 Task: Personal: Find Your Passion in Life.
Action: Mouse moved to (63, 88)
Screenshot: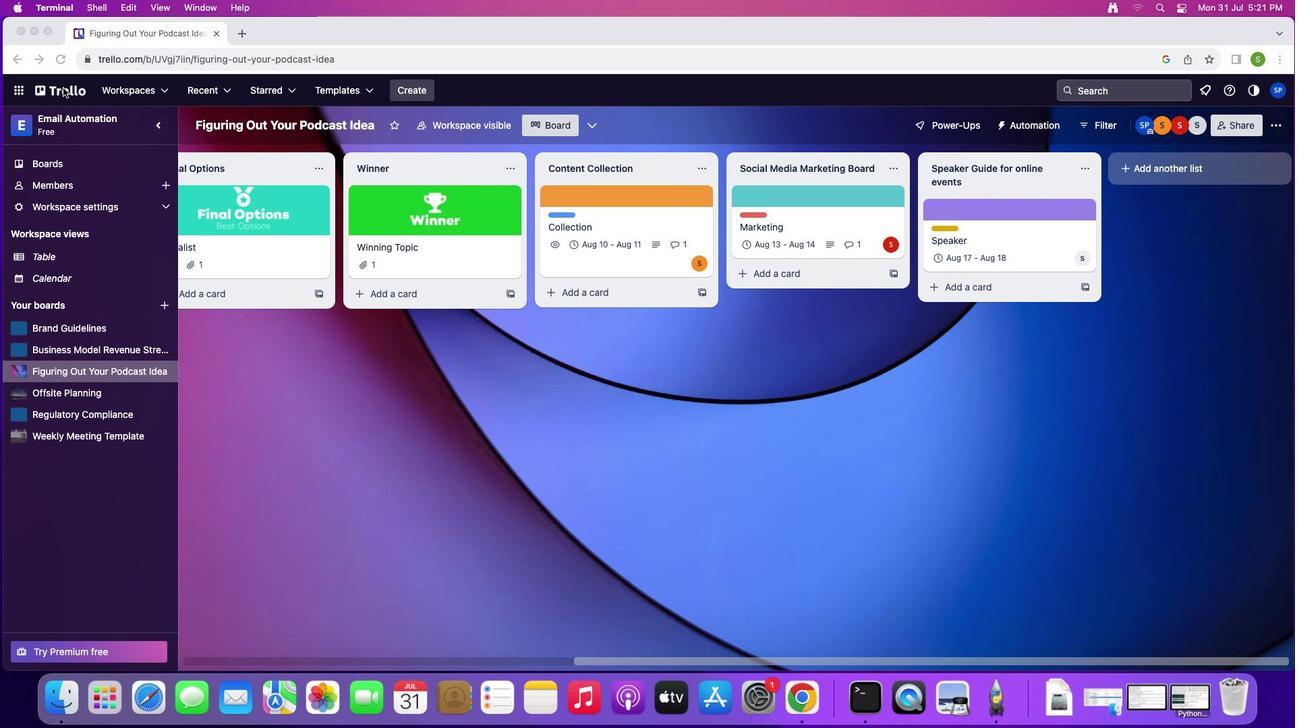 
Action: Mouse pressed left at (63, 88)
Screenshot: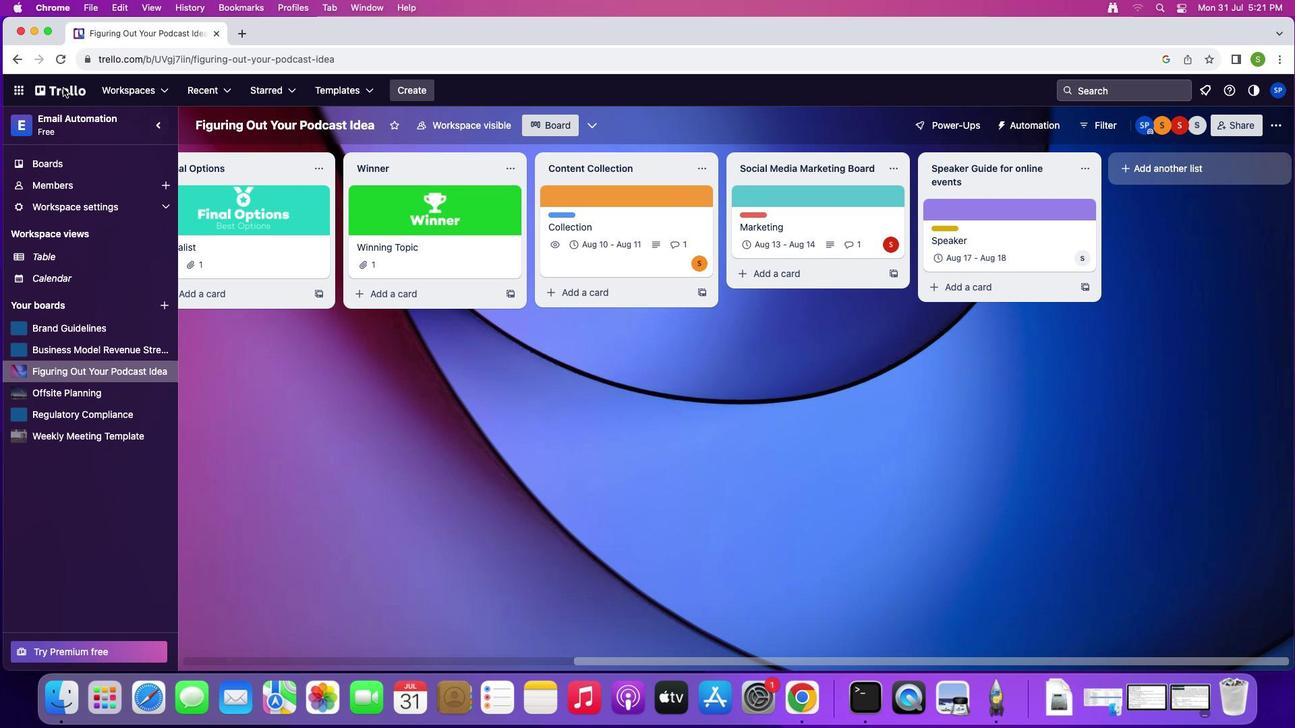 
Action: Mouse pressed left at (63, 88)
Screenshot: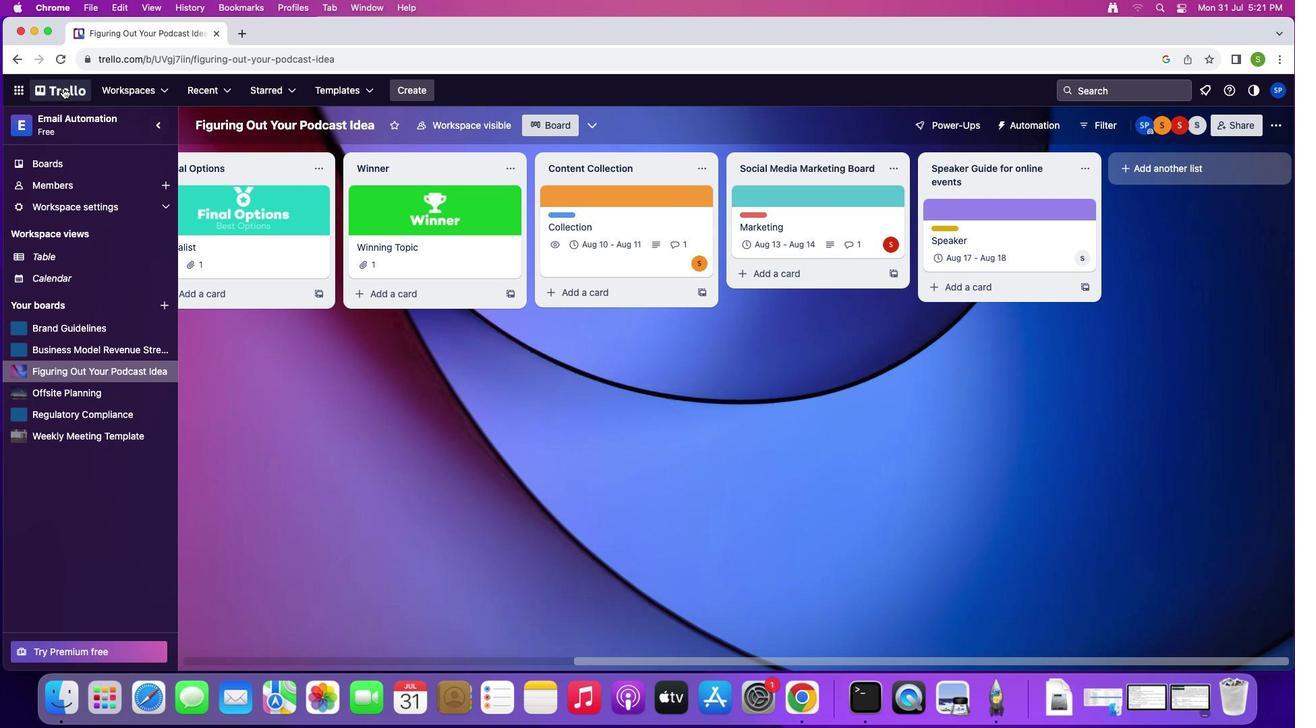 
Action: Mouse moved to (301, 172)
Screenshot: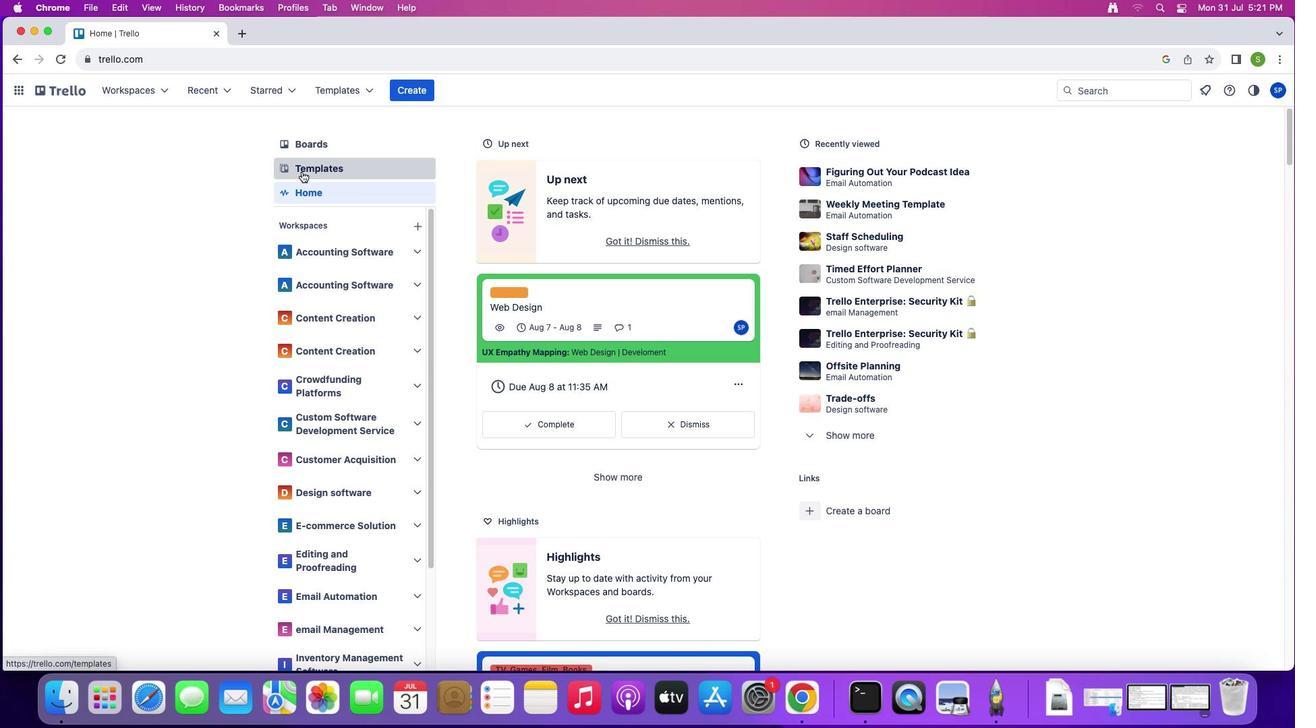 
Action: Mouse pressed left at (301, 172)
Screenshot: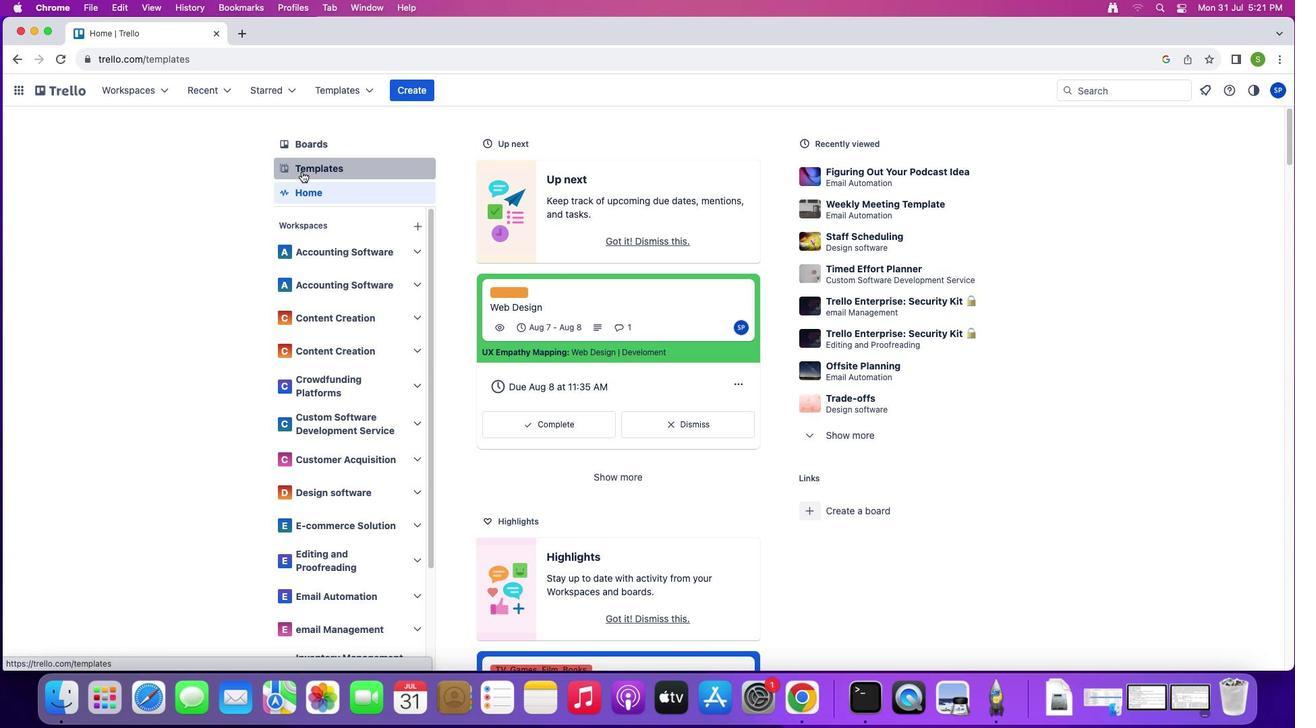 
Action: Mouse moved to (313, 359)
Screenshot: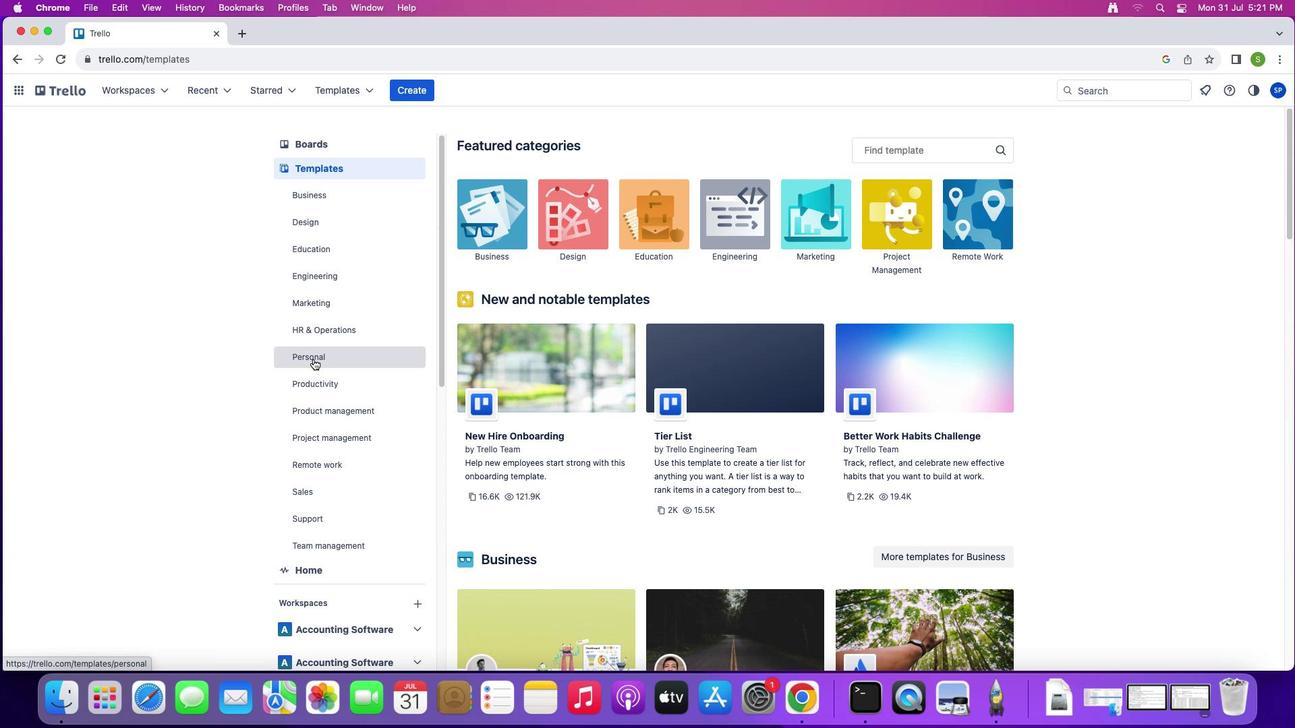 
Action: Mouse pressed left at (313, 359)
Screenshot: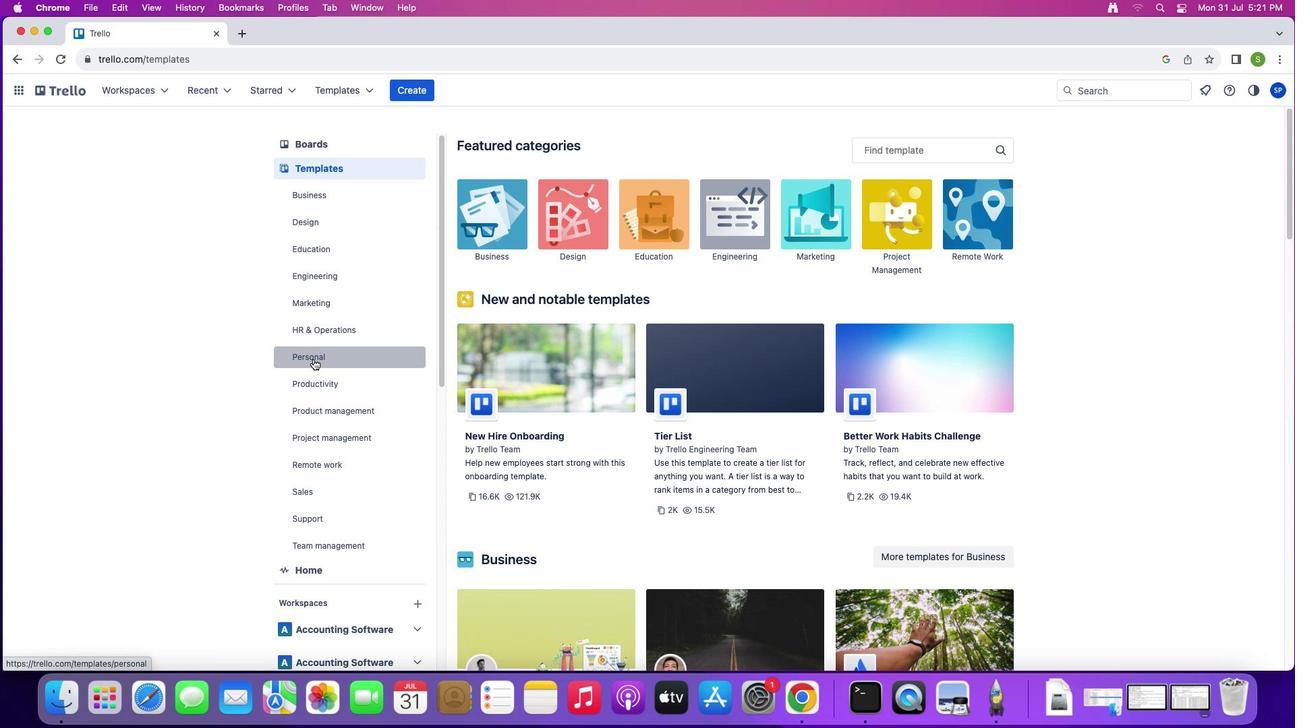 
Action: Mouse moved to (931, 147)
Screenshot: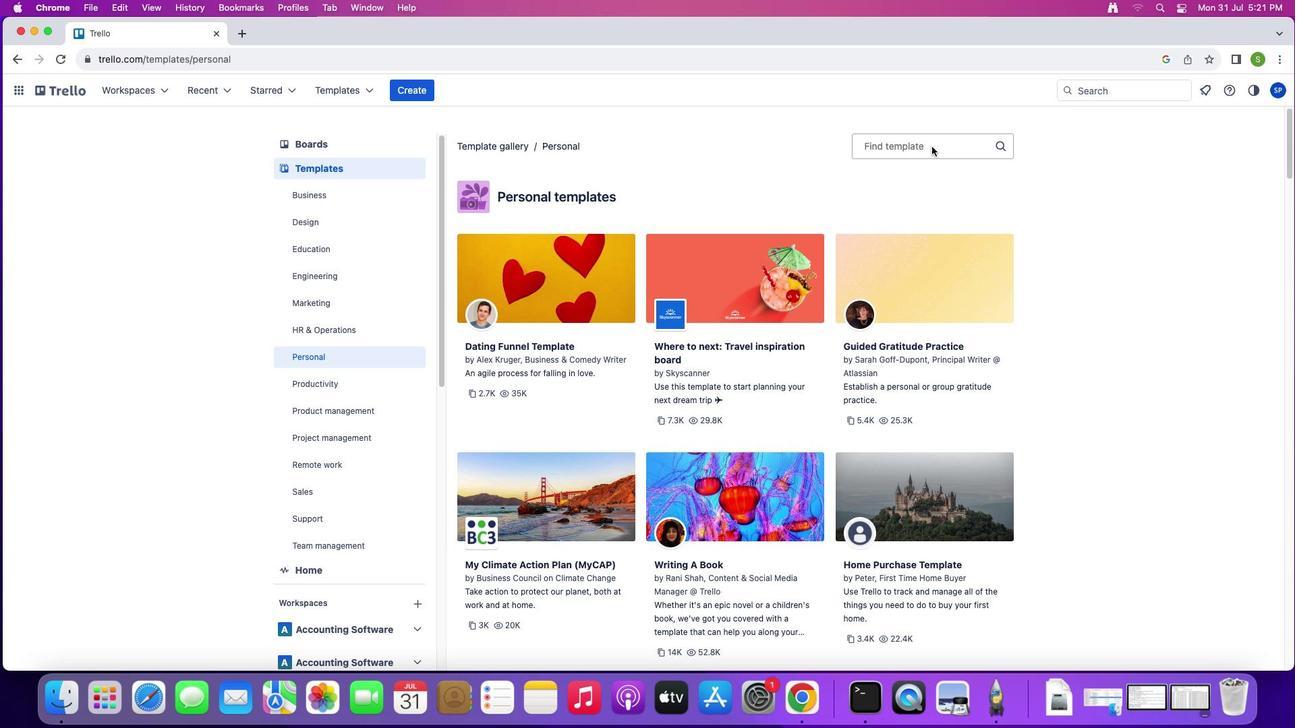 
Action: Mouse pressed left at (931, 147)
Screenshot: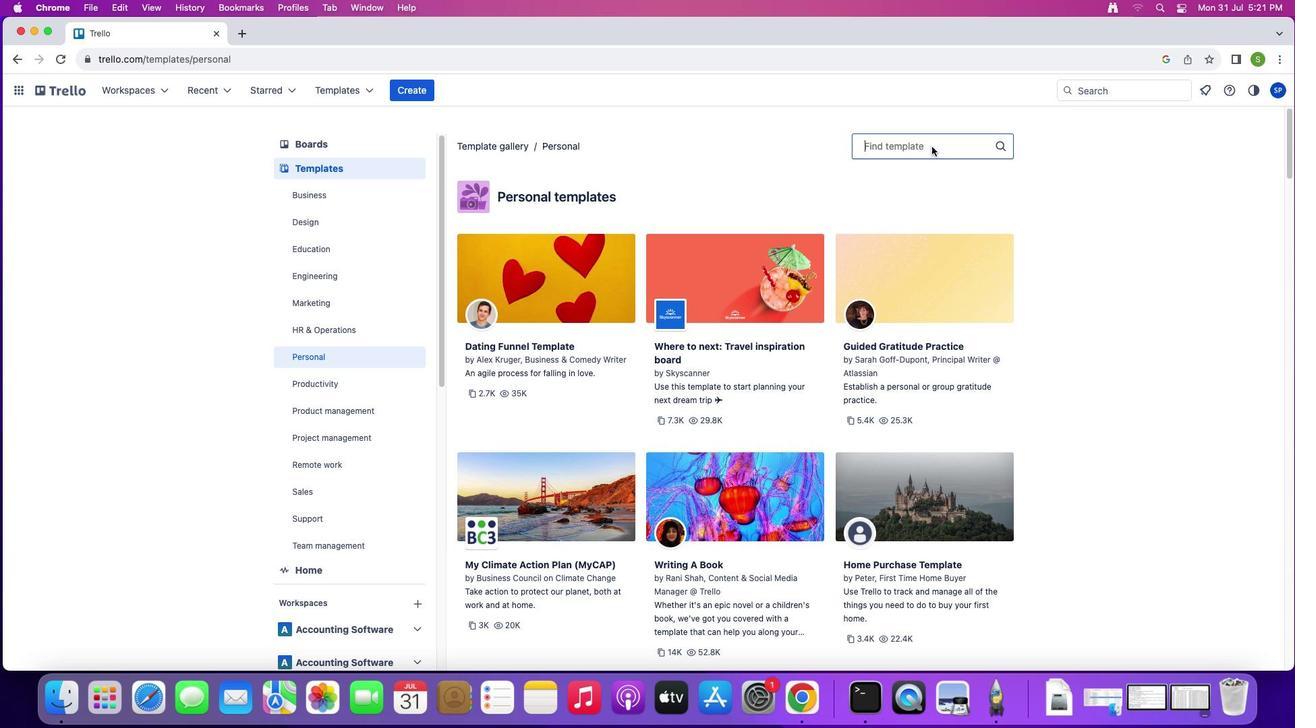
Action: Mouse moved to (822, 442)
Screenshot: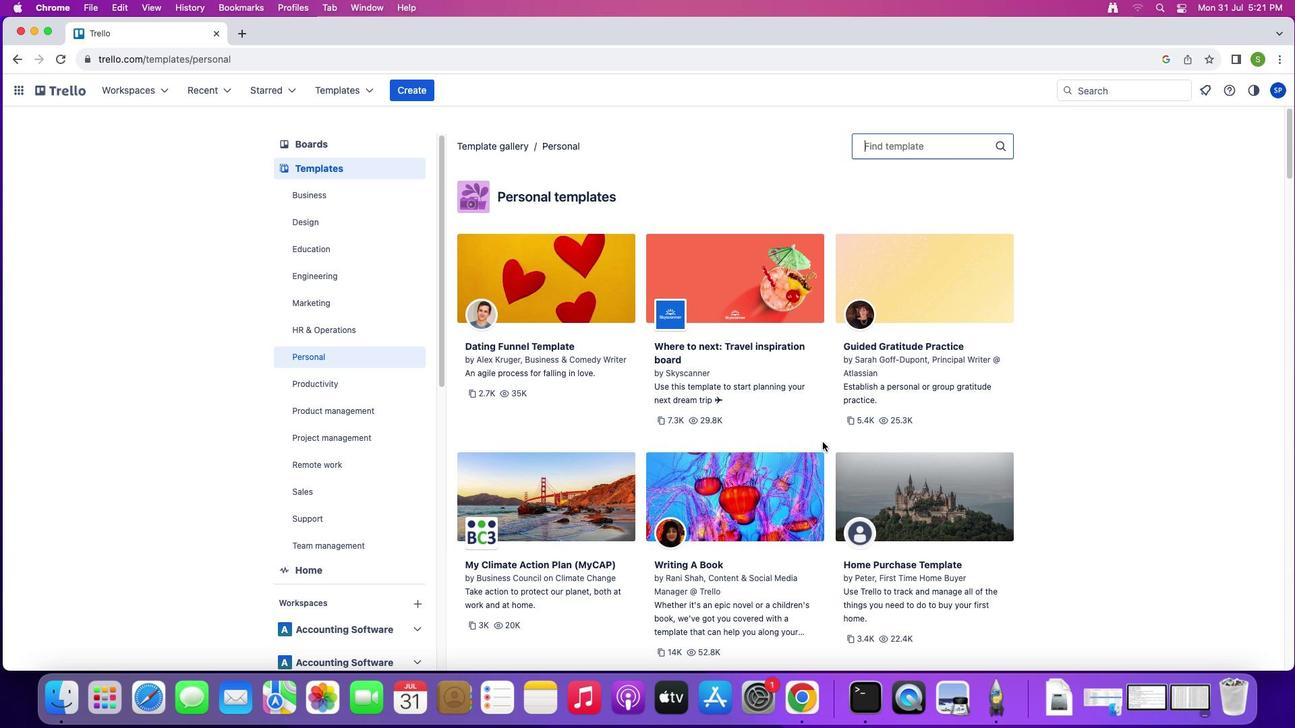 
Action: Mouse scrolled (822, 442) with delta (0, 0)
Screenshot: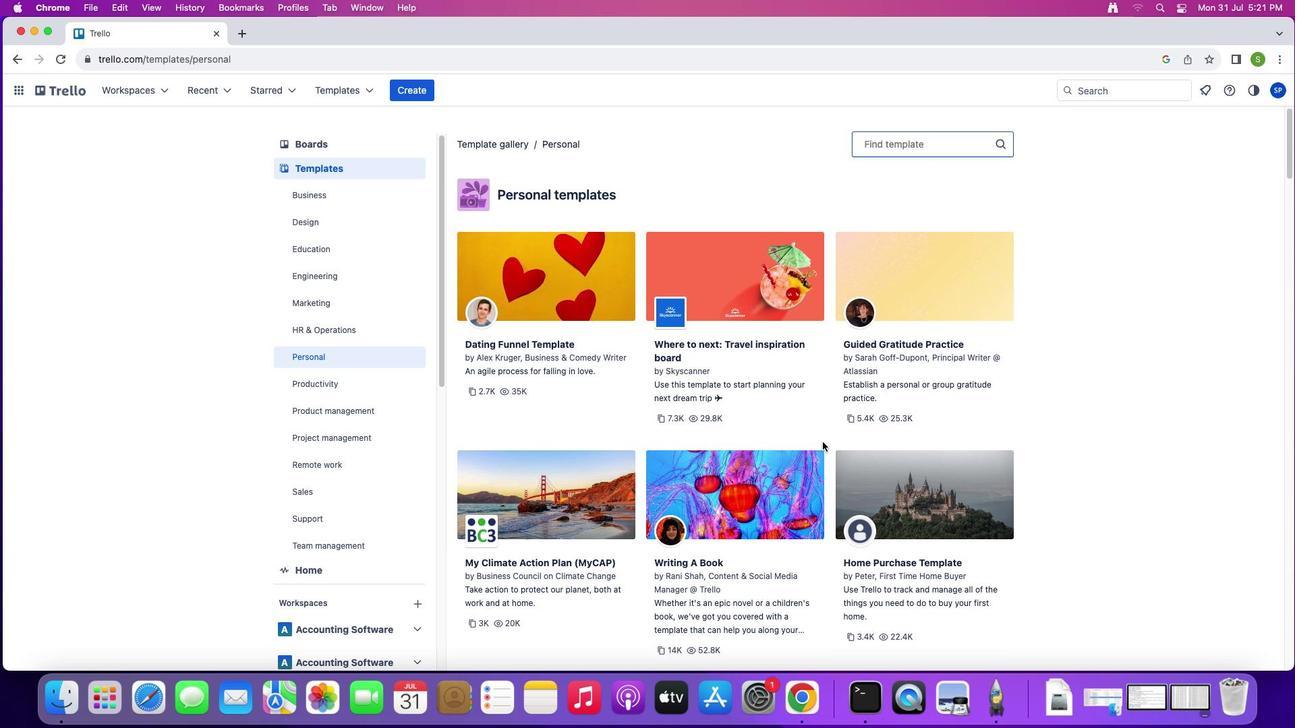 
Action: Mouse scrolled (822, 442) with delta (0, 0)
Screenshot: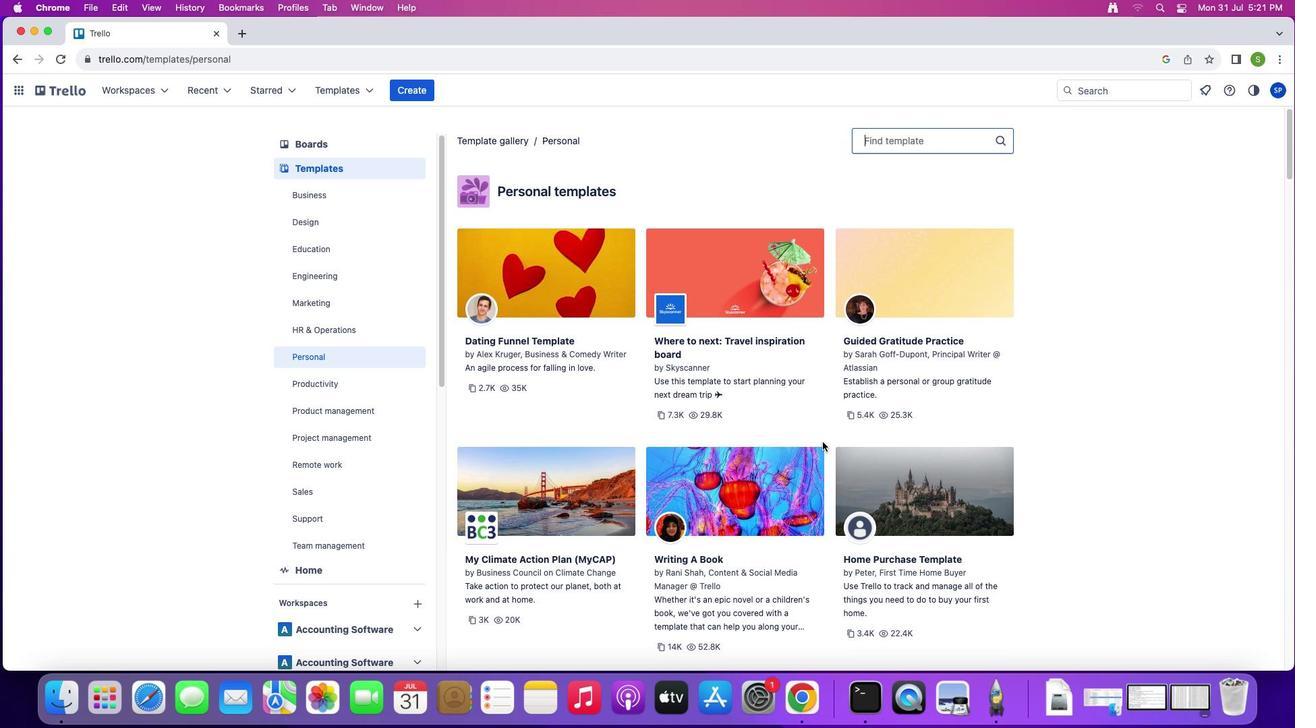 
Action: Mouse moved to (822, 442)
Screenshot: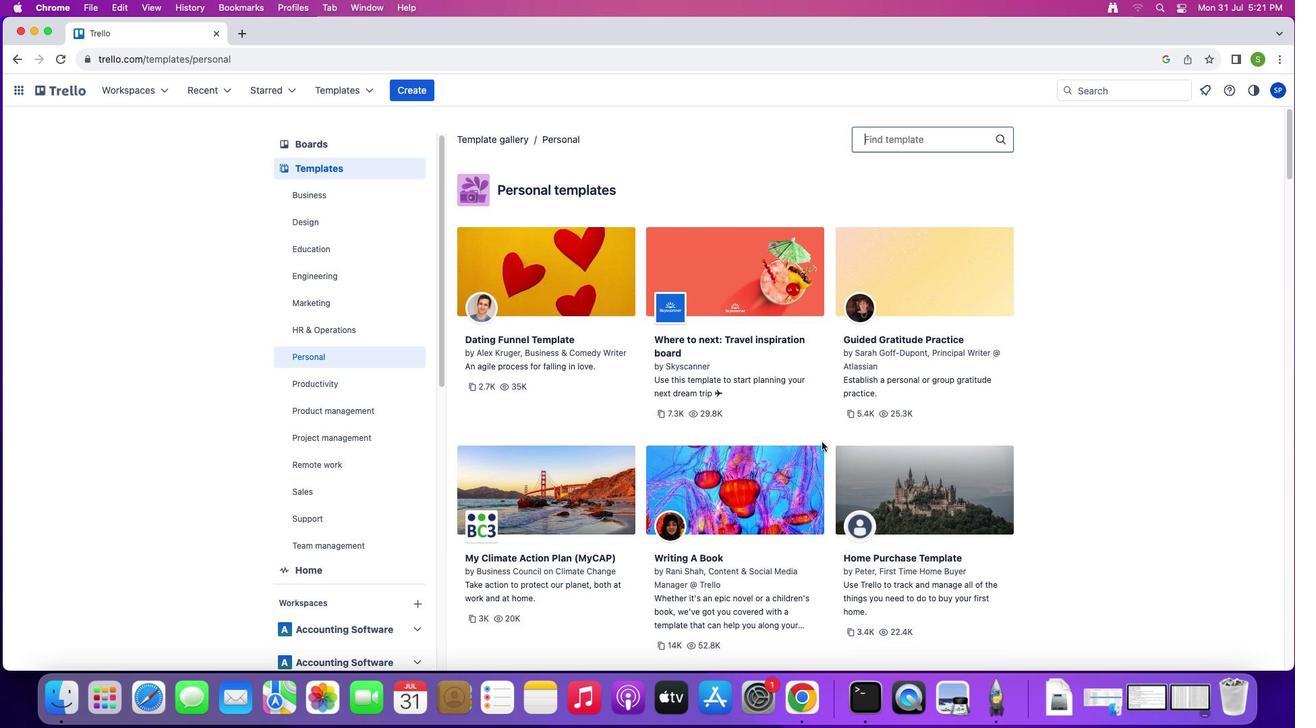 
Action: Mouse scrolled (822, 442) with delta (0, 0)
Screenshot: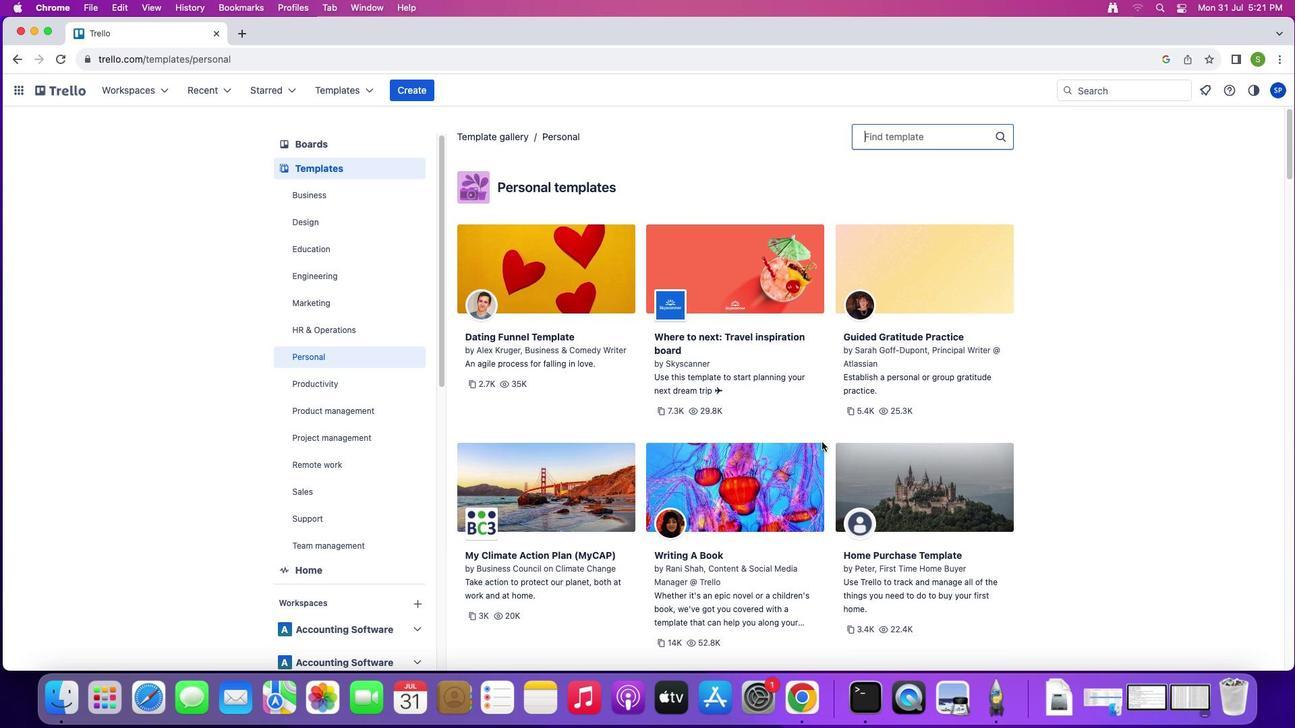 
Action: Mouse moved to (822, 441)
Screenshot: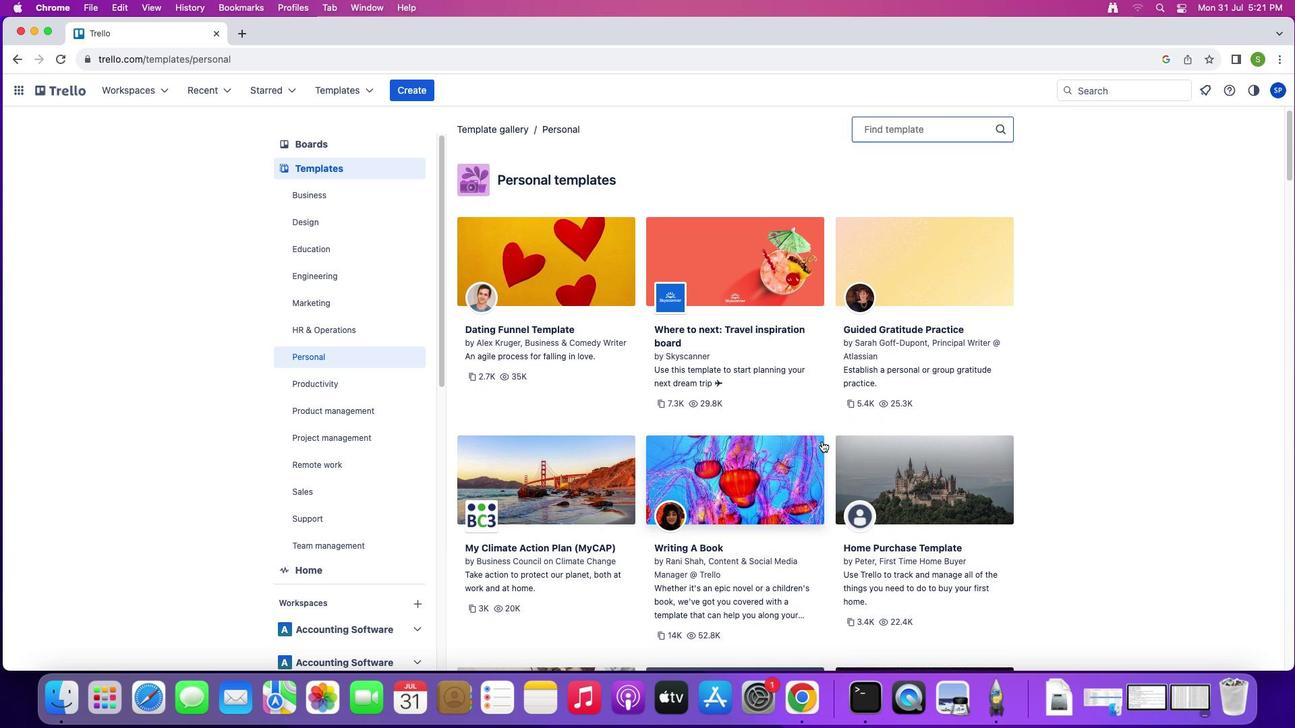 
Action: Mouse scrolled (822, 441) with delta (0, 0)
Screenshot: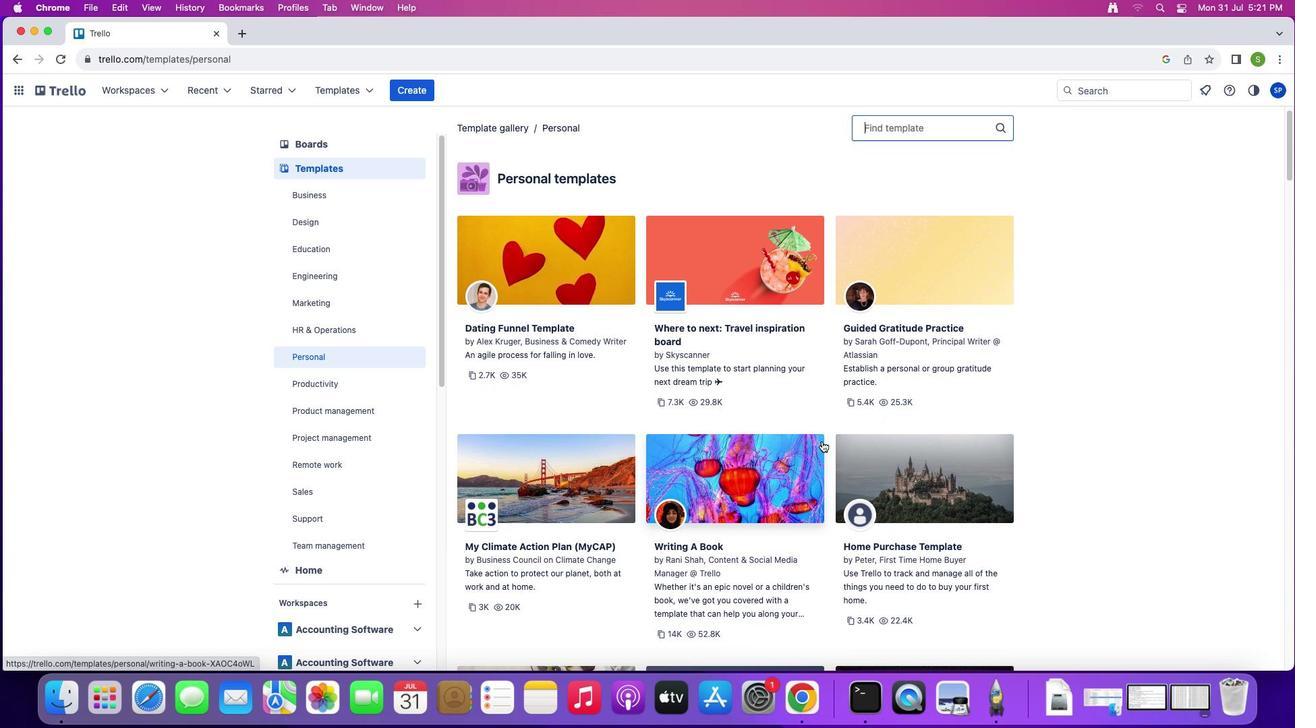 
Action: Mouse scrolled (822, 441) with delta (0, 0)
Screenshot: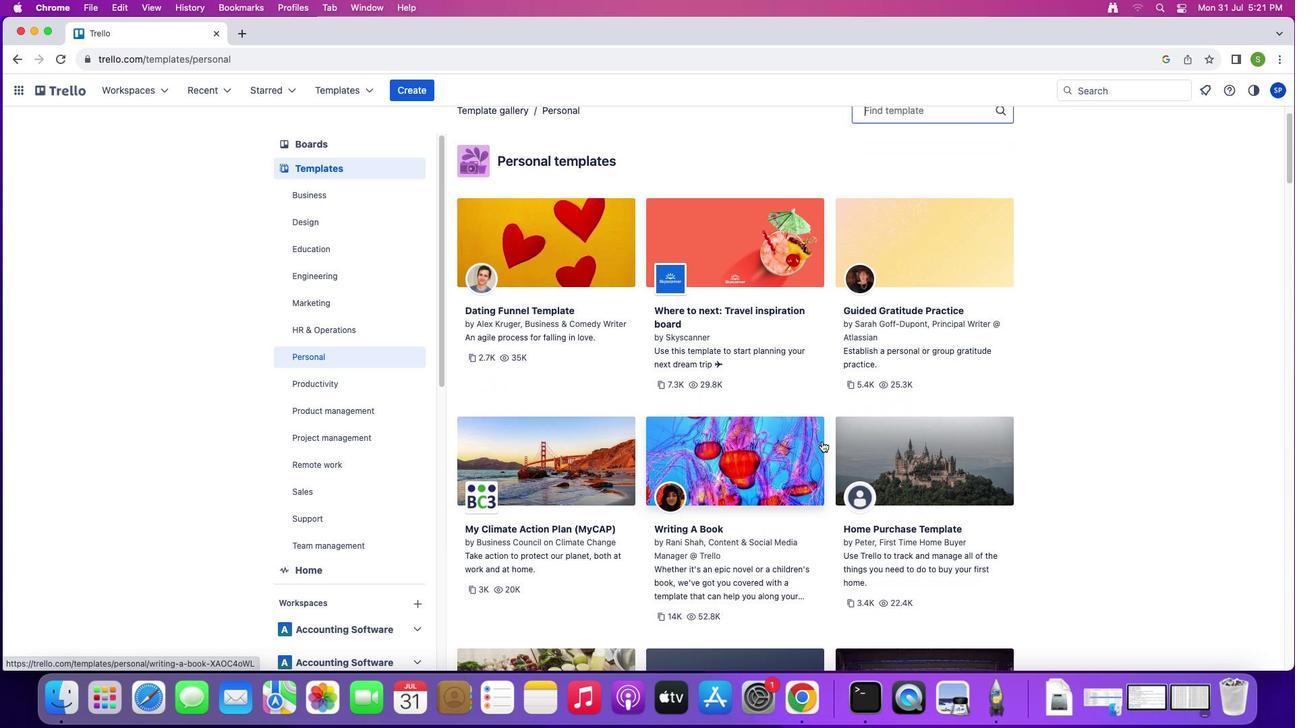 
Action: Mouse moved to (822, 441)
Screenshot: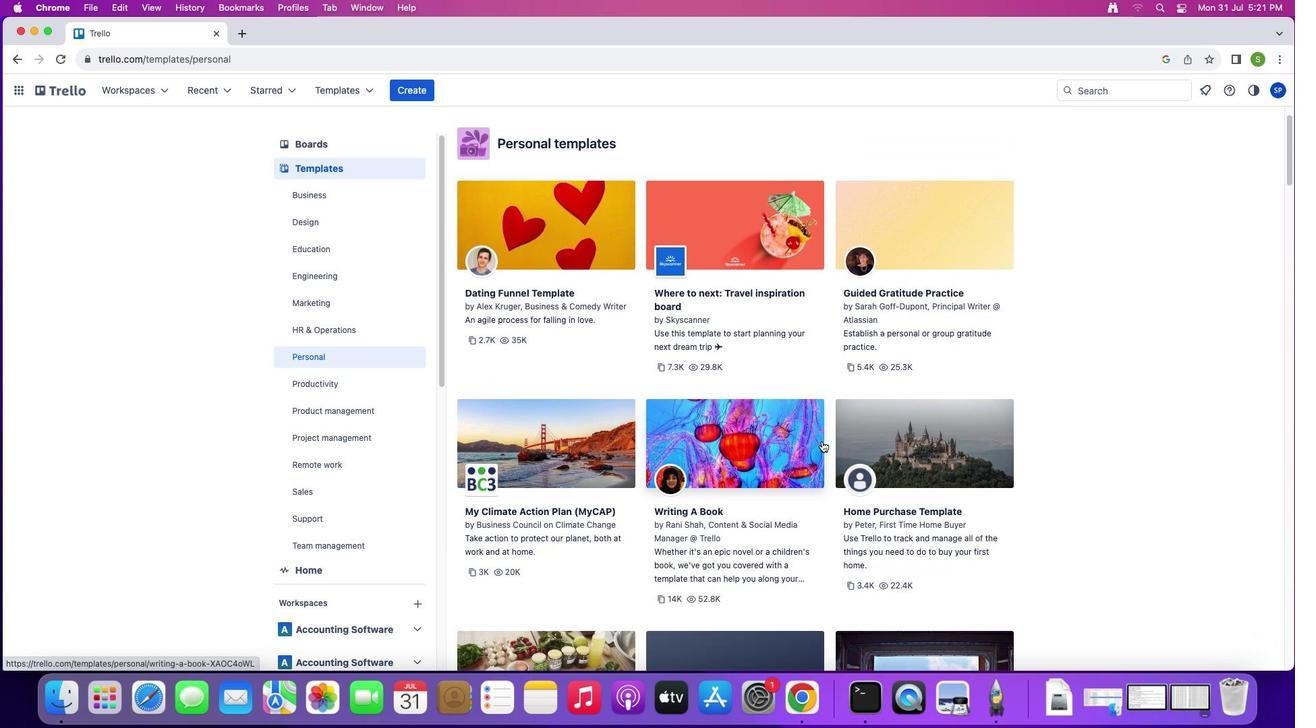 
Action: Mouse scrolled (822, 441) with delta (0, -1)
Screenshot: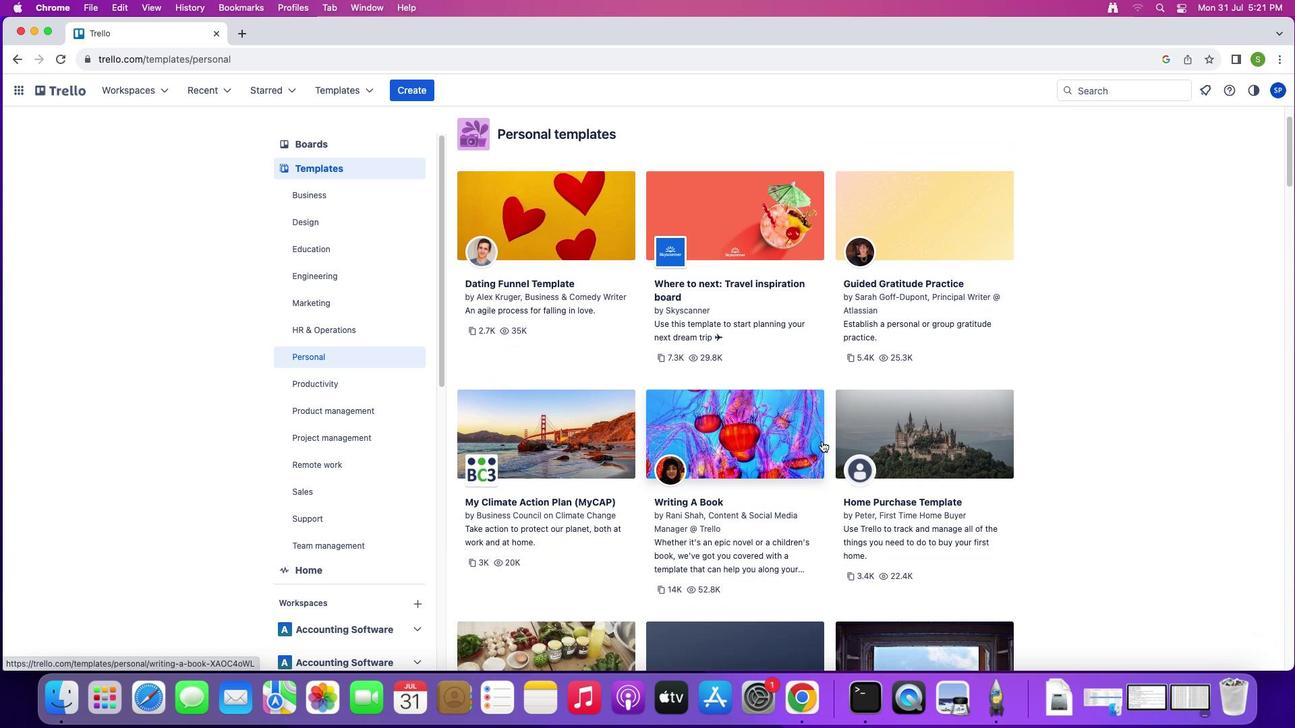 
Action: Mouse moved to (822, 439)
Screenshot: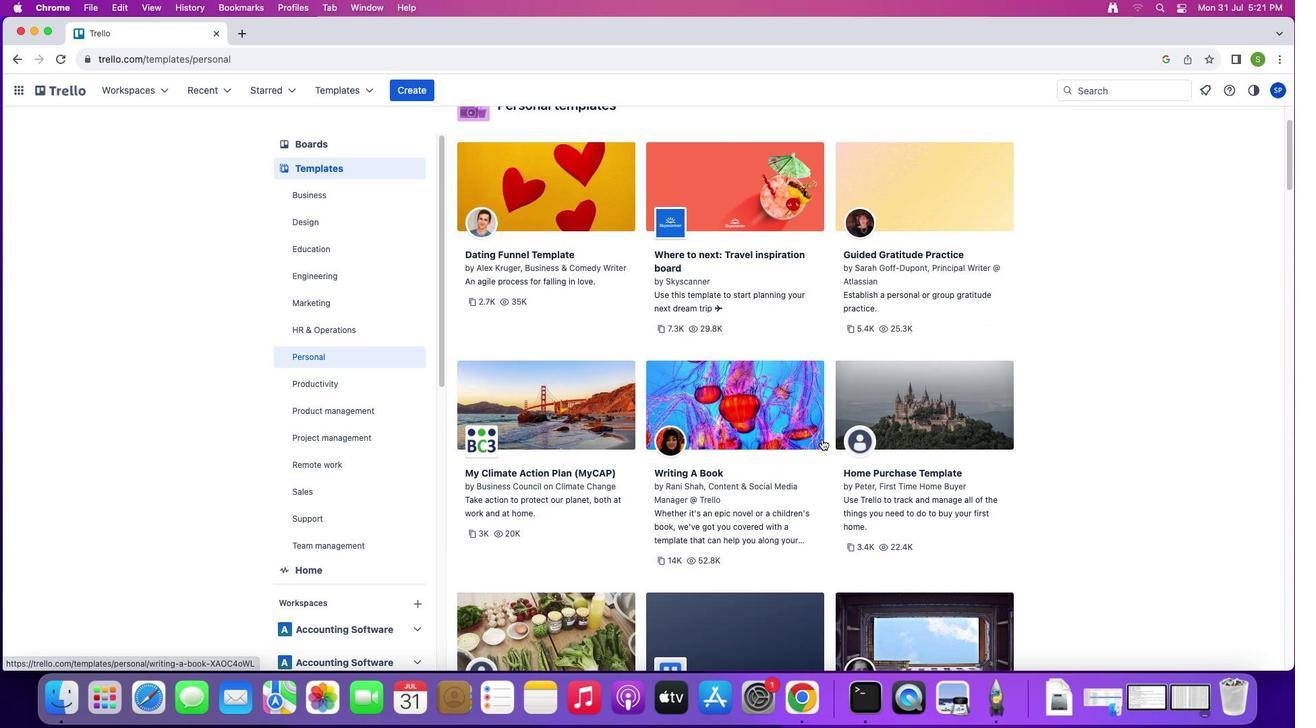 
Action: Mouse scrolled (822, 439) with delta (0, 0)
Screenshot: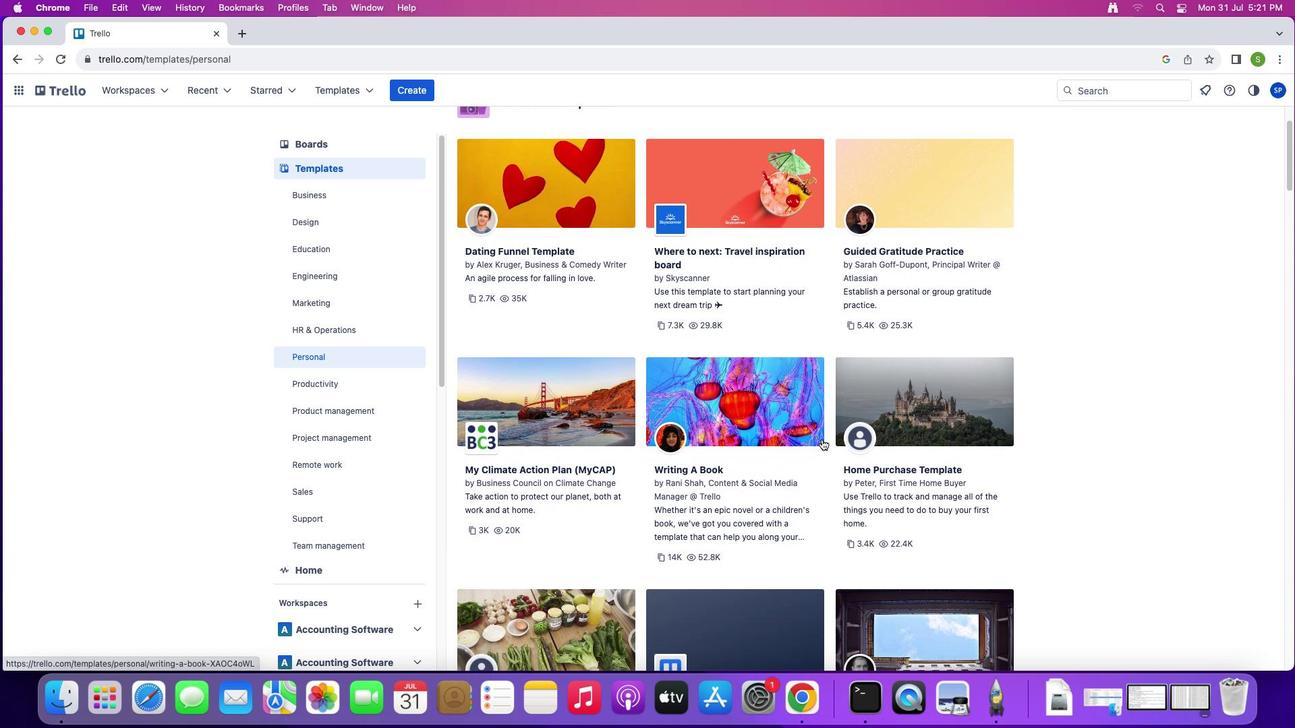
Action: Mouse moved to (822, 439)
Screenshot: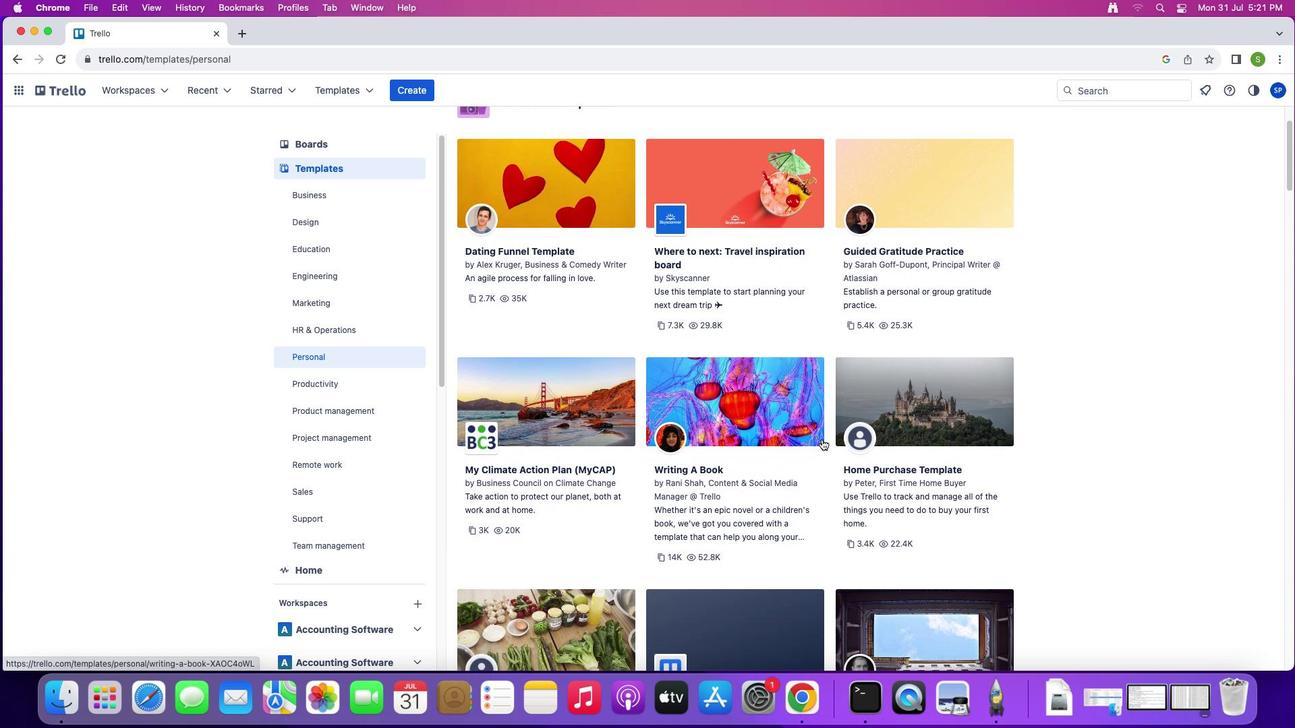 
Action: Mouse scrolled (822, 439) with delta (0, 0)
Screenshot: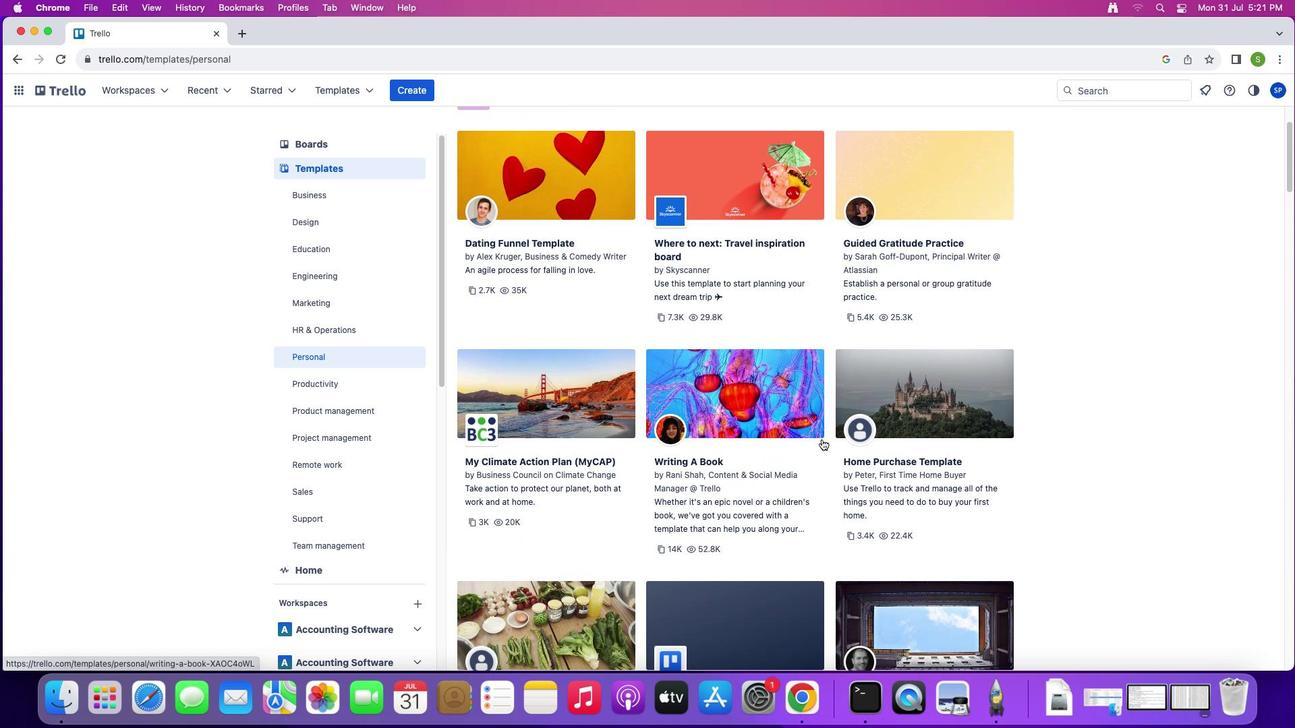 
Action: Mouse scrolled (822, 439) with delta (0, -1)
Screenshot: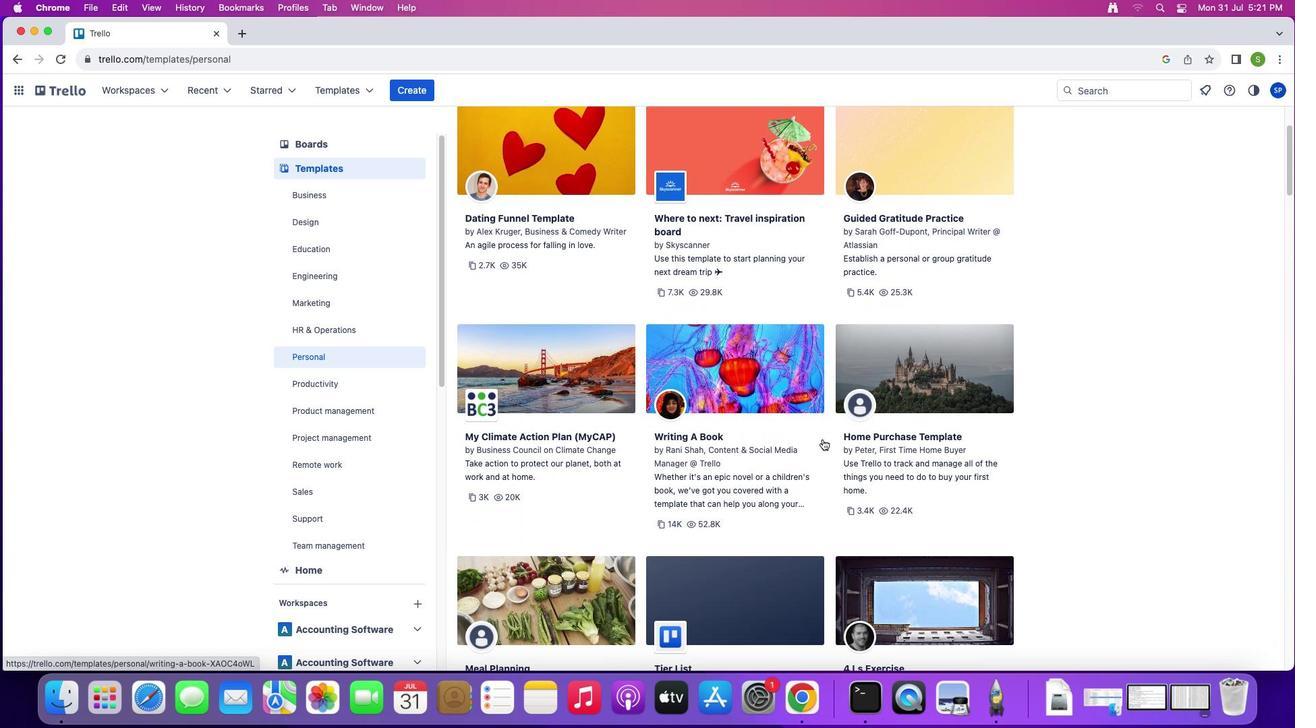 
Action: Mouse moved to (822, 439)
Screenshot: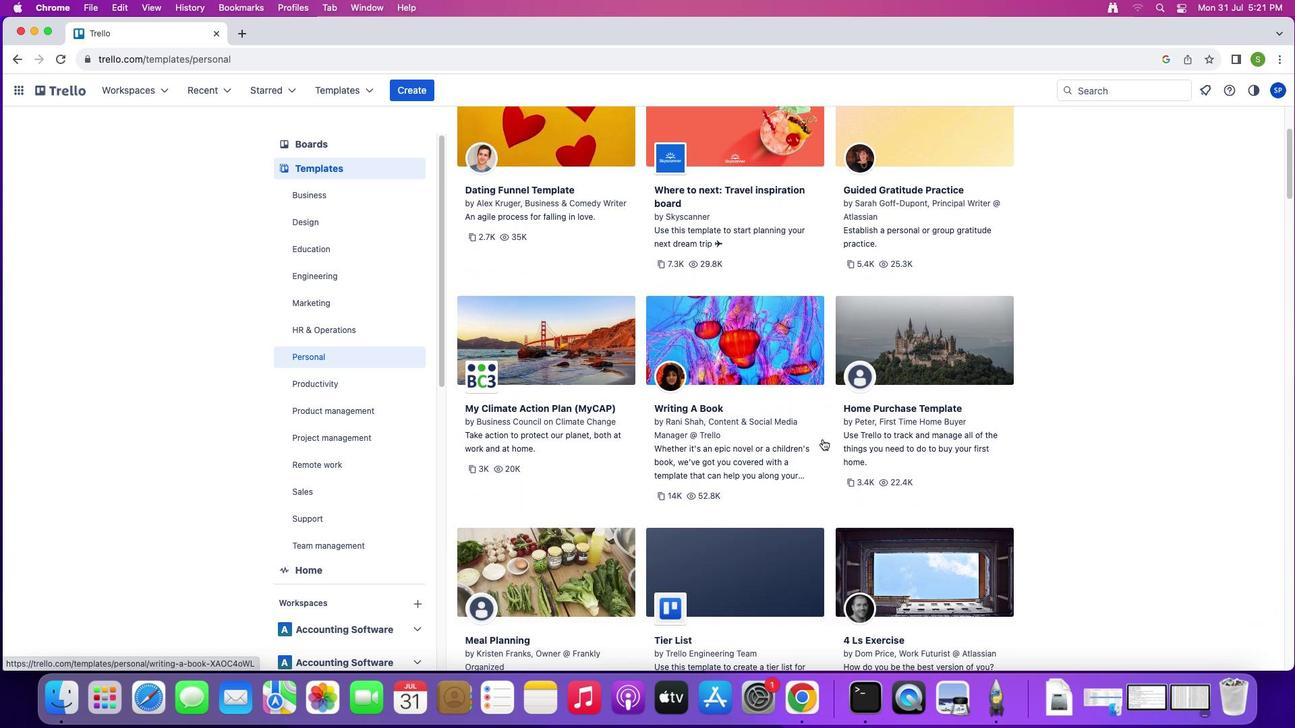 
Action: Mouse scrolled (822, 439) with delta (0, -2)
Screenshot: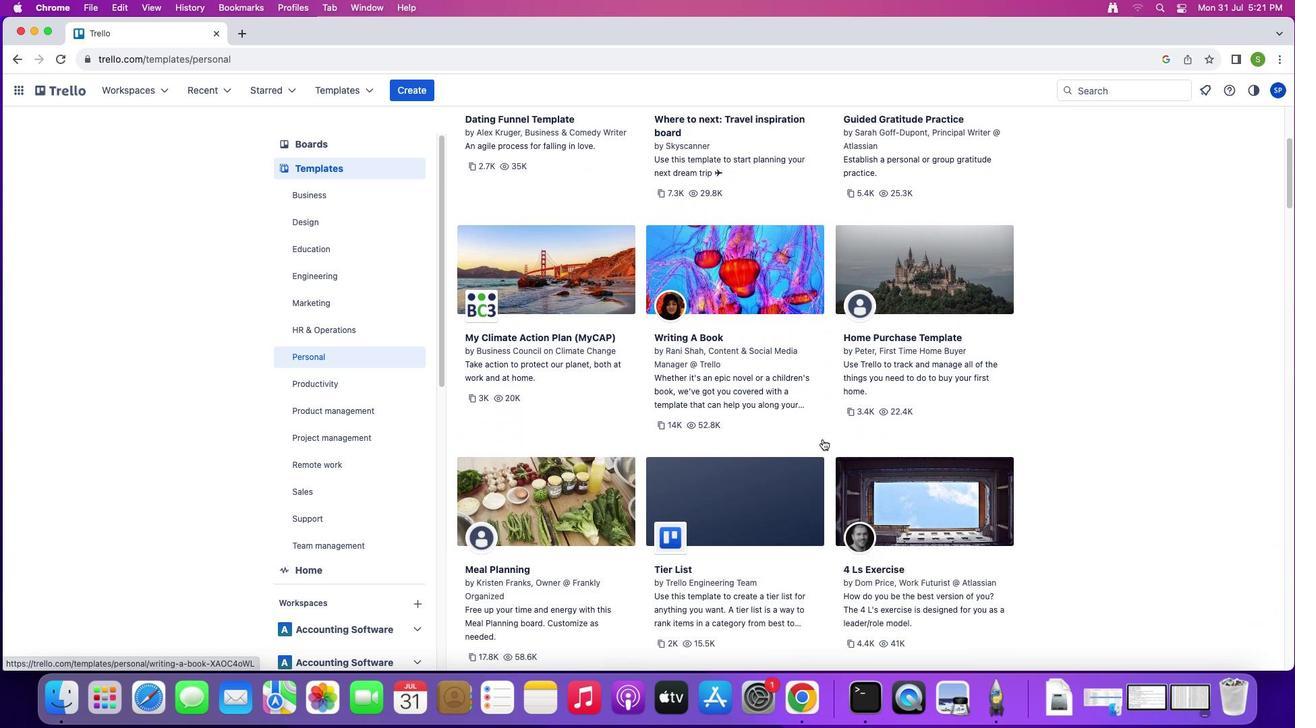 
Action: Mouse moved to (822, 439)
Screenshot: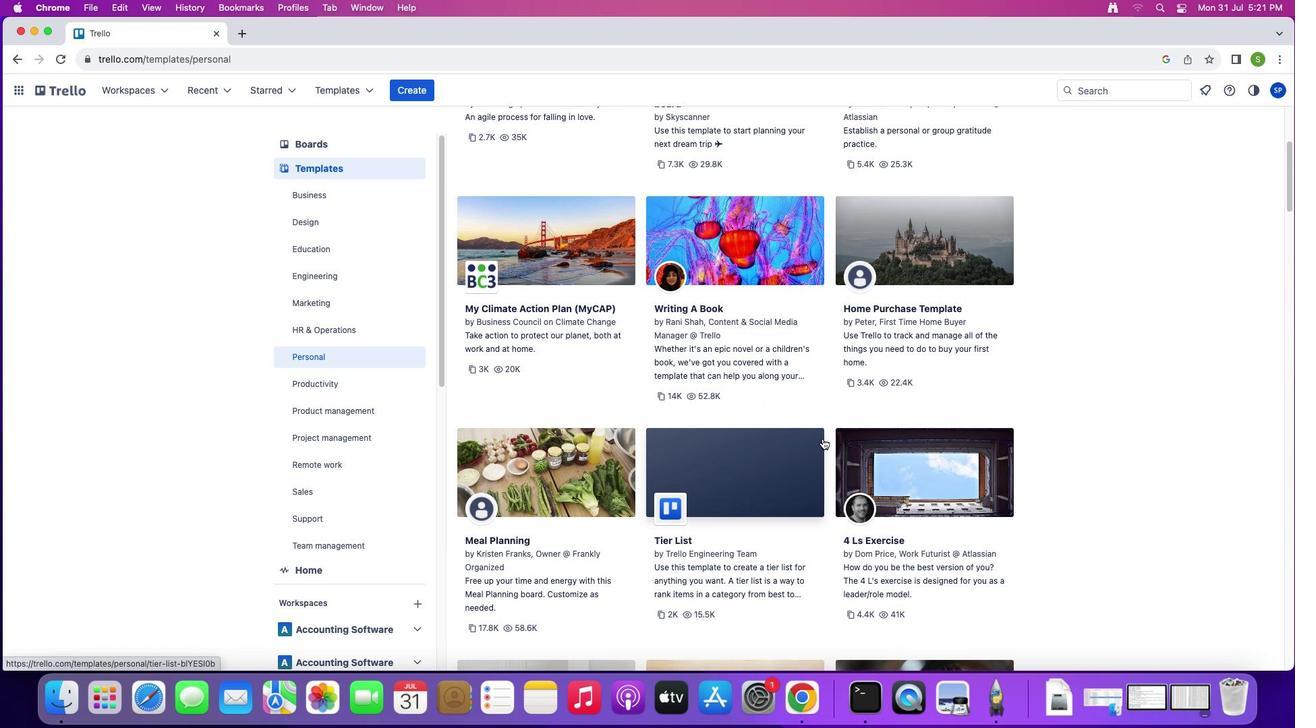 
Action: Mouse scrolled (822, 439) with delta (0, 0)
Screenshot: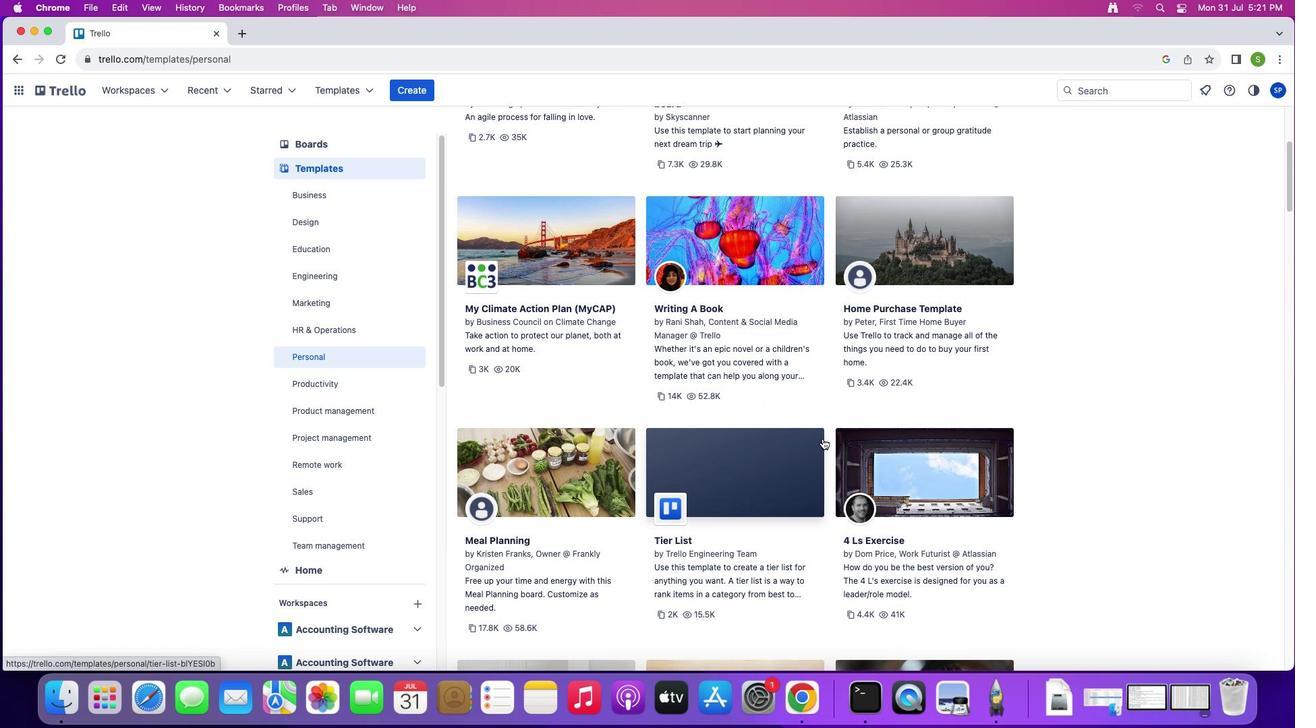 
Action: Mouse moved to (822, 439)
Screenshot: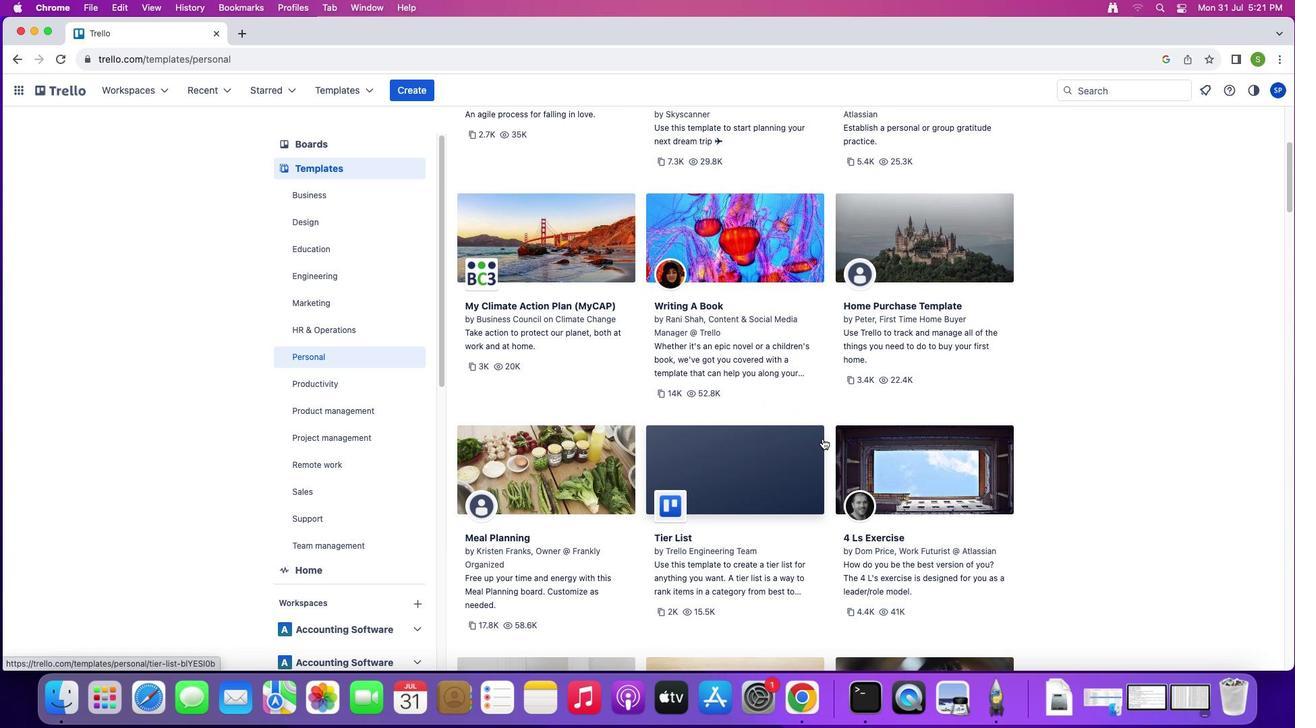 
Action: Mouse scrolled (822, 439) with delta (0, 0)
Screenshot: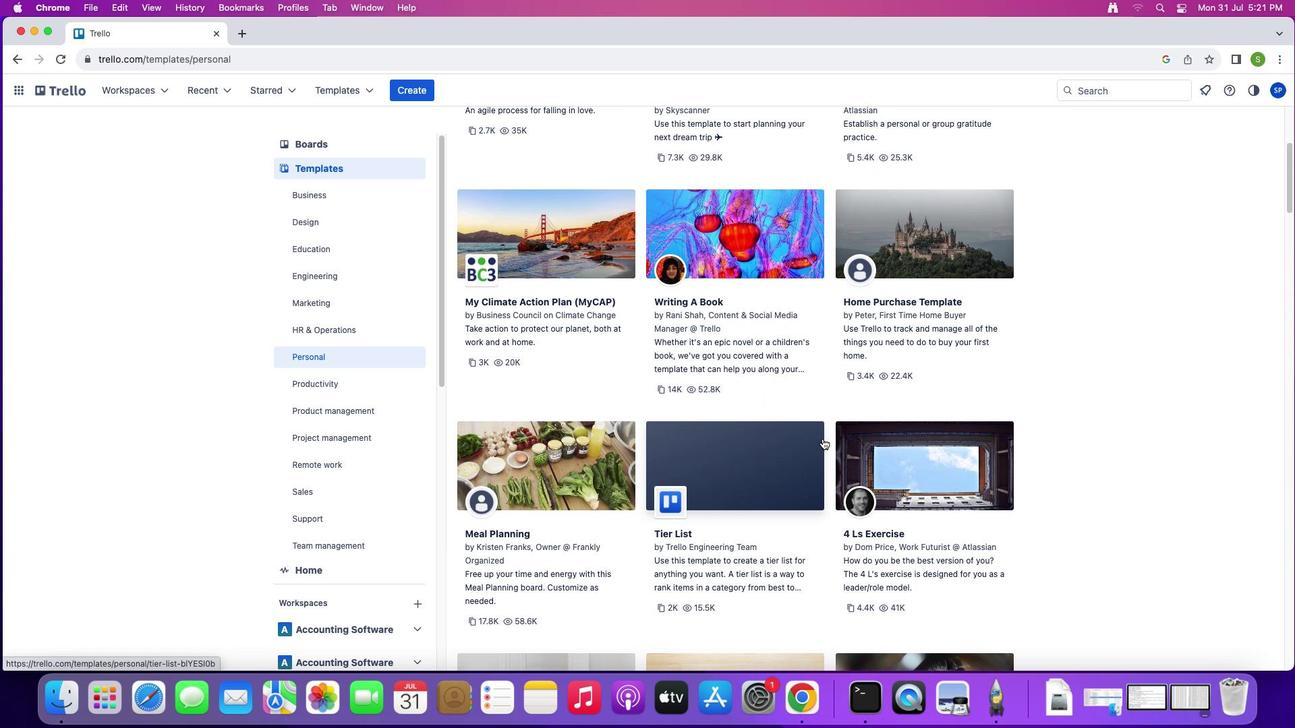 
Action: Mouse moved to (822, 438)
Screenshot: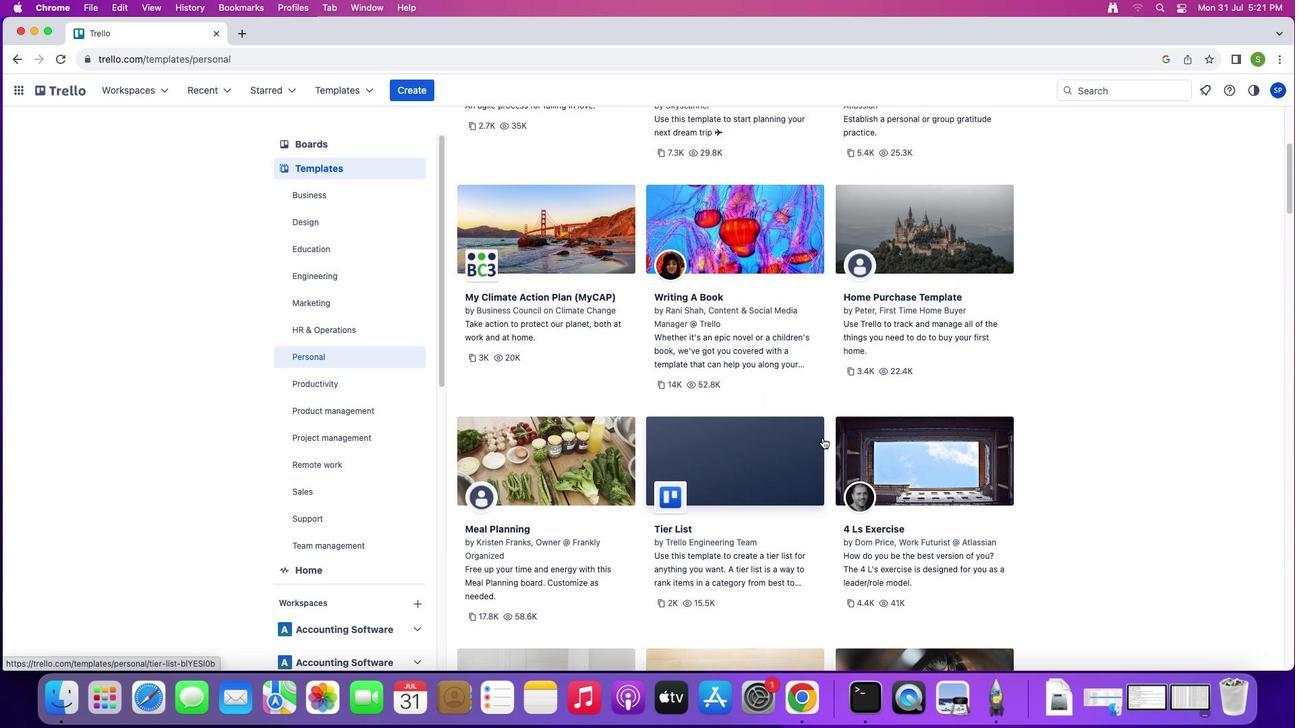 
Action: Mouse scrolled (822, 438) with delta (0, 0)
Screenshot: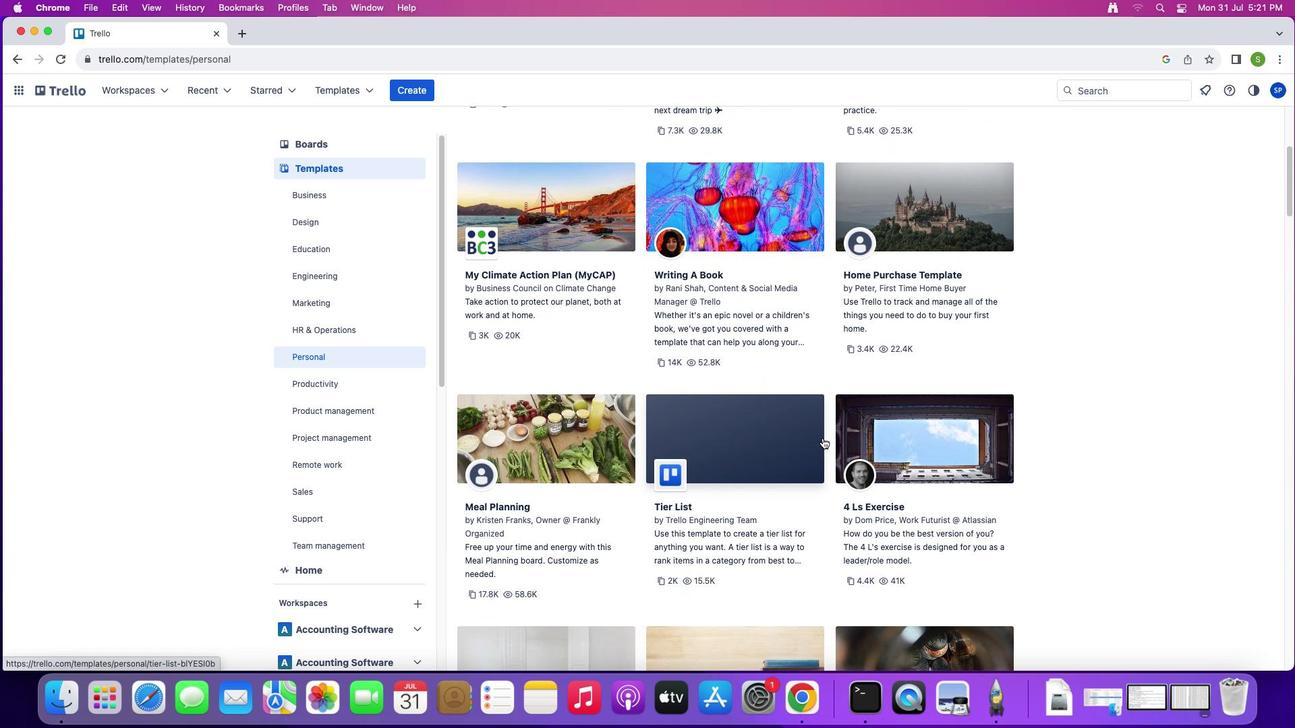 
Action: Mouse moved to (822, 438)
Screenshot: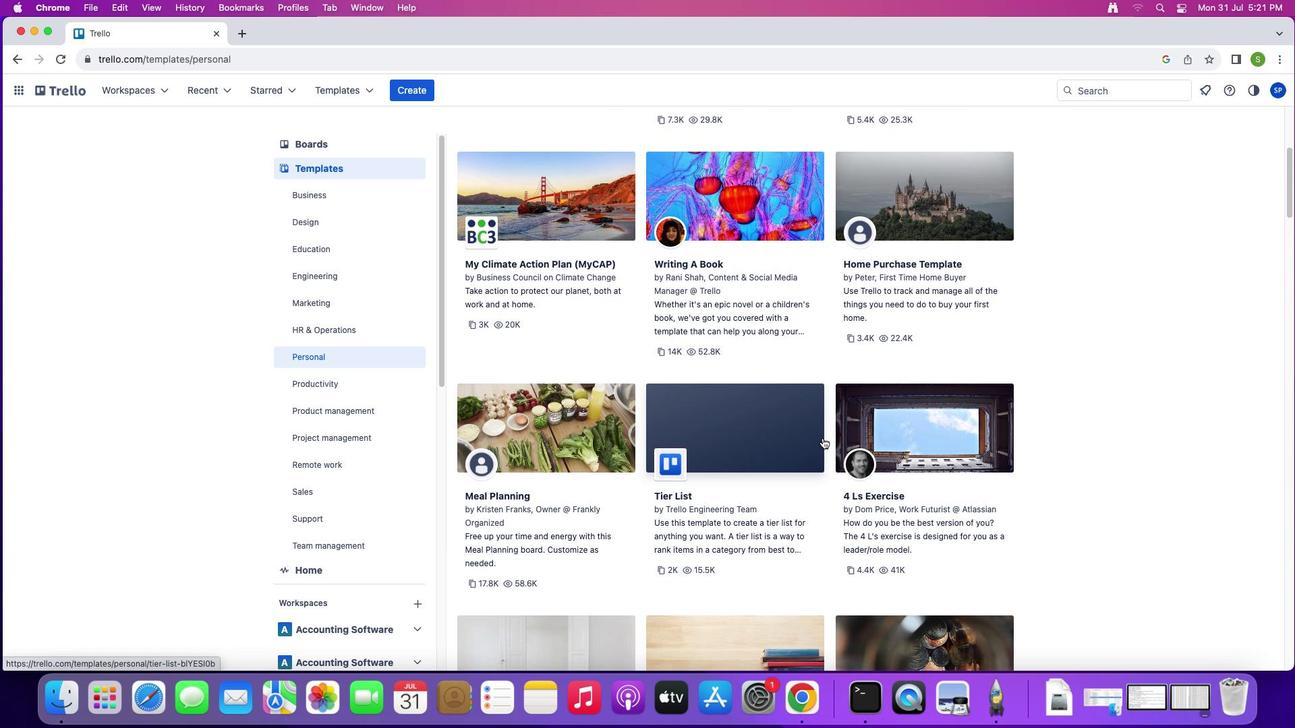 
Action: Mouse scrolled (822, 438) with delta (0, 0)
Screenshot: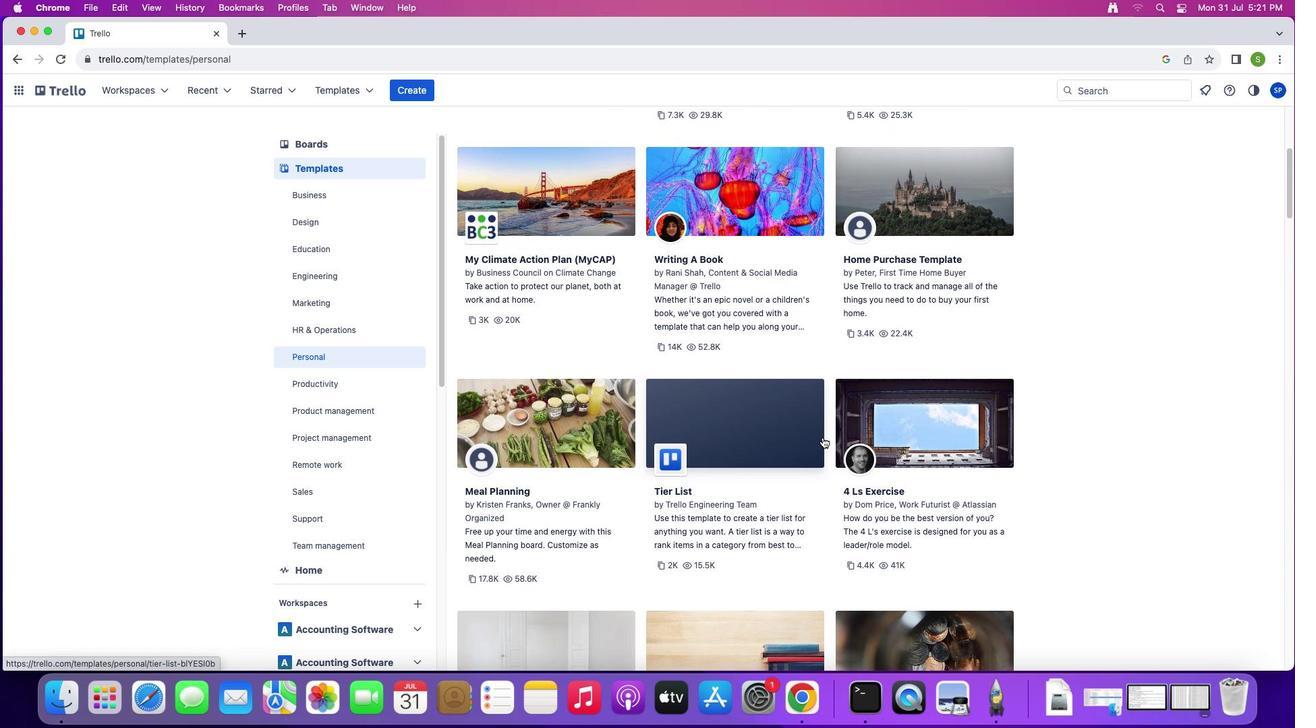 
Action: Mouse scrolled (822, 438) with delta (0, 0)
Screenshot: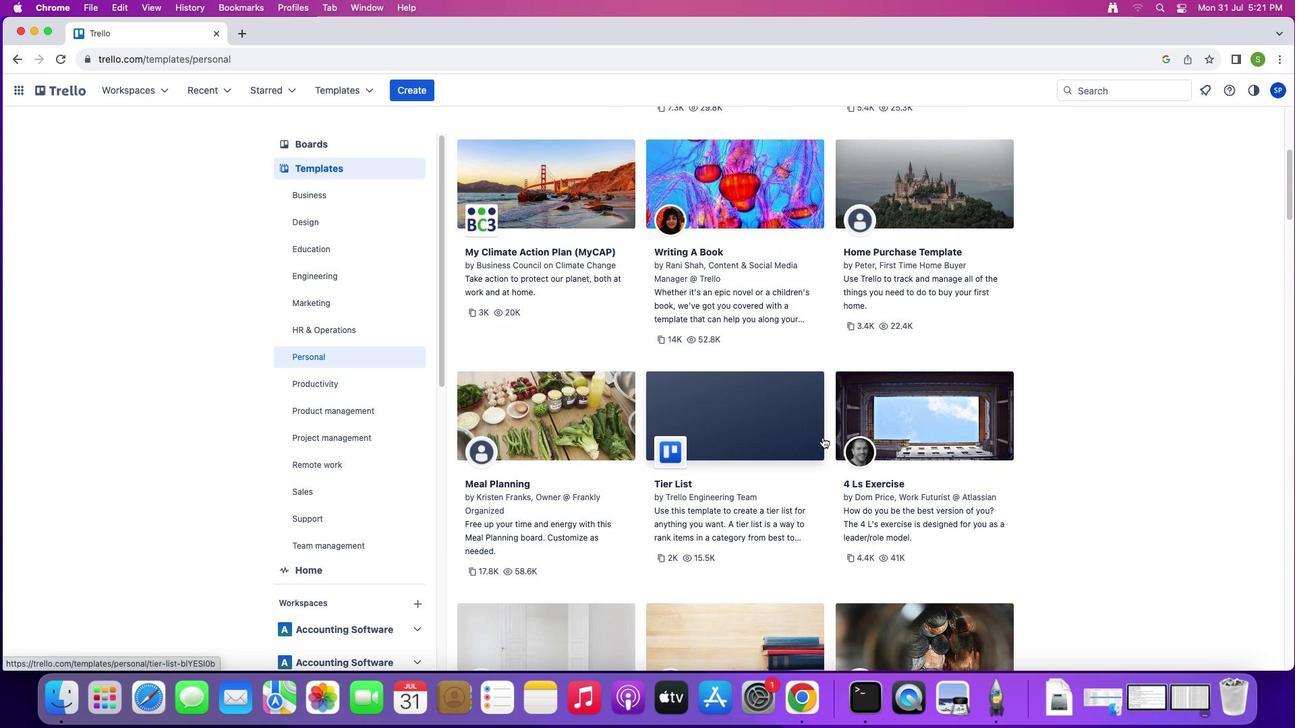 
Action: Mouse moved to (822, 437)
Screenshot: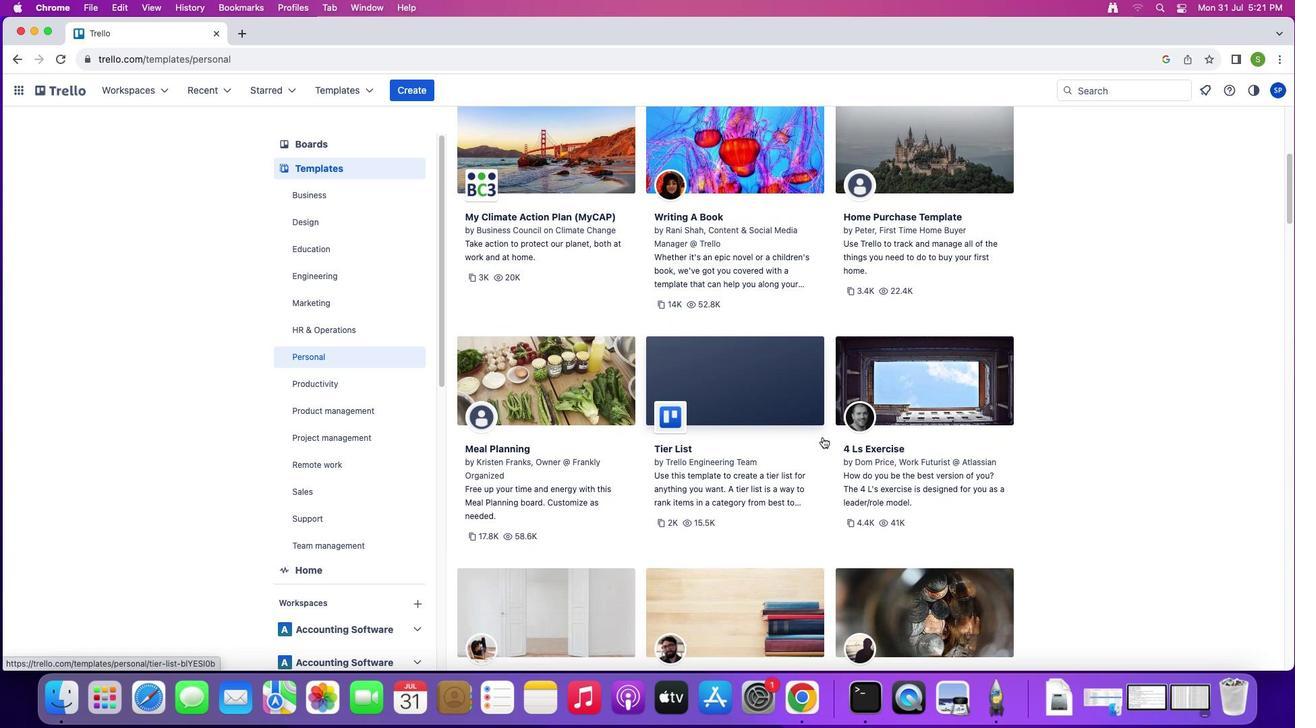 
Action: Mouse scrolled (822, 437) with delta (0, -1)
Screenshot: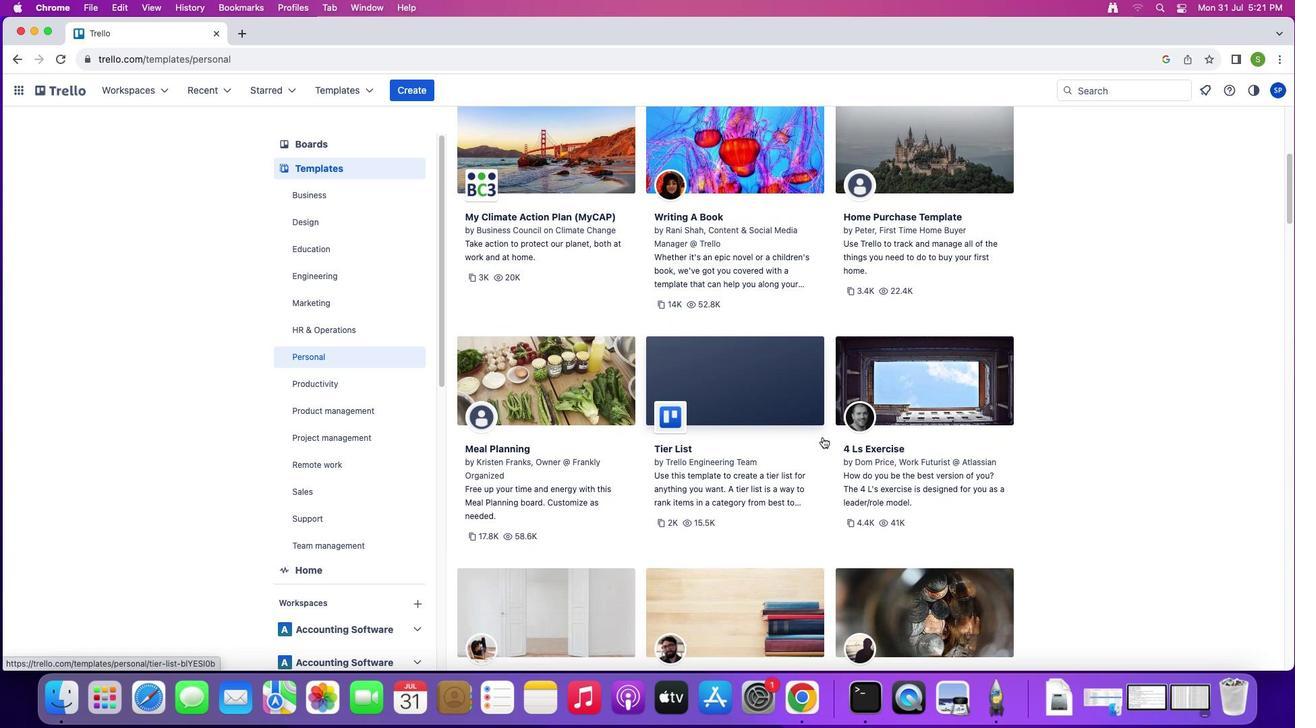 
Action: Mouse moved to (822, 437)
Screenshot: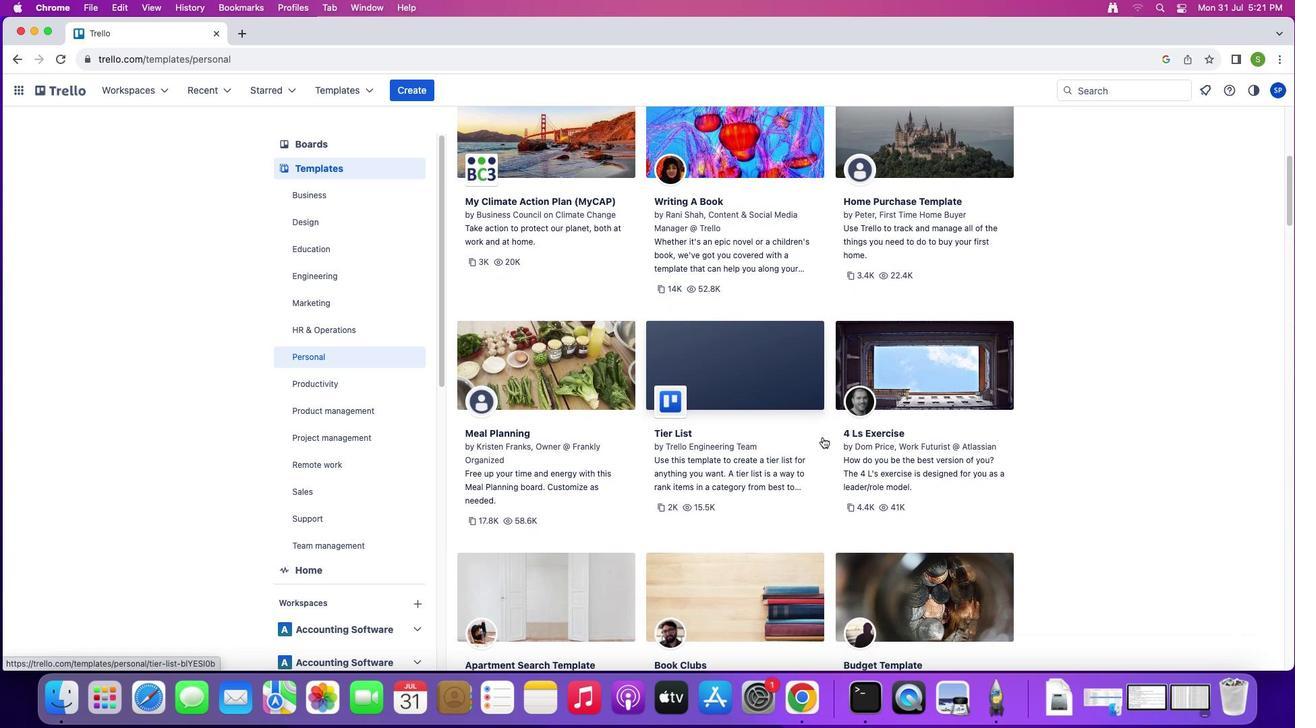 
Action: Mouse scrolled (822, 437) with delta (0, -2)
Screenshot: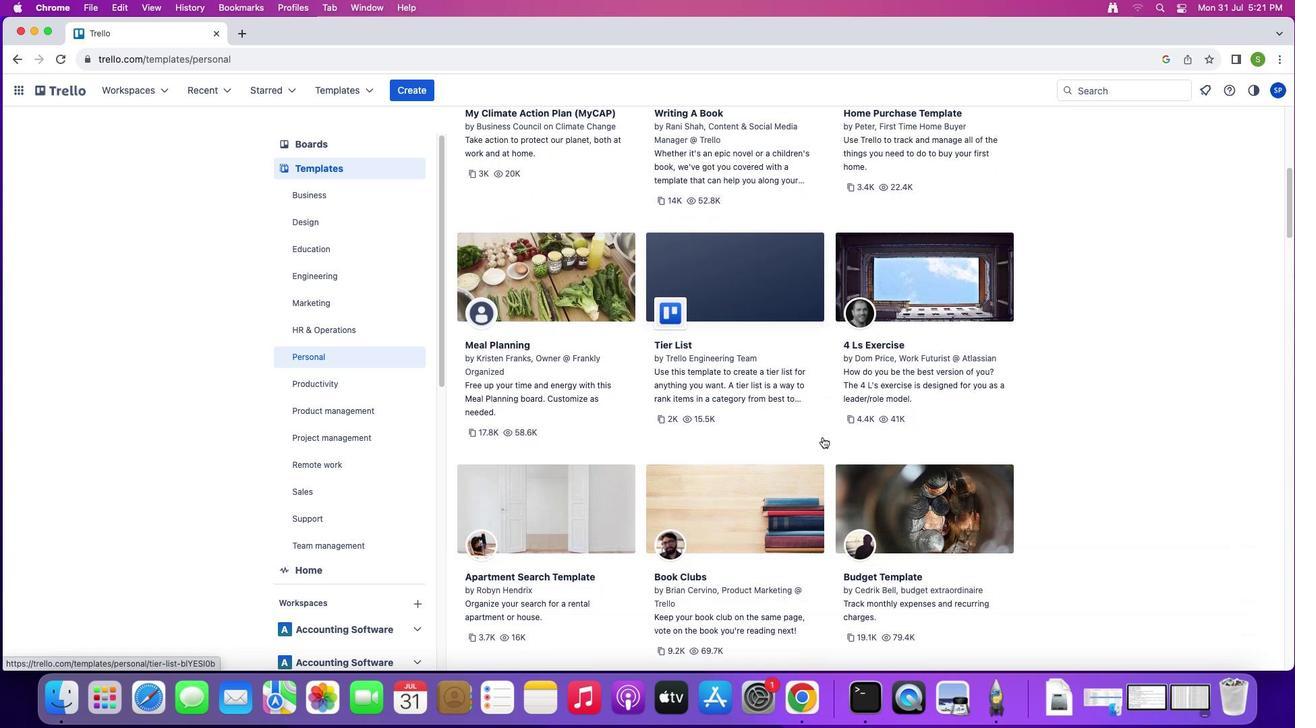 
Action: Mouse moved to (822, 429)
Screenshot: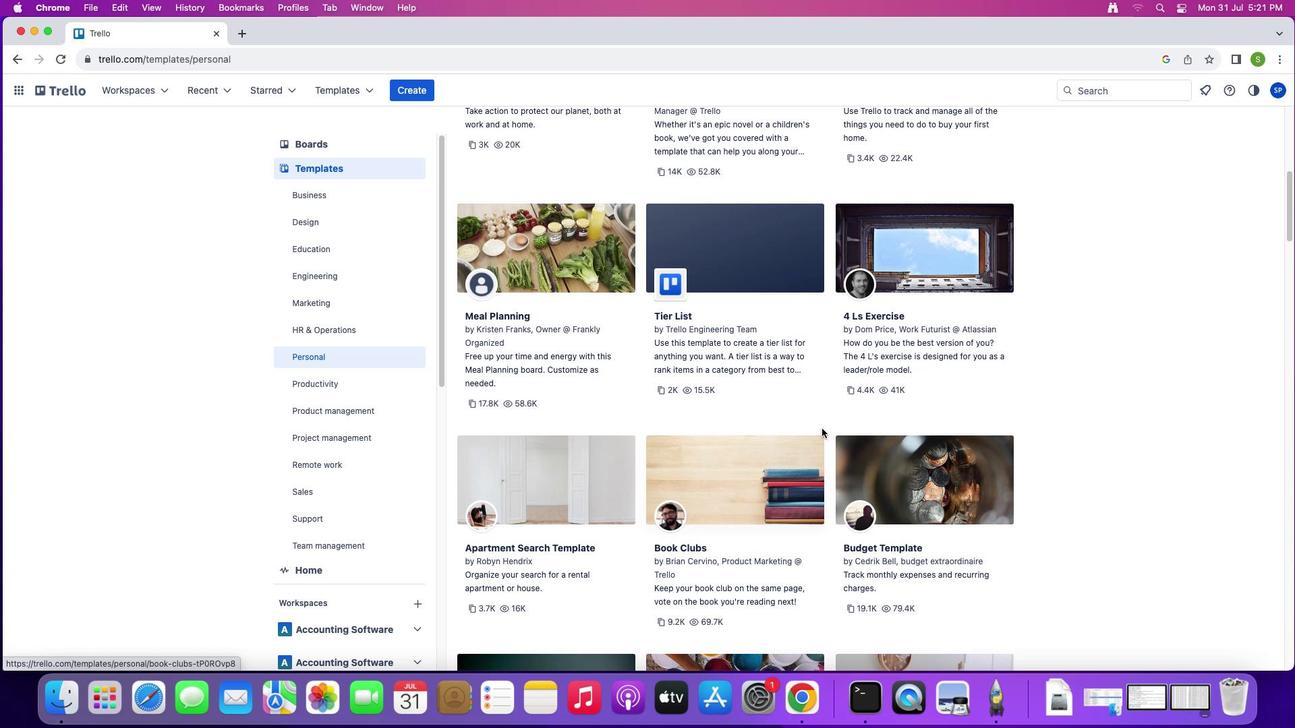 
Action: Mouse scrolled (822, 429) with delta (0, 0)
Screenshot: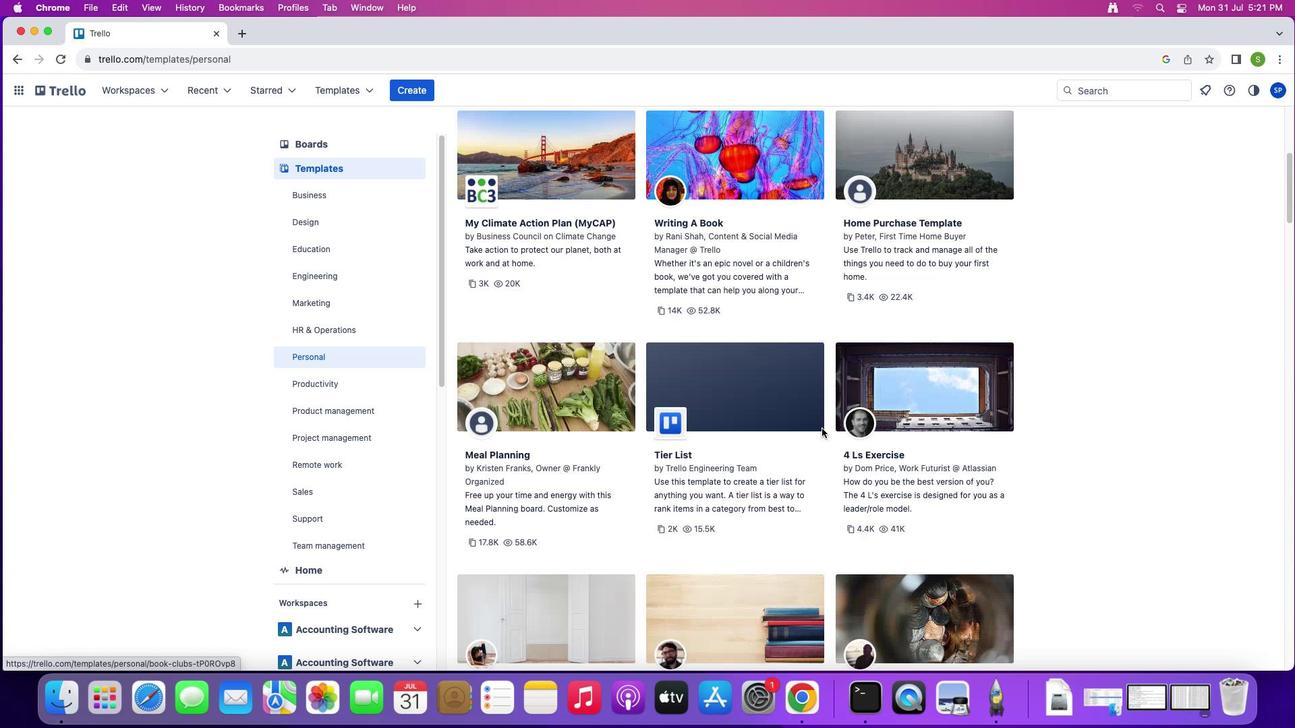 
Action: Mouse scrolled (822, 429) with delta (0, 0)
Screenshot: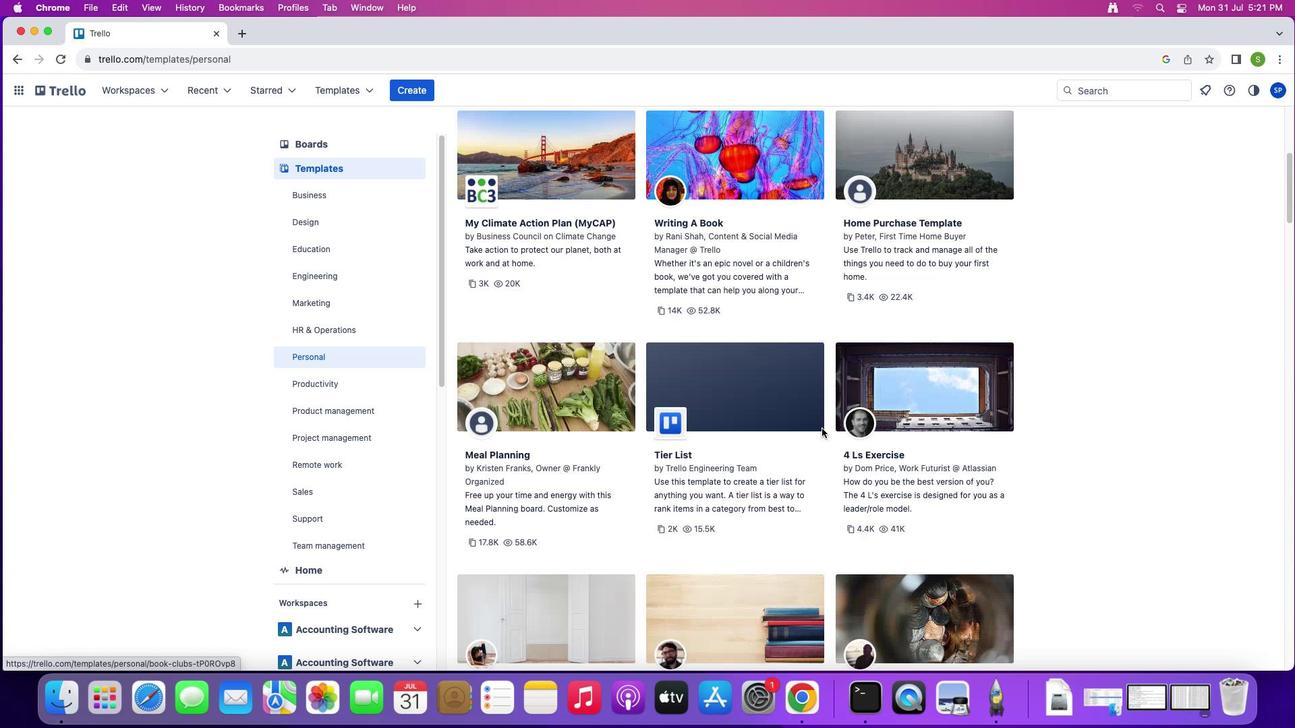 
Action: Mouse scrolled (822, 429) with delta (0, 2)
Screenshot: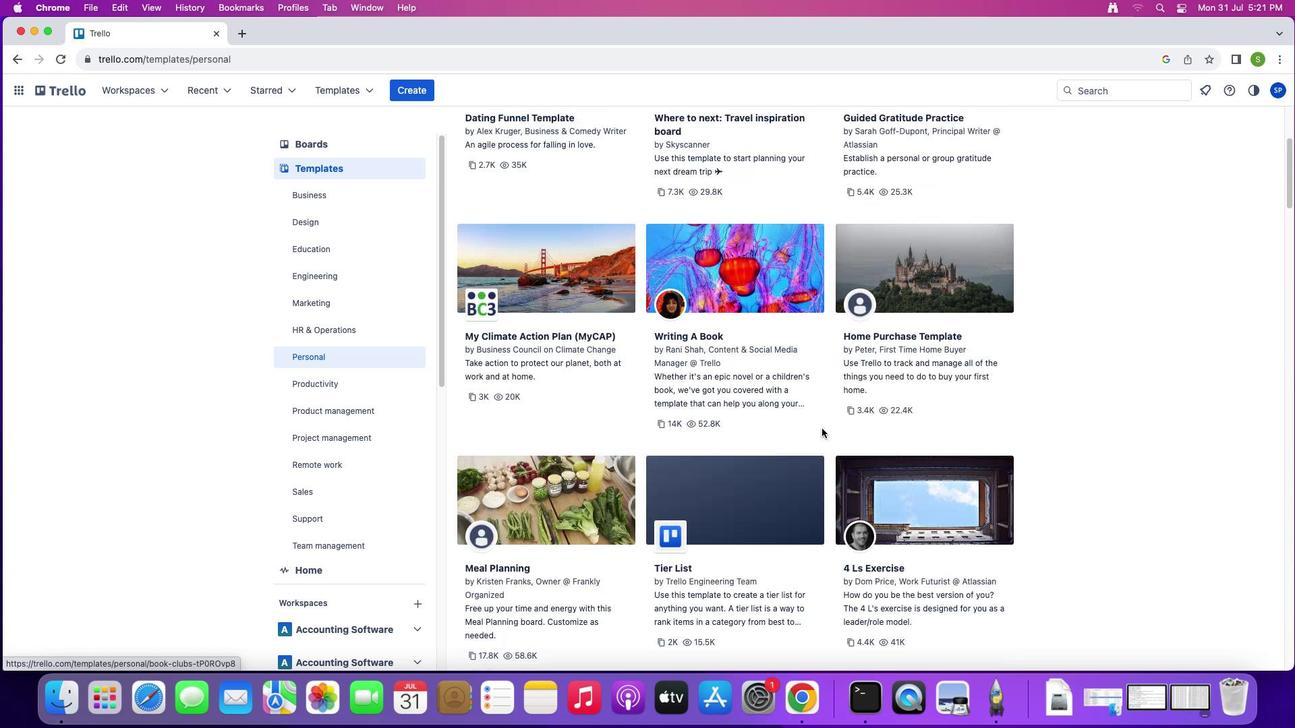 
Action: Mouse scrolled (822, 429) with delta (0, 3)
Screenshot: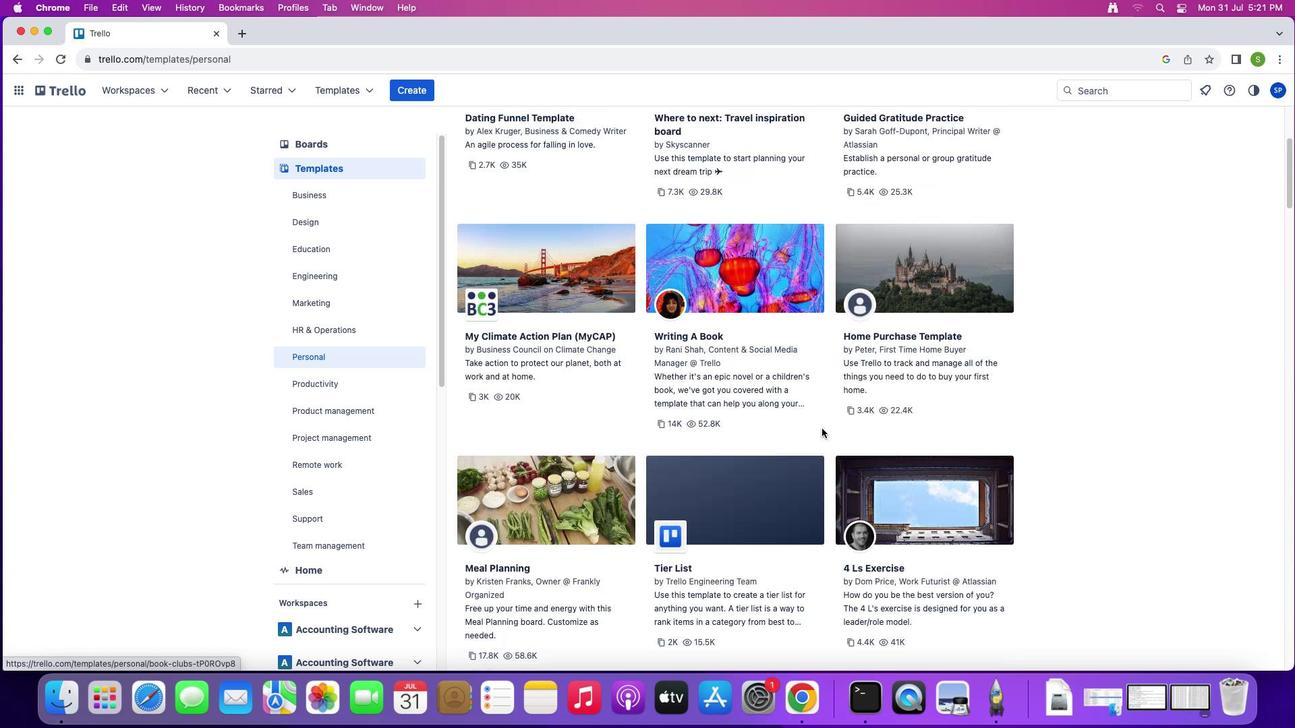 
Action: Mouse moved to (822, 427)
Screenshot: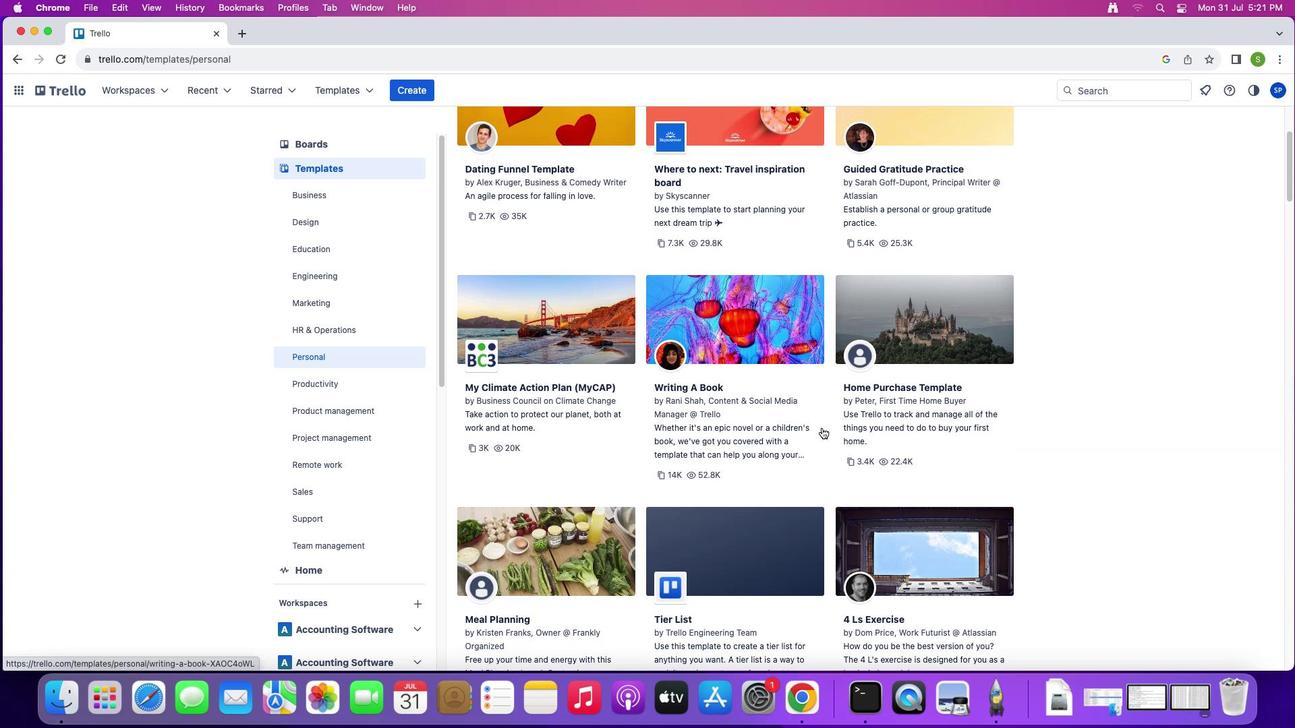 
Action: Mouse scrolled (822, 427) with delta (0, 0)
Screenshot: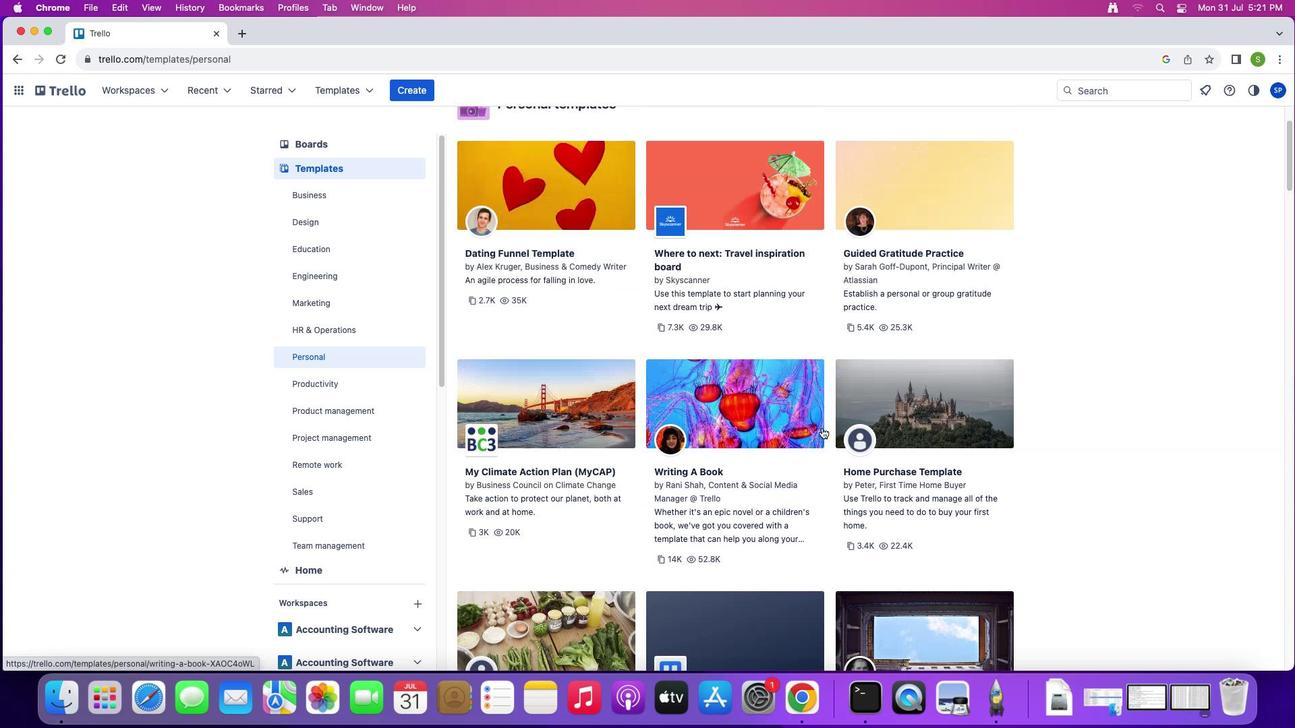 
Action: Mouse scrolled (822, 427) with delta (0, 0)
Screenshot: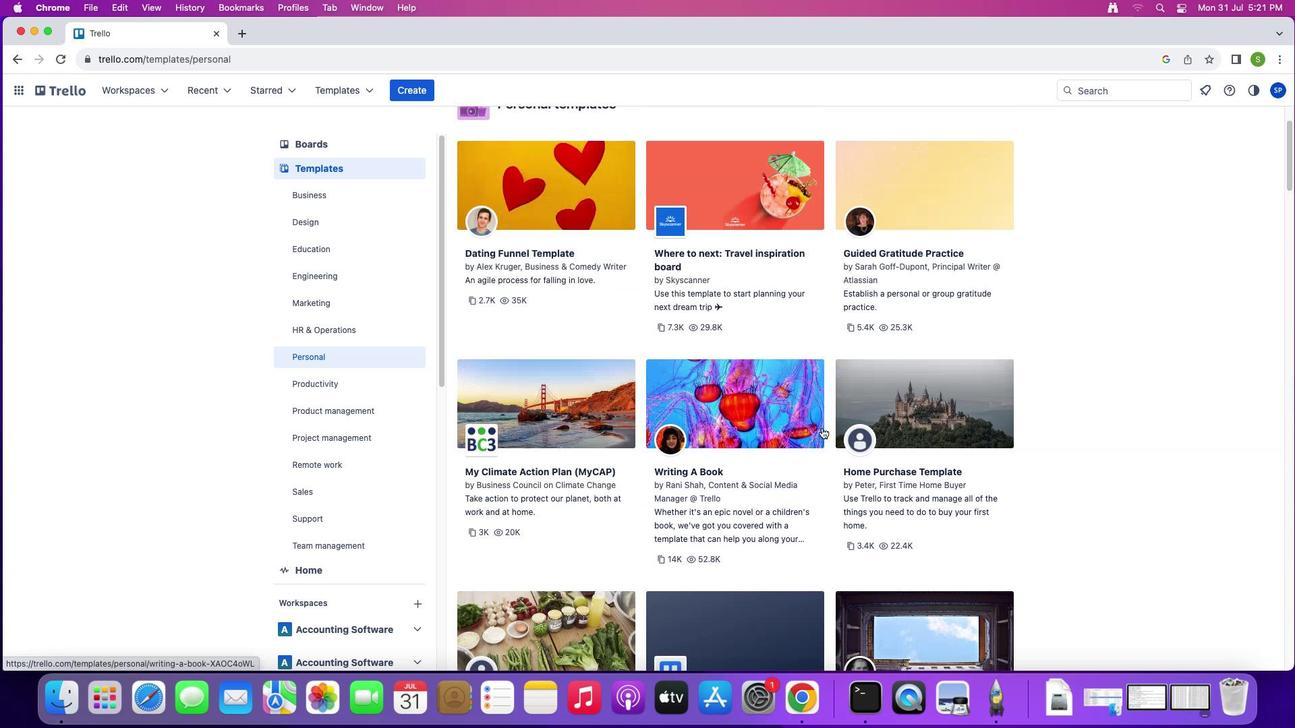 
Action: Mouse scrolled (822, 427) with delta (0, 2)
Screenshot: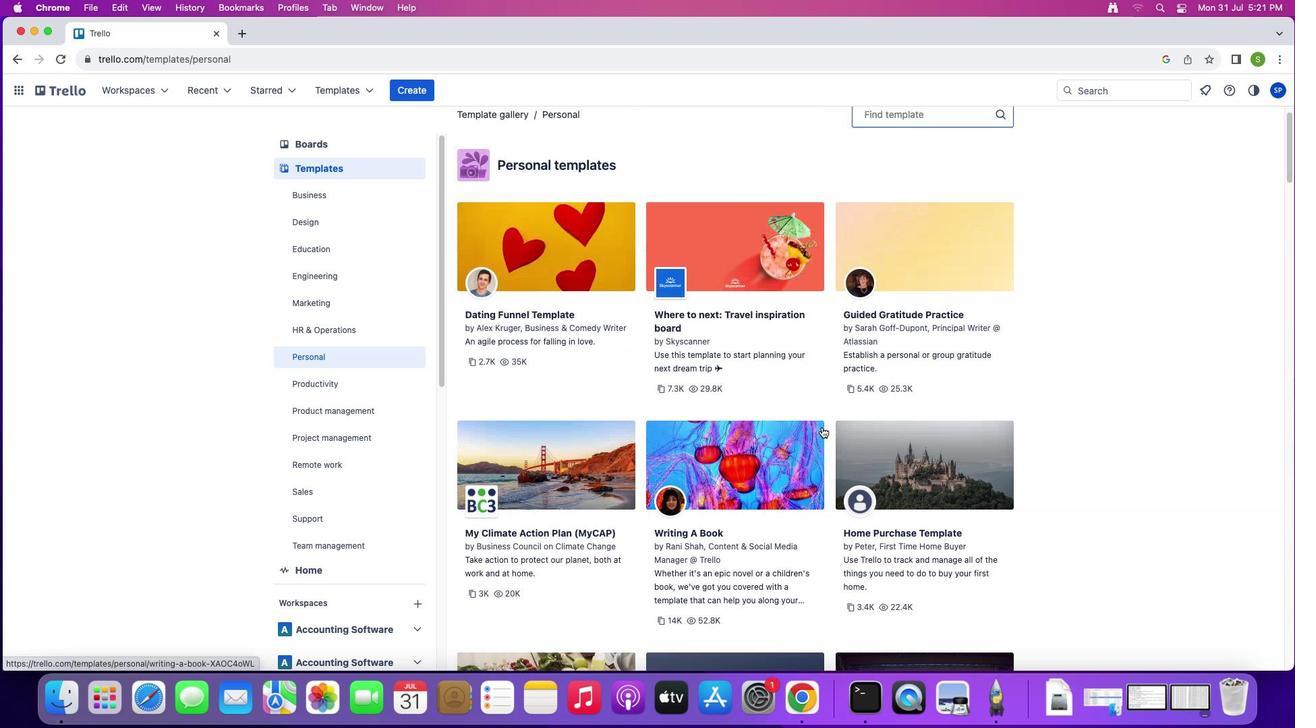 
Action: Mouse scrolled (822, 427) with delta (0, 3)
Screenshot: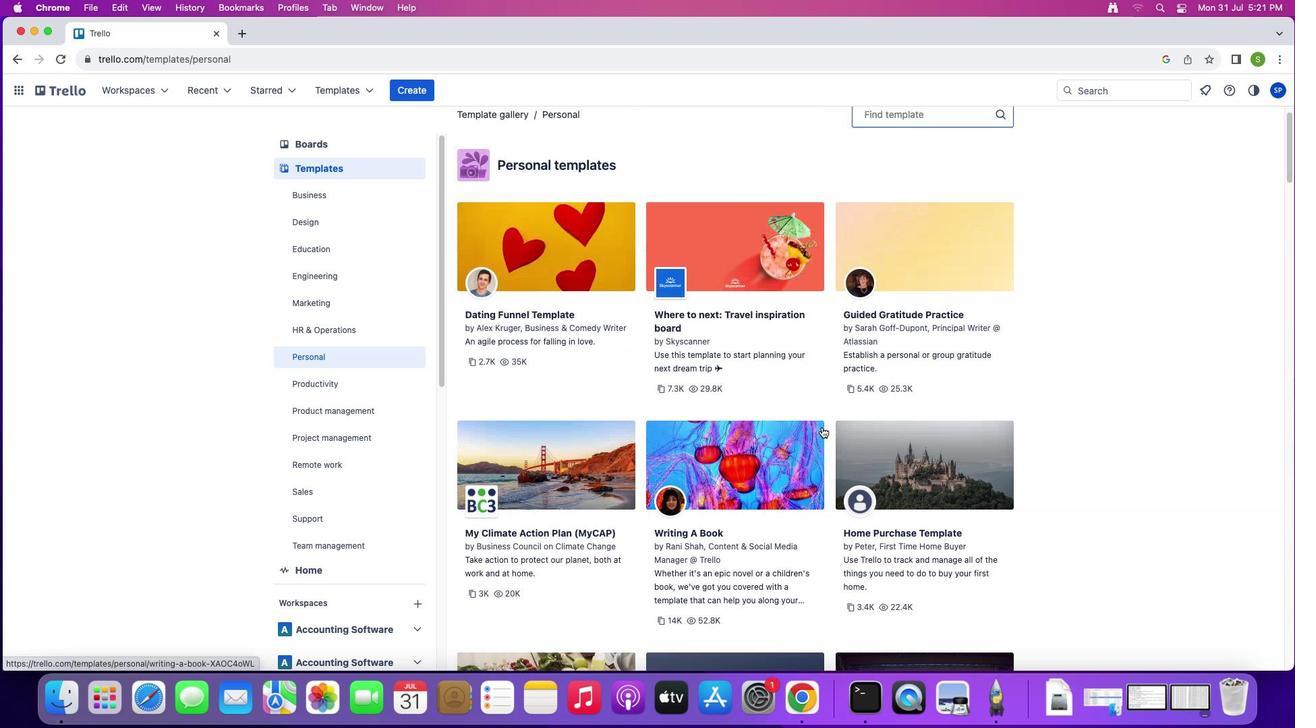 
Action: Mouse moved to (895, 143)
Screenshot: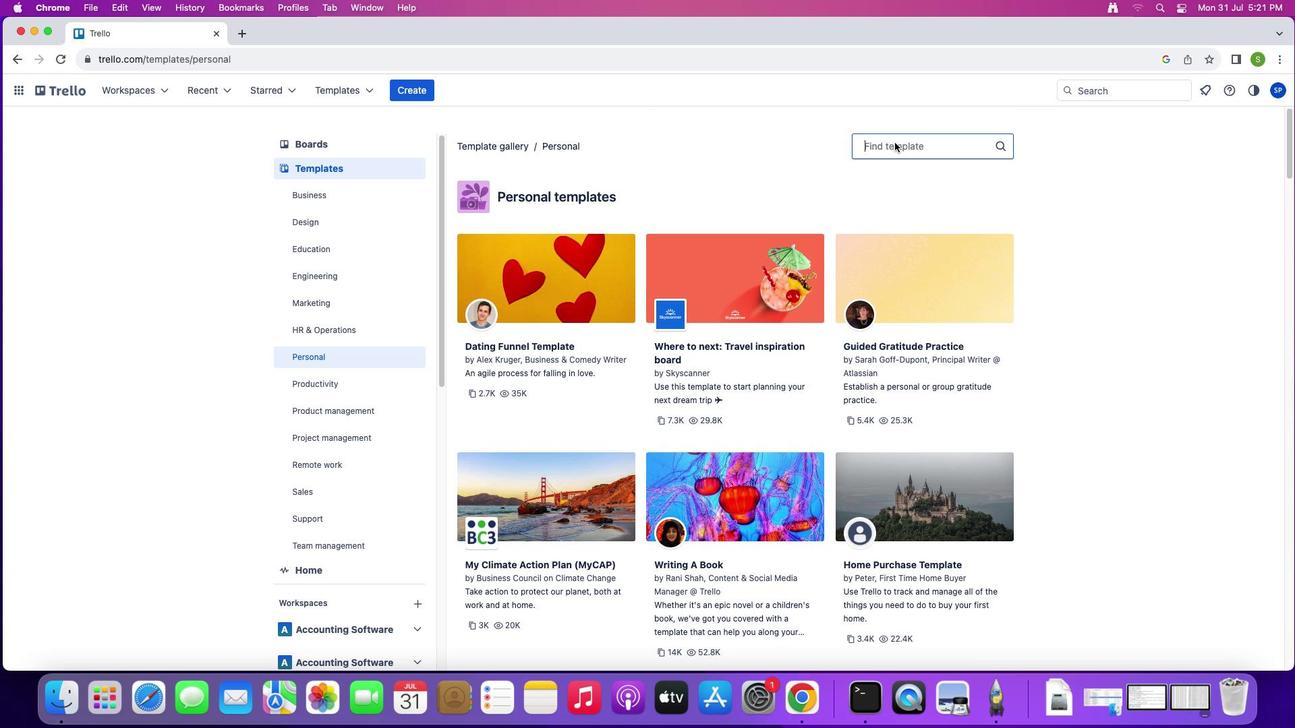 
Action: Mouse pressed left at (895, 143)
Screenshot: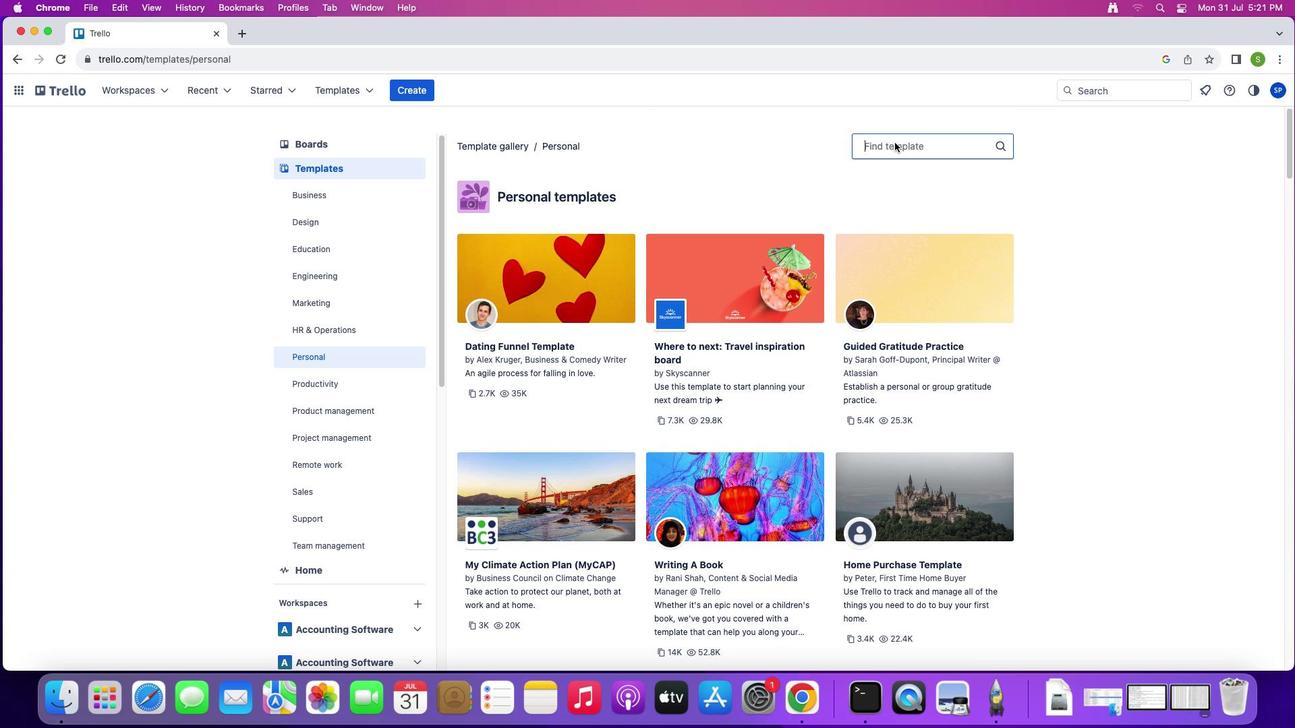 
Action: Mouse moved to (897, 146)
Screenshot: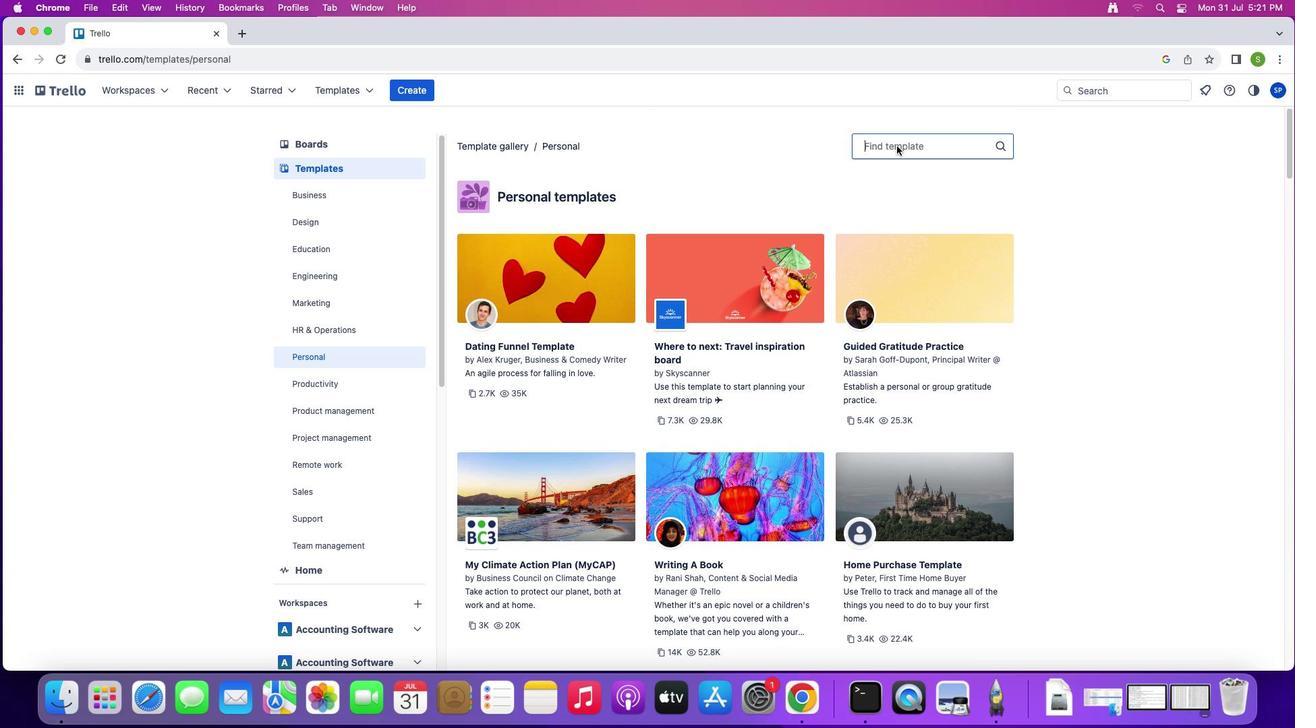 
Action: Key pressed Key.shift'F'Key.caps_lock'i''n''d'
Screenshot: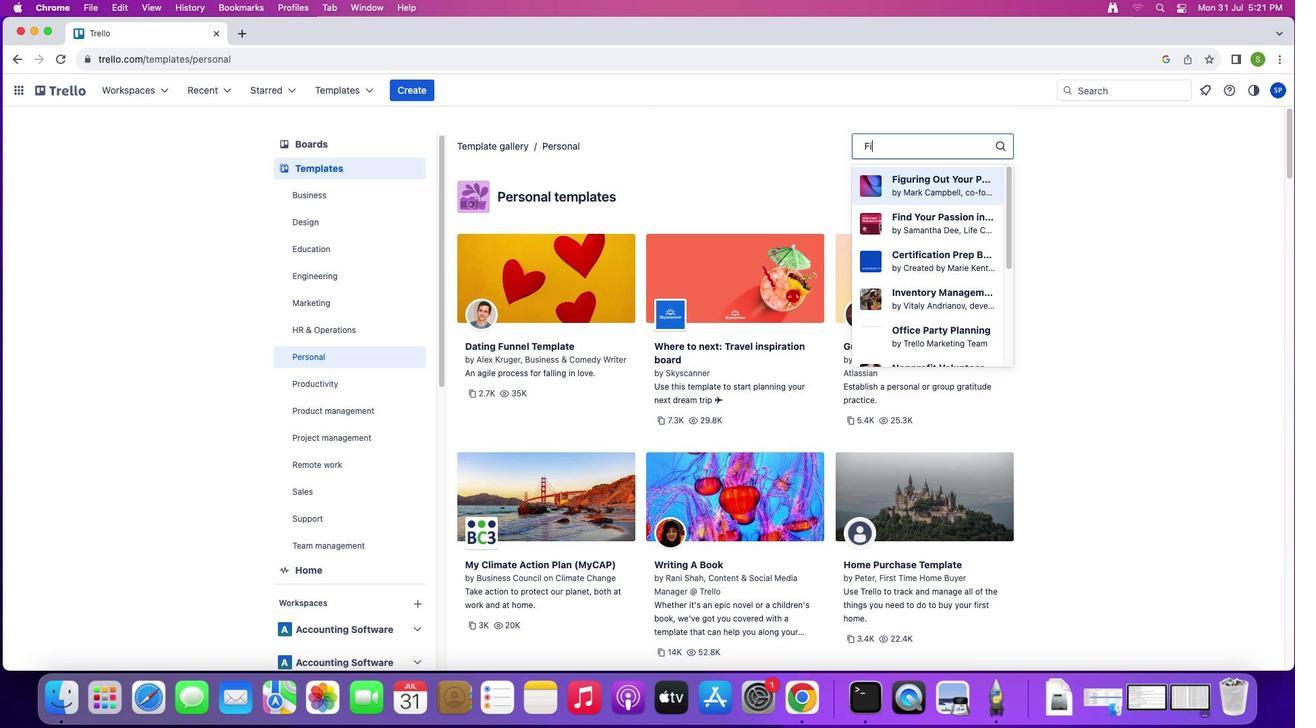 
Action: Mouse moved to (926, 184)
Screenshot: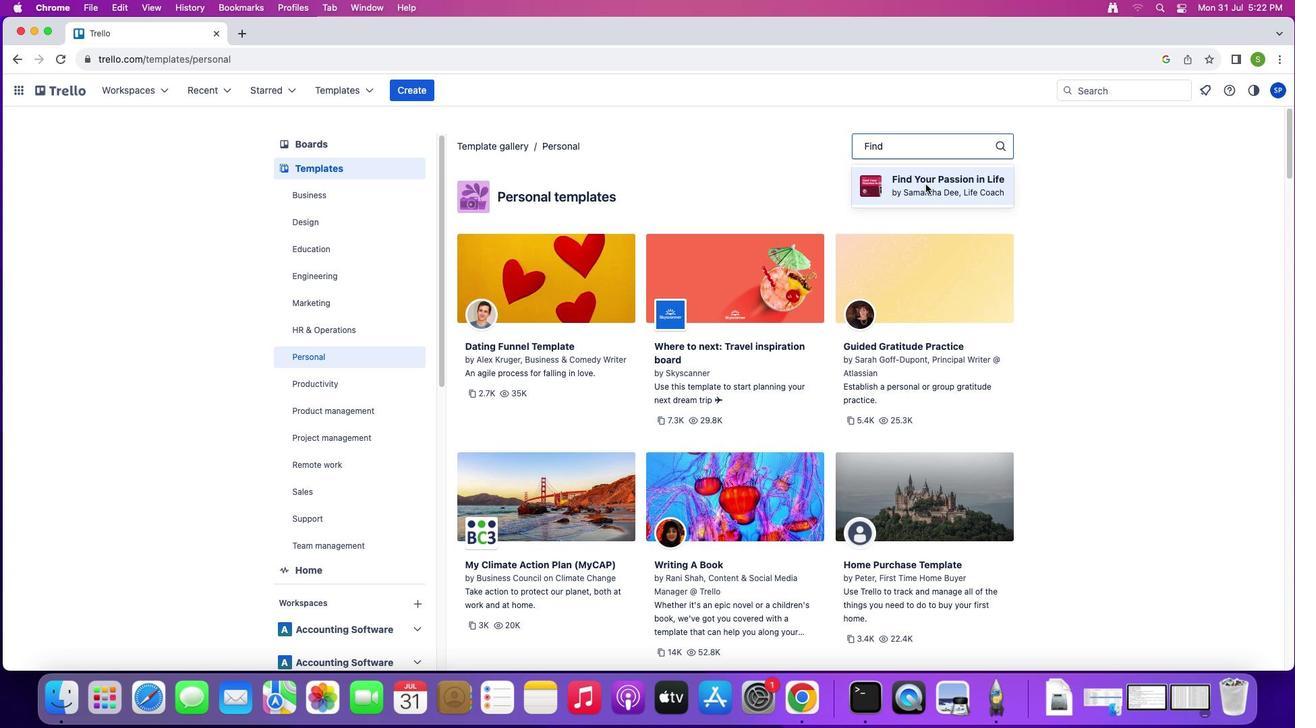 
Action: Mouse pressed left at (926, 184)
Screenshot: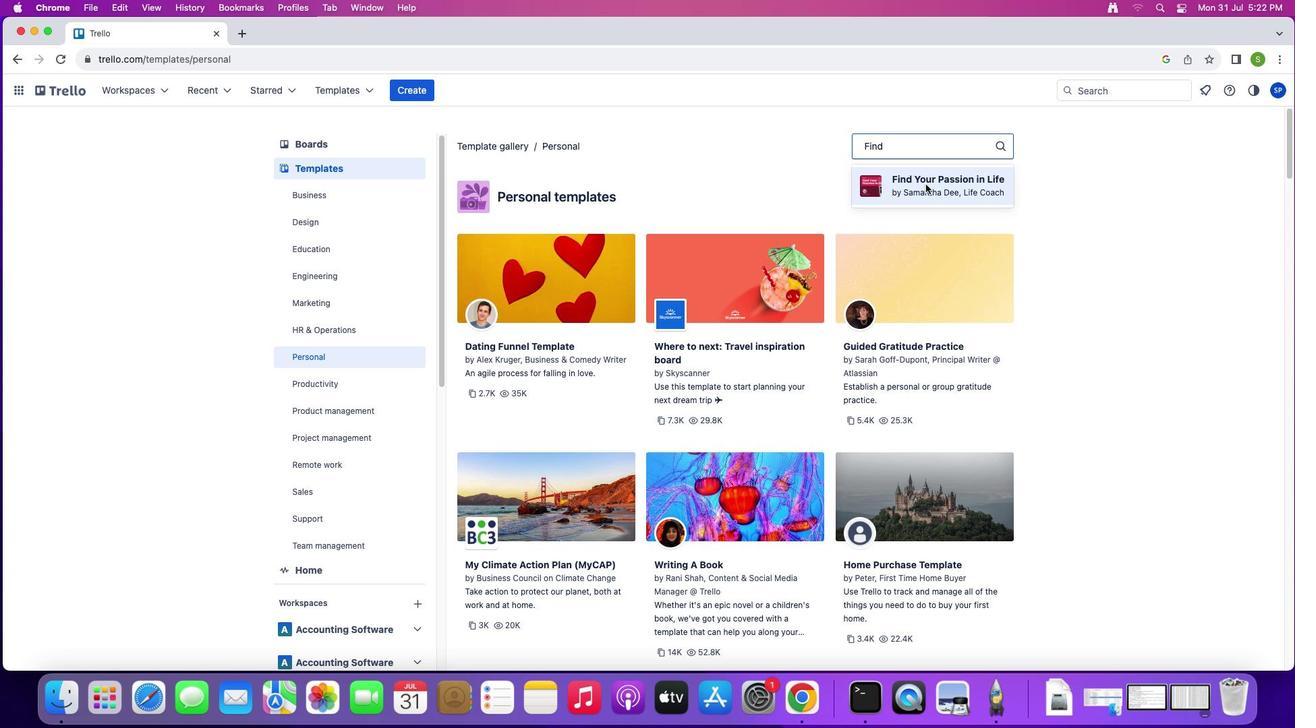 
Action: Mouse moved to (958, 204)
Screenshot: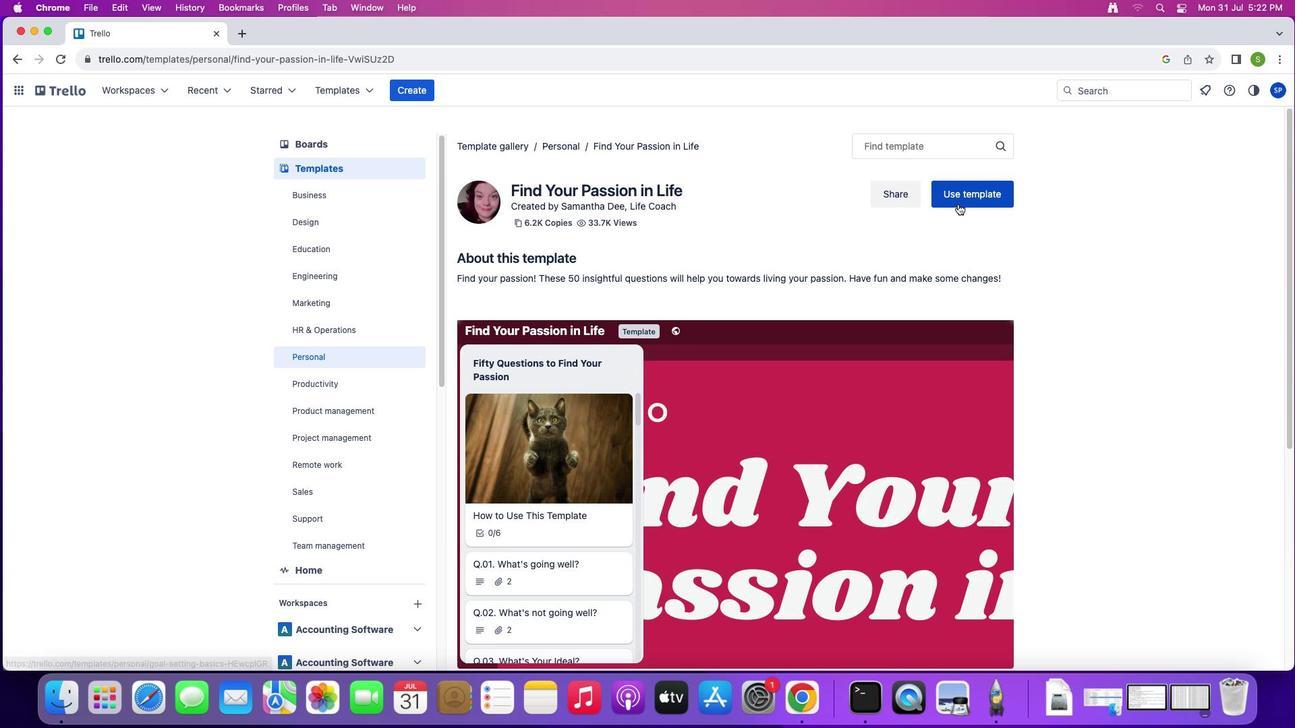 
Action: Mouse pressed left at (958, 204)
Screenshot: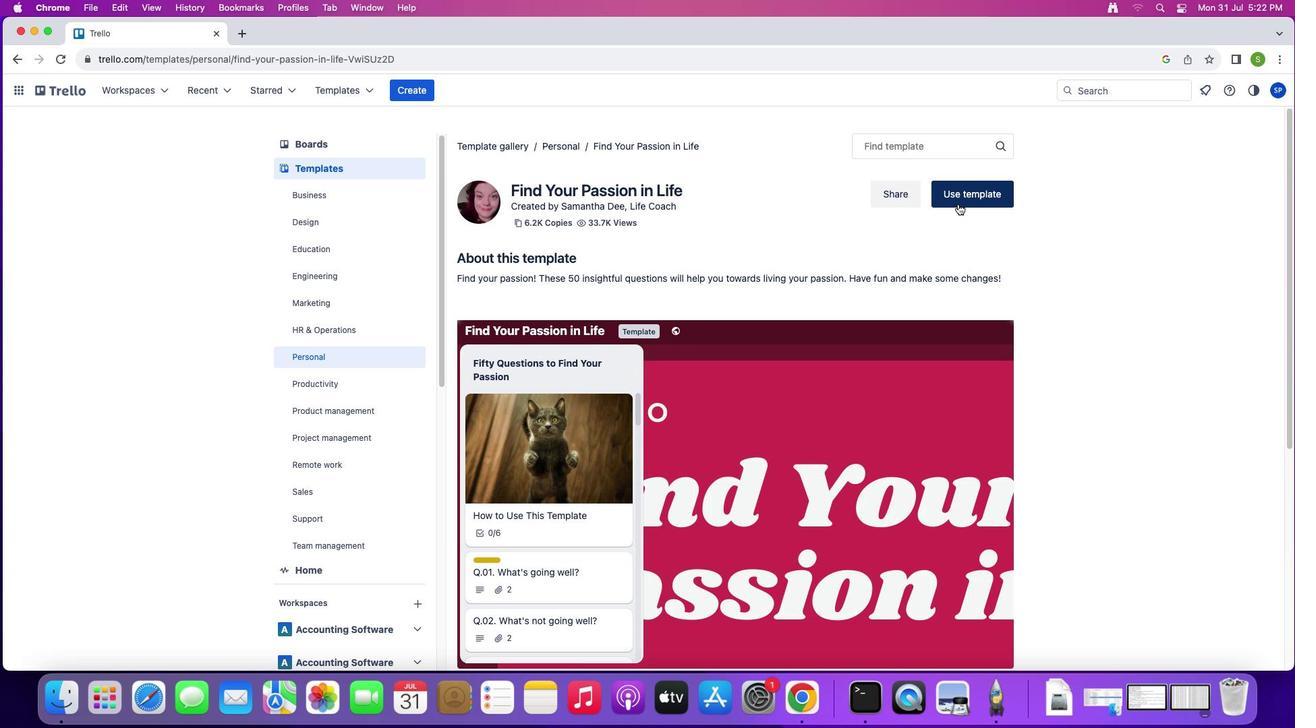 
Action: Mouse moved to (1027, 313)
Screenshot: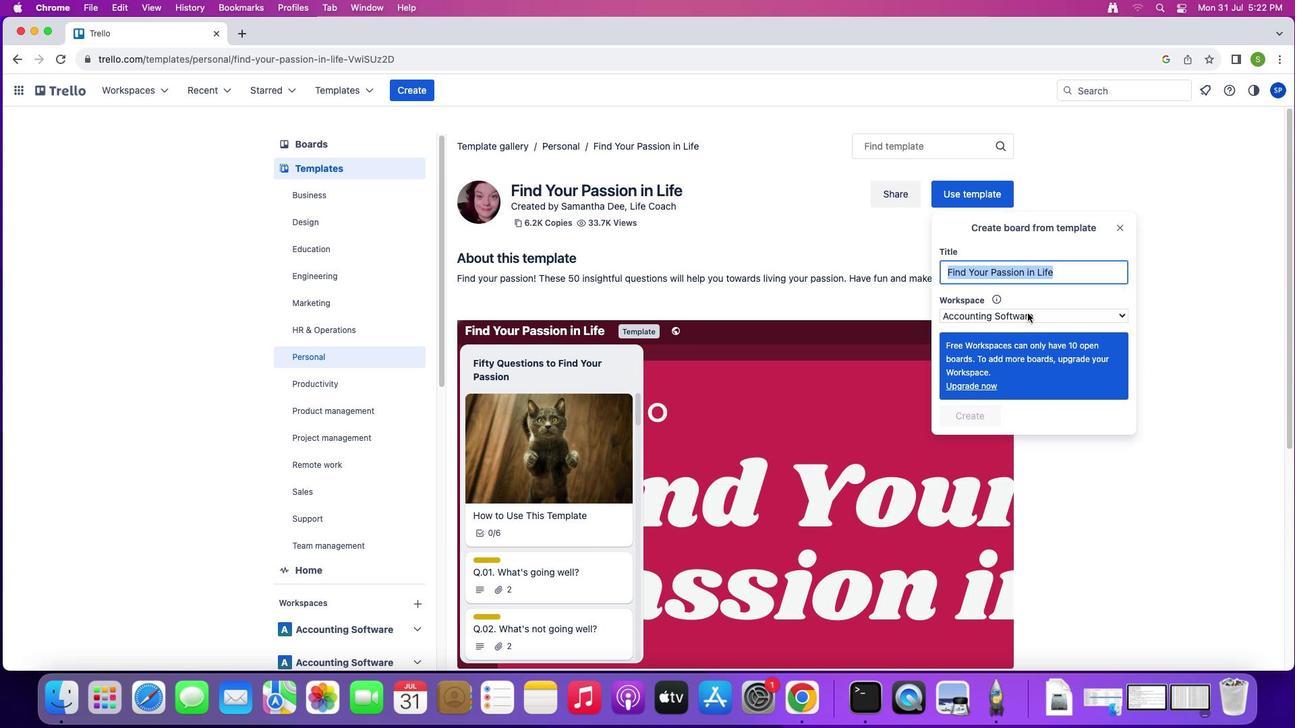 
Action: Mouse pressed left at (1027, 313)
Screenshot: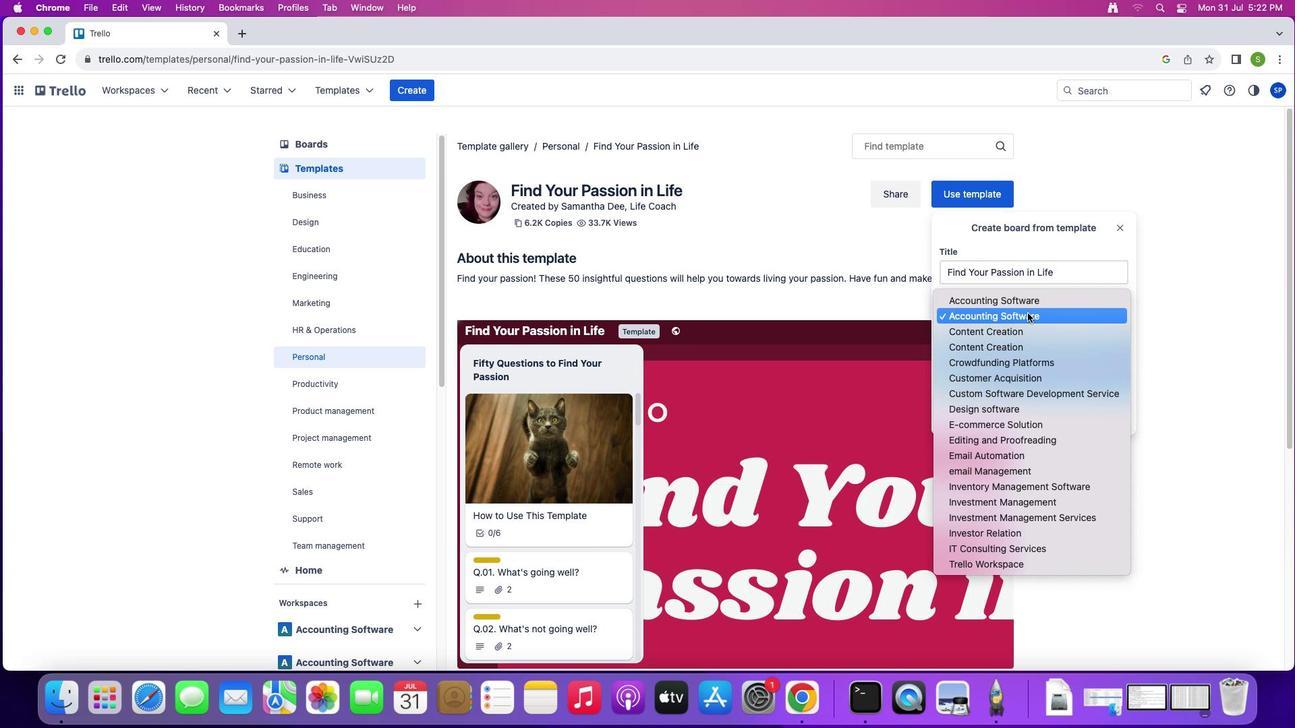 
Action: Mouse moved to (1009, 410)
Screenshot: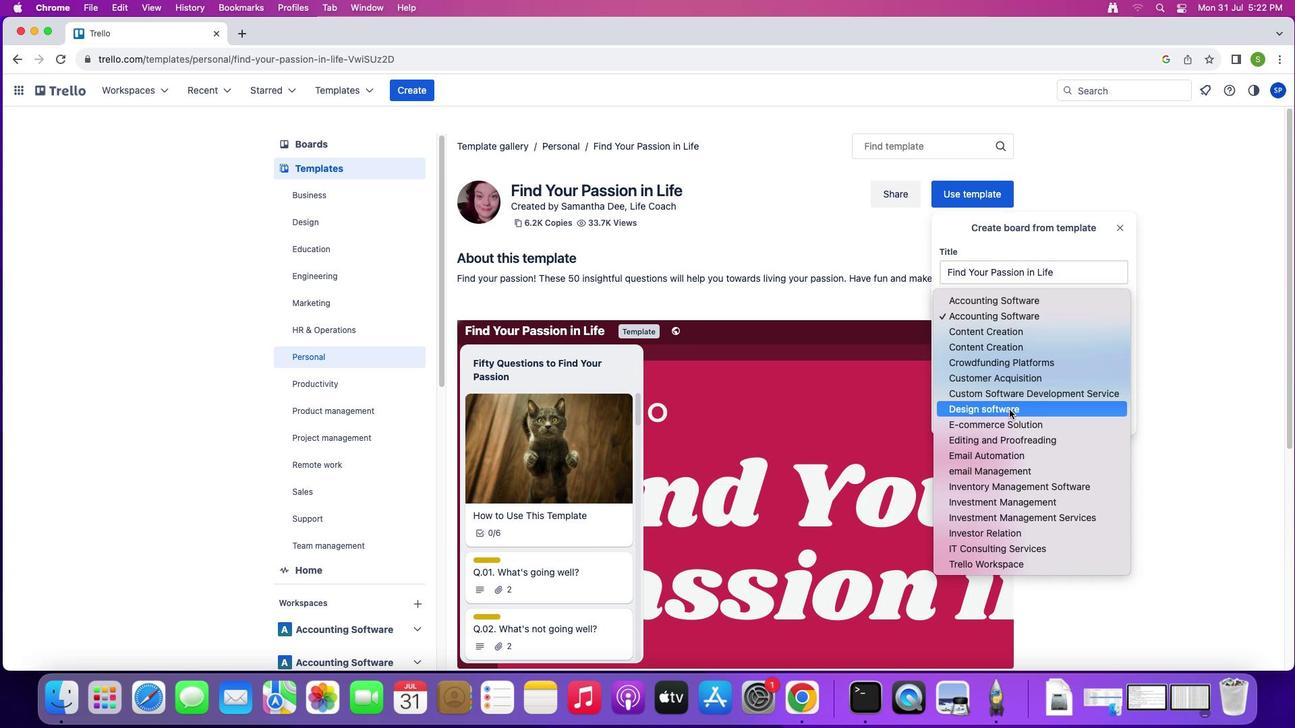 
Action: Mouse pressed left at (1009, 410)
Screenshot: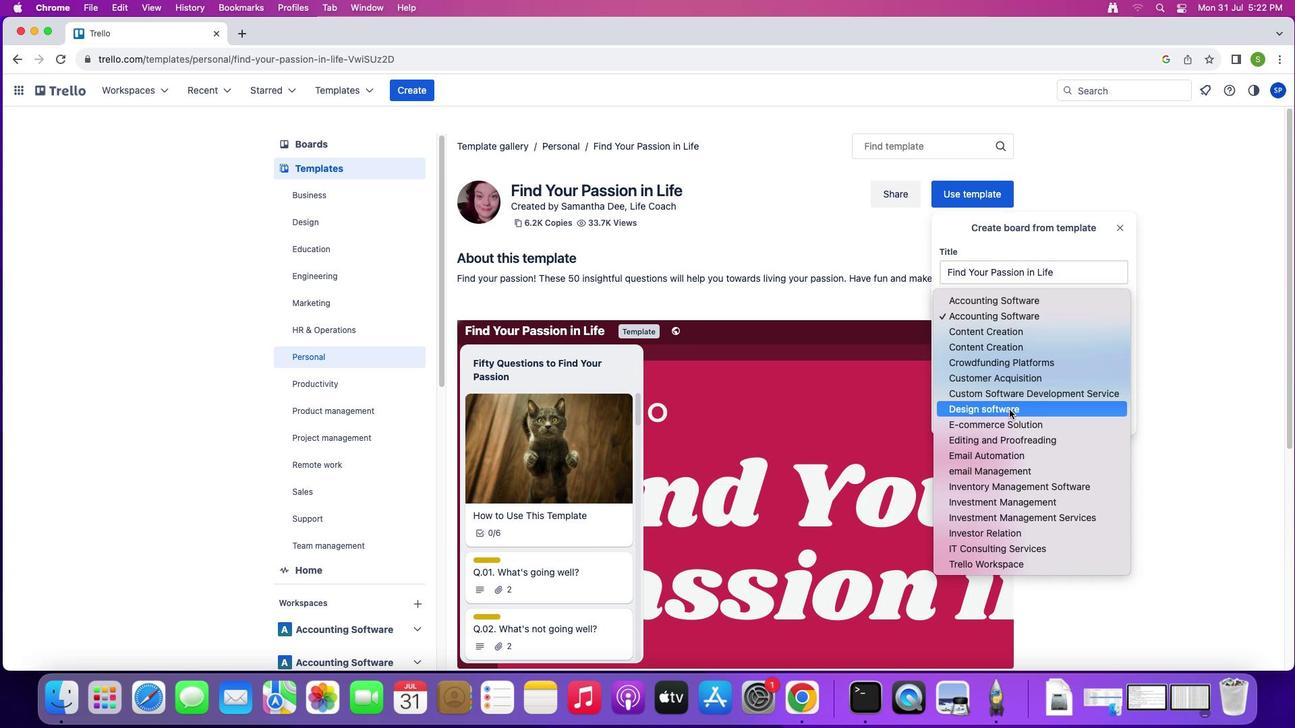 
Action: Mouse moved to (967, 447)
Screenshot: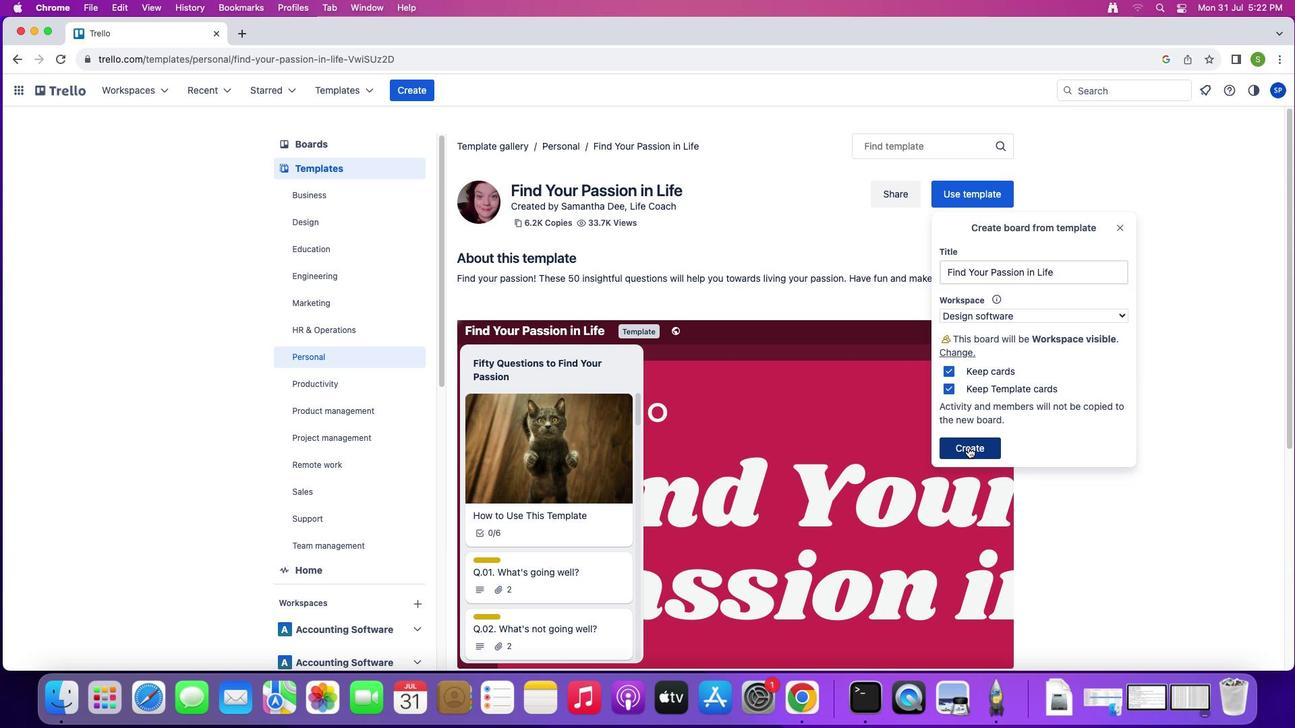 
Action: Mouse pressed left at (967, 447)
Screenshot: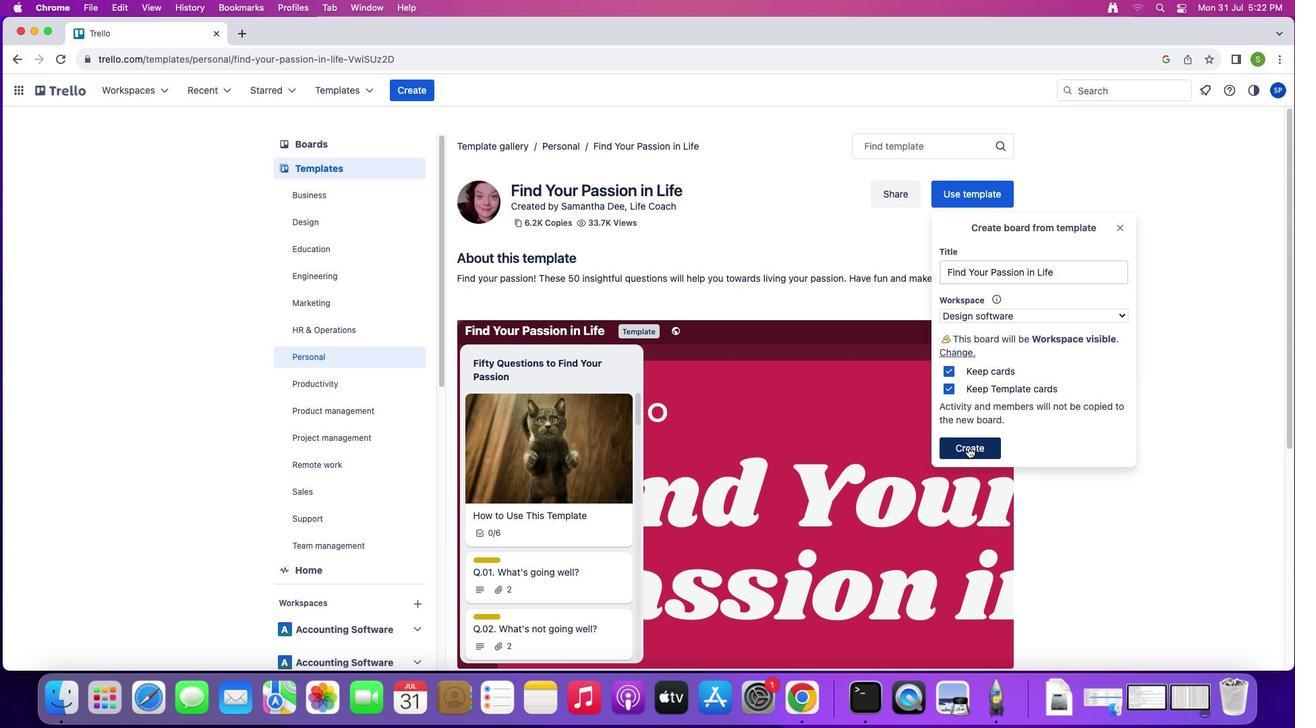 
Action: Mouse moved to (607, 659)
Screenshot: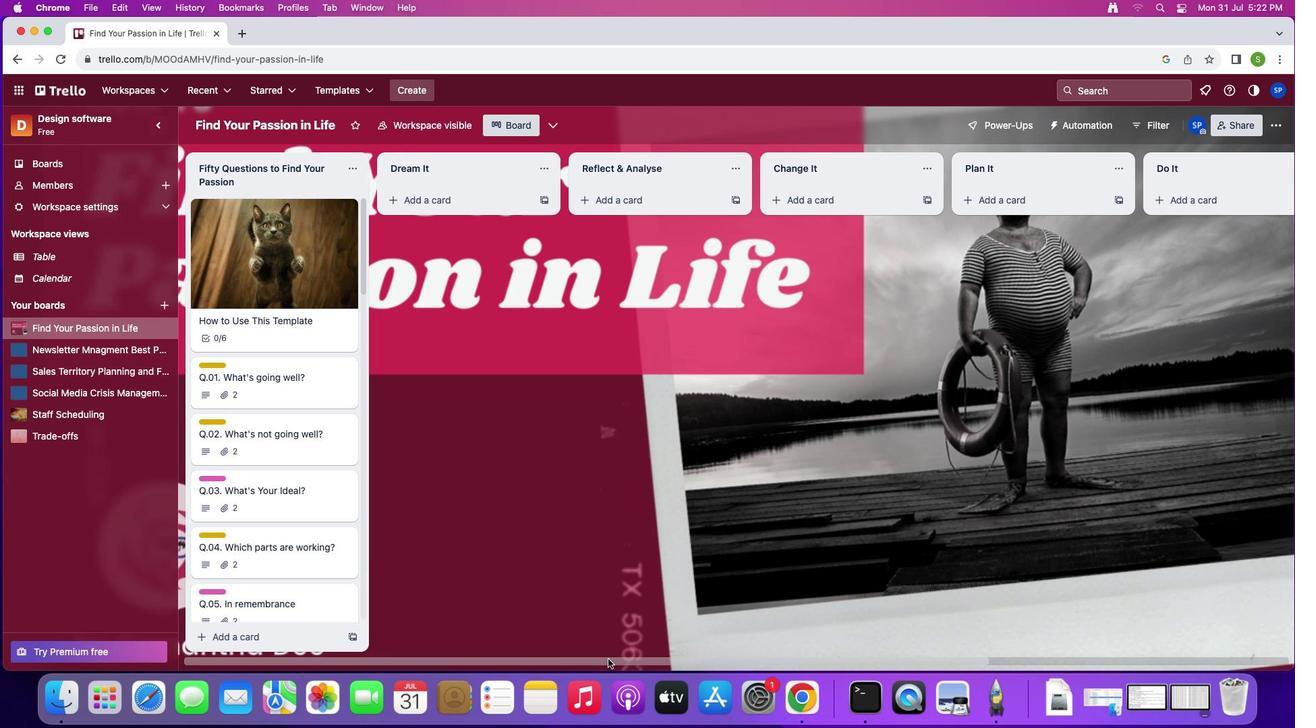 
Action: Mouse pressed left at (607, 659)
Screenshot: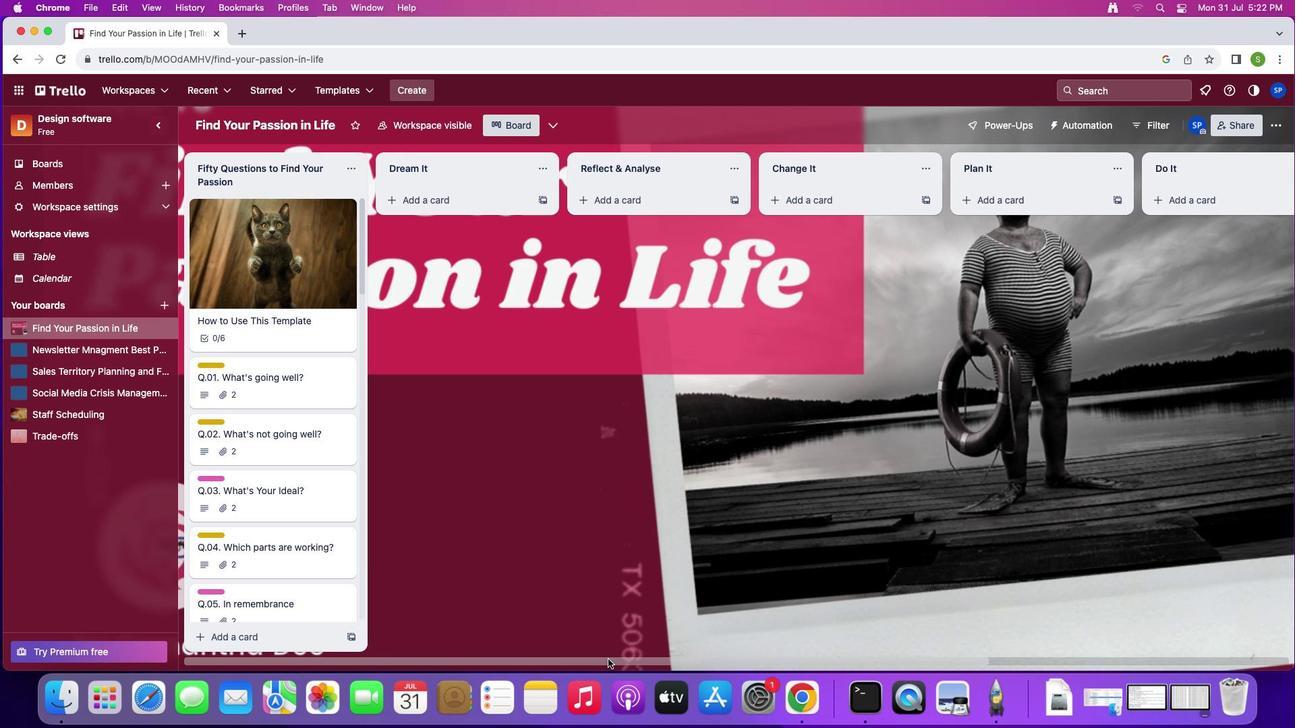
Action: Mouse moved to (1183, 178)
Screenshot: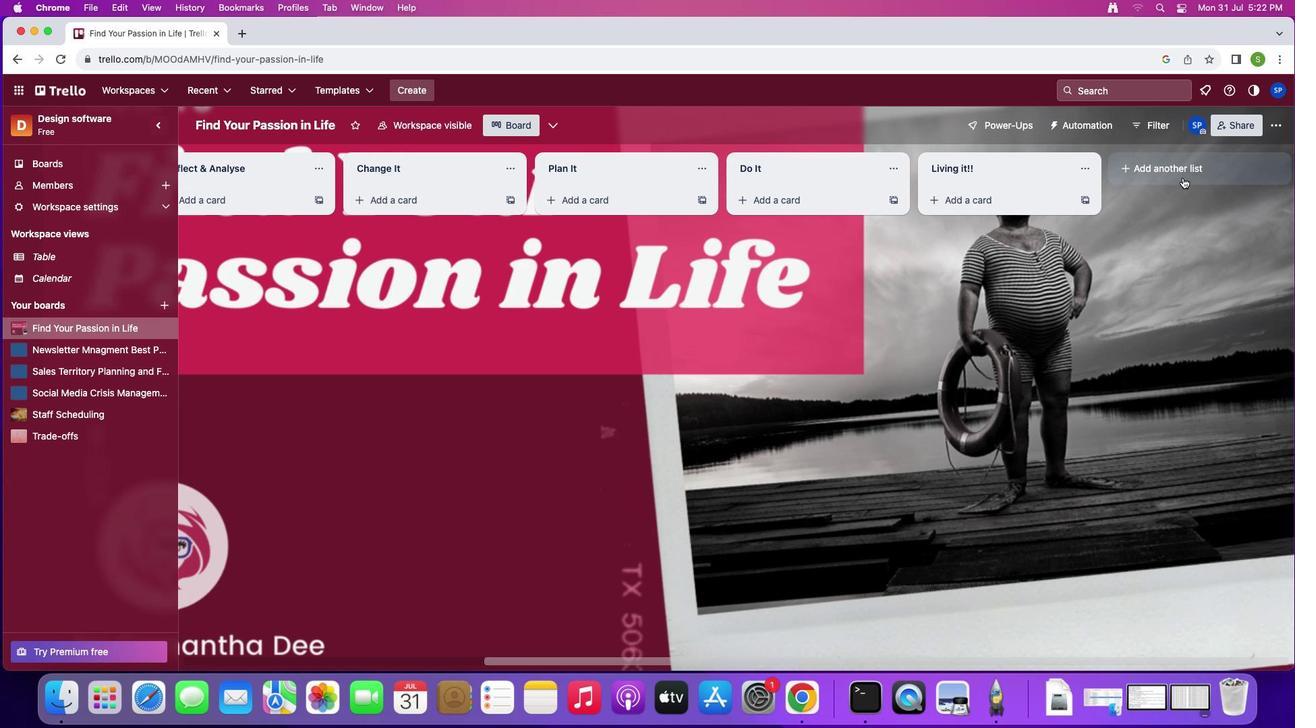 
Action: Mouse pressed left at (1183, 178)
Screenshot: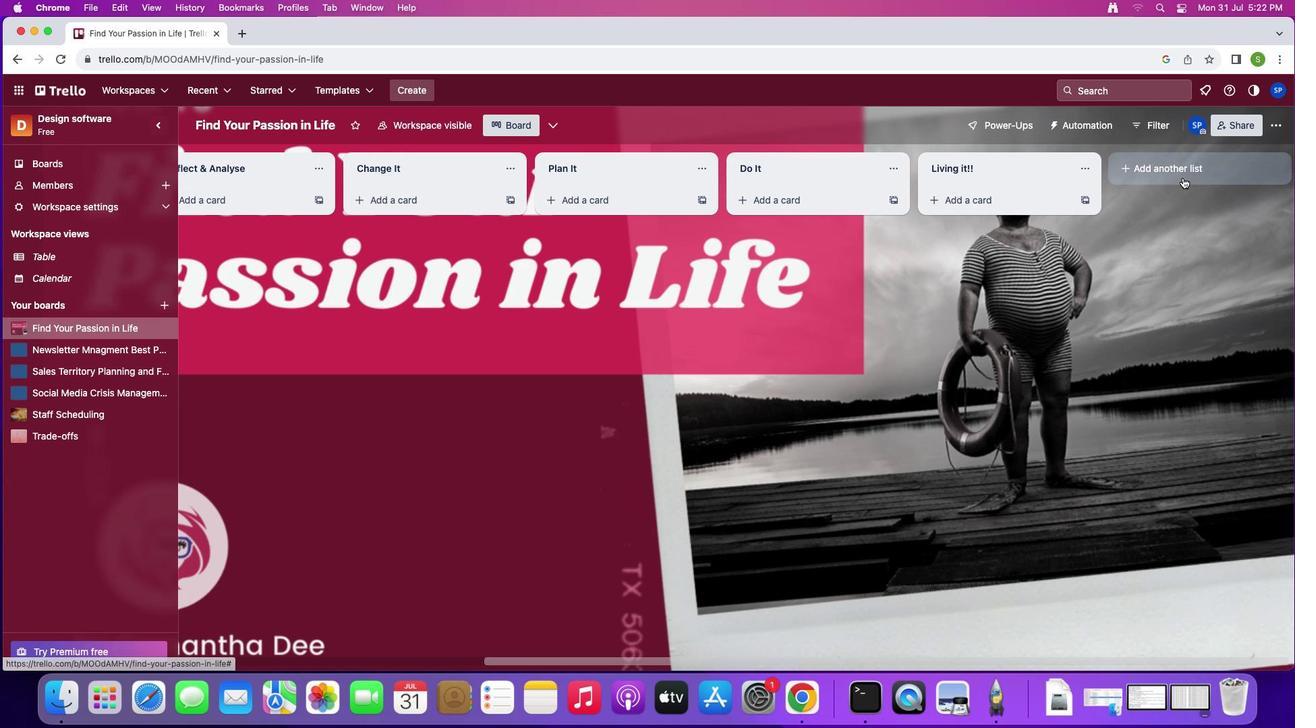 
Action: Mouse moved to (1138, 186)
Screenshot: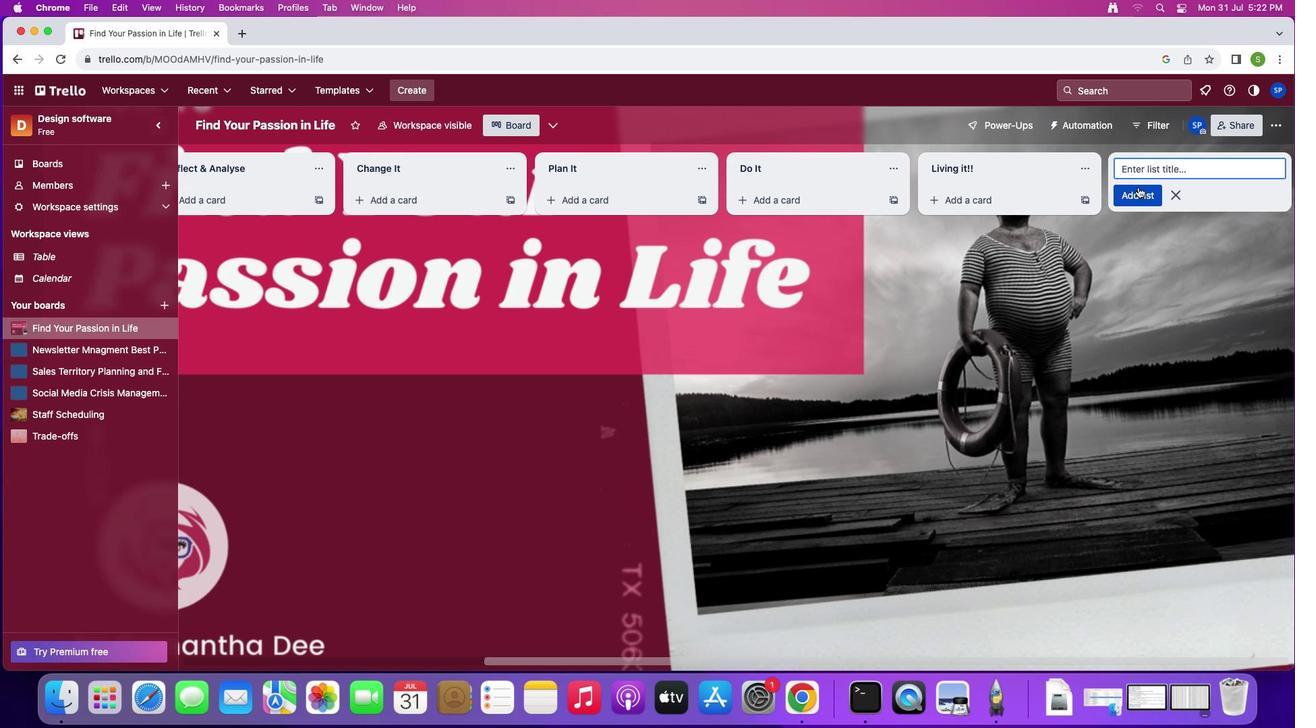 
Action: Key pressed Key.shift'I''n''b''t''e''r'
Screenshot: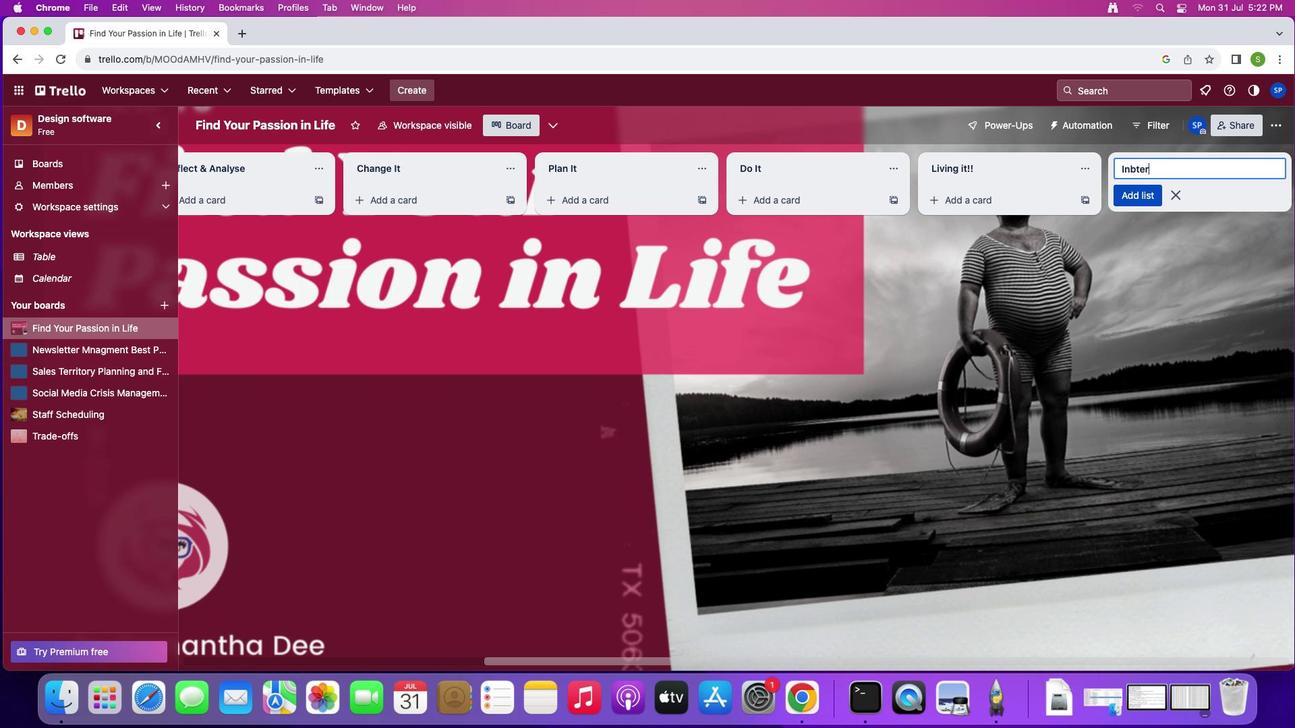 
Action: Mouse moved to (1152, 171)
Screenshot: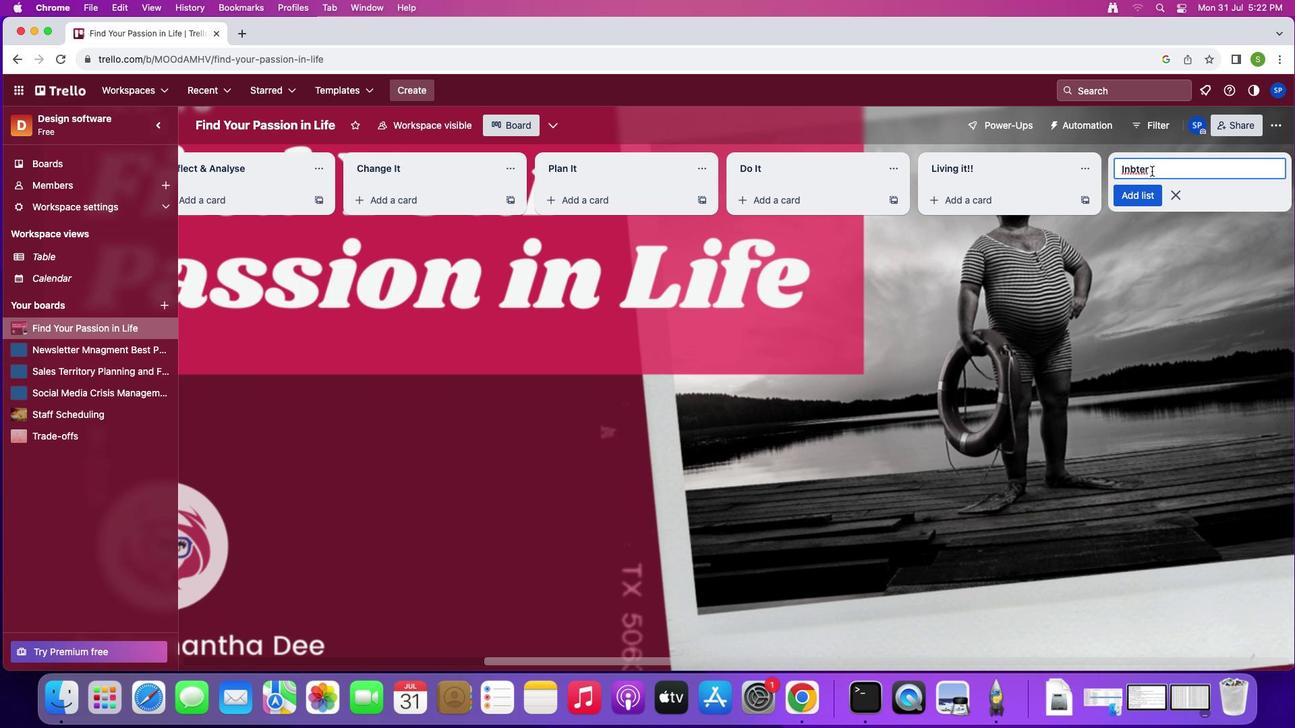 
Action: Mouse pressed left at (1152, 171)
Screenshot: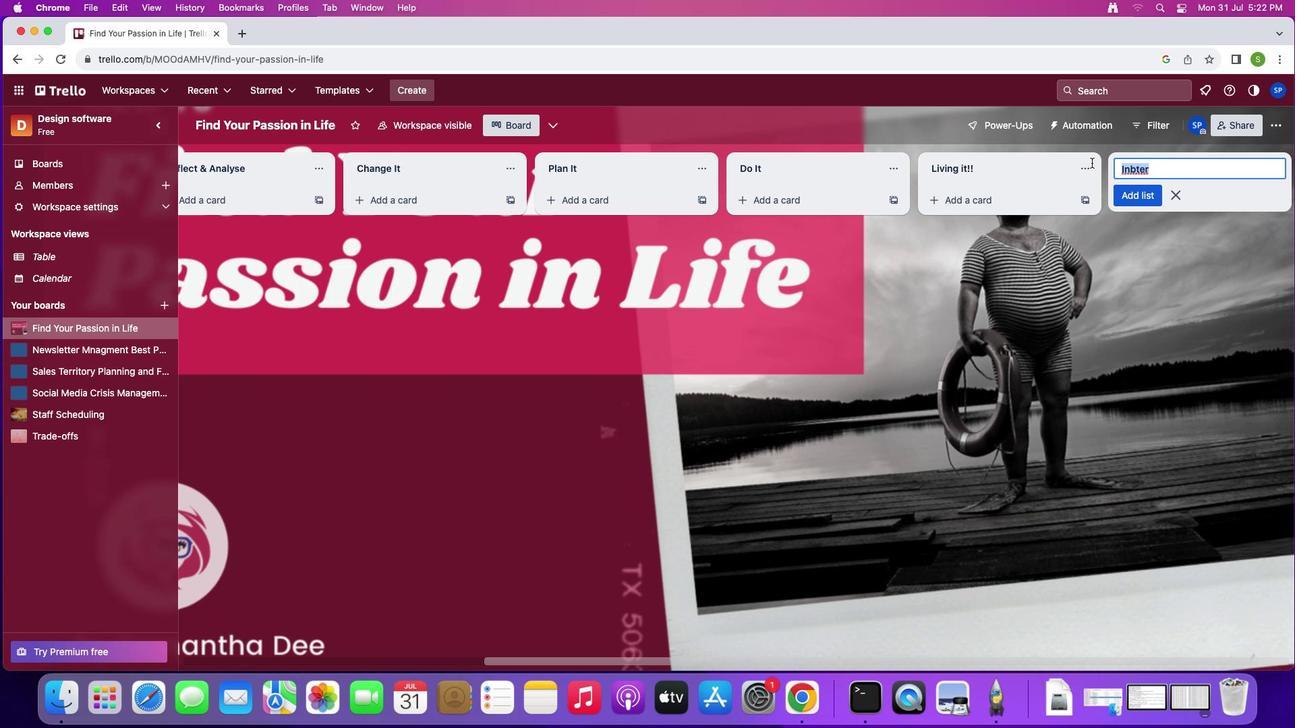 
Action: Mouse moved to (1153, 157)
Screenshot: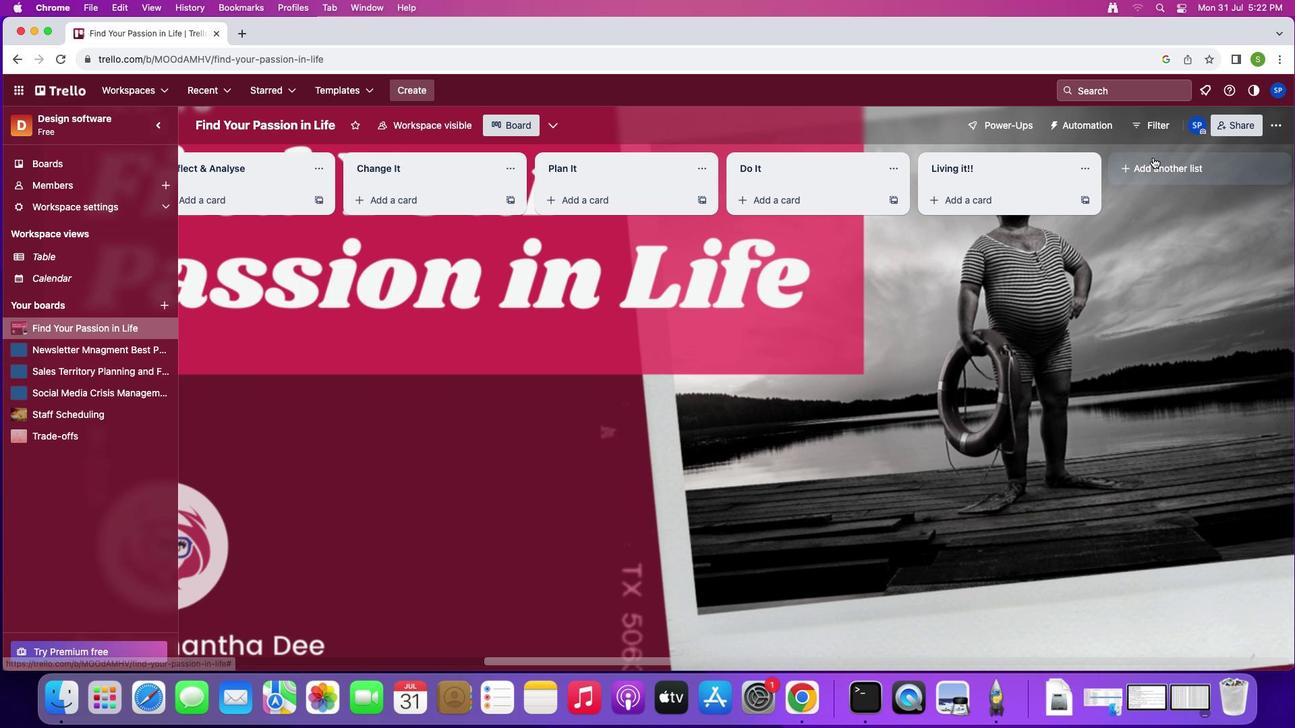 
Action: Mouse pressed left at (1153, 157)
Screenshot: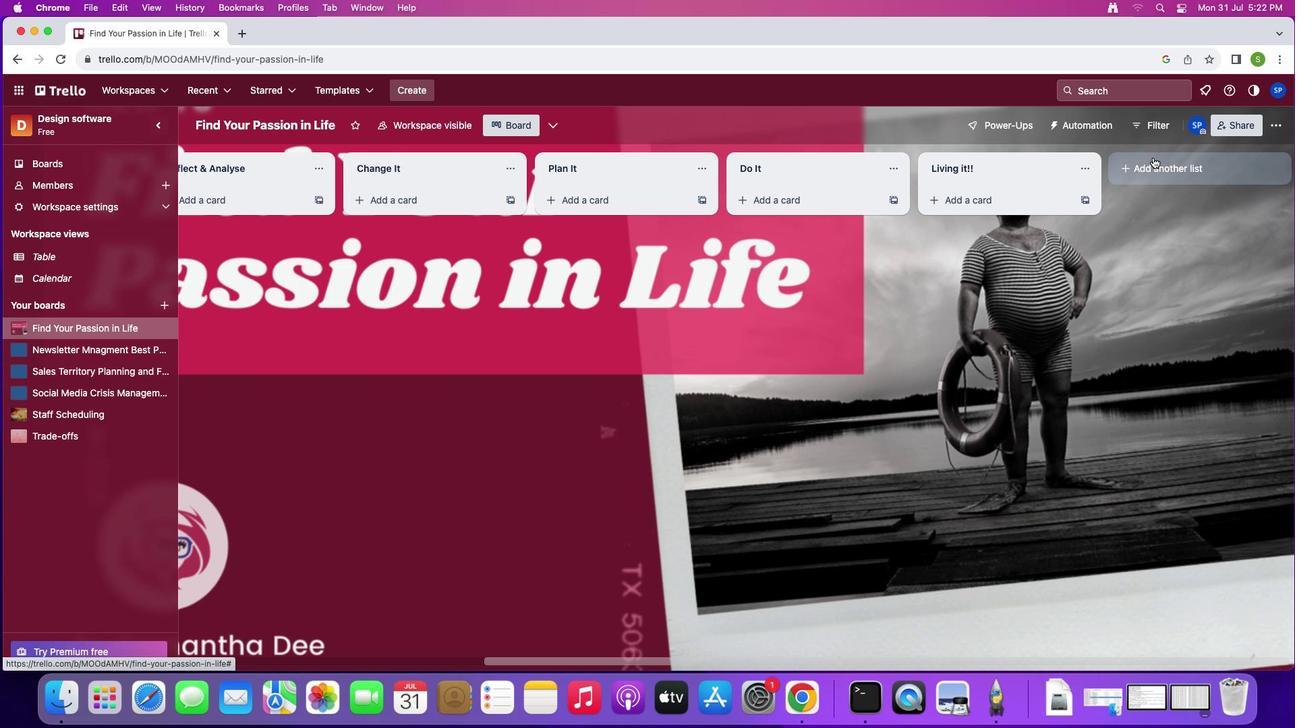 
Action: Mouse moved to (1155, 173)
Screenshot: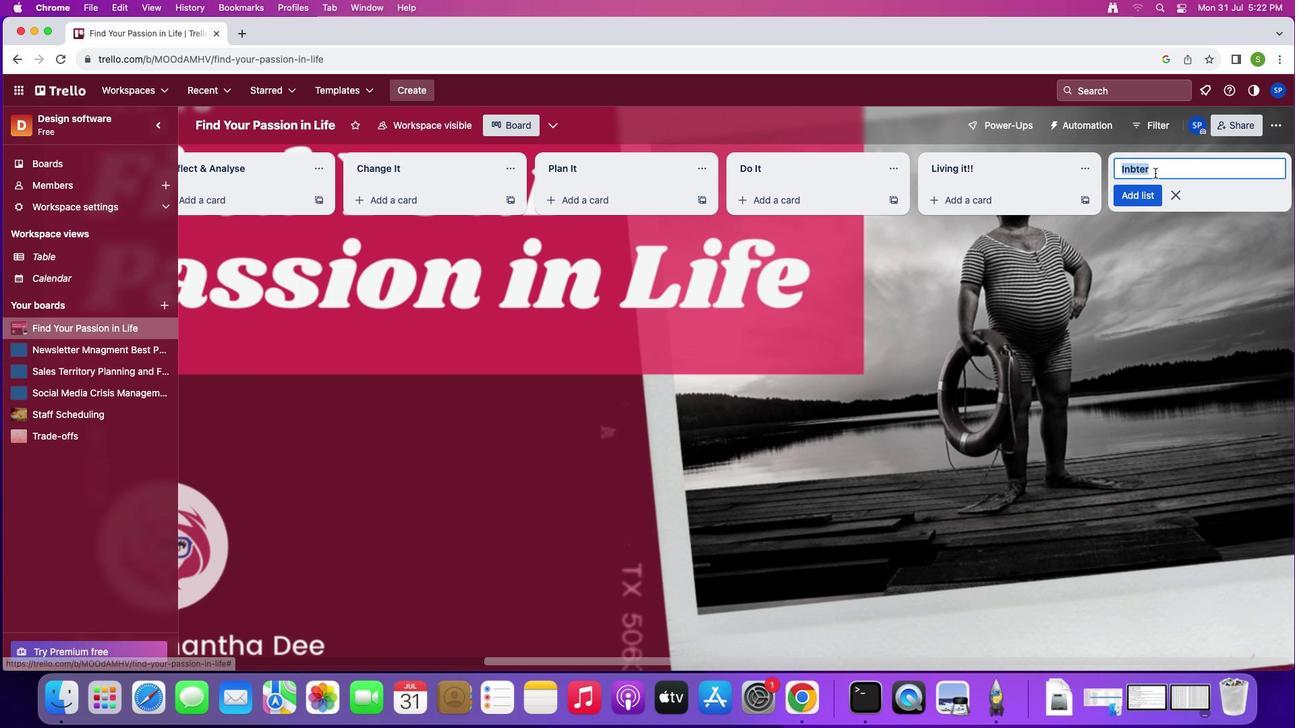 
Action: Key pressed Key.shift'I''n''t''e''r''v''i''e''w'Key.spaceKey.shift'S''t''u''d''t'Key.backspace'y'Key.spaceKey.shift't''r''a''c''k''e''r'
Screenshot: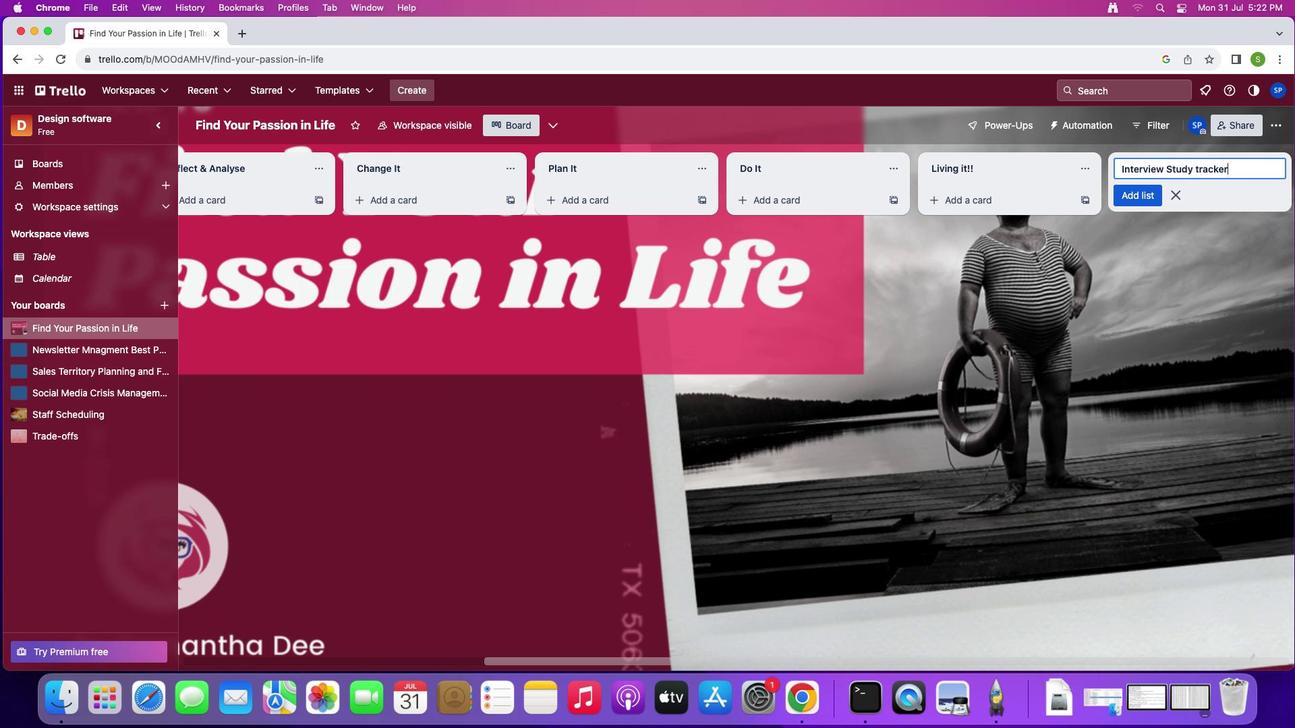 
Action: Mouse moved to (1144, 196)
Screenshot: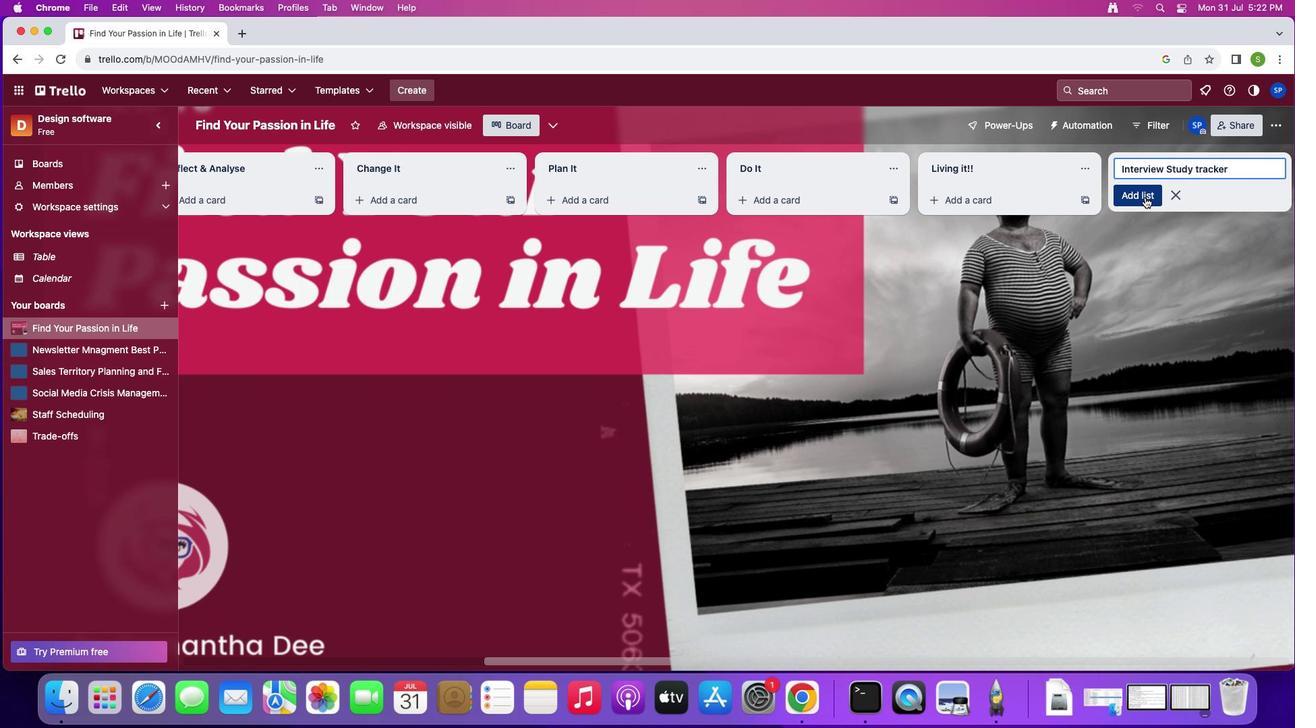 
Action: Mouse pressed left at (1144, 196)
Screenshot: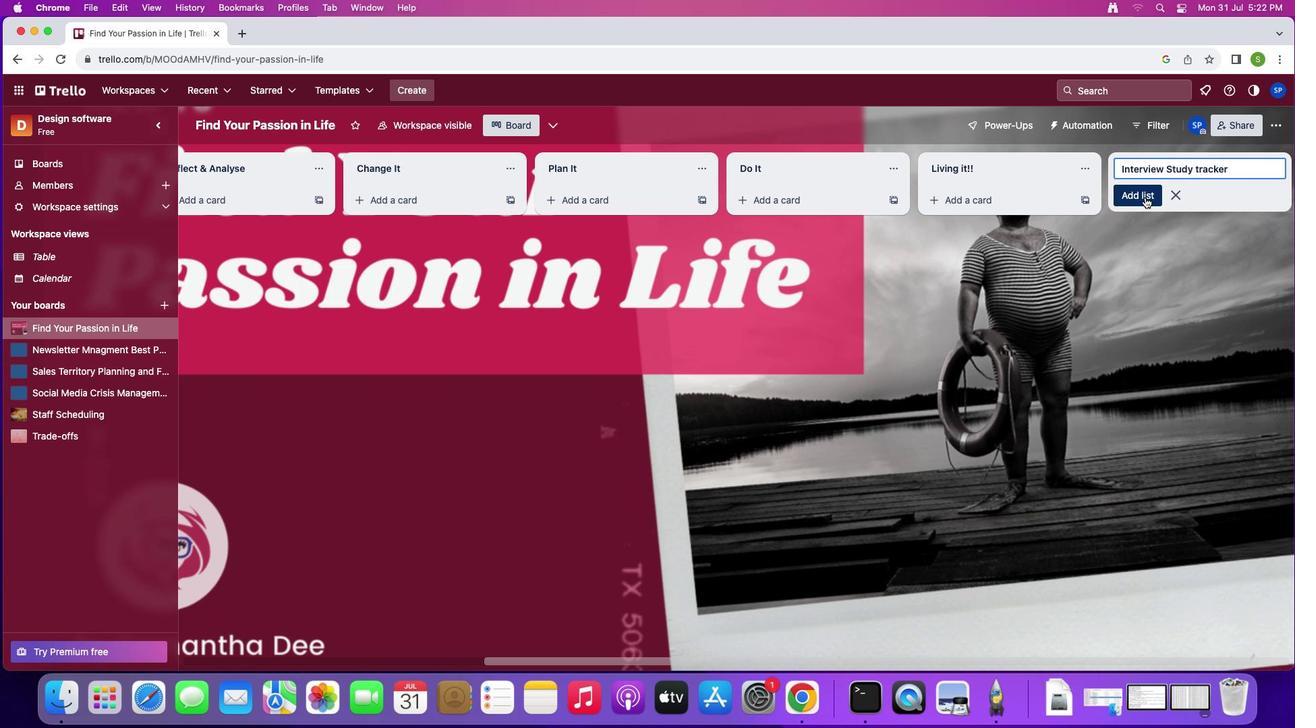 
Action: Mouse moved to (1148, 169)
Screenshot: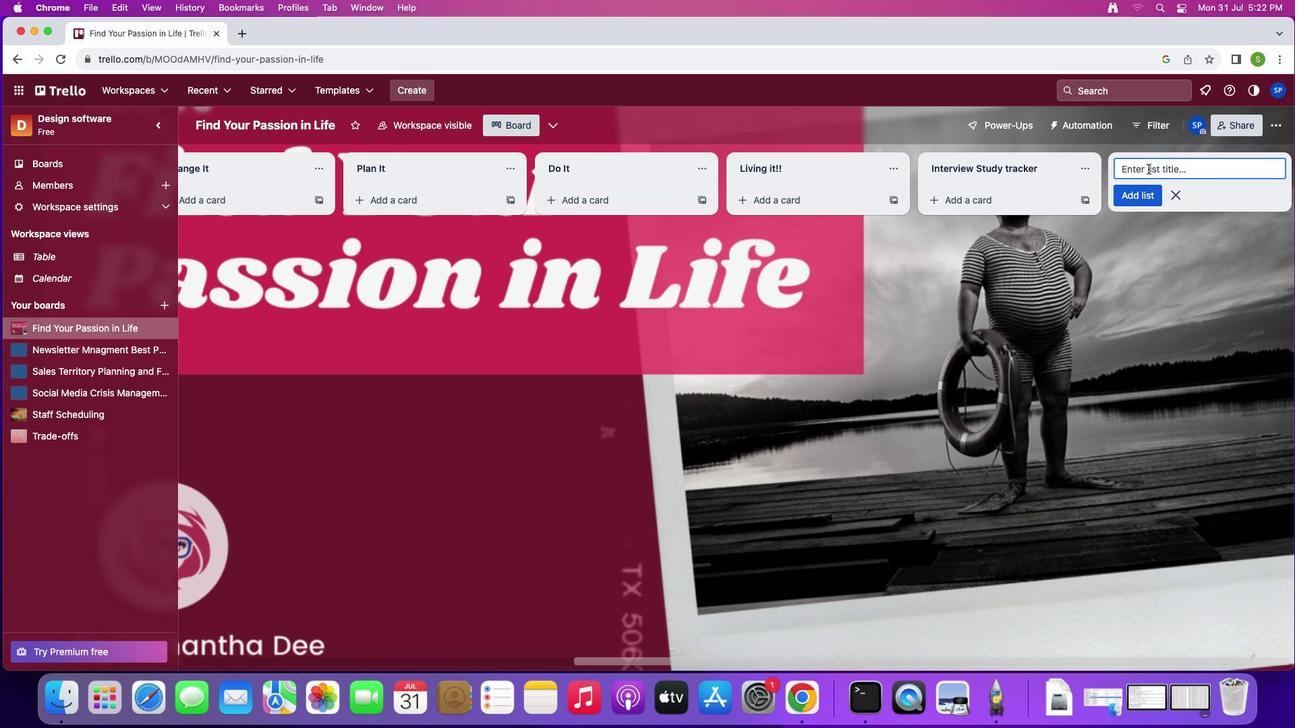 
Action: Mouse pressed left at (1148, 169)
Screenshot: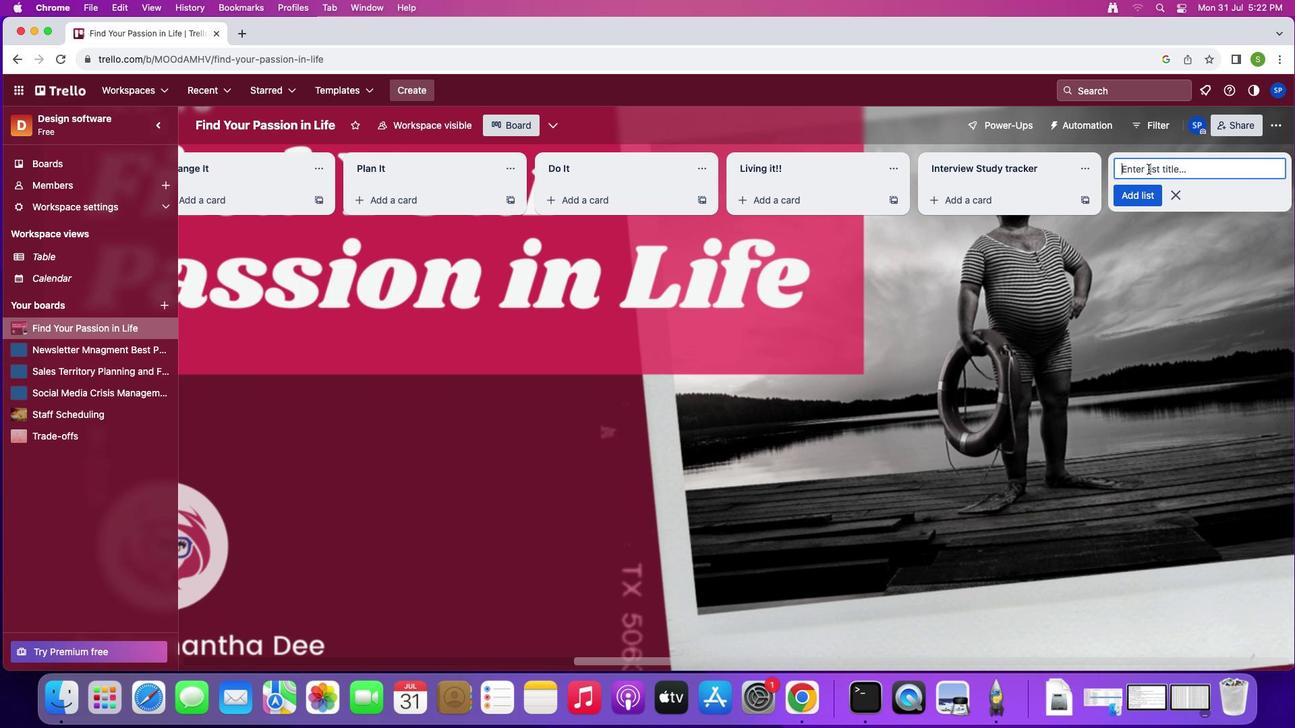 
Action: Mouse moved to (1148, 169)
Screenshot: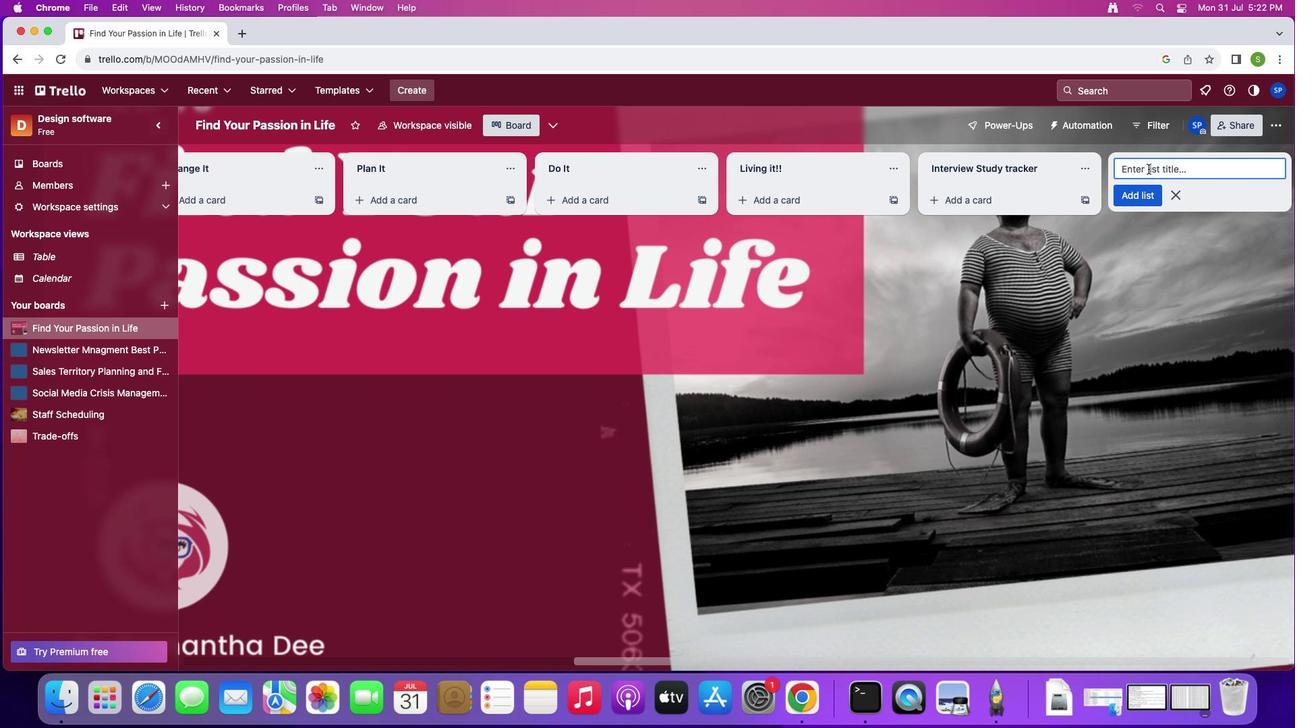 
Action: Key pressed Key.shift'G''o''a''l''s'Key.space'a''n''d'Key.space't''a''s''k''s'Key.space'-'Key.spaceKey.shift'P''e''r''s''o''n''a''l'Key.spaceKey.shift'L''i''f''e'Key.enterKey.shift'G''o''a''l'Key.spaceKey.shift'S''e''t''t''i''n''g'Key.spaceKey.shift'B''a''s''i''c''s'Key.enter
Screenshot: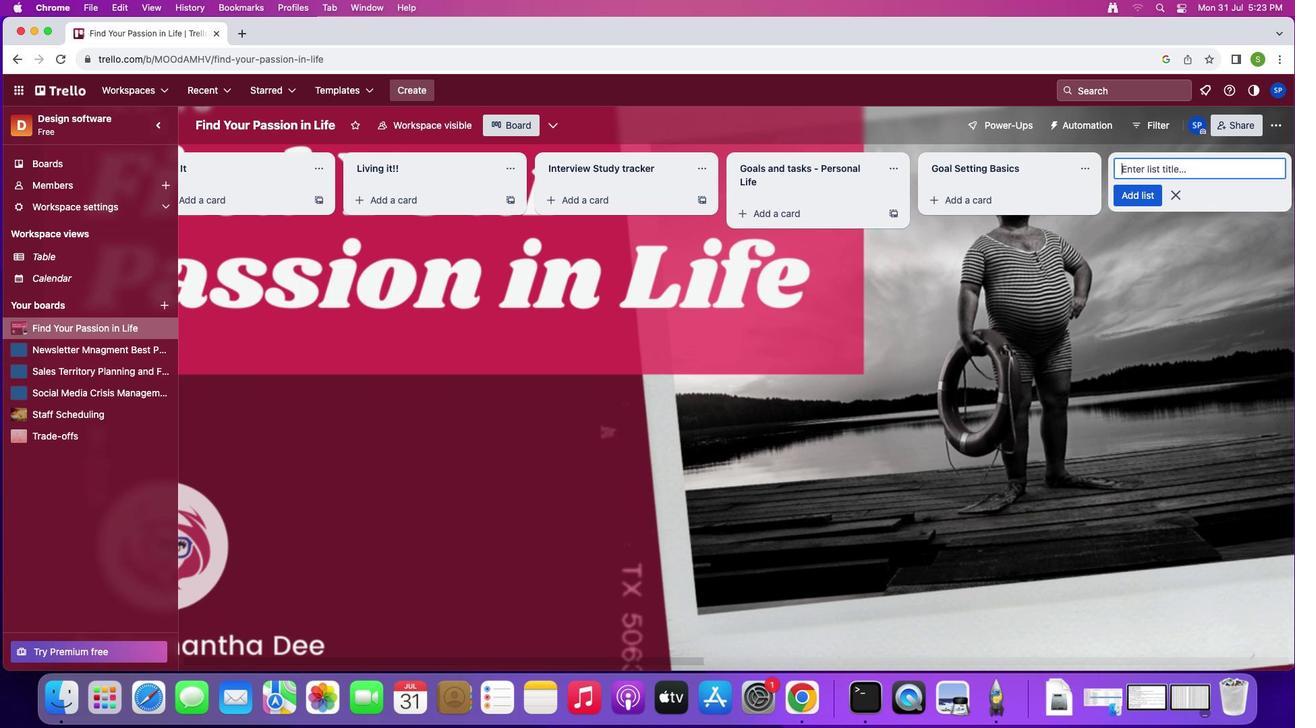 
Action: Mouse moved to (1182, 194)
Screenshot: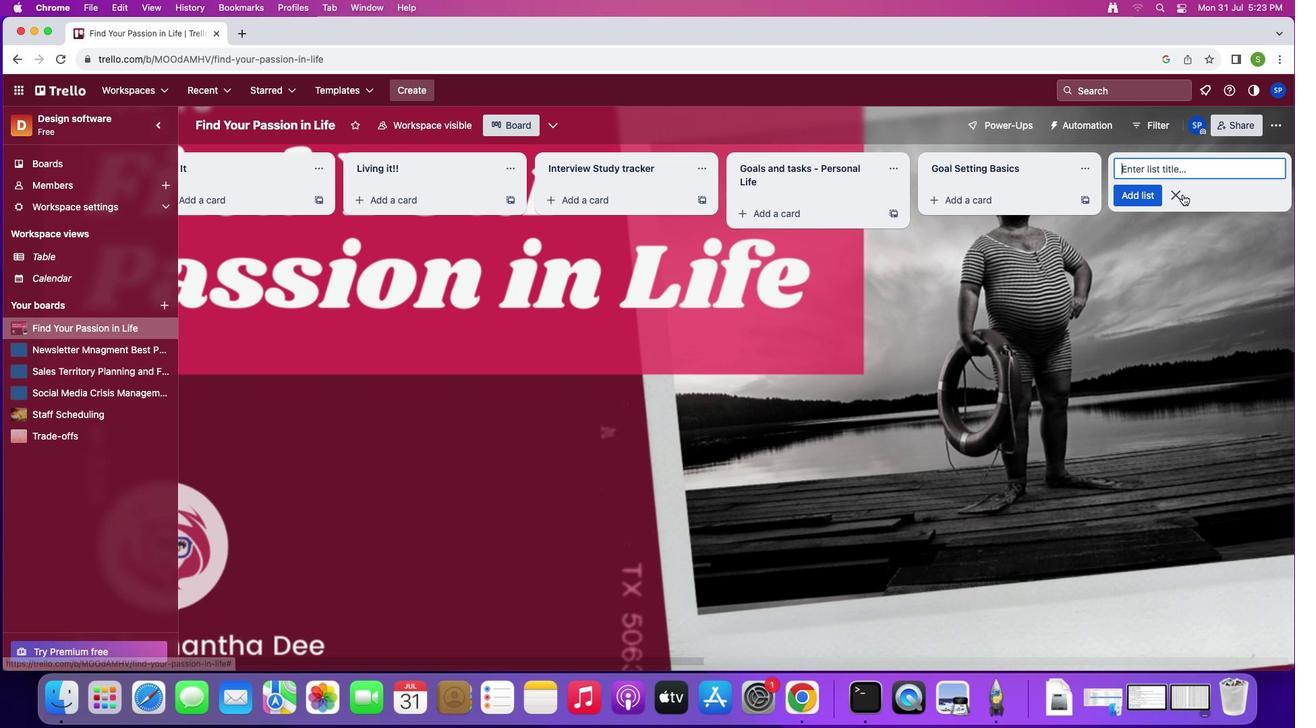 
Action: Mouse pressed left at (1182, 194)
Screenshot: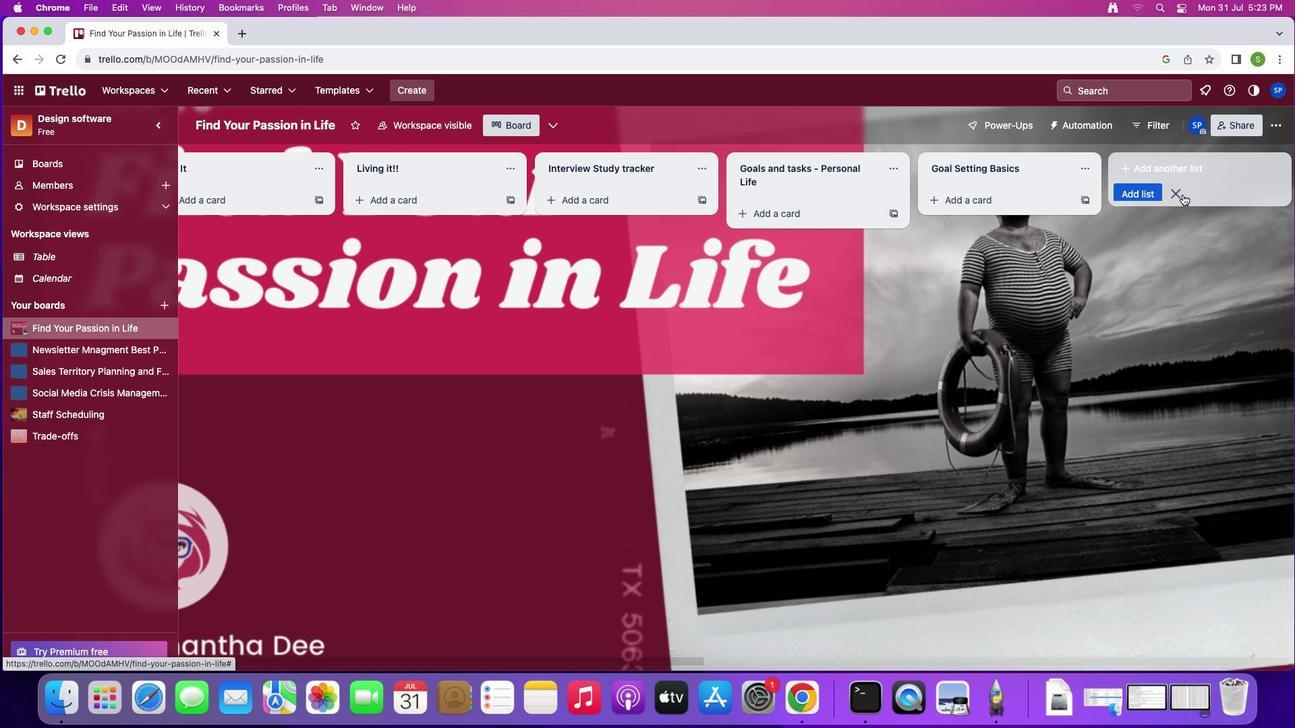 
Action: Mouse moved to (607, 201)
Screenshot: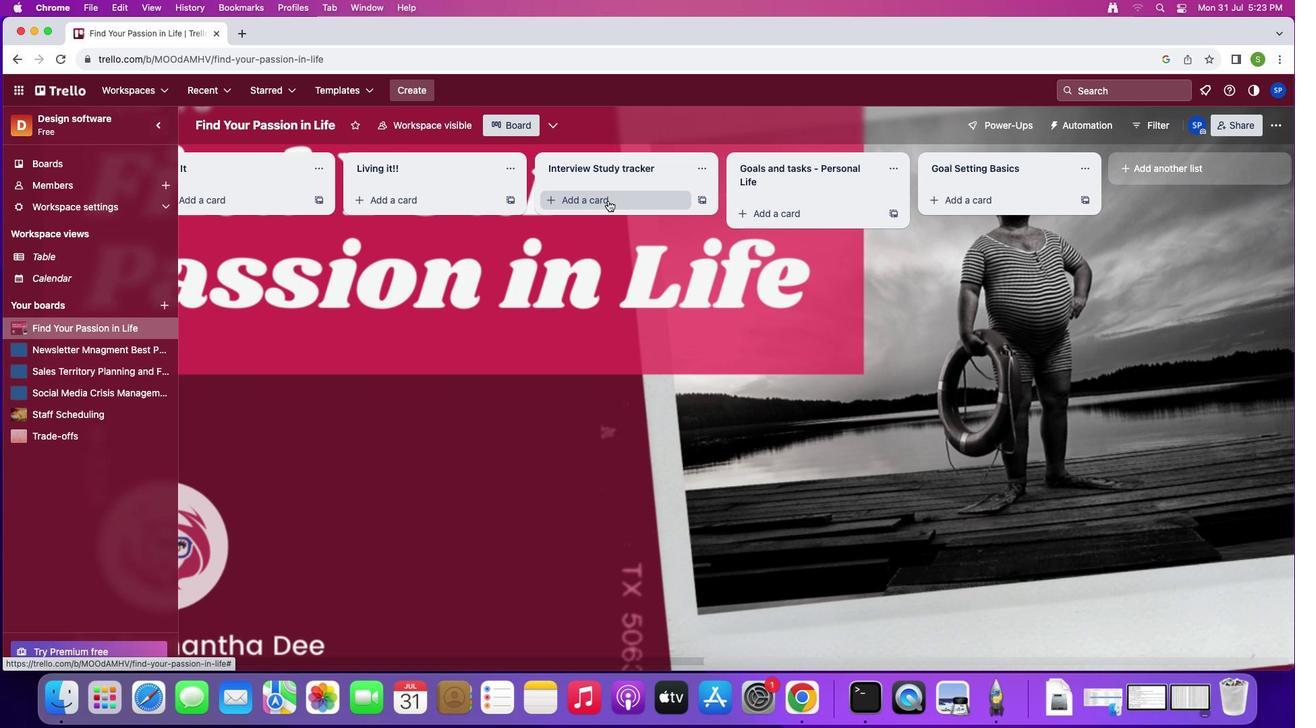 
Action: Mouse pressed left at (607, 201)
Screenshot: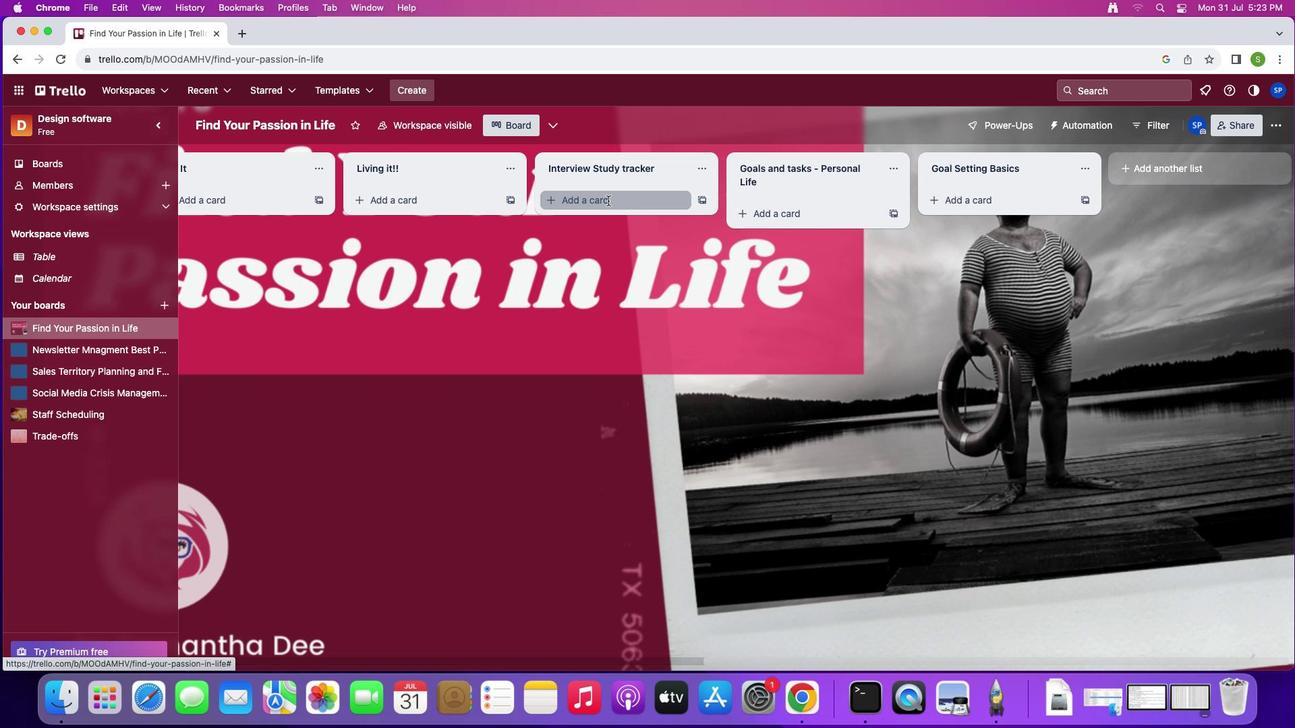 
Action: Mouse moved to (609, 219)
Screenshot: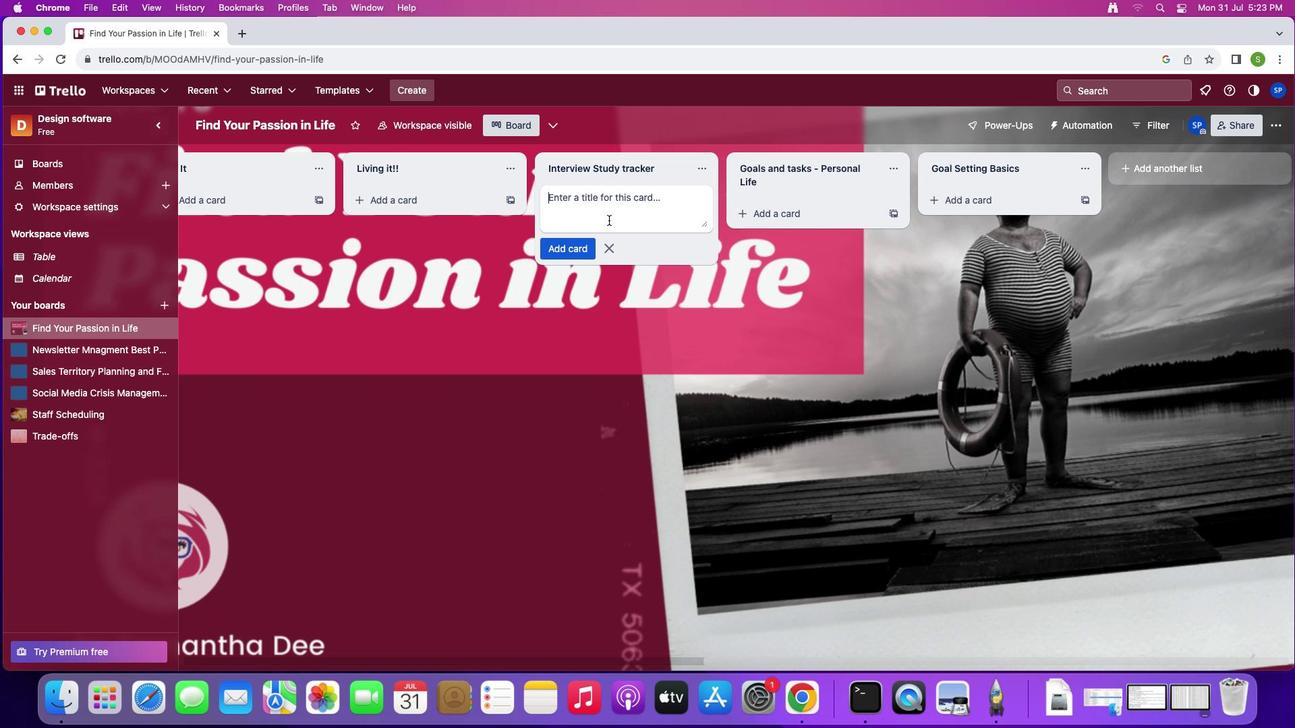 
Action: Key pressed Key.shift'I''n''t''e''r''v''i''e''w'Key.enter
Screenshot: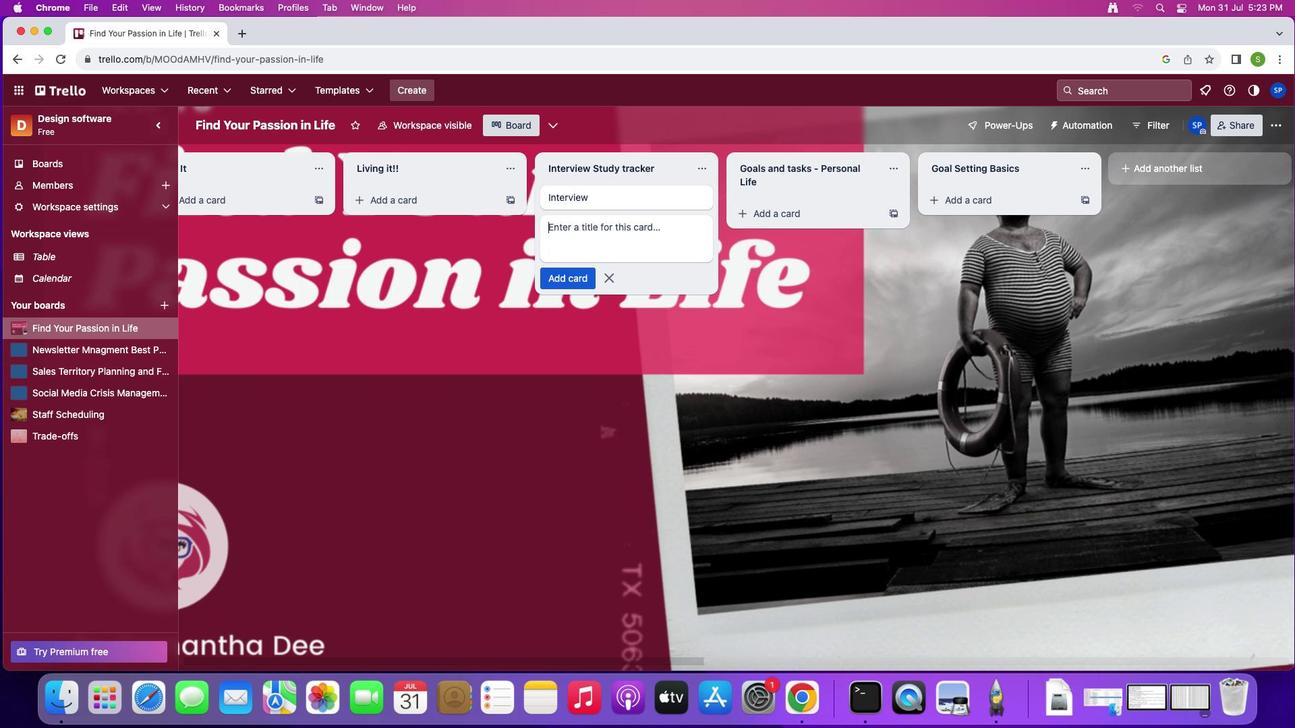 
Action: Mouse moved to (784, 217)
Screenshot: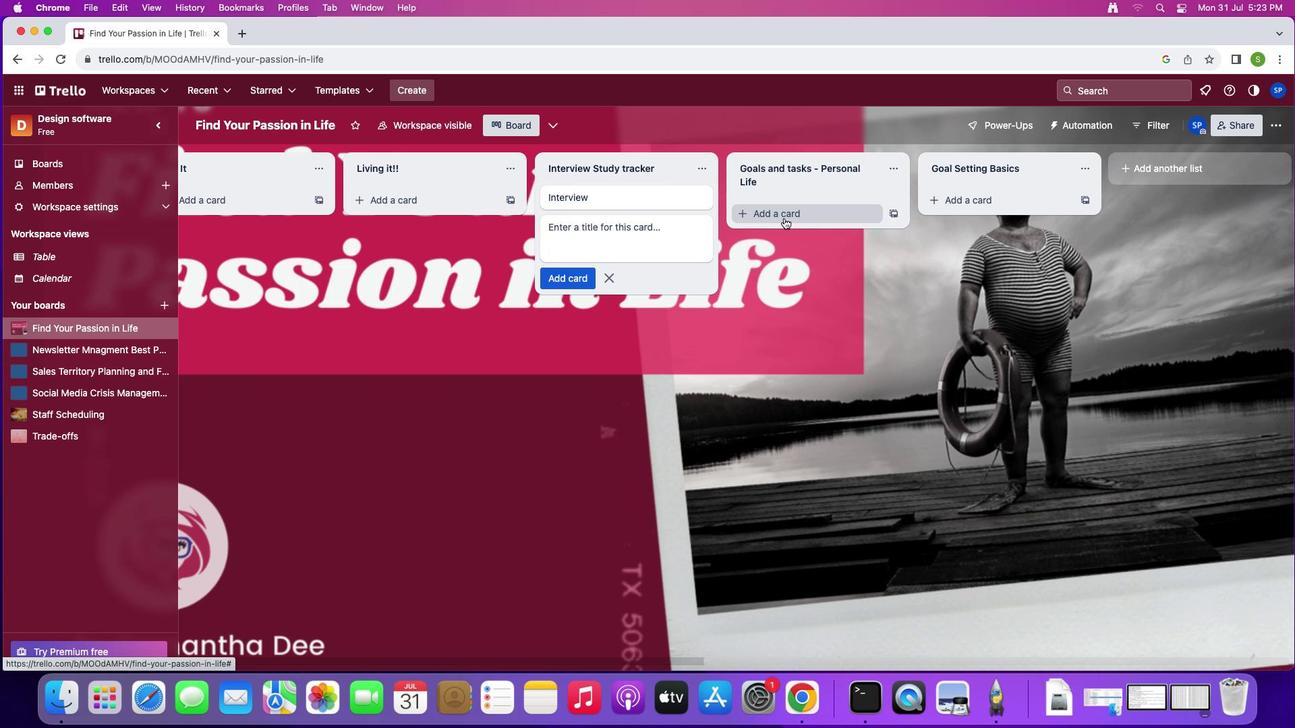 
Action: Mouse pressed left at (784, 217)
Screenshot: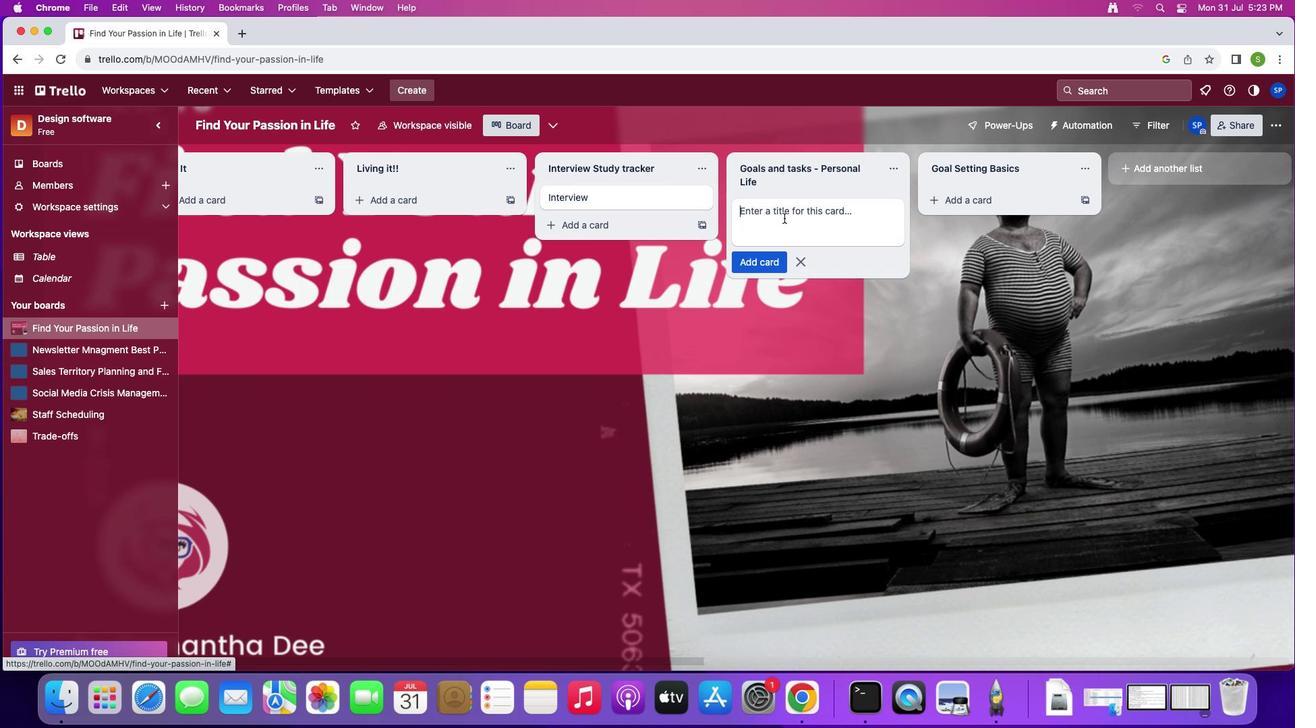 
Action: Mouse moved to (794, 209)
Screenshot: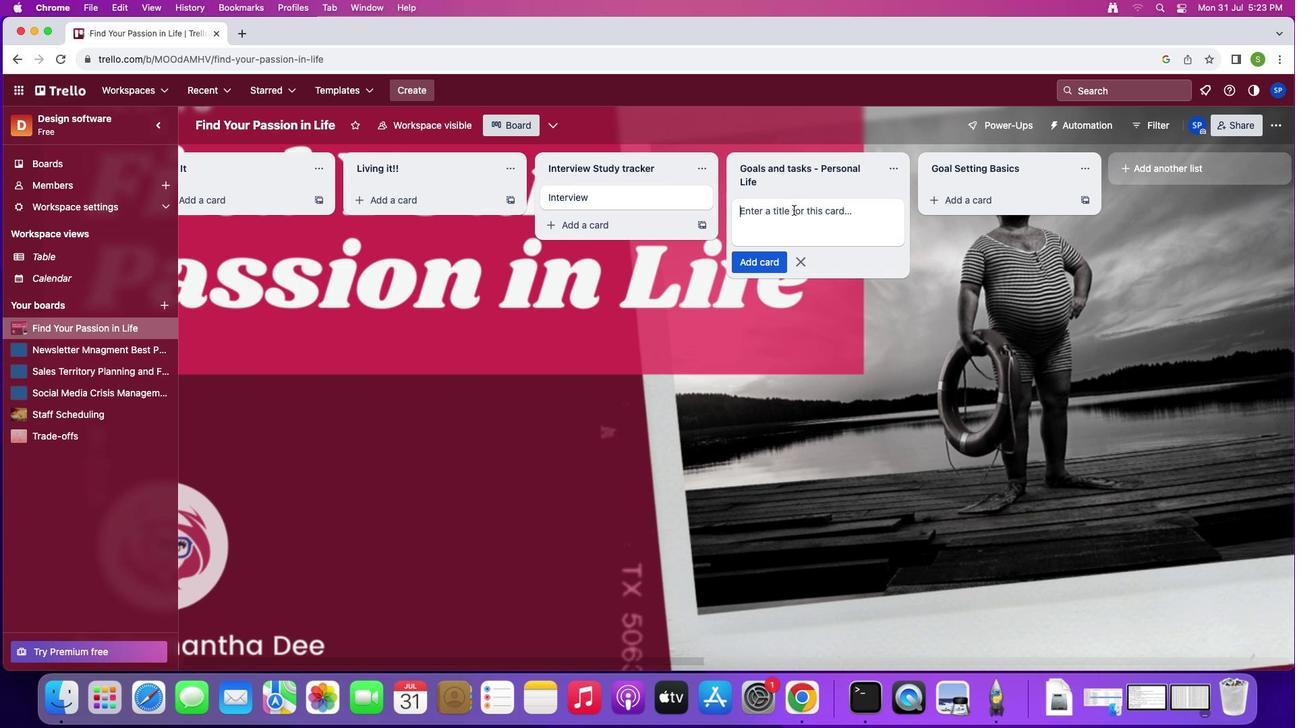 
Action: Key pressed Key.shift'P''e''r''s''o''n''a''l'
Screenshot: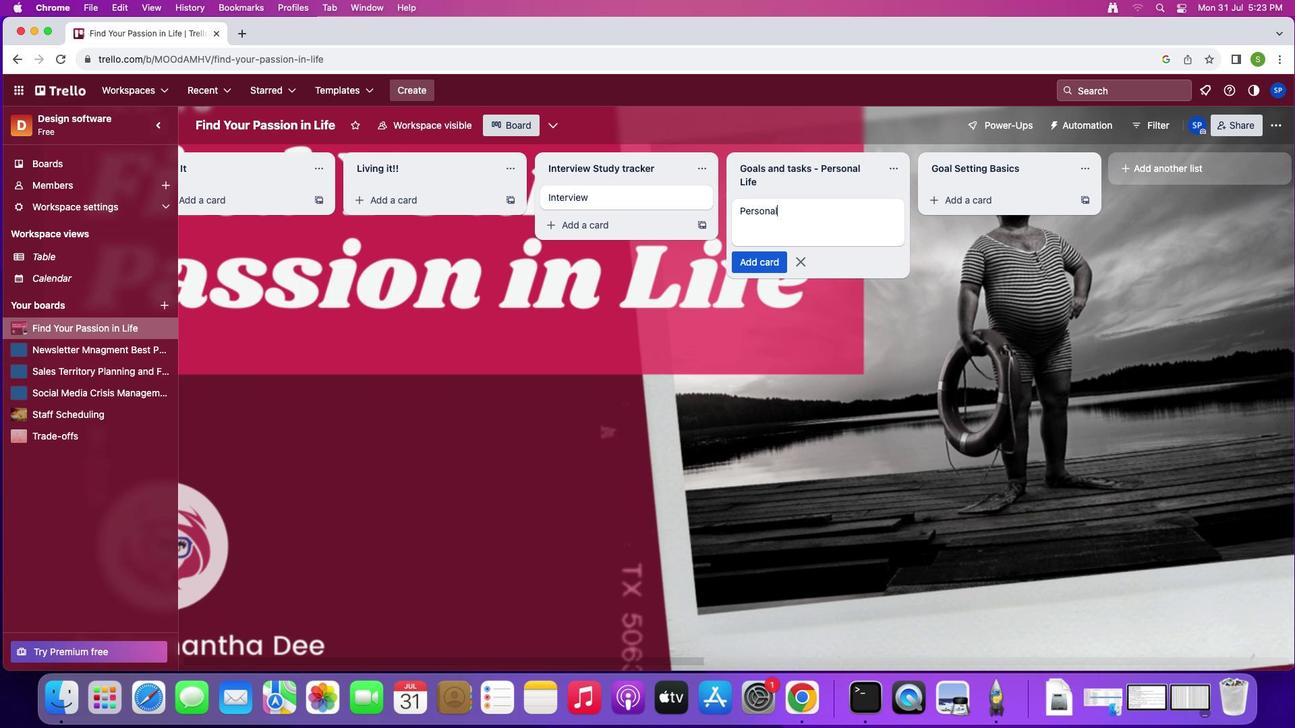 
Action: Mouse moved to (777, 259)
Screenshot: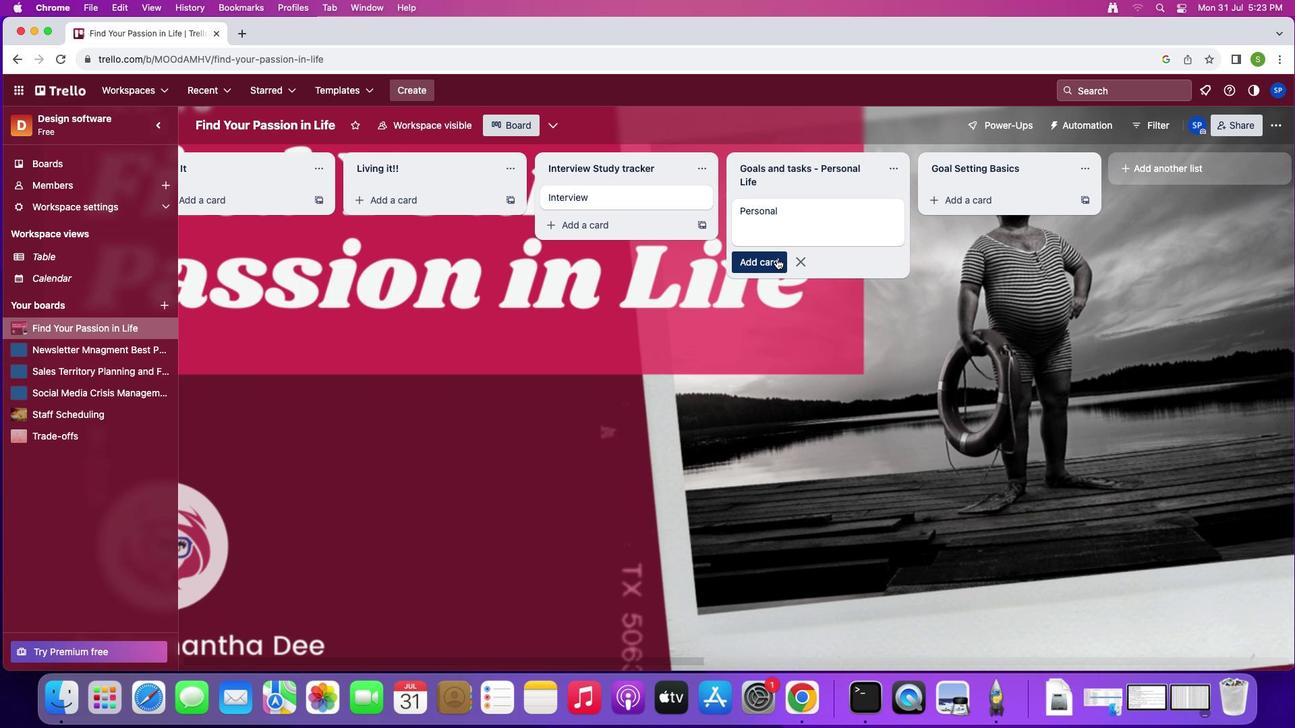 
Action: Mouse pressed left at (777, 259)
Screenshot: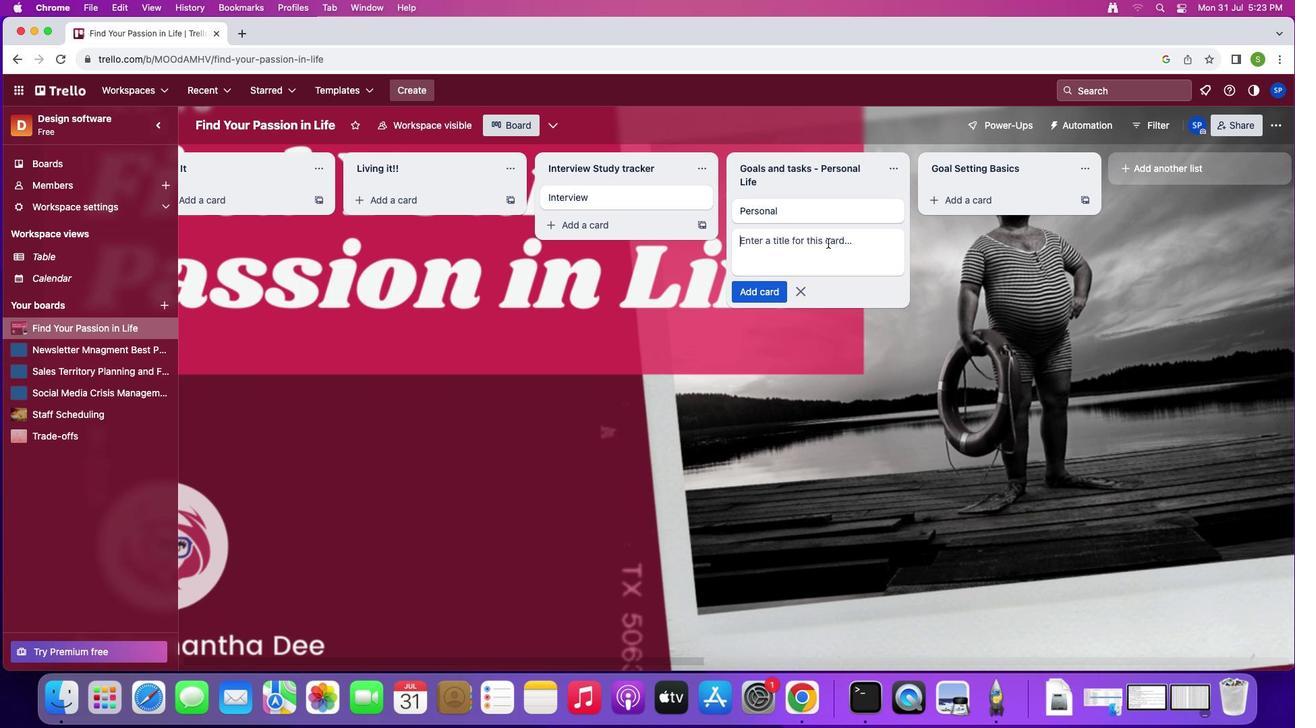 
Action: Mouse moved to (979, 202)
Screenshot: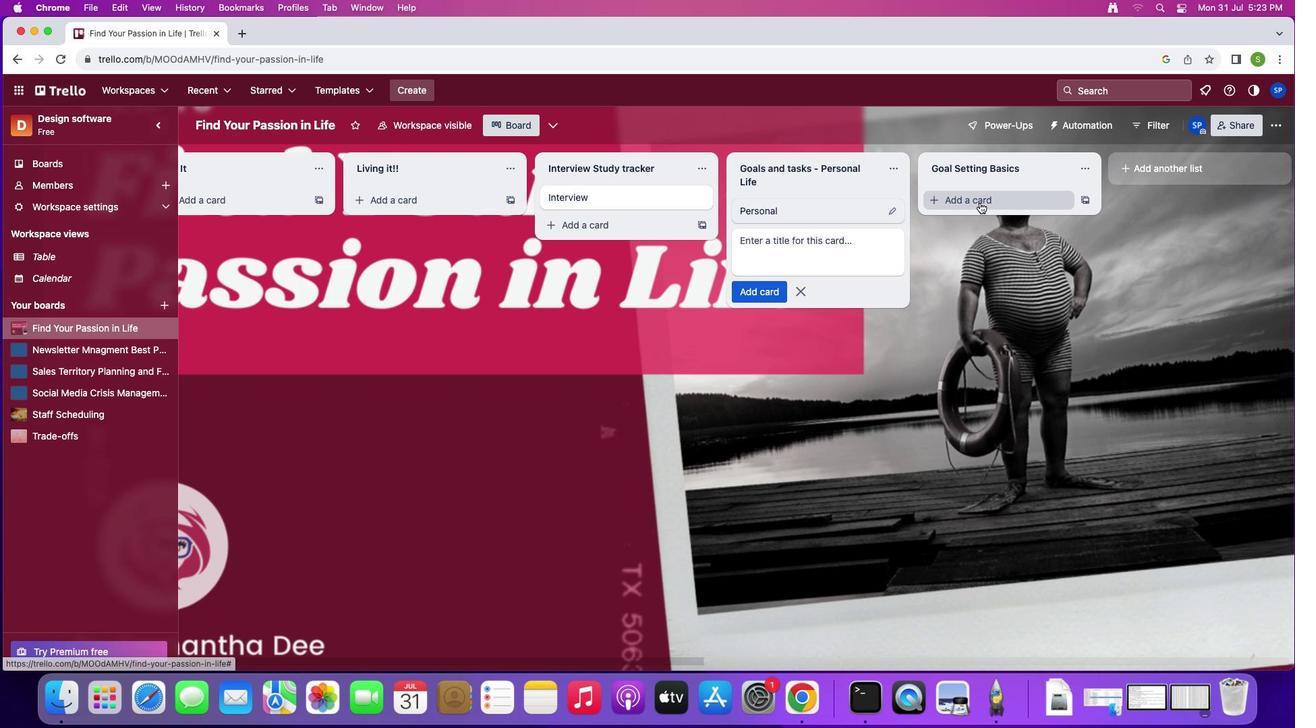 
Action: Mouse pressed left at (979, 202)
Screenshot: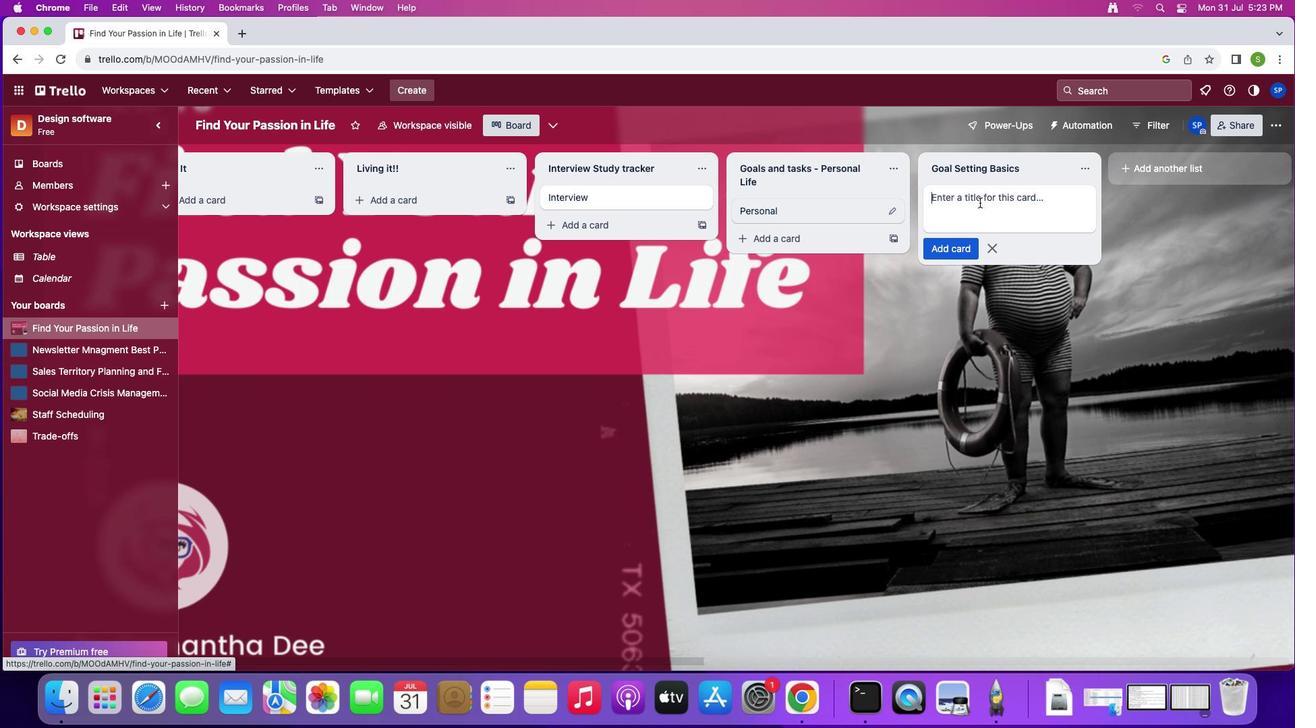 
Action: Mouse moved to (964, 210)
Screenshot: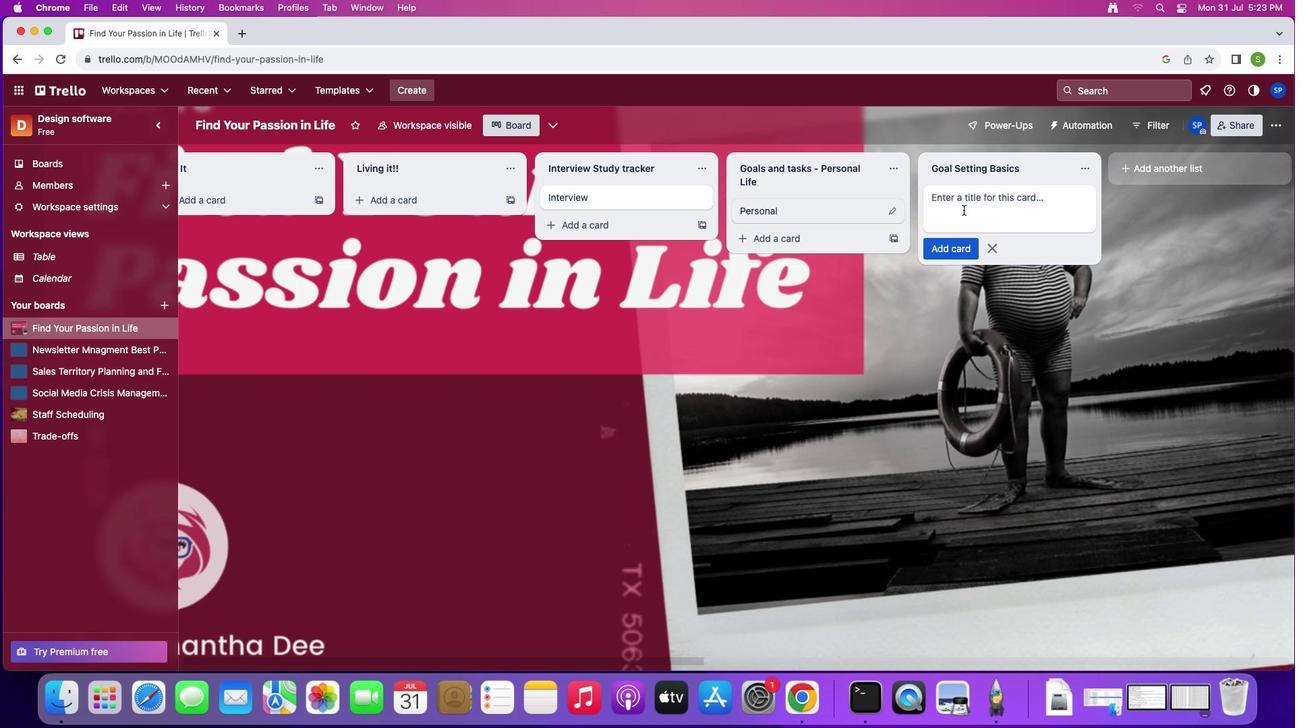 
Action: Key pressed Key.shift'S''e''t''t''i''n''g'
Screenshot: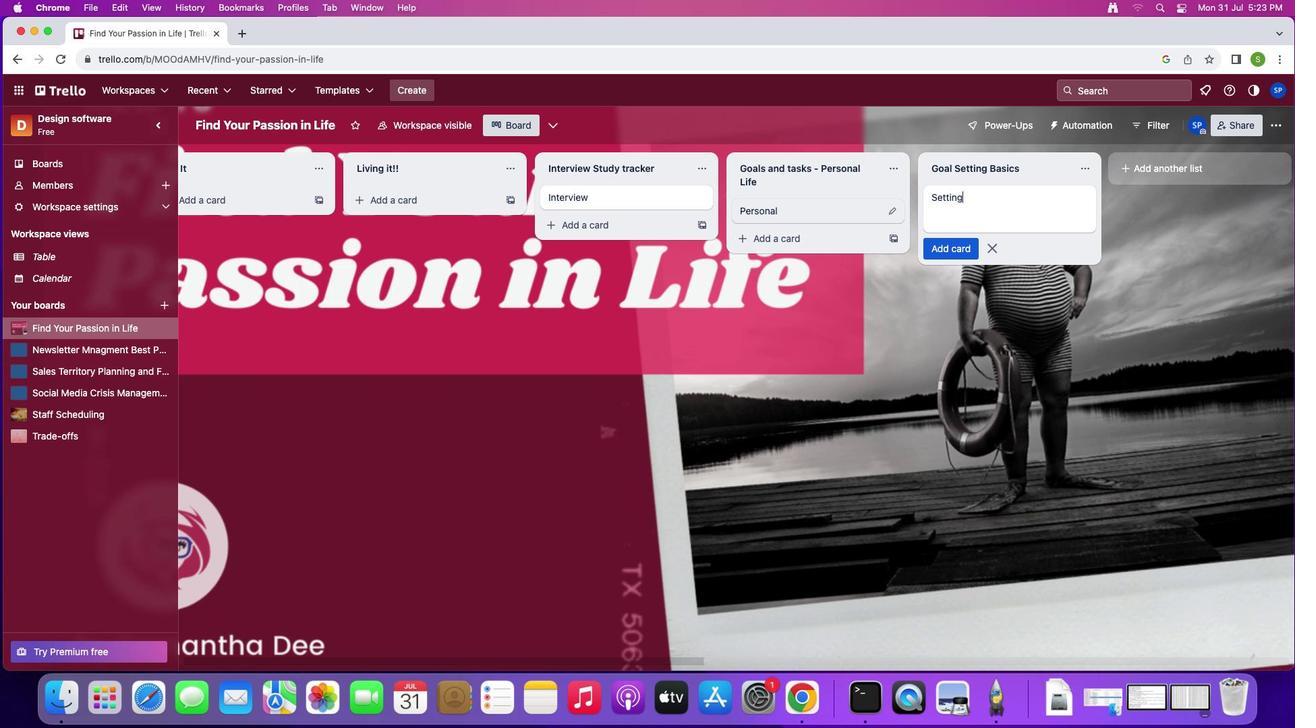 
Action: Mouse moved to (949, 246)
Screenshot: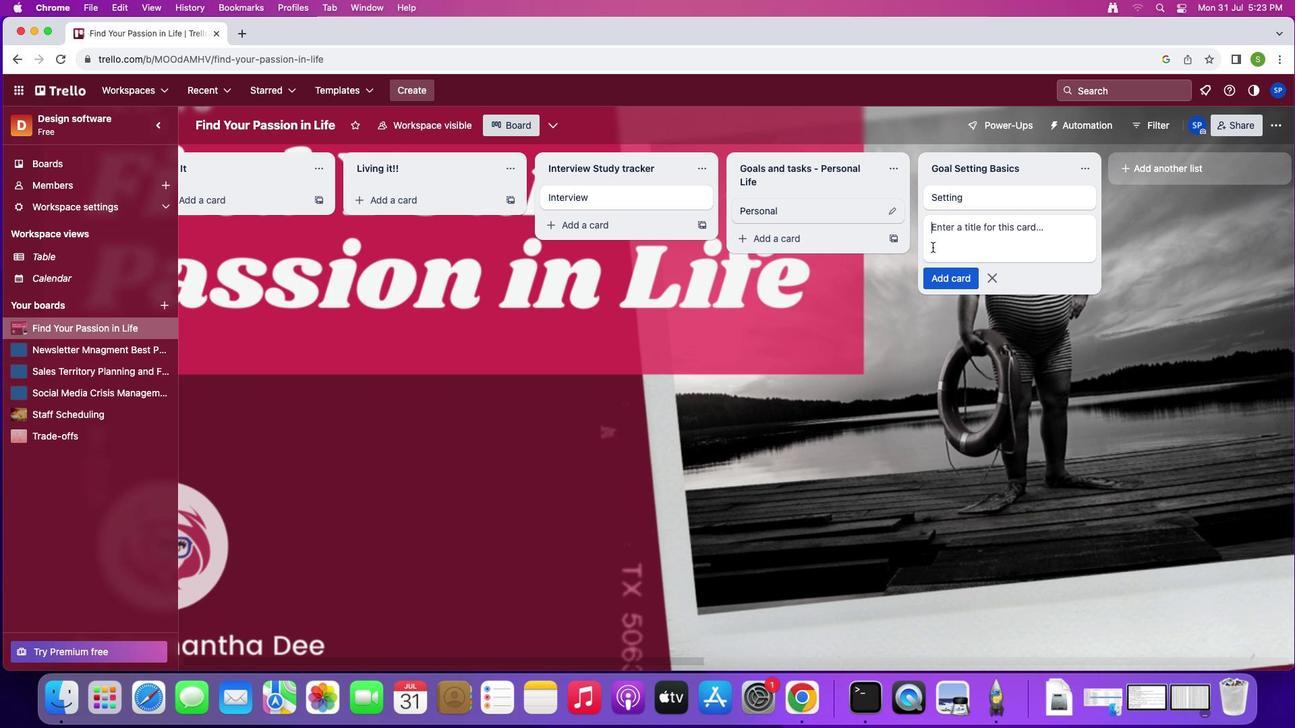 
Action: Mouse pressed left at (949, 246)
Screenshot: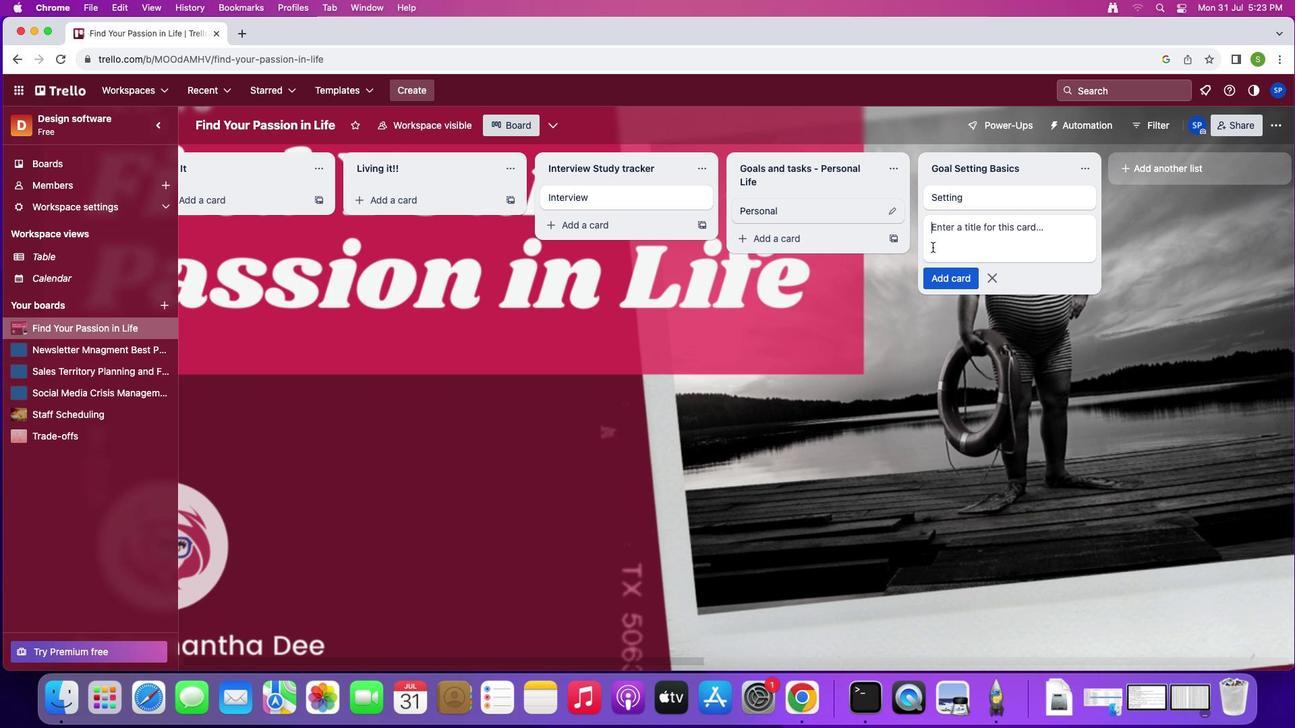 
Action: Mouse moved to (626, 203)
Screenshot: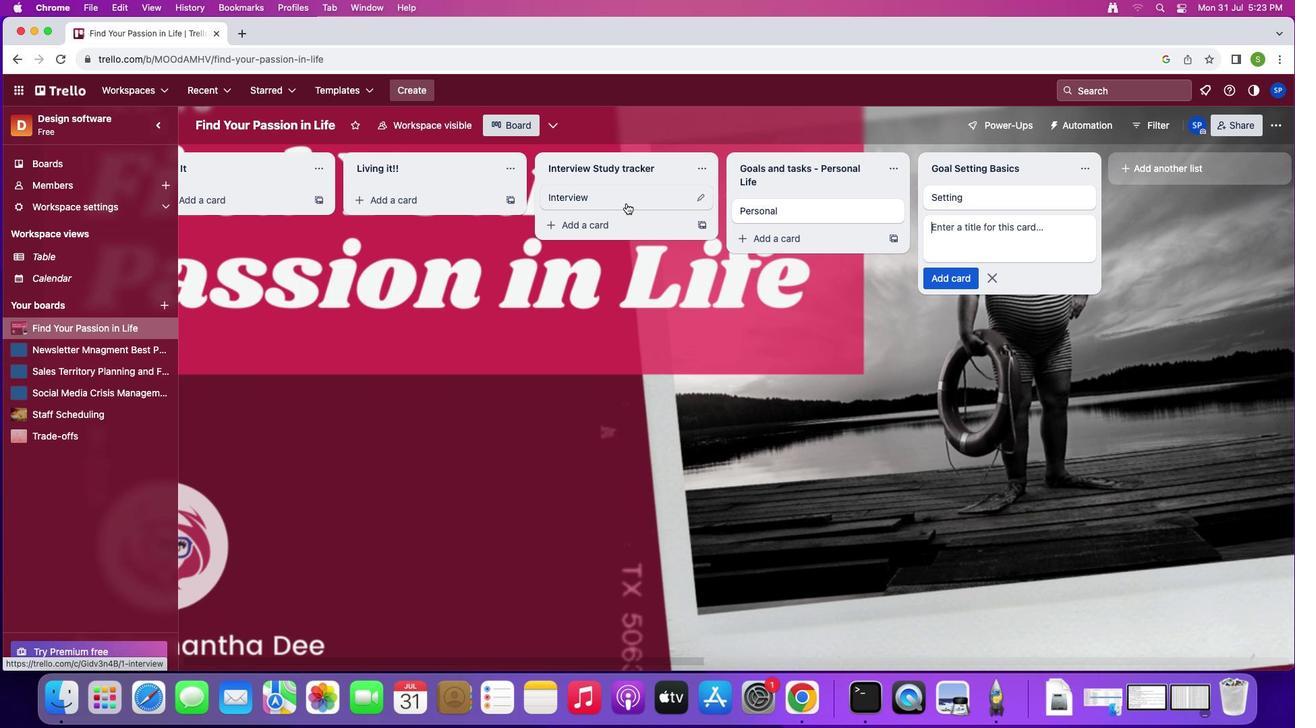 
Action: Mouse pressed left at (626, 203)
Screenshot: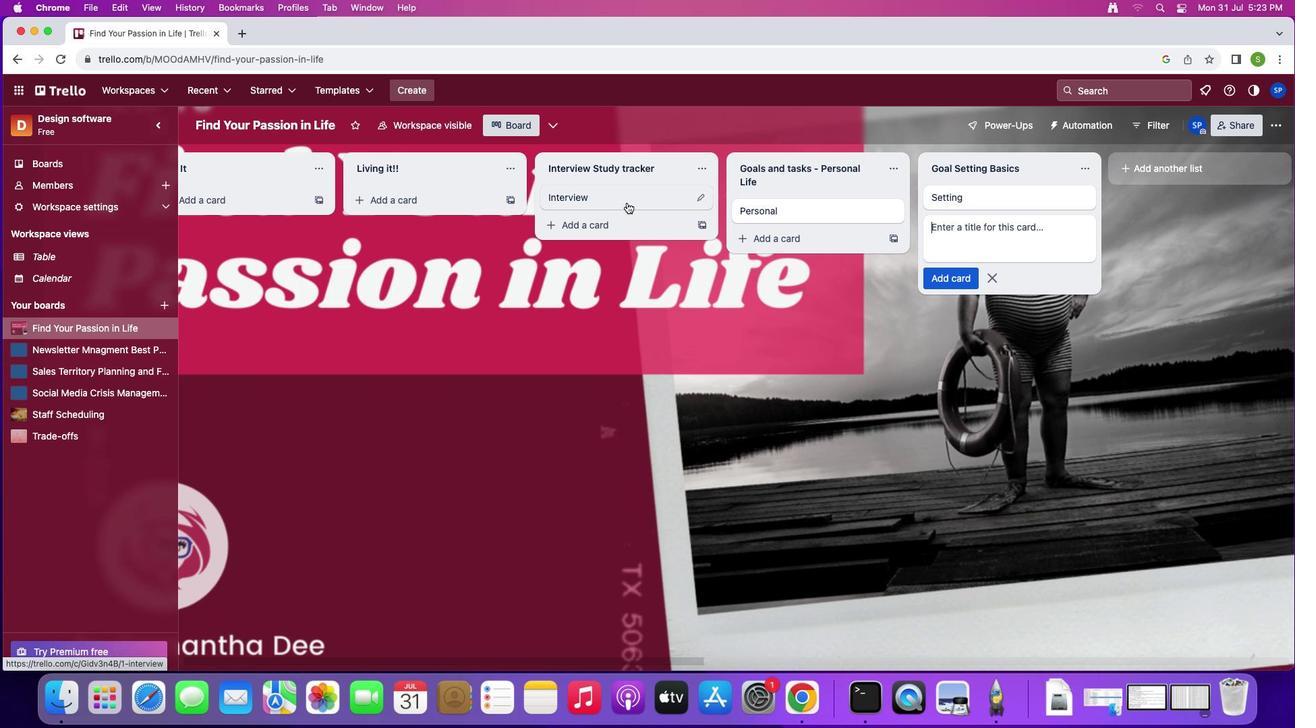 
Action: Mouse moved to (864, 192)
Screenshot: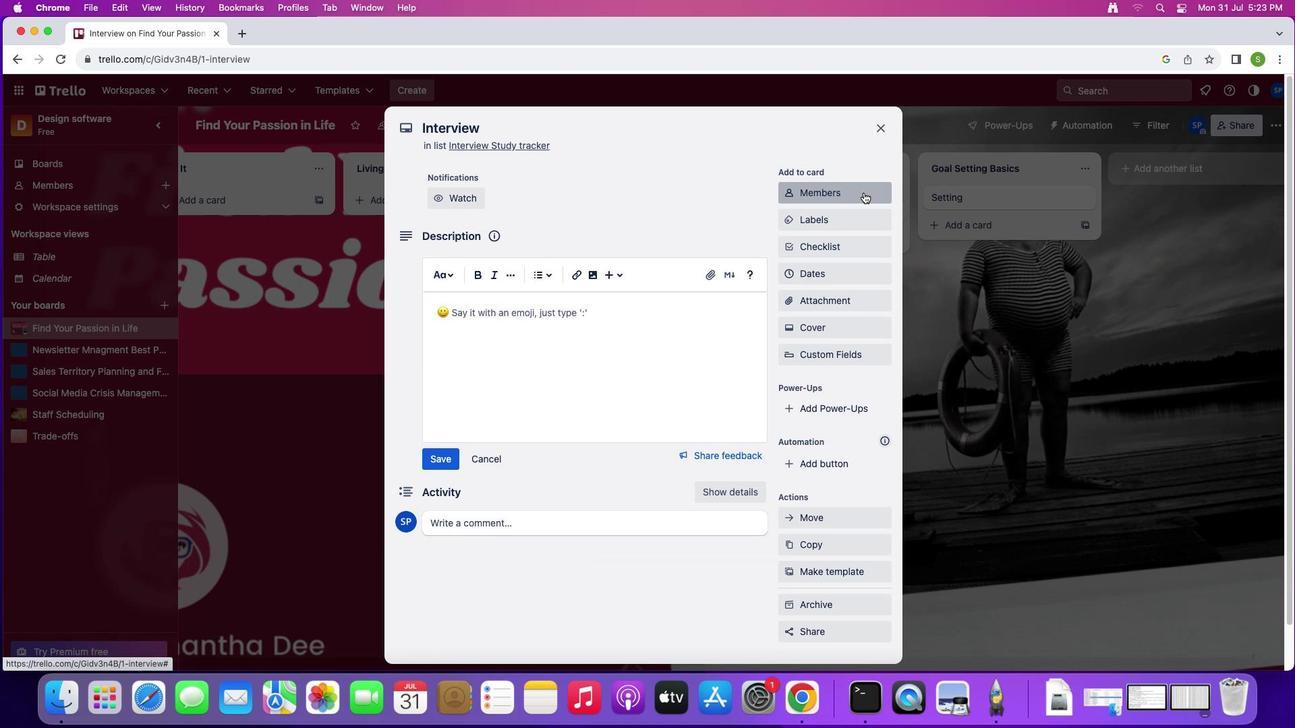 
Action: Mouse pressed left at (864, 192)
Screenshot: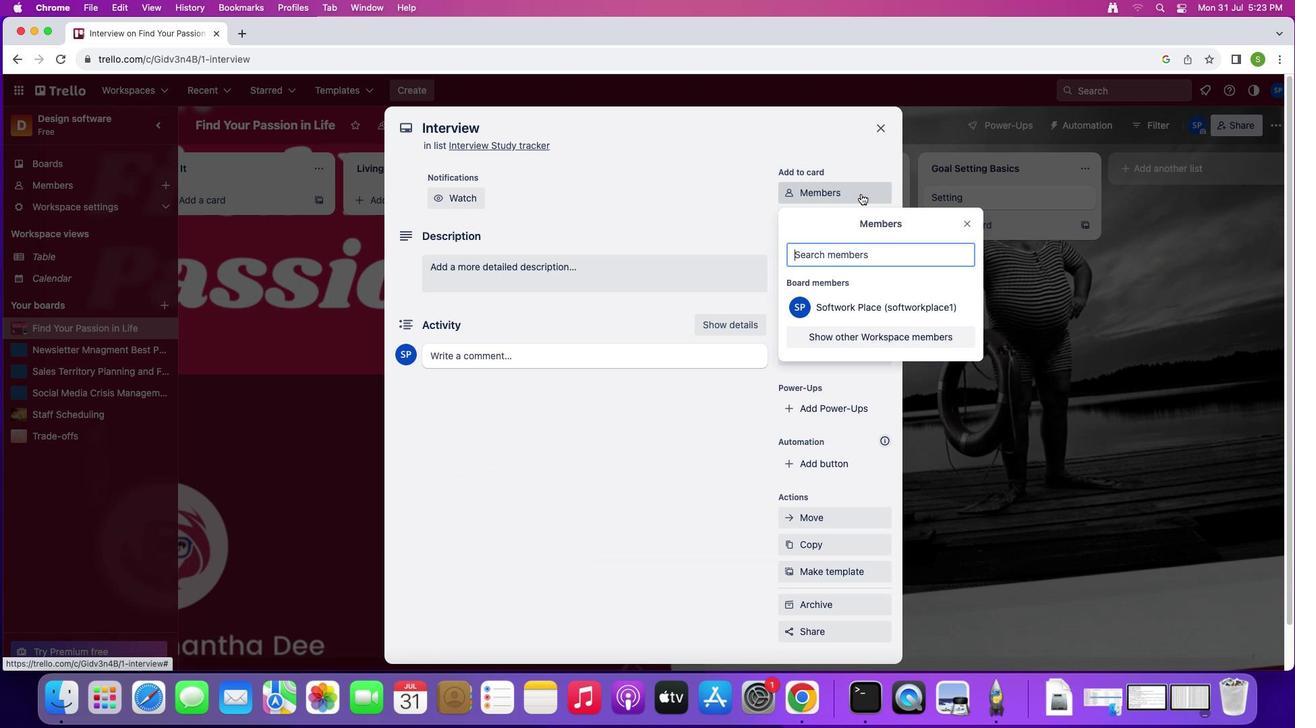 
Action: Mouse moved to (824, 257)
Screenshot: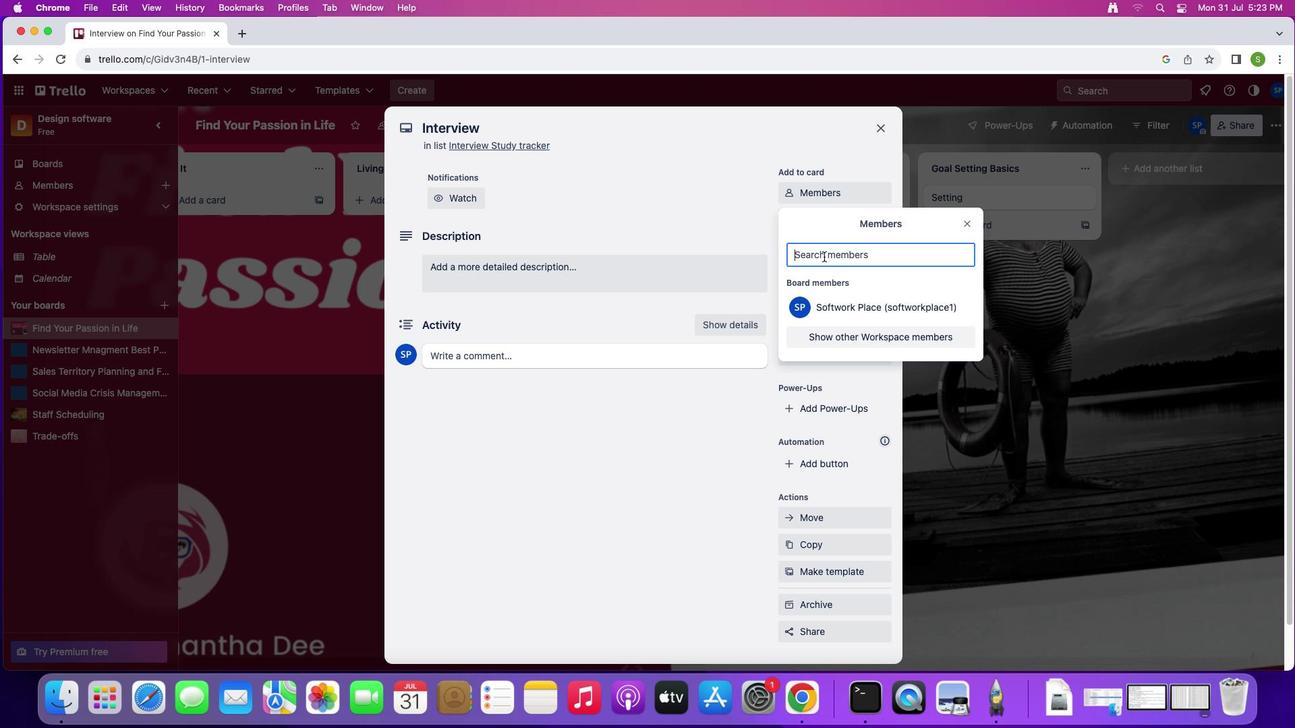 
Action: Mouse pressed left at (824, 257)
Screenshot: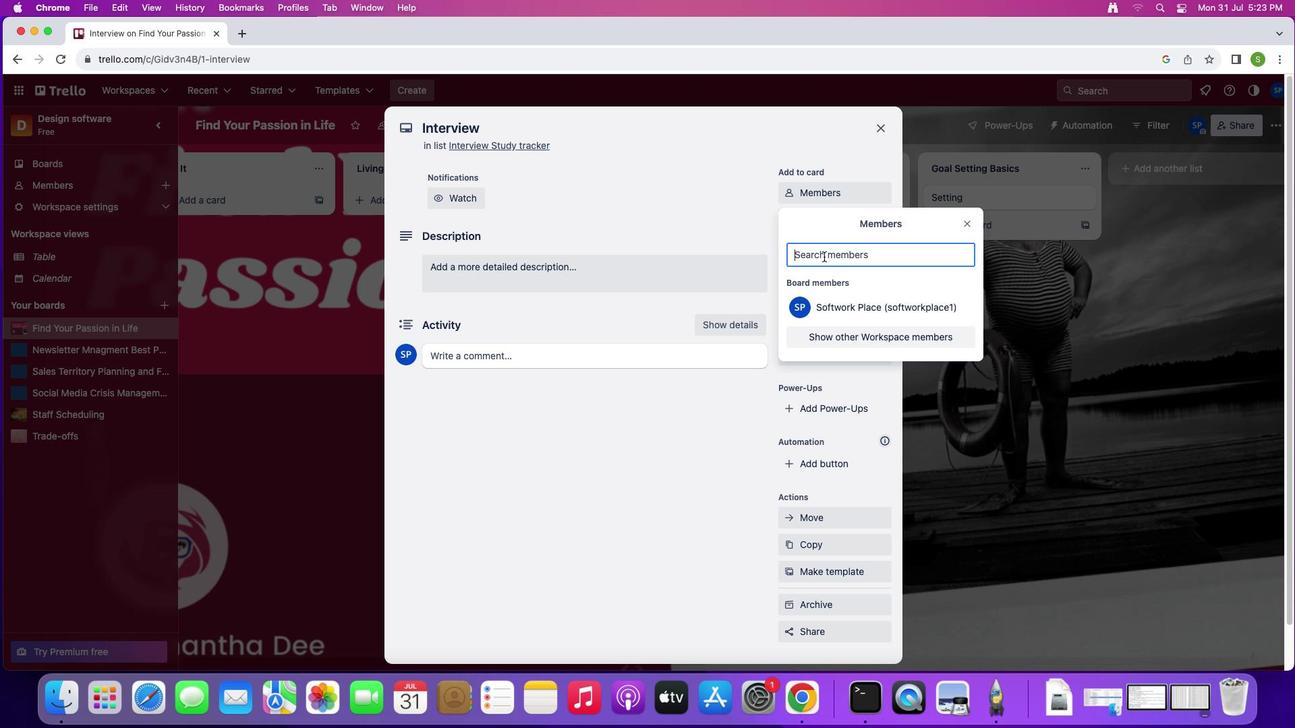 
Action: Mouse moved to (839, 254)
Screenshot: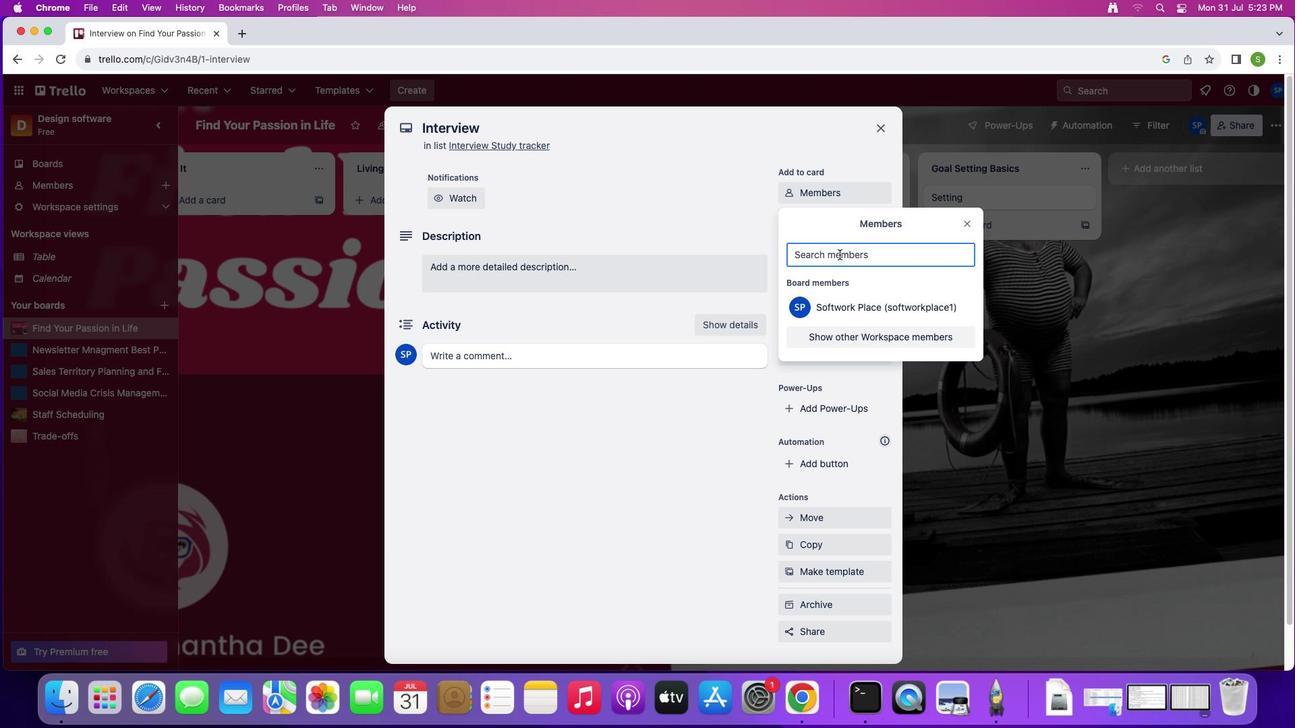 
Action: Key pressed 's''o''f''t''a''g''e''.''2'Key.shift'@''s''o''f''t''a''g''e''.''n''e''t'
Screenshot: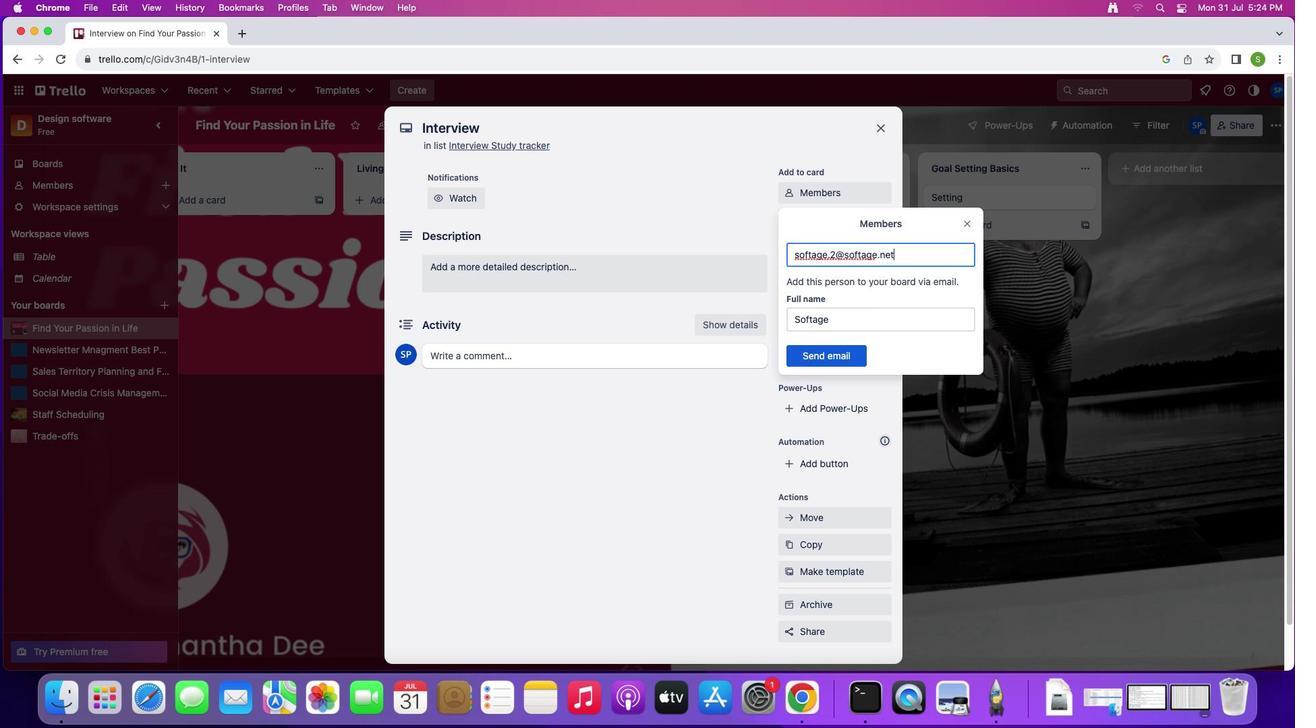
Action: Mouse moved to (799, 358)
Screenshot: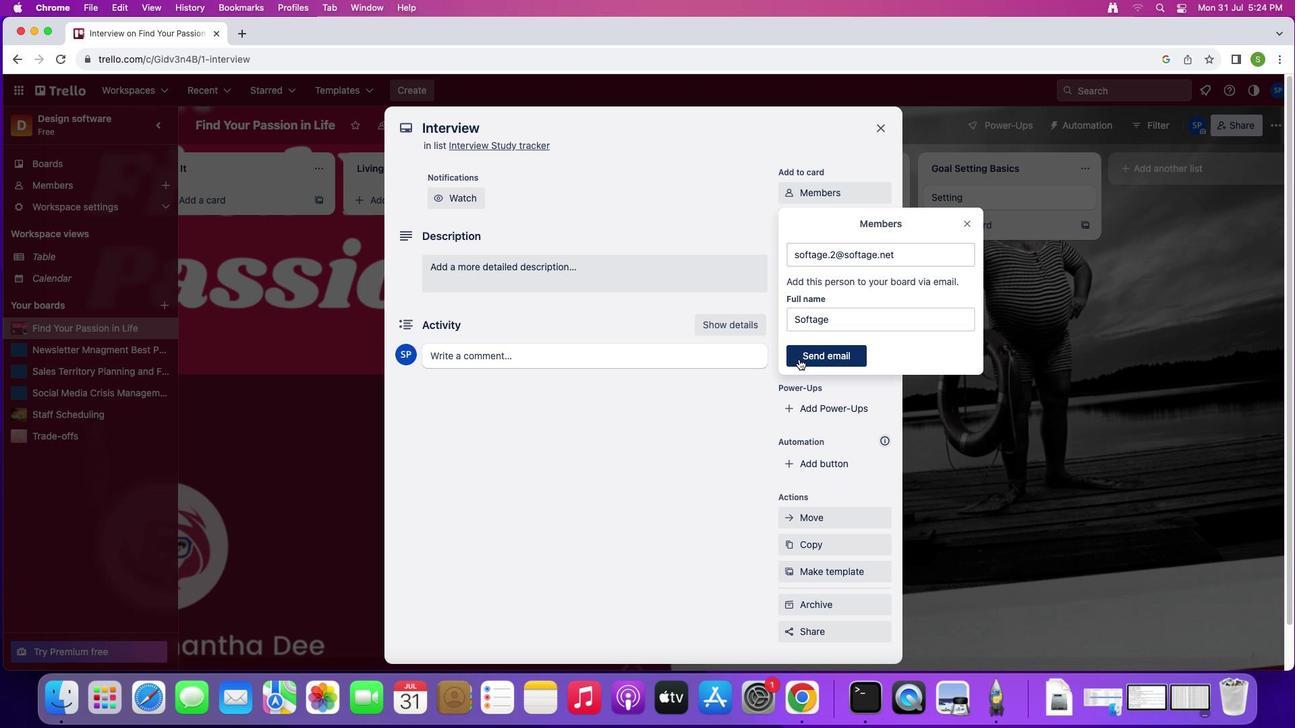 
Action: Mouse pressed left at (799, 358)
Screenshot: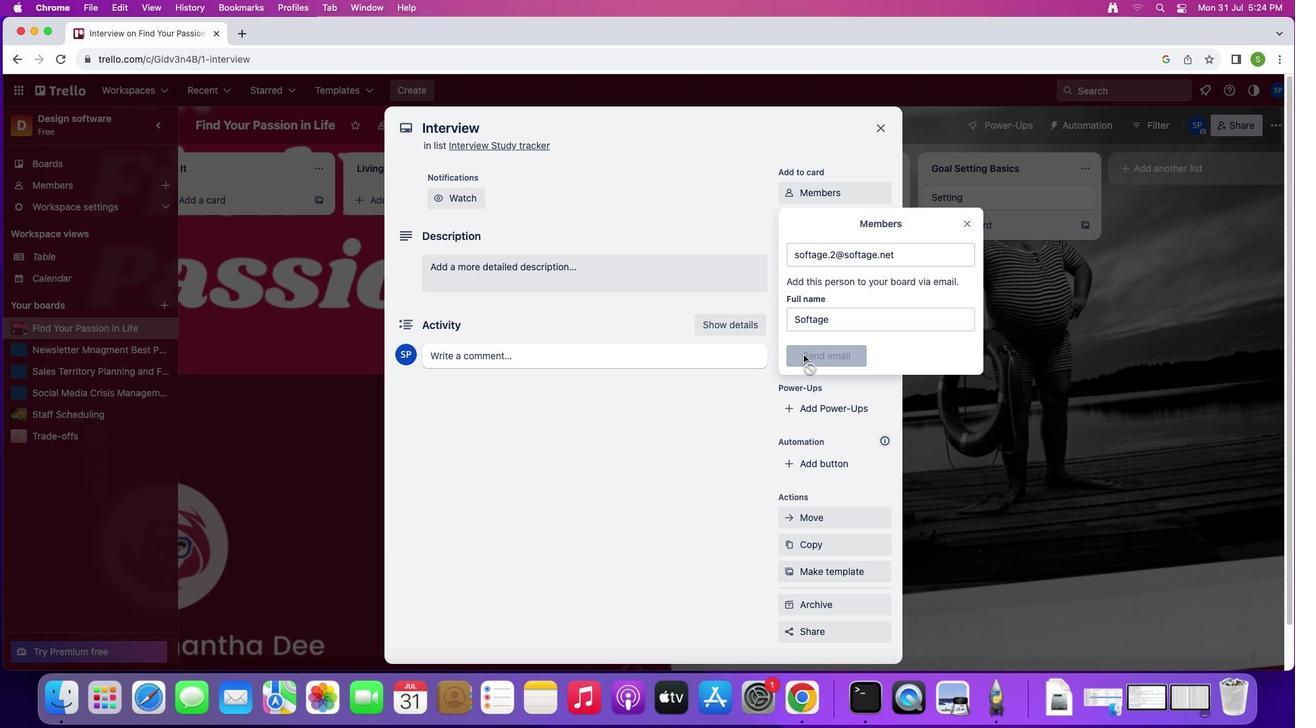 
Action: Mouse moved to (805, 261)
Screenshot: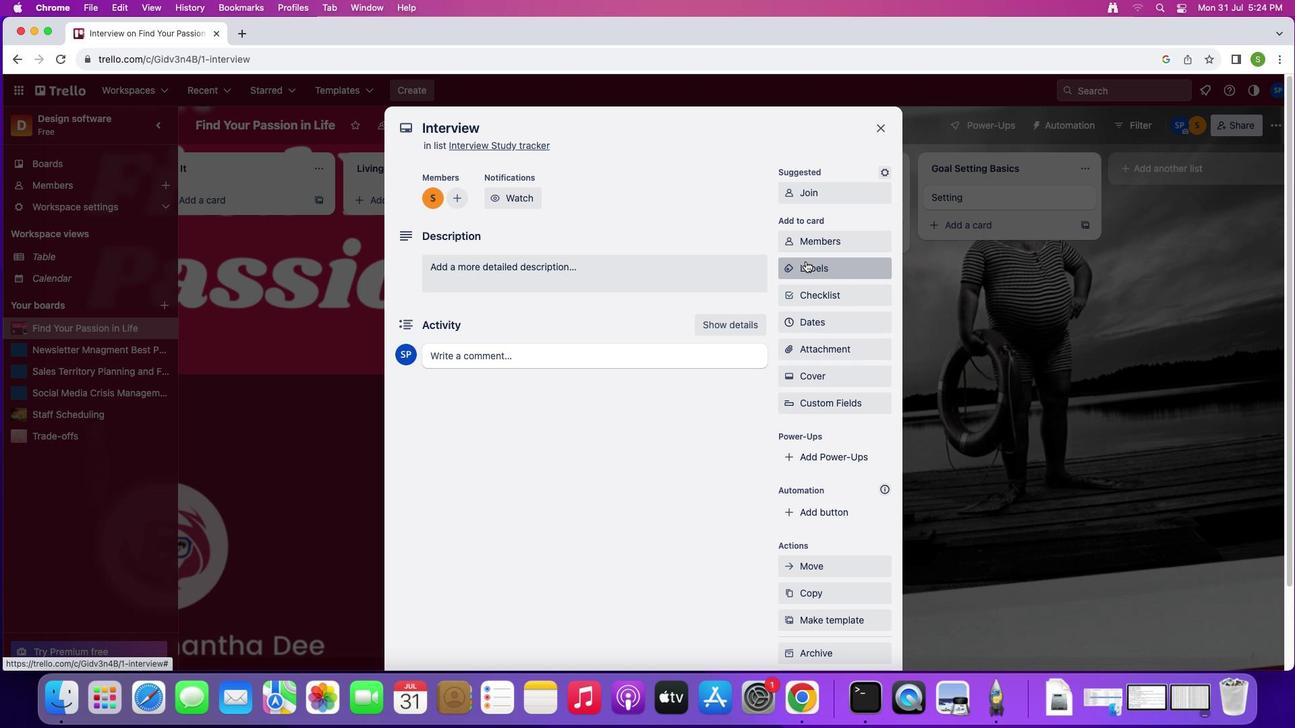 
Action: Mouse pressed left at (805, 261)
Screenshot: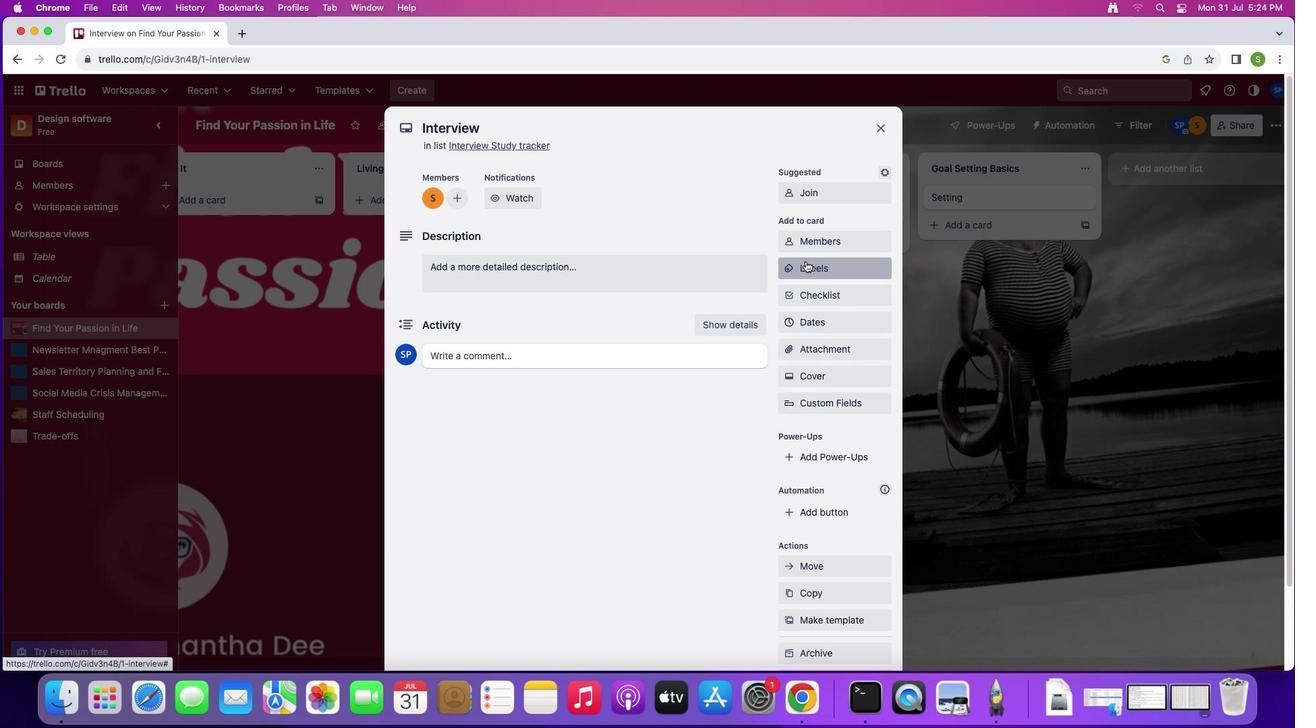 
Action: Mouse moved to (852, 400)
Screenshot: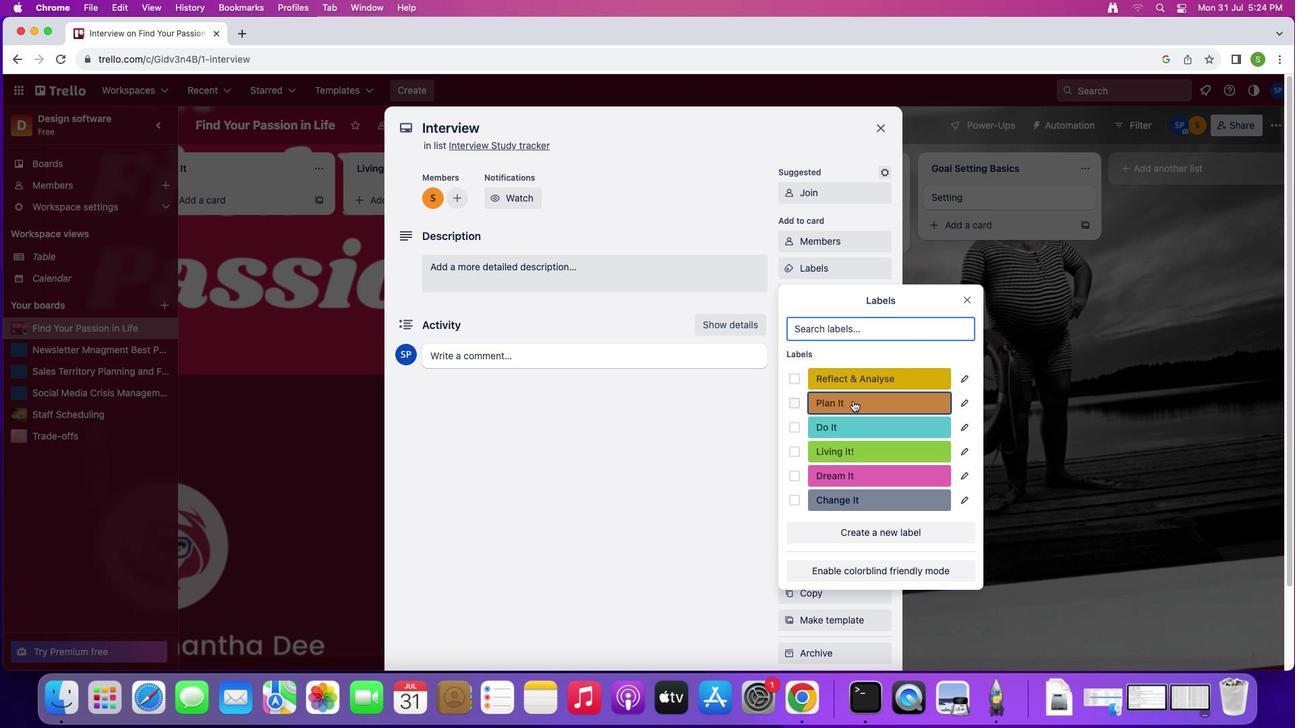 
Action: Mouse pressed left at (852, 400)
Screenshot: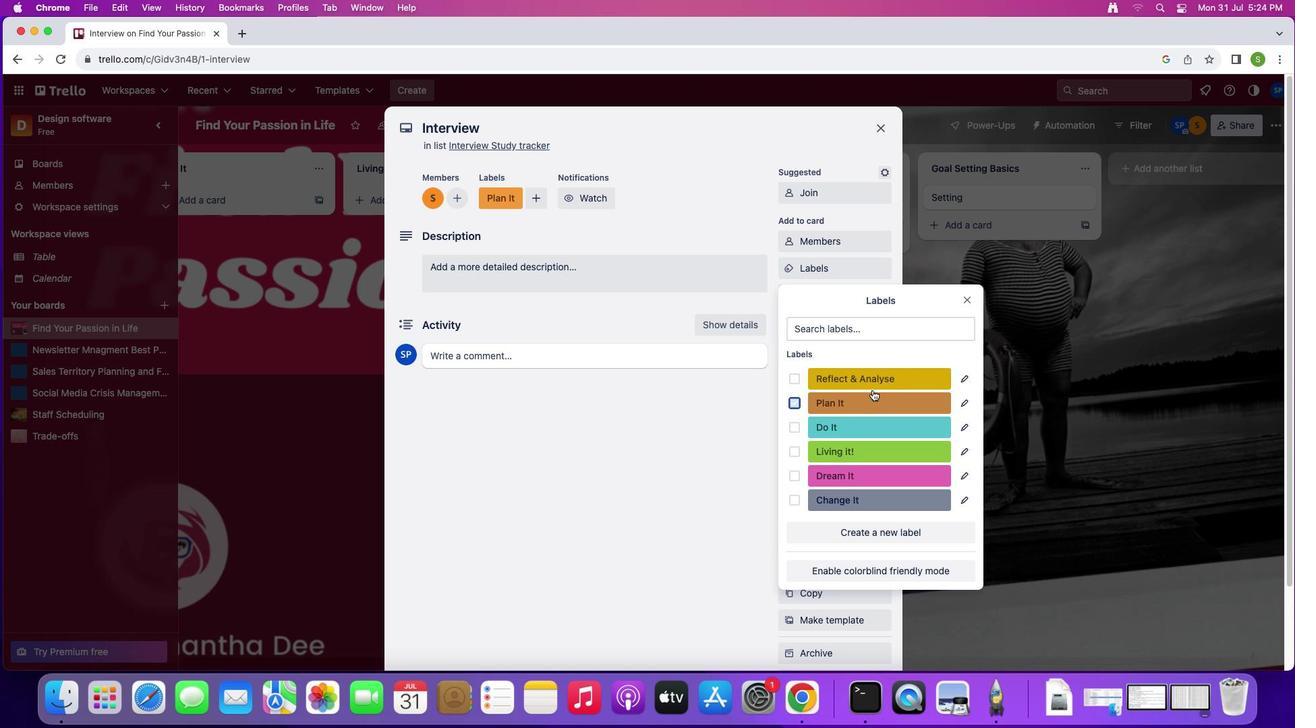 
Action: Mouse moved to (965, 298)
Screenshot: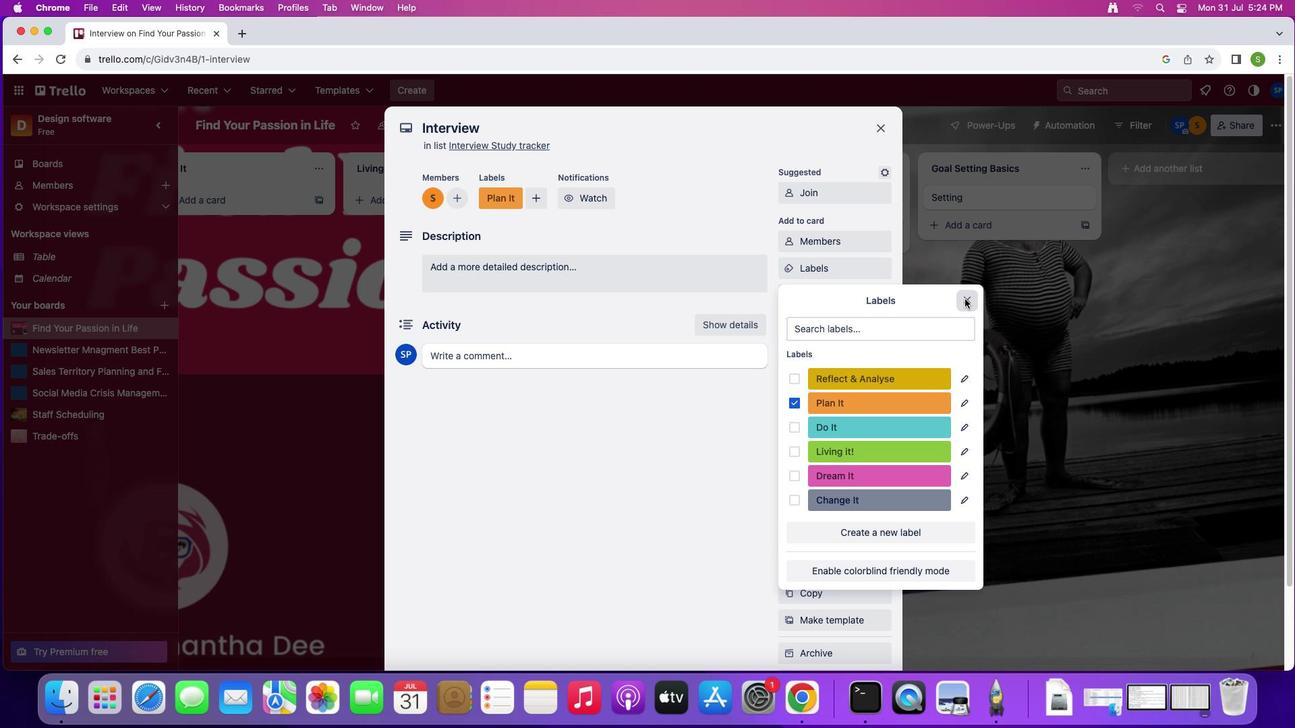 
Action: Mouse pressed left at (965, 298)
Screenshot: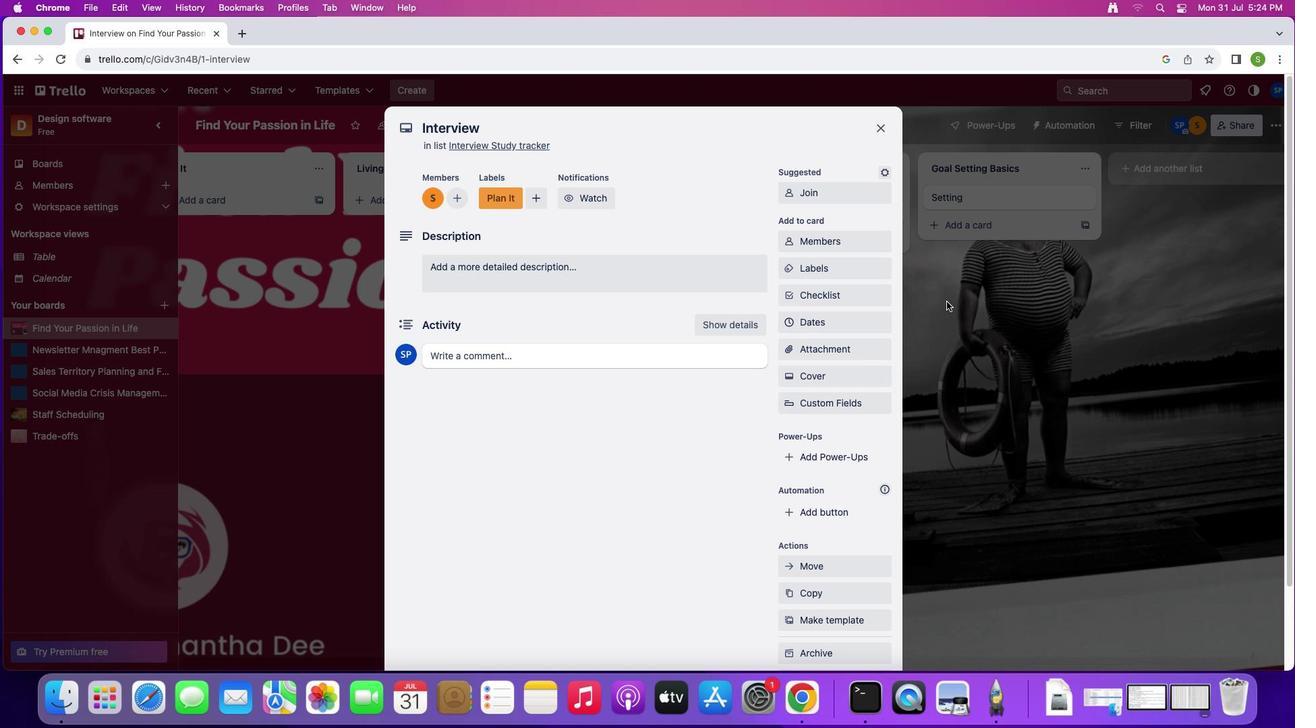 
Action: Mouse moved to (794, 292)
Screenshot: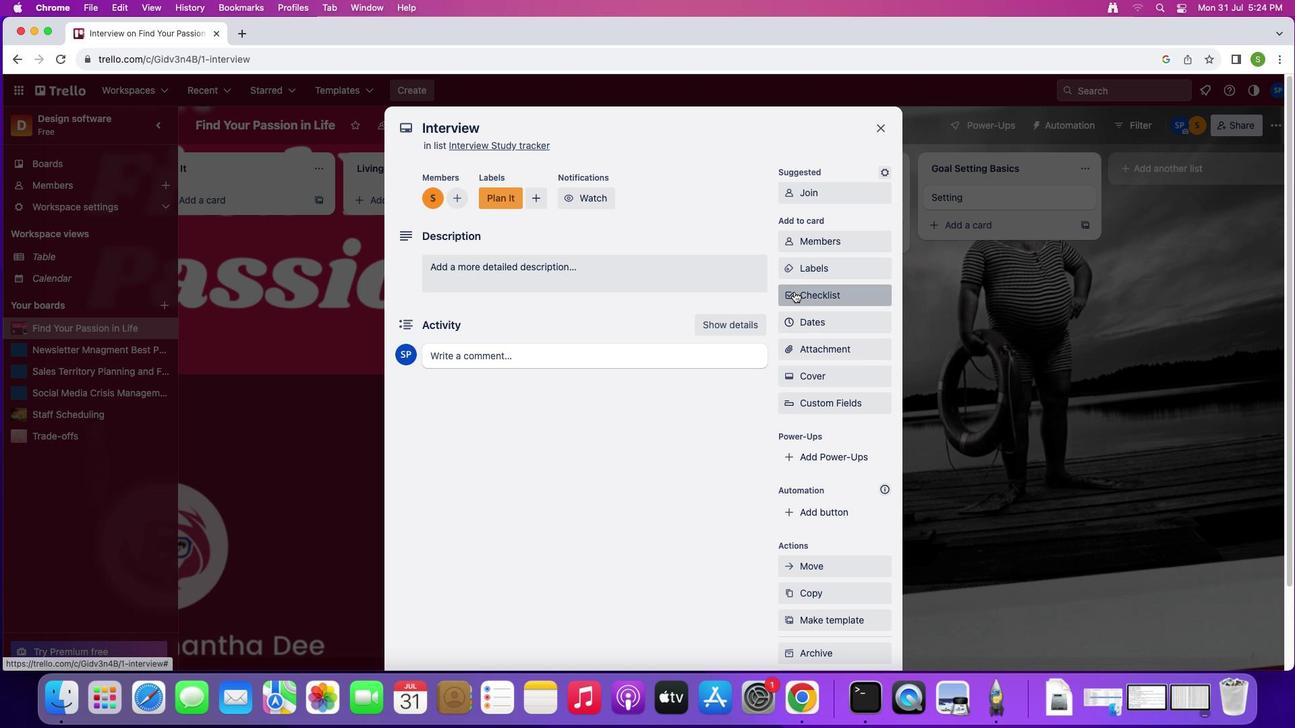 
Action: Mouse pressed left at (794, 292)
Screenshot: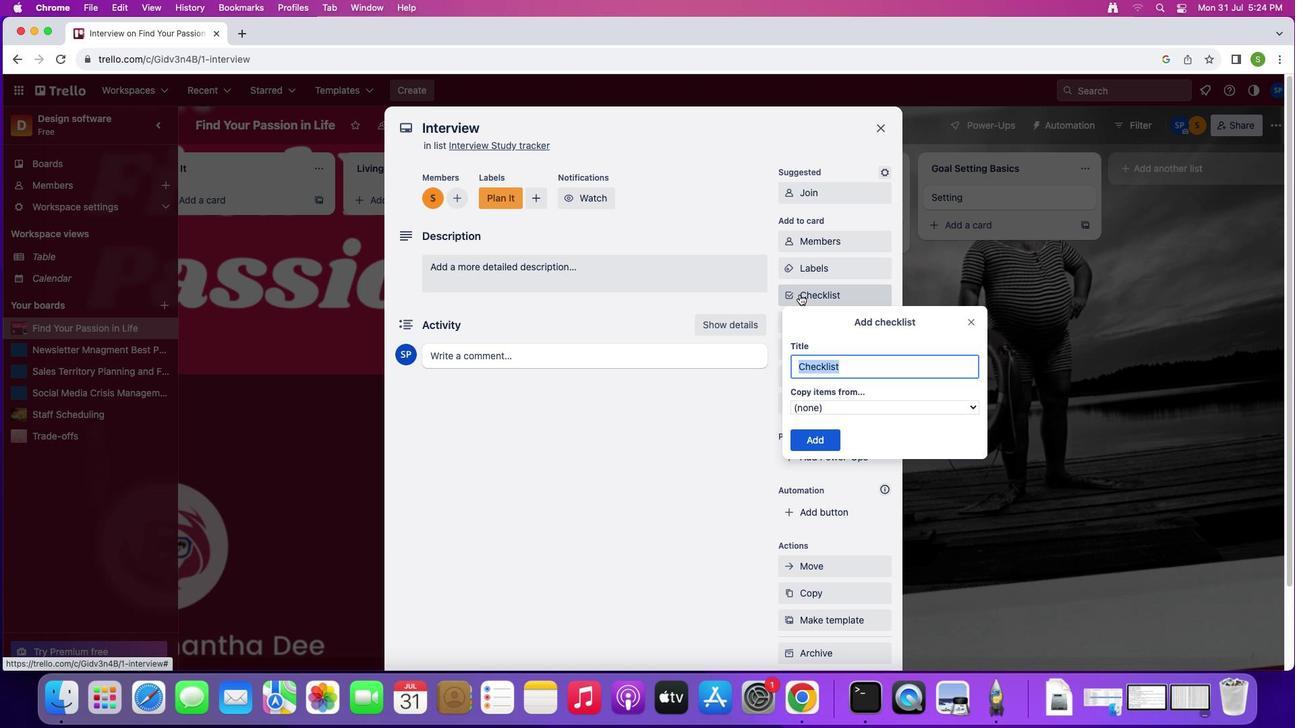 
Action: Mouse moved to (816, 433)
Screenshot: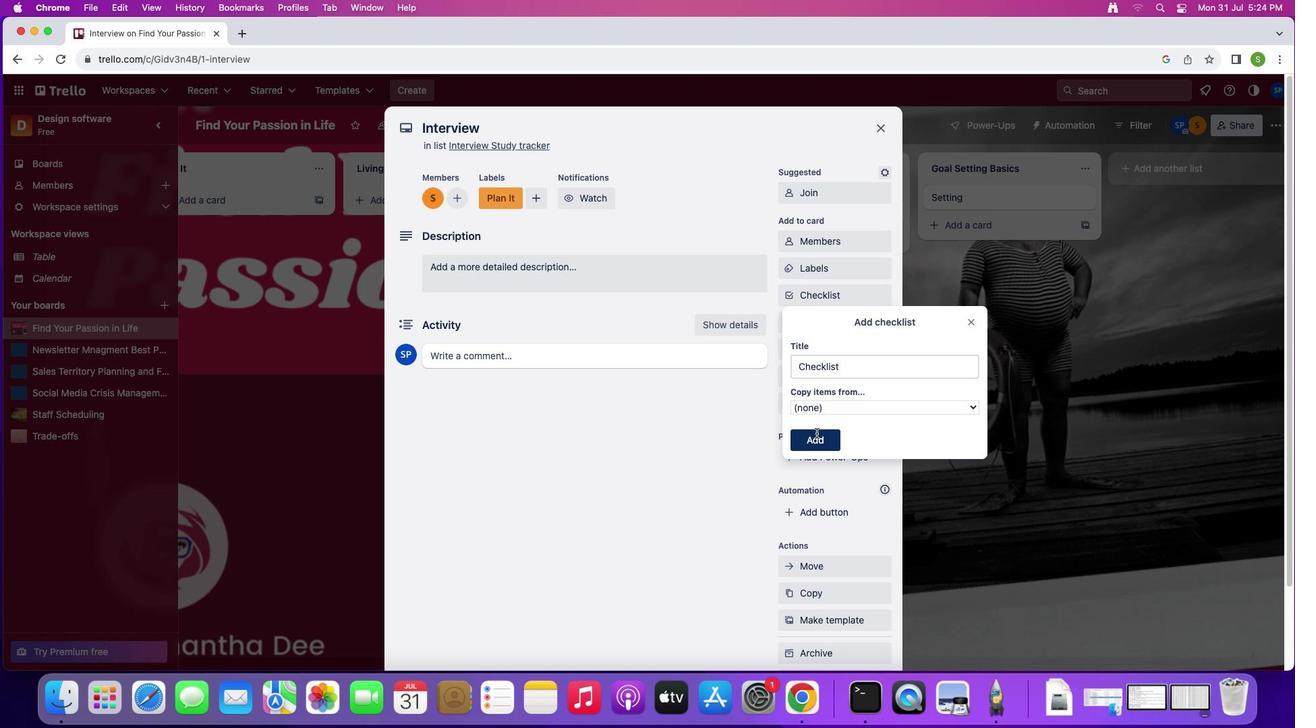 
Action: Mouse pressed left at (816, 433)
Screenshot: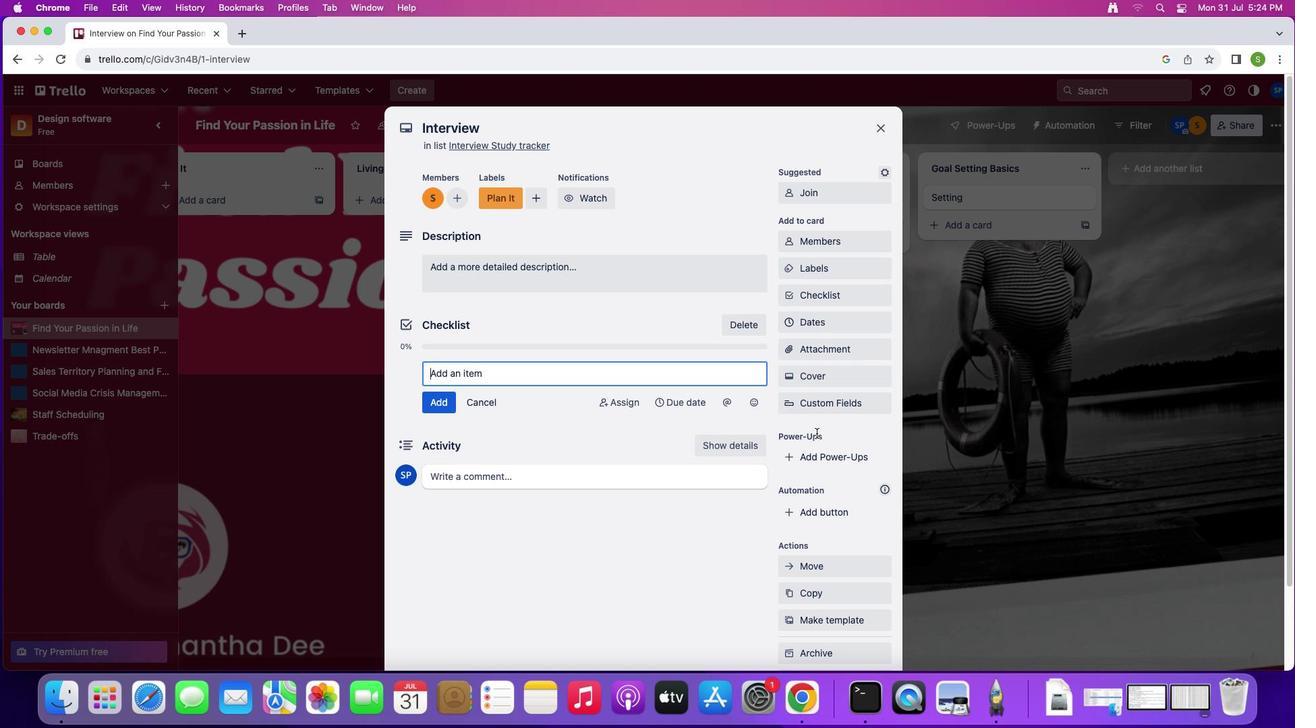 
Action: Mouse moved to (842, 322)
Screenshot: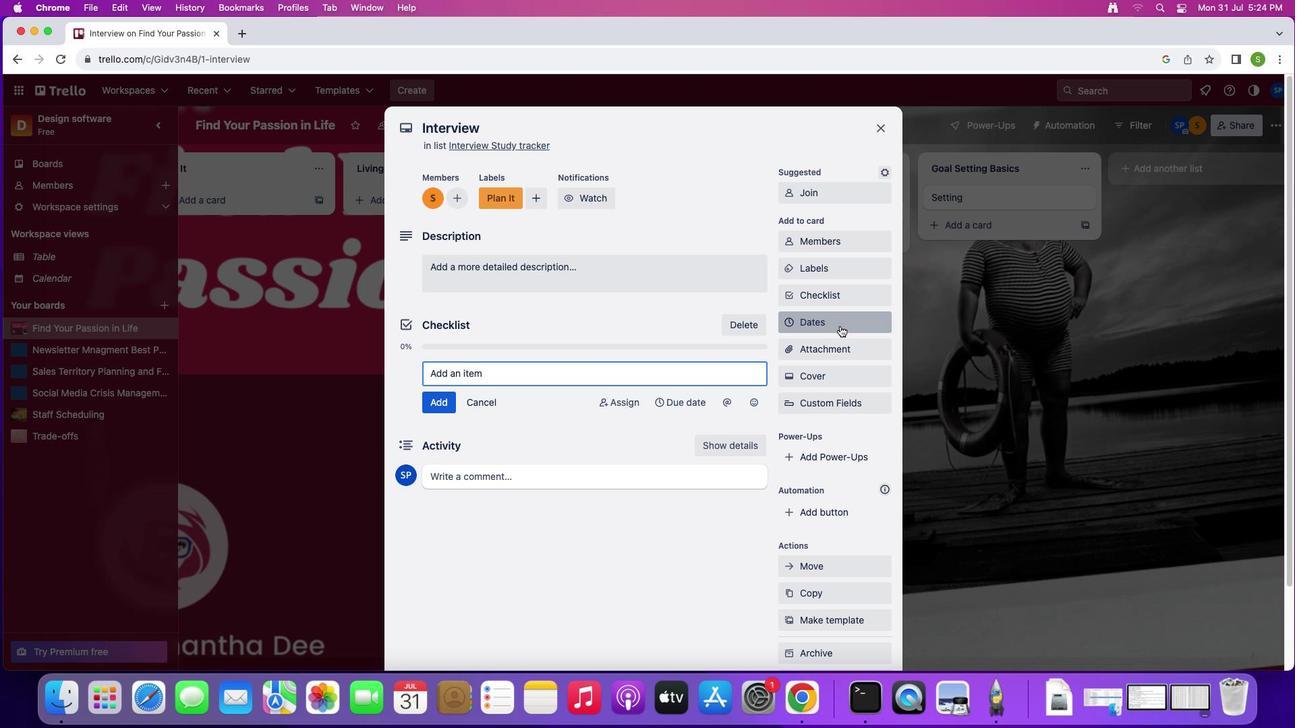 
Action: Mouse pressed left at (842, 322)
Screenshot: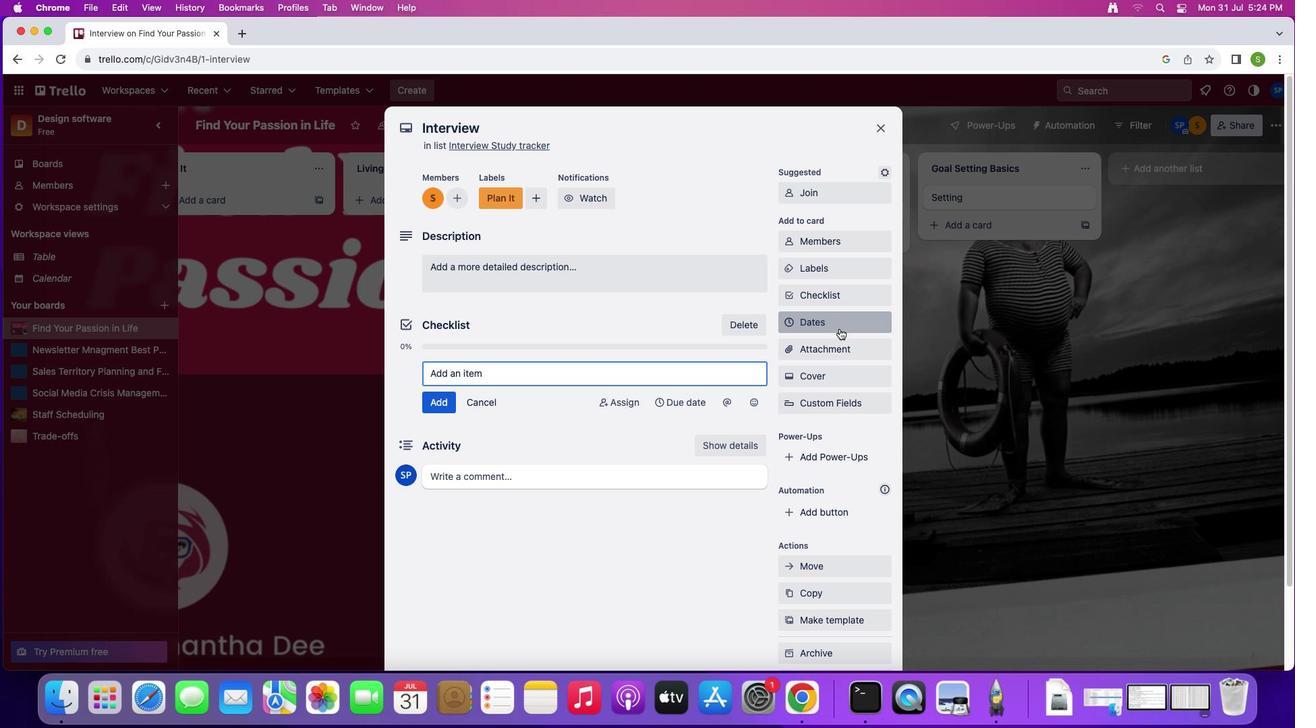
Action: Mouse moved to (862, 249)
Screenshot: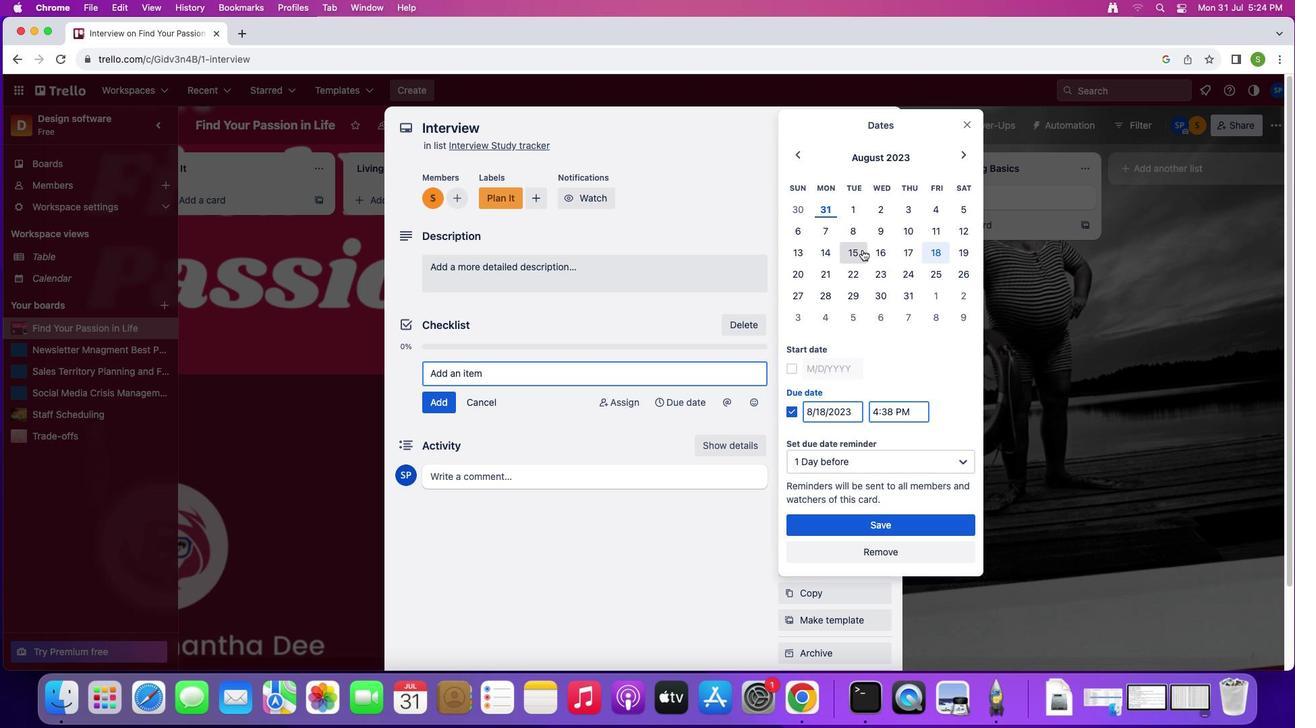 
Action: Mouse pressed left at (862, 249)
Screenshot: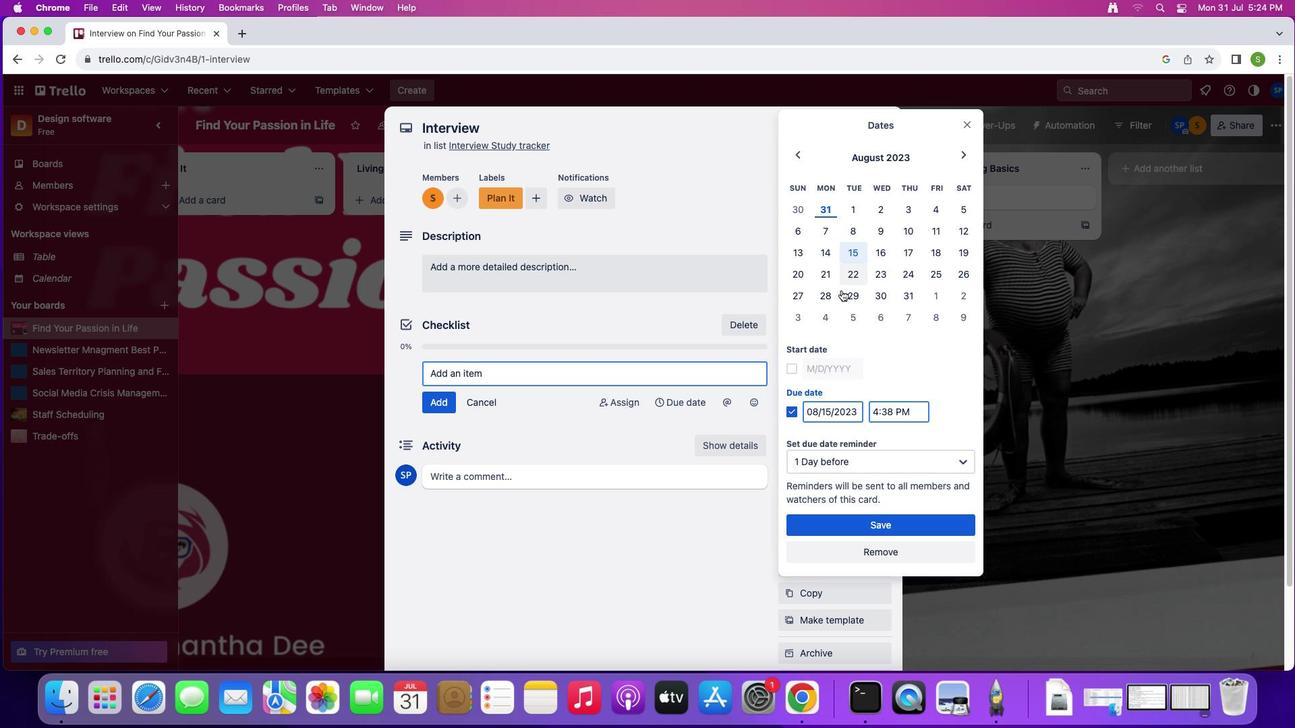 
Action: Mouse moved to (794, 367)
Screenshot: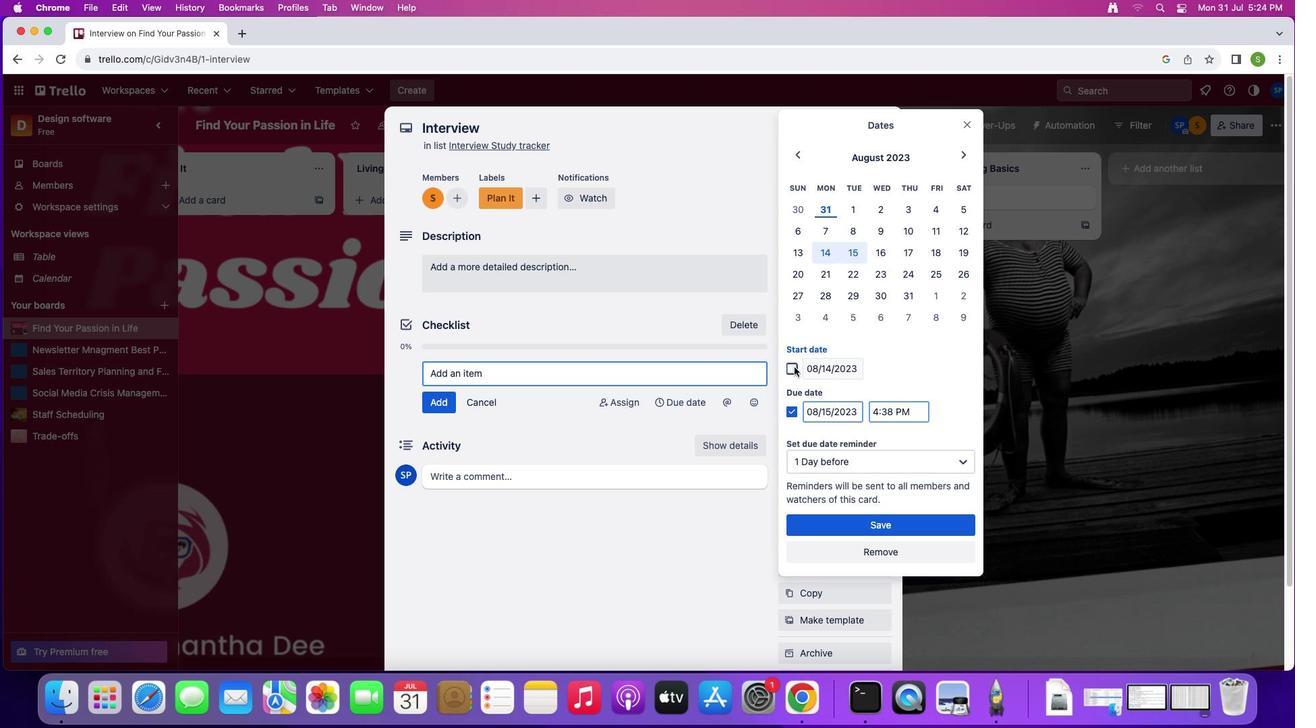 
Action: Mouse pressed left at (794, 367)
Screenshot: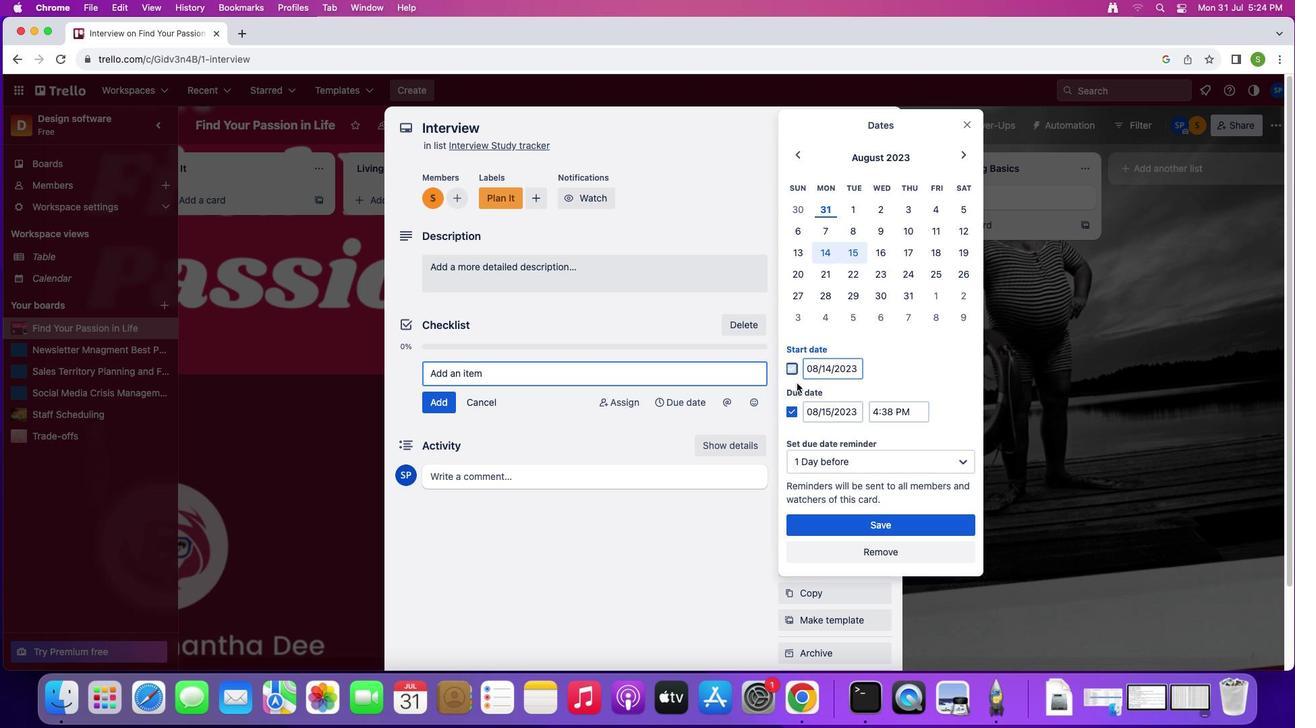 
Action: Mouse moved to (853, 530)
Screenshot: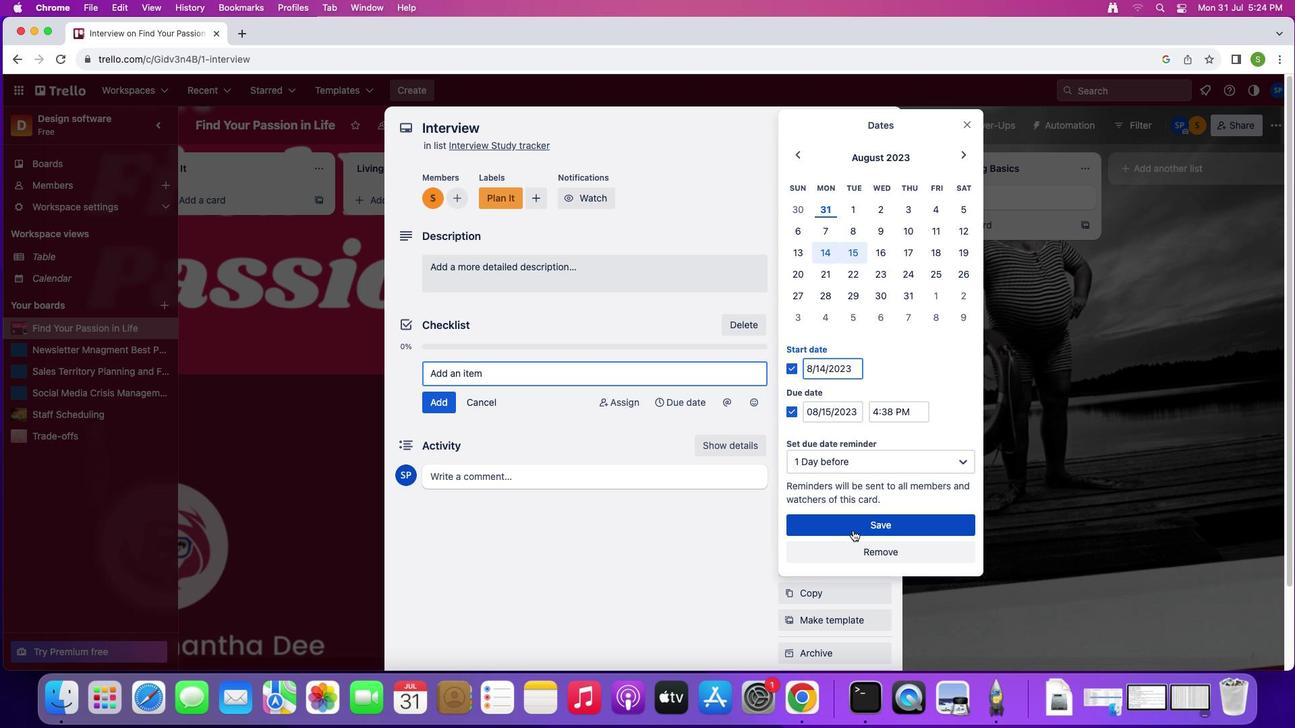 
Action: Mouse pressed left at (853, 530)
Screenshot: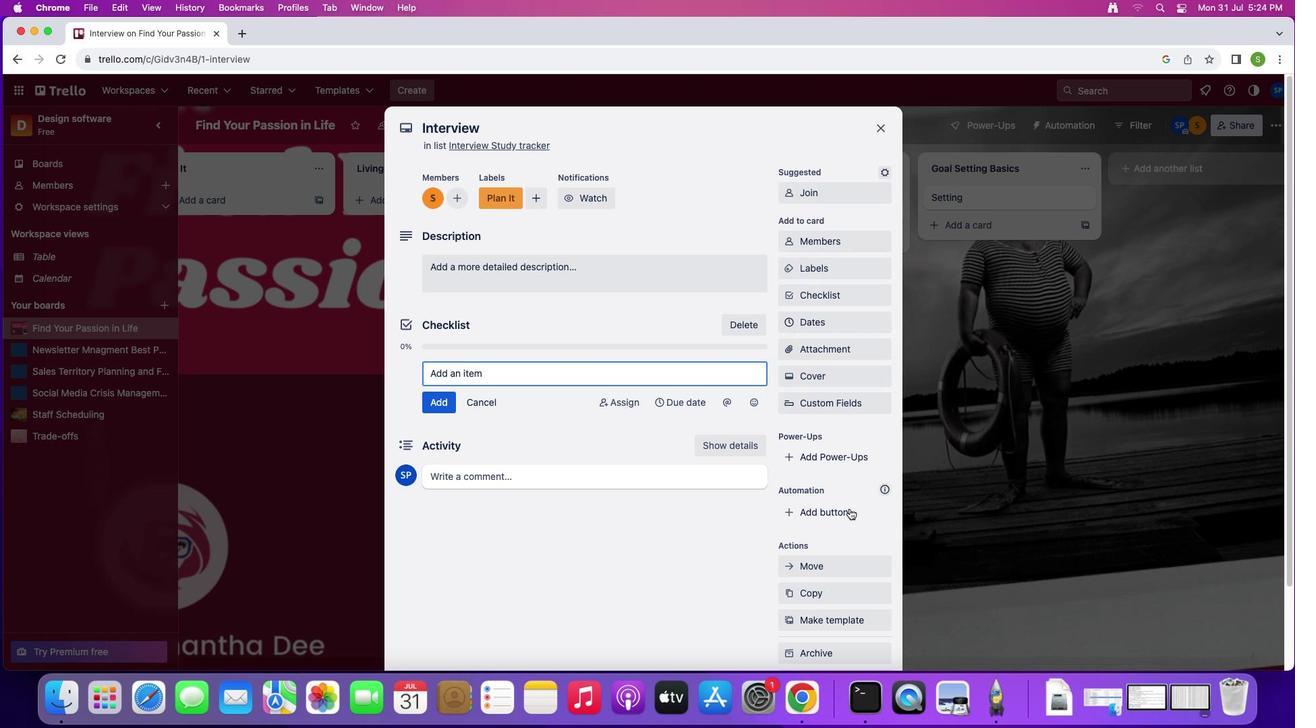 
Action: Mouse moved to (818, 381)
Screenshot: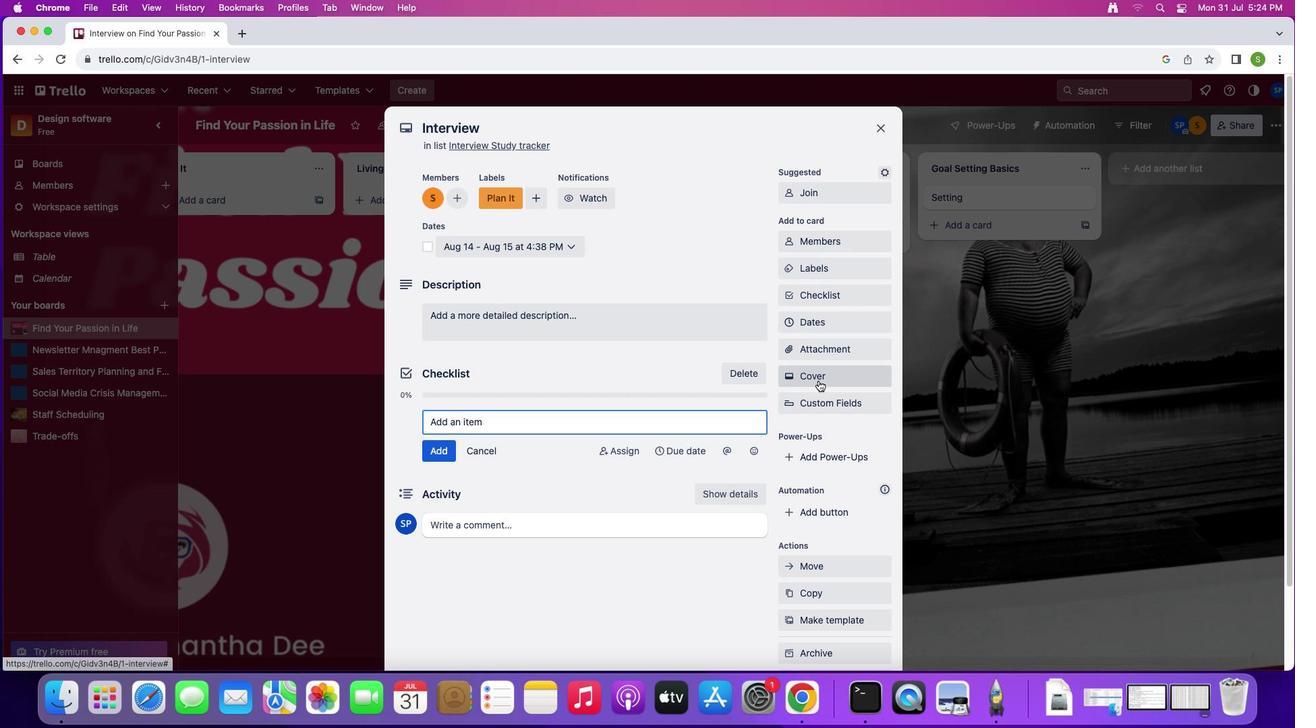 
Action: Mouse pressed left at (818, 381)
Screenshot: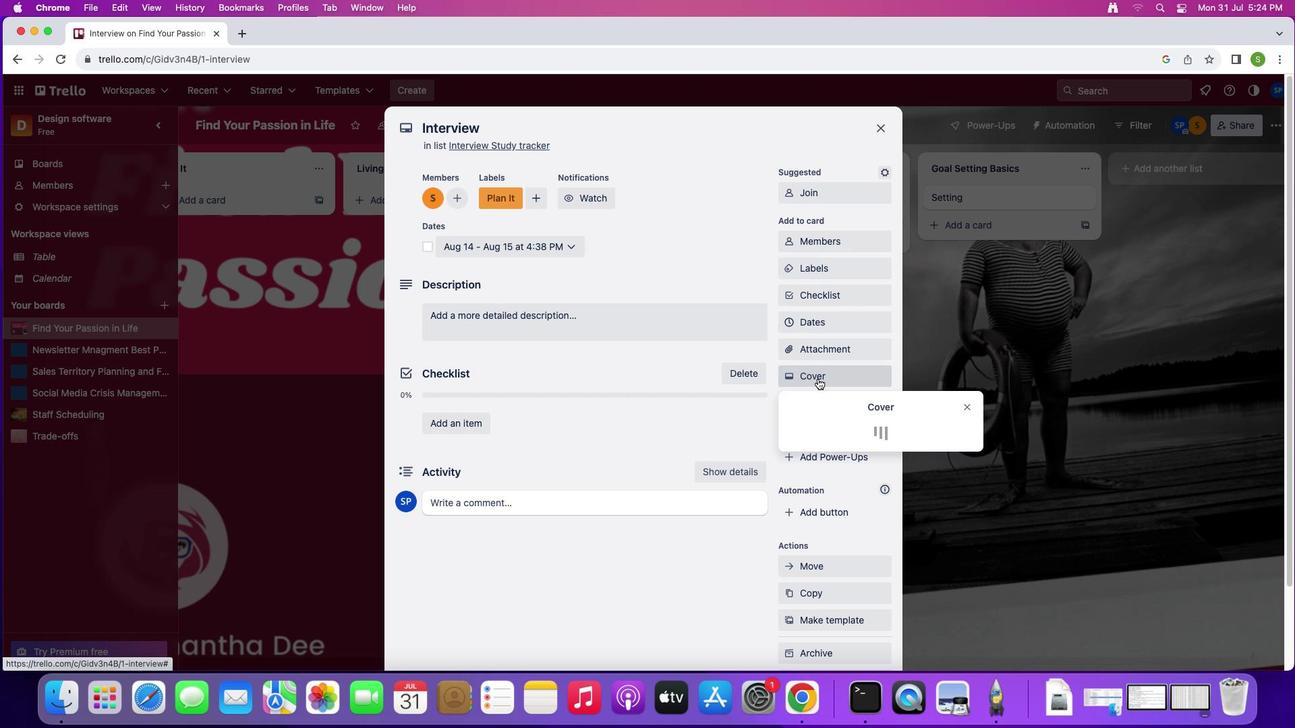 
Action: Mouse moved to (891, 406)
Screenshot: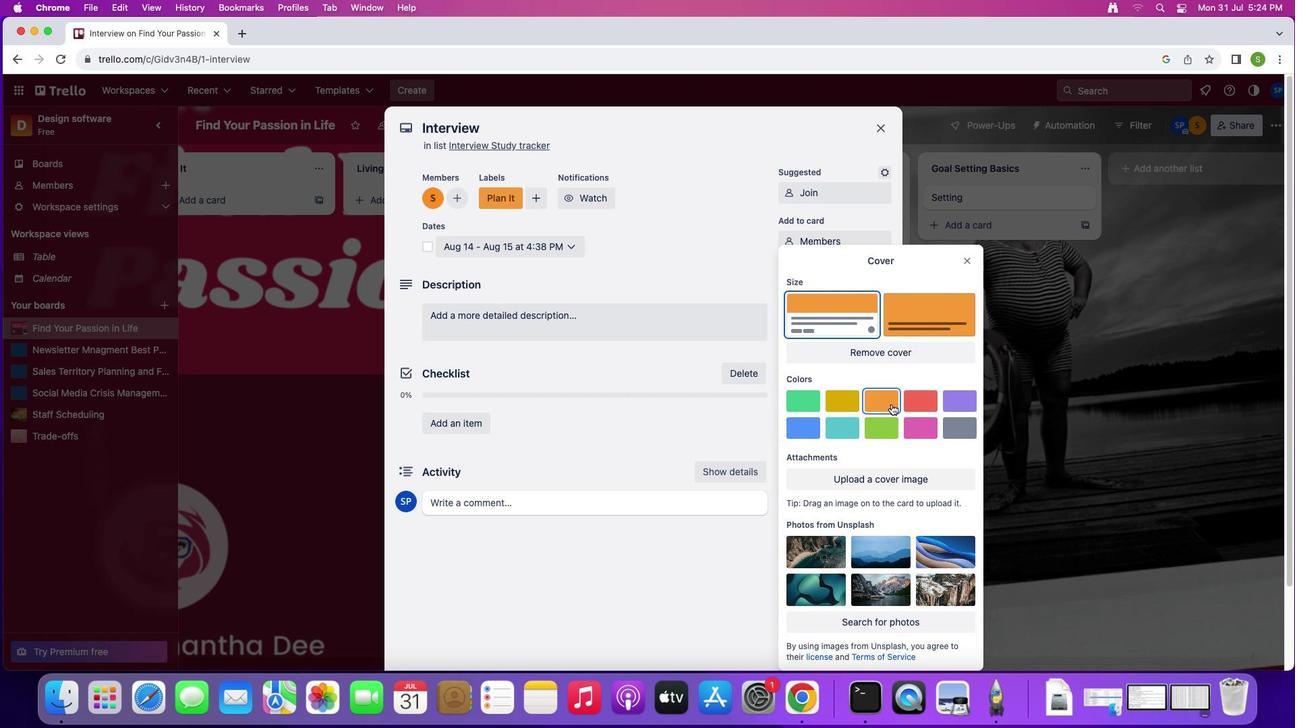 
Action: Mouse pressed left at (891, 406)
Screenshot: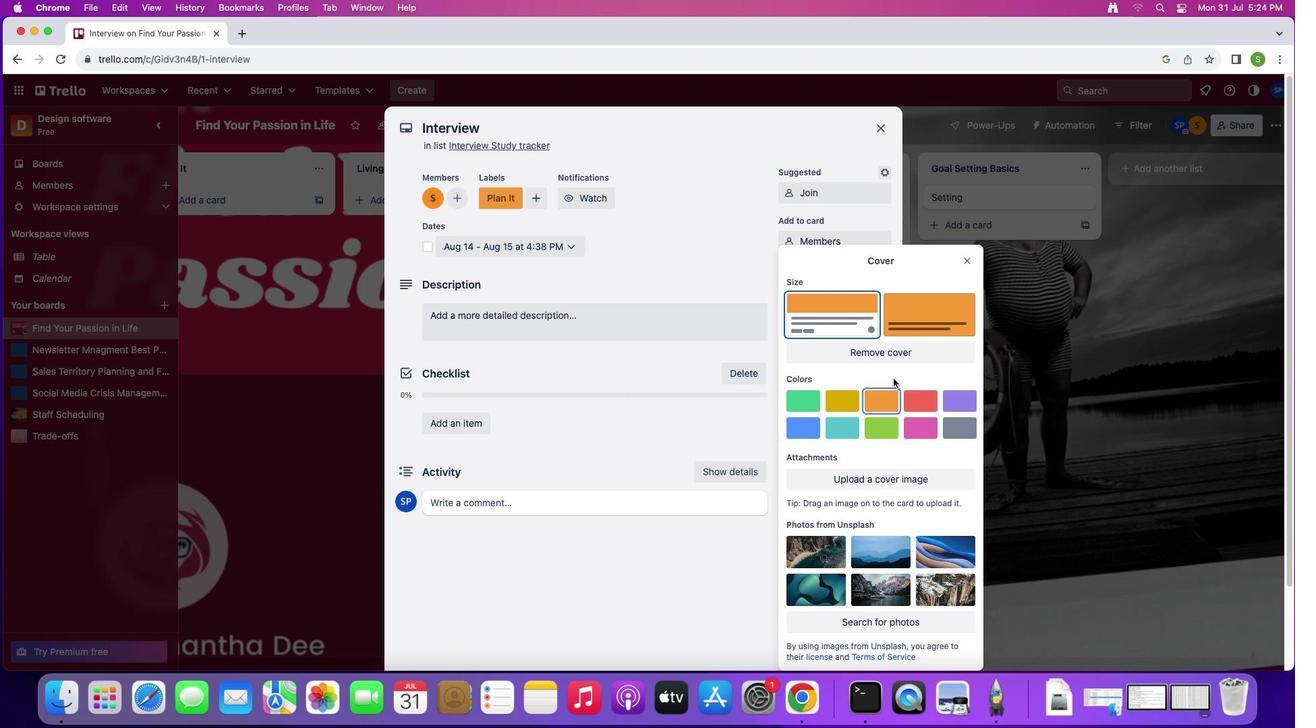 
Action: Mouse moved to (972, 258)
Screenshot: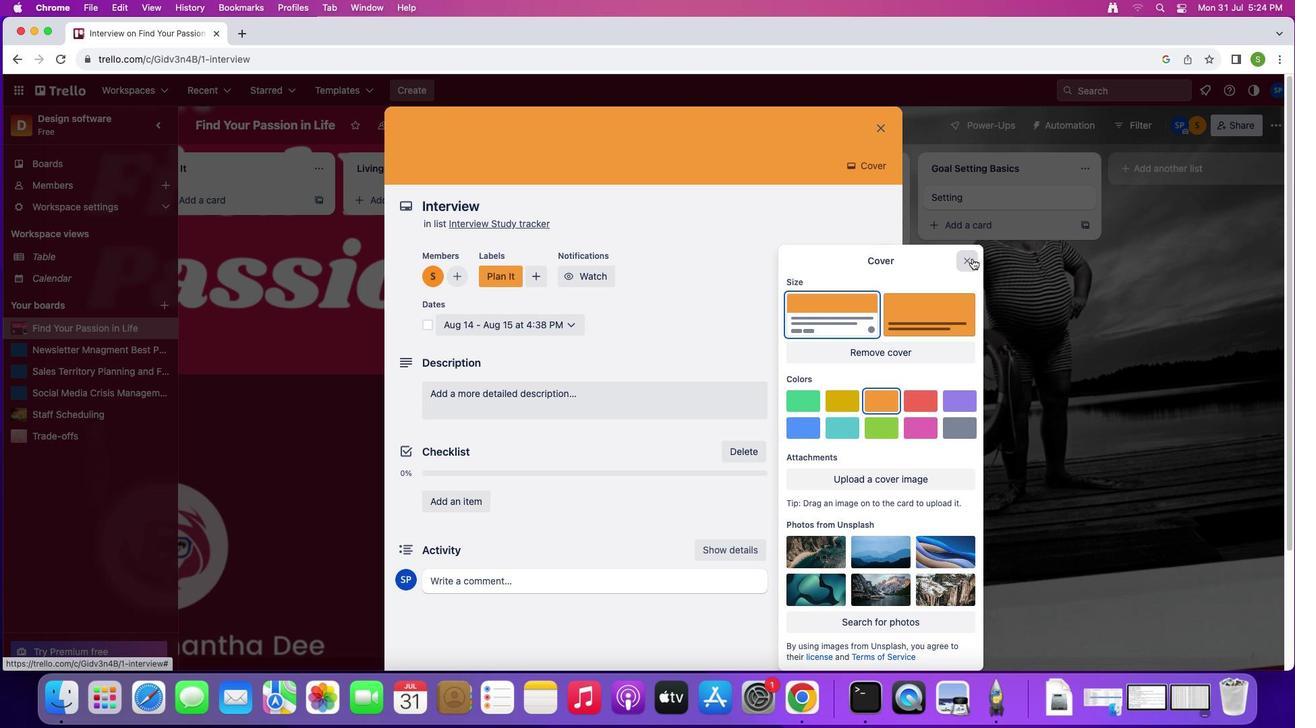 
Action: Mouse pressed left at (972, 258)
Screenshot: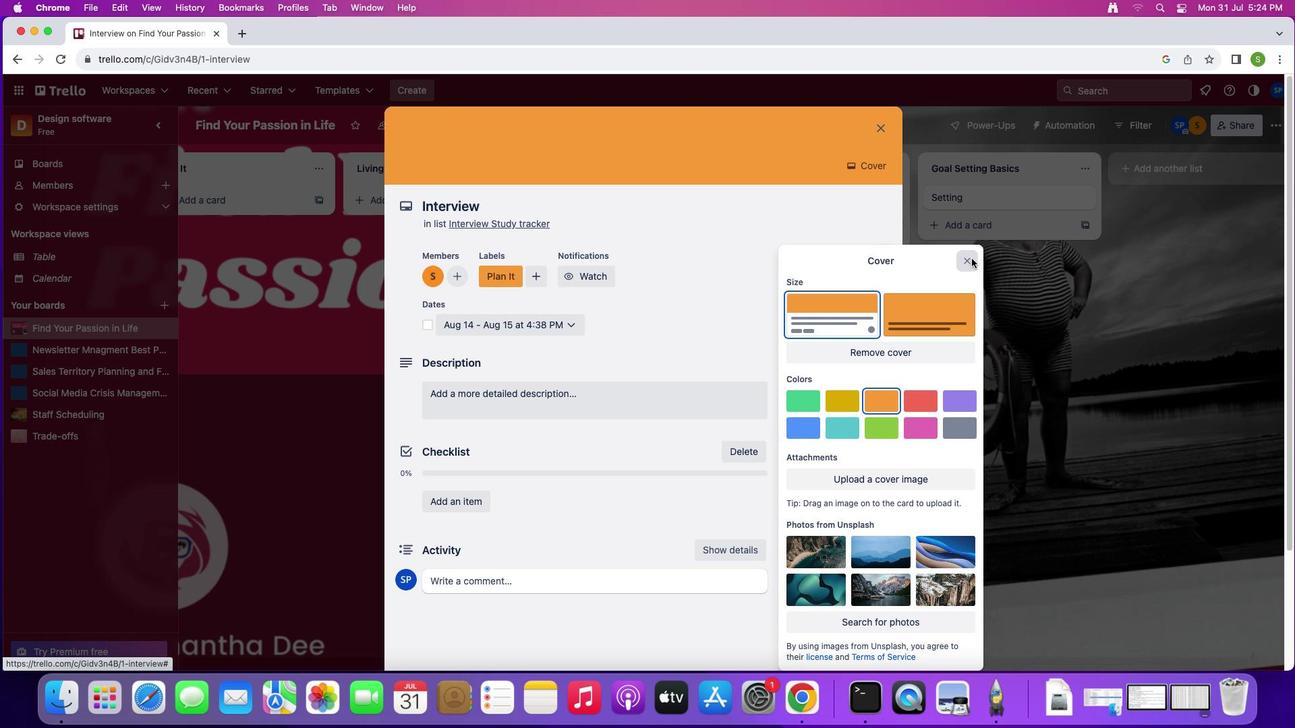 
Action: Mouse moved to (570, 391)
Screenshot: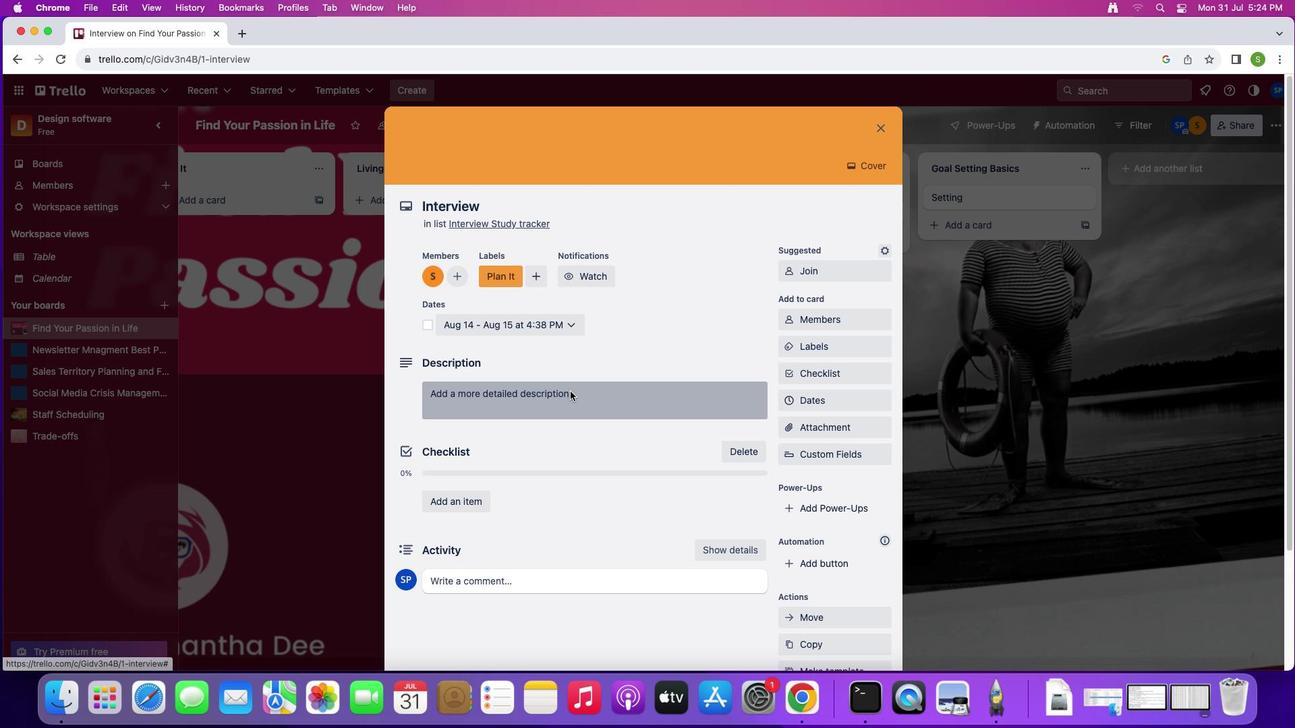 
Action: Mouse pressed left at (570, 391)
Screenshot: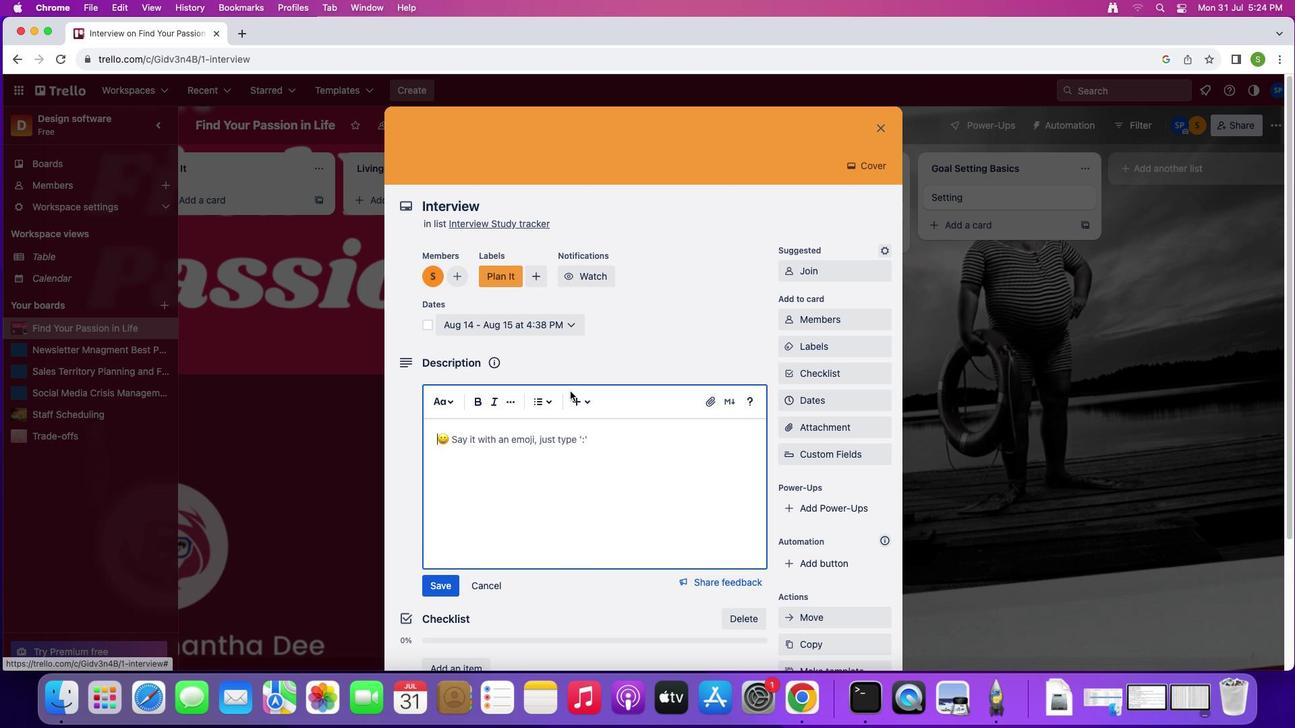 
Action: Mouse moved to (525, 435)
Screenshot: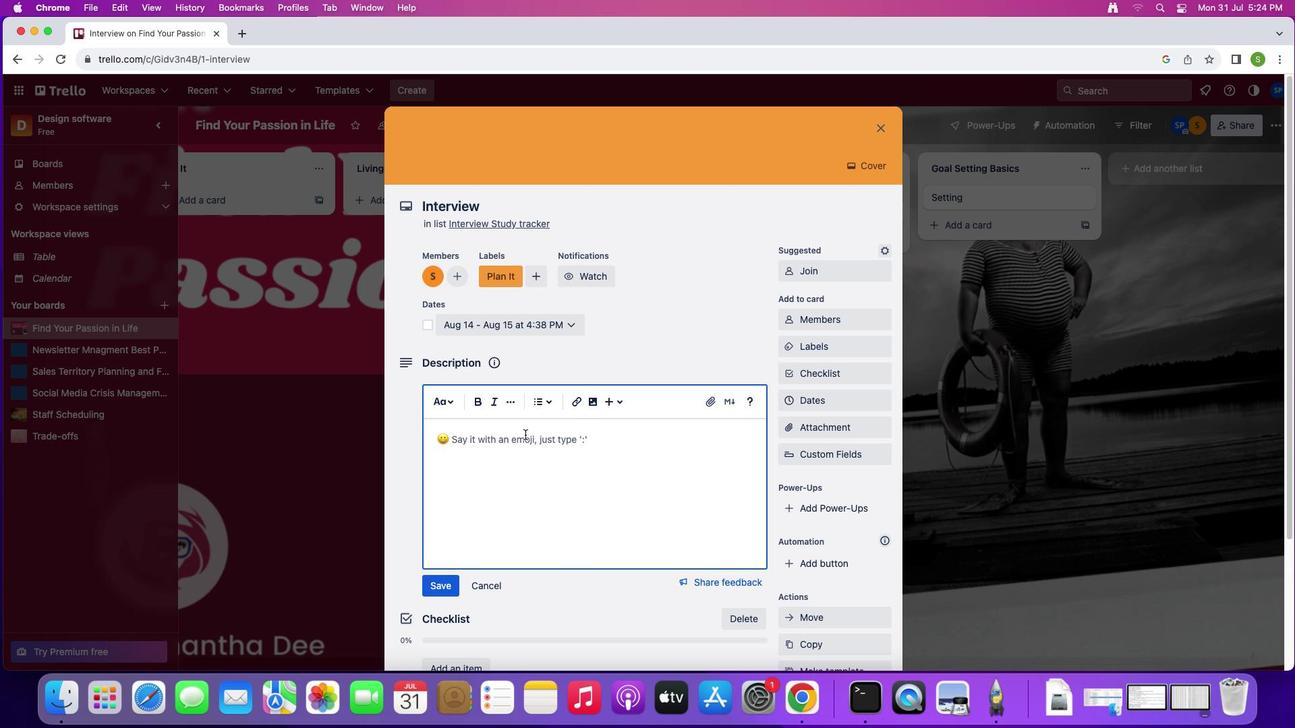 
Action: Mouse pressed left at (525, 435)
Screenshot: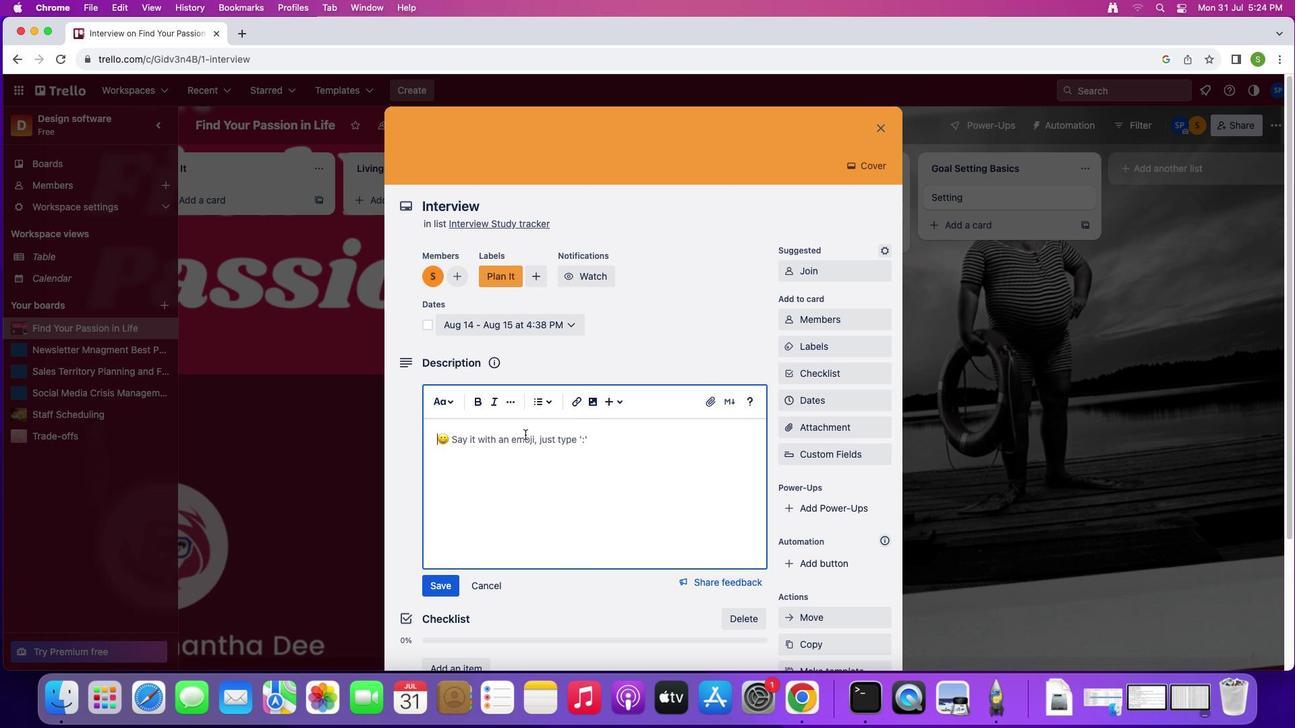 
Action: Mouse moved to (511, 448)
Screenshot: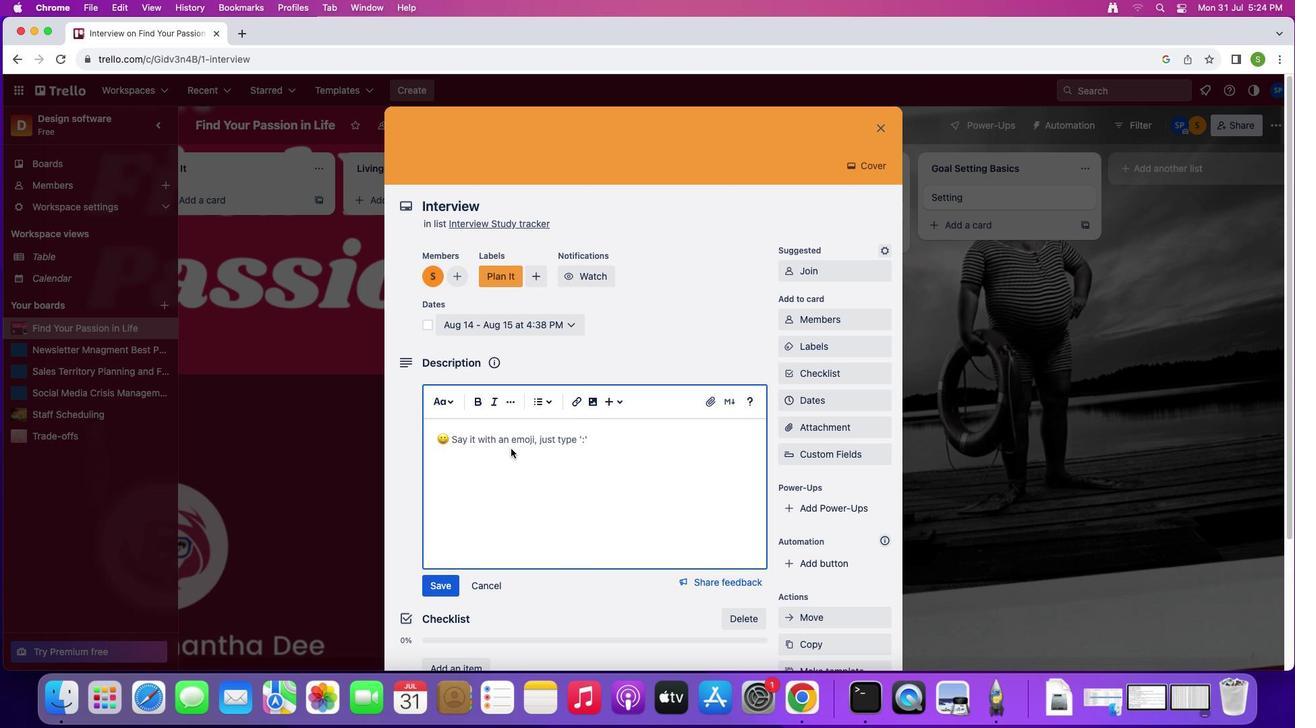 
Action: Key pressed Key.shift'T''r''a''c''k'Key.space'y''o''u''r'Key.space'p''r''o''g''r''e''s''s'Key.space'a''n''d'Key.space'k''e''e''p'Key.space'o''r''g''a''n''i''z''e''d'Key.space'w''h''e''n'Key.space's''t''u''d''y''i''n''g'Key.space'f''o''r'Key.space'j''o''b'Key.space'i''n''t''e''r''v''i''e''w'
Screenshot: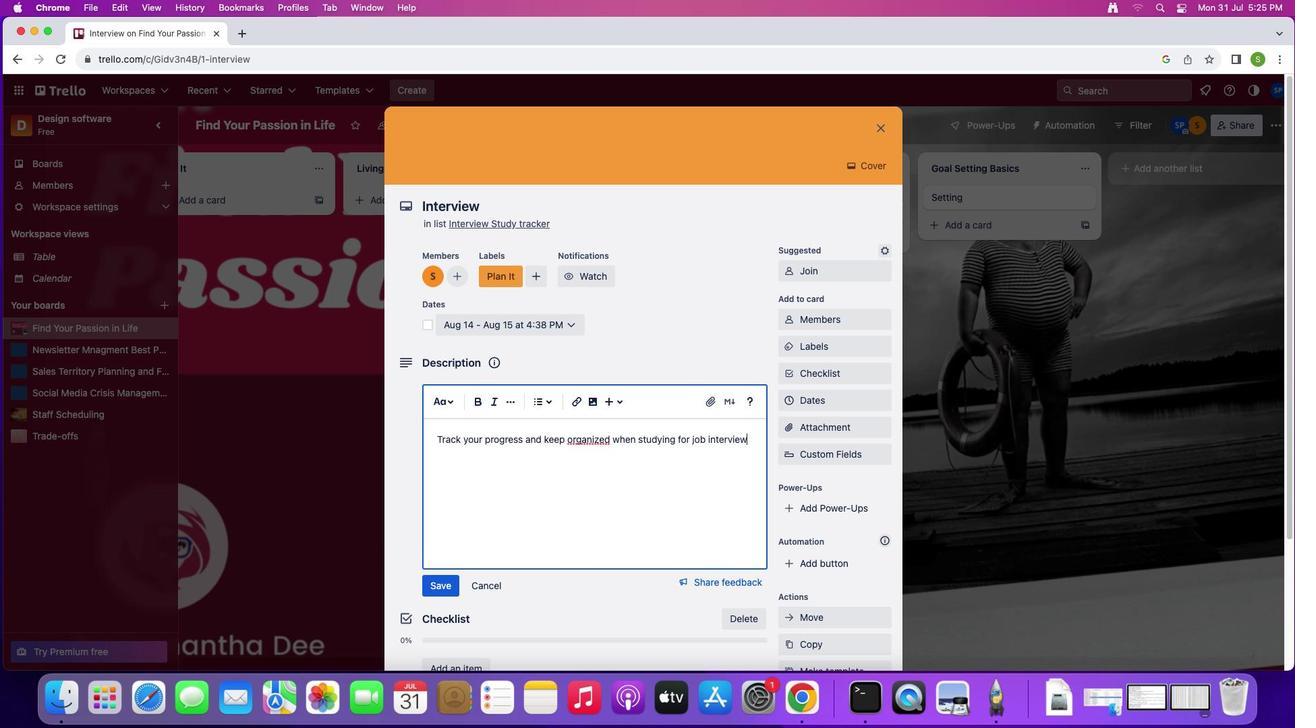 
Action: Mouse moved to (441, 590)
Screenshot: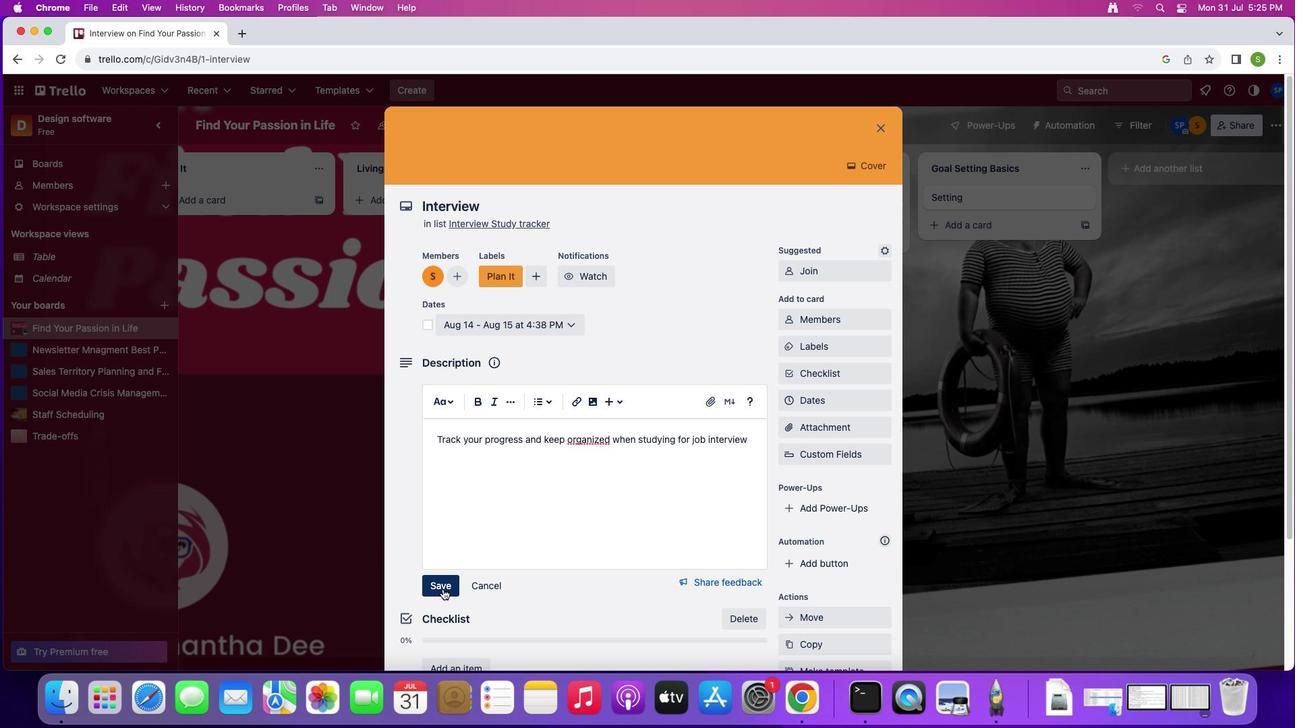 
Action: Mouse pressed left at (441, 590)
Screenshot: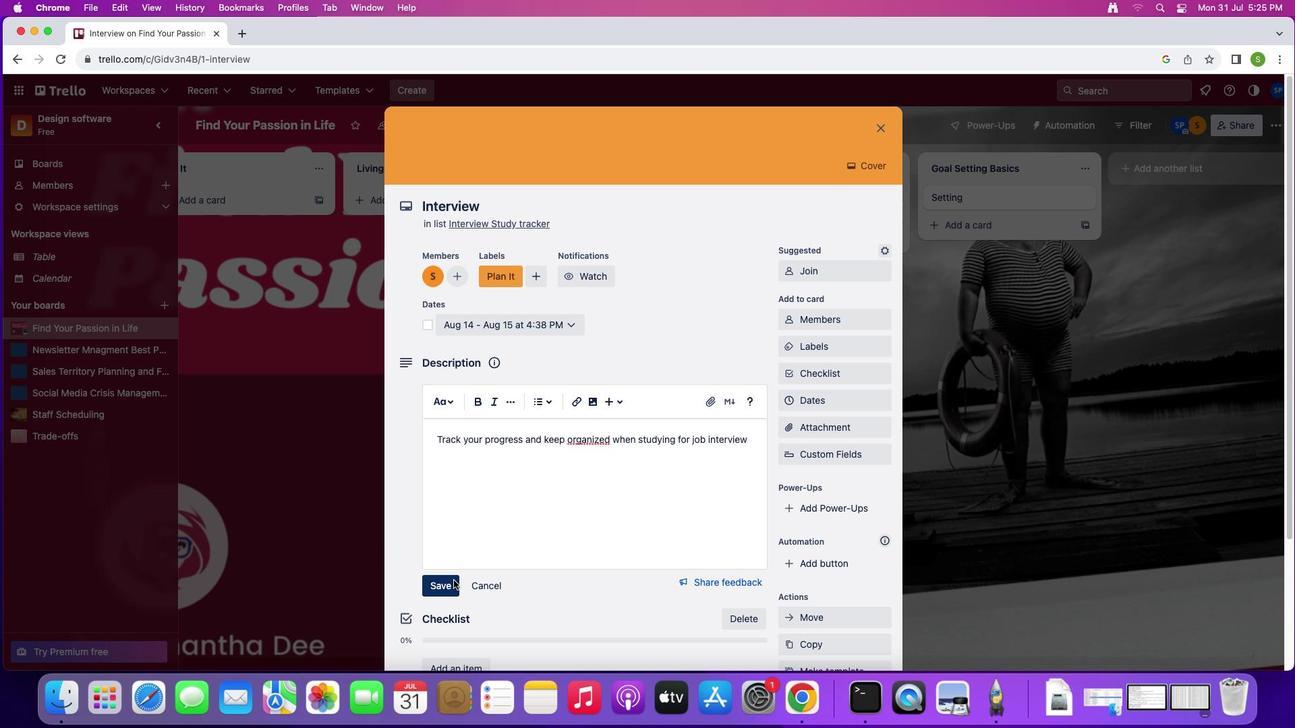 
Action: Mouse moved to (541, 530)
Screenshot: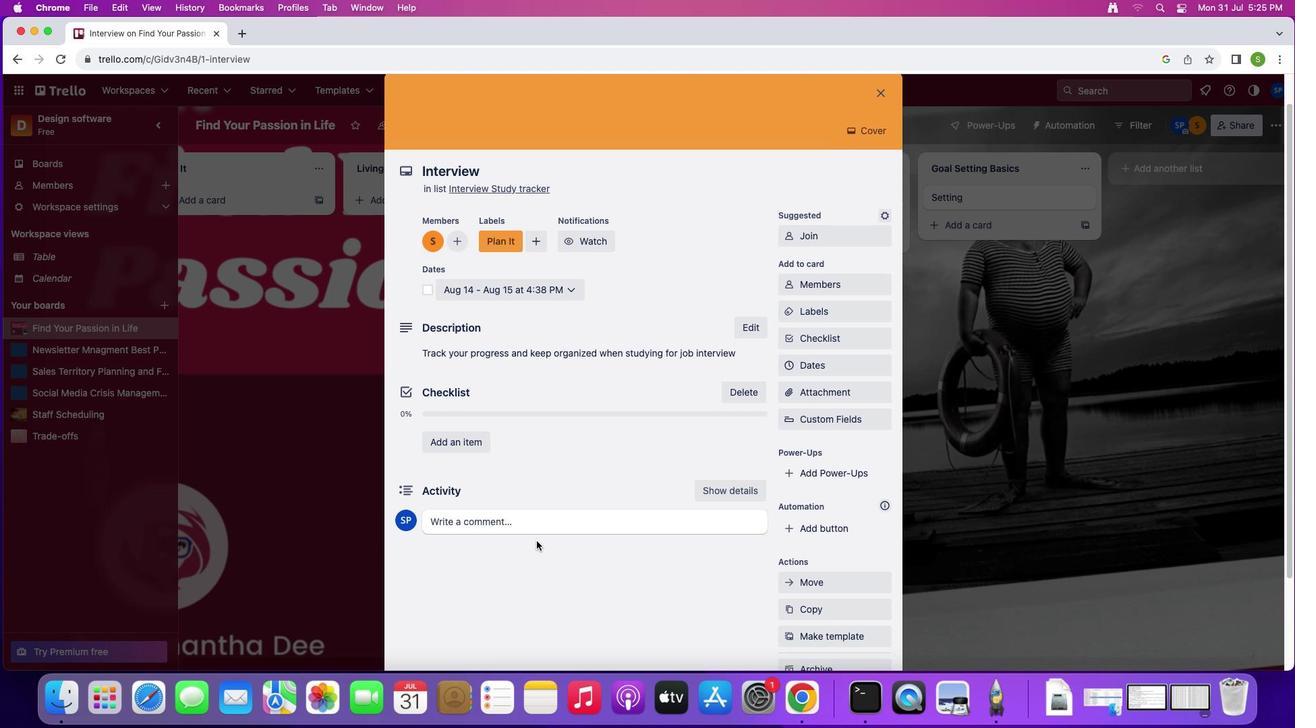 
Action: Mouse scrolled (541, 530) with delta (0, 0)
Screenshot: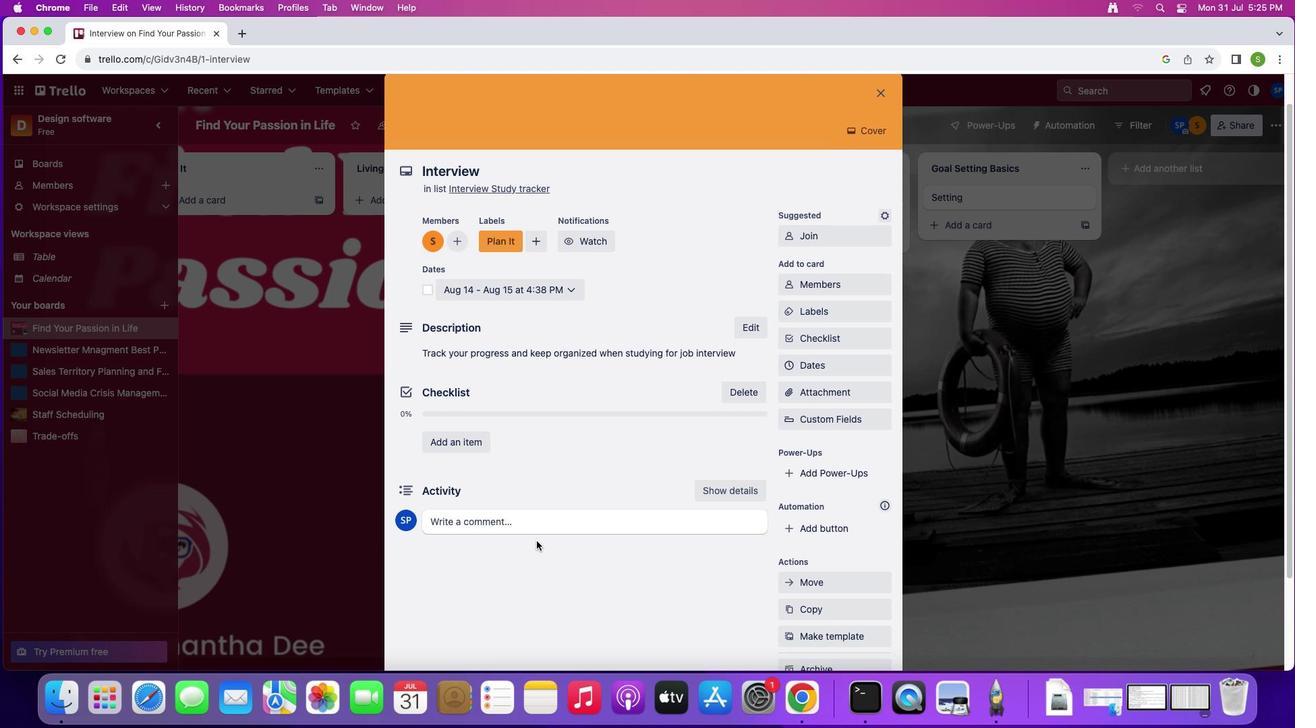 
Action: Mouse moved to (543, 528)
Screenshot: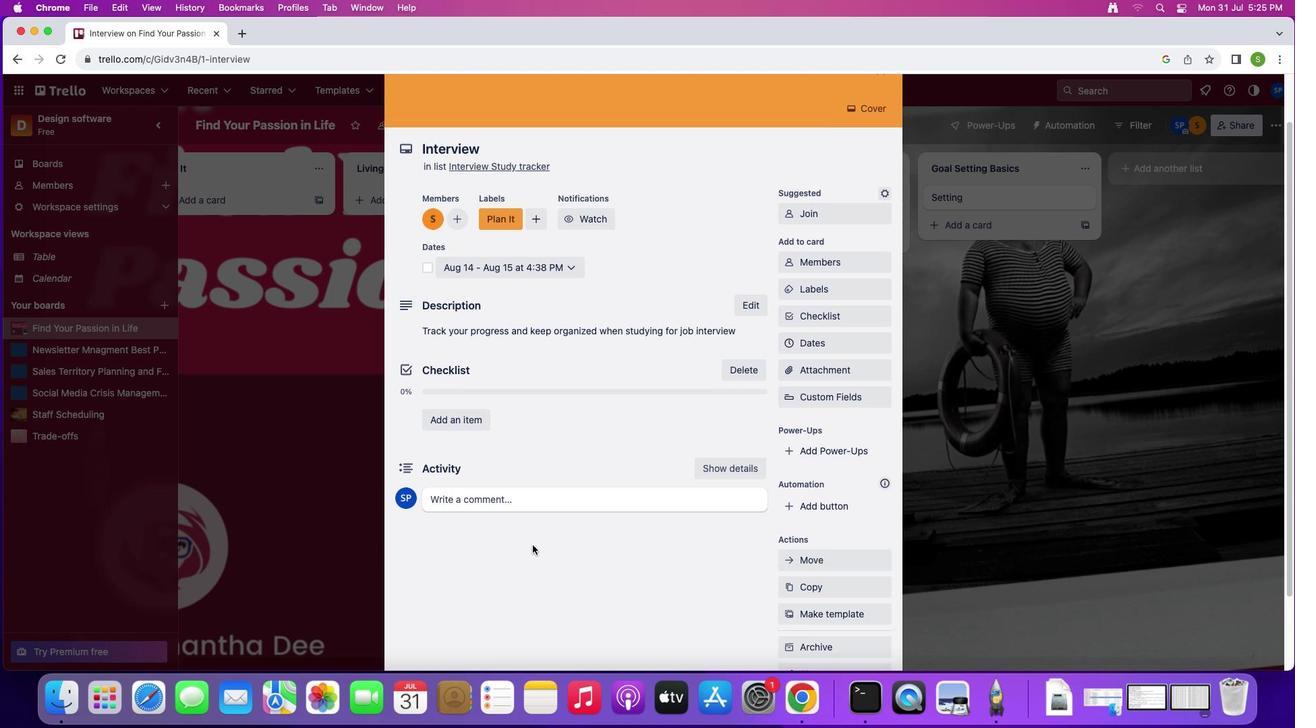 
Action: Mouse scrolled (543, 528) with delta (0, 0)
Screenshot: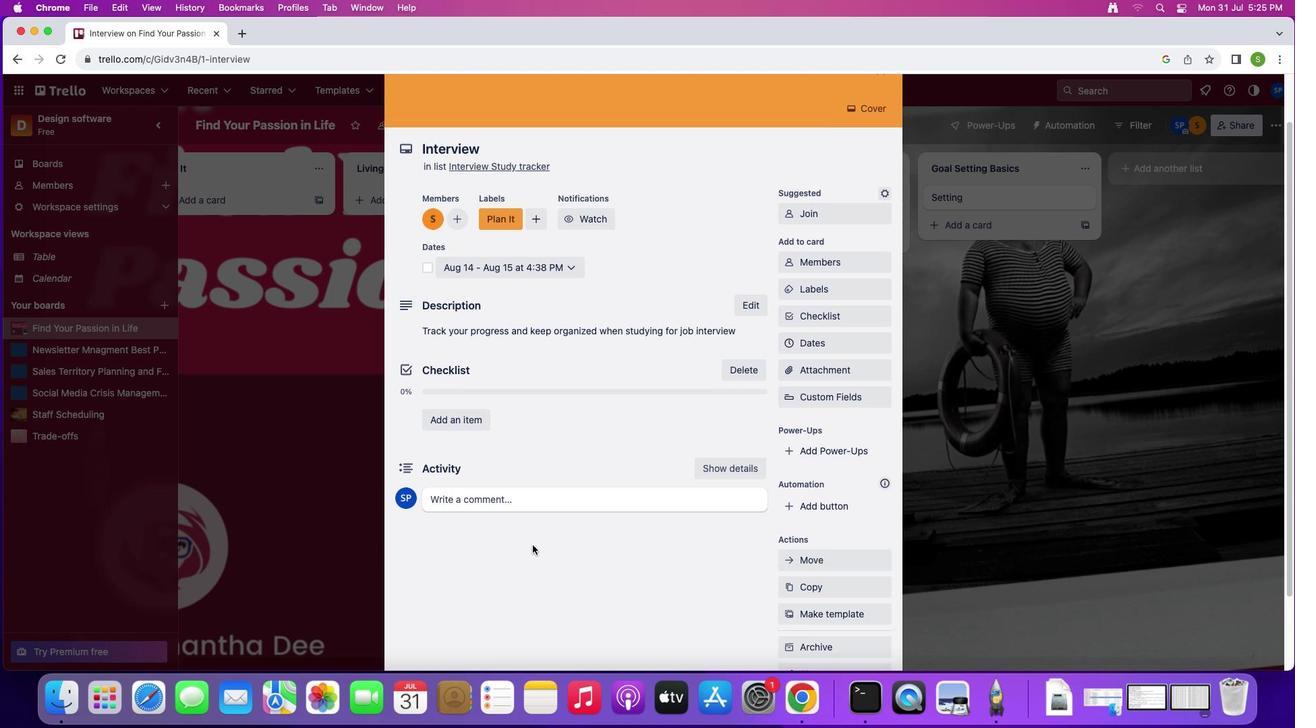 
Action: Mouse moved to (543, 528)
Screenshot: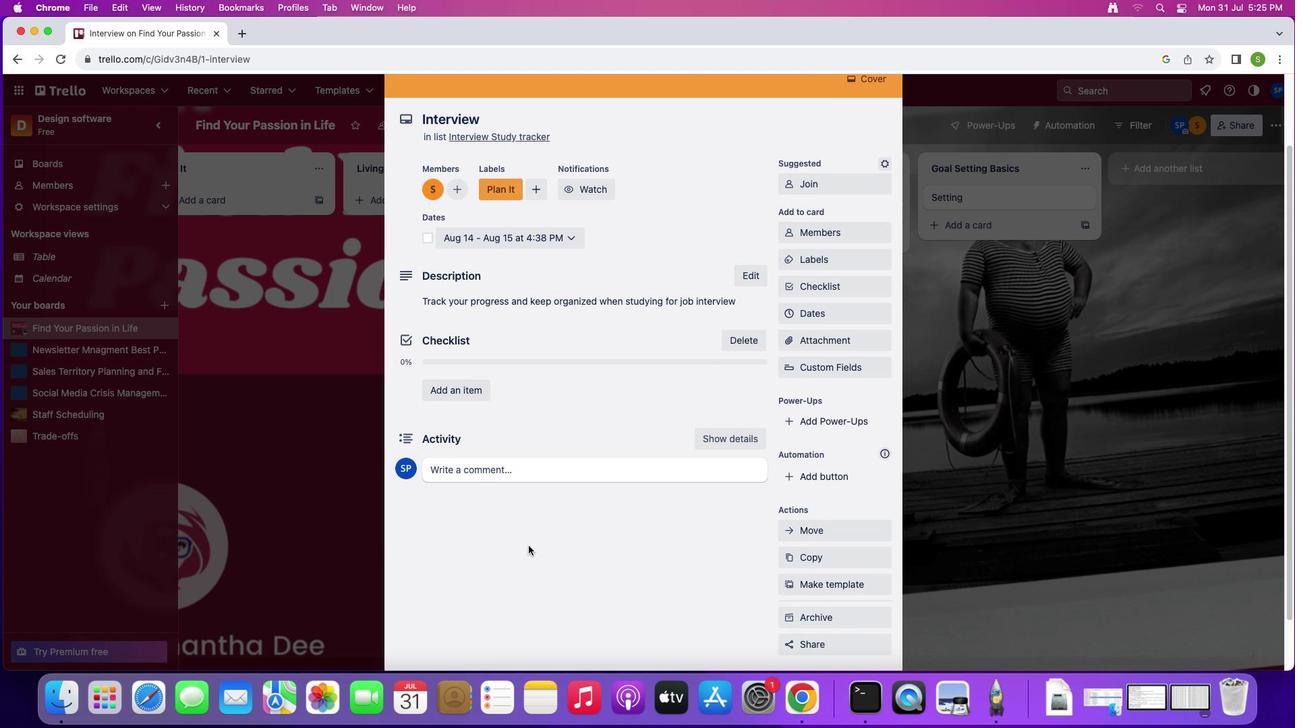 
Action: Mouse scrolled (543, 528) with delta (0, -1)
Screenshot: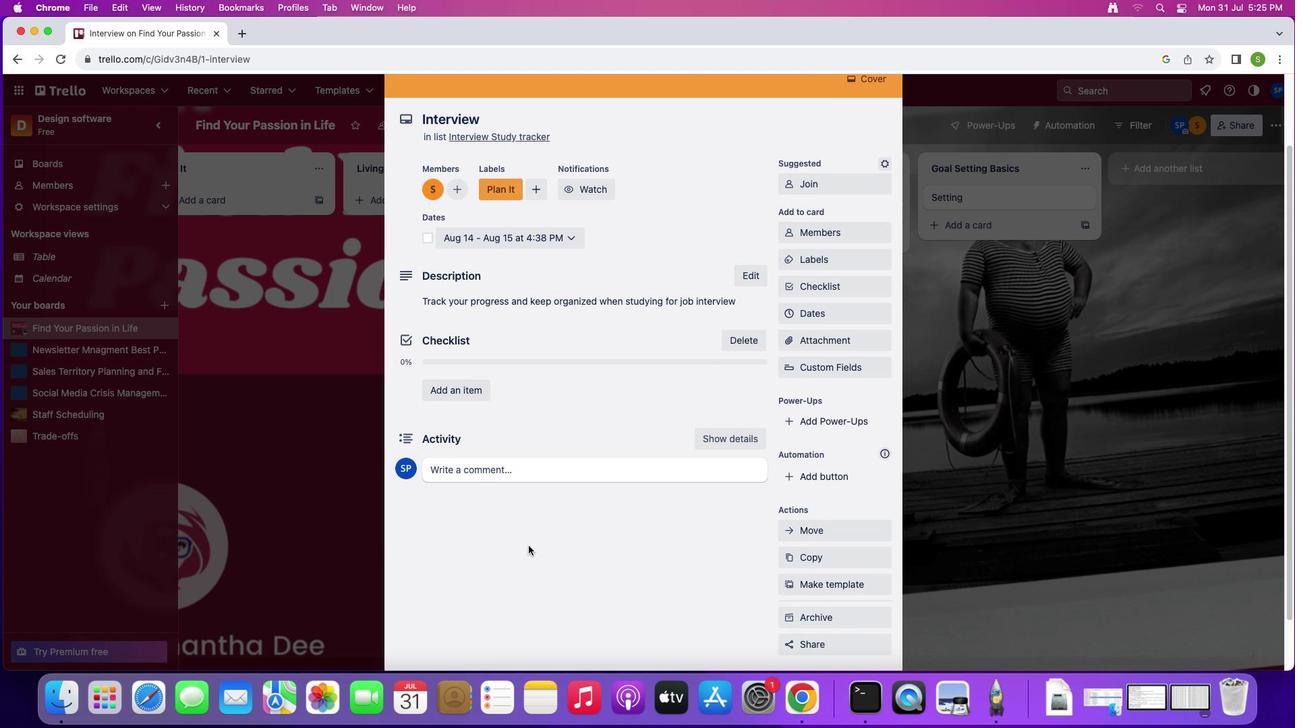 
Action: Mouse moved to (553, 470)
Screenshot: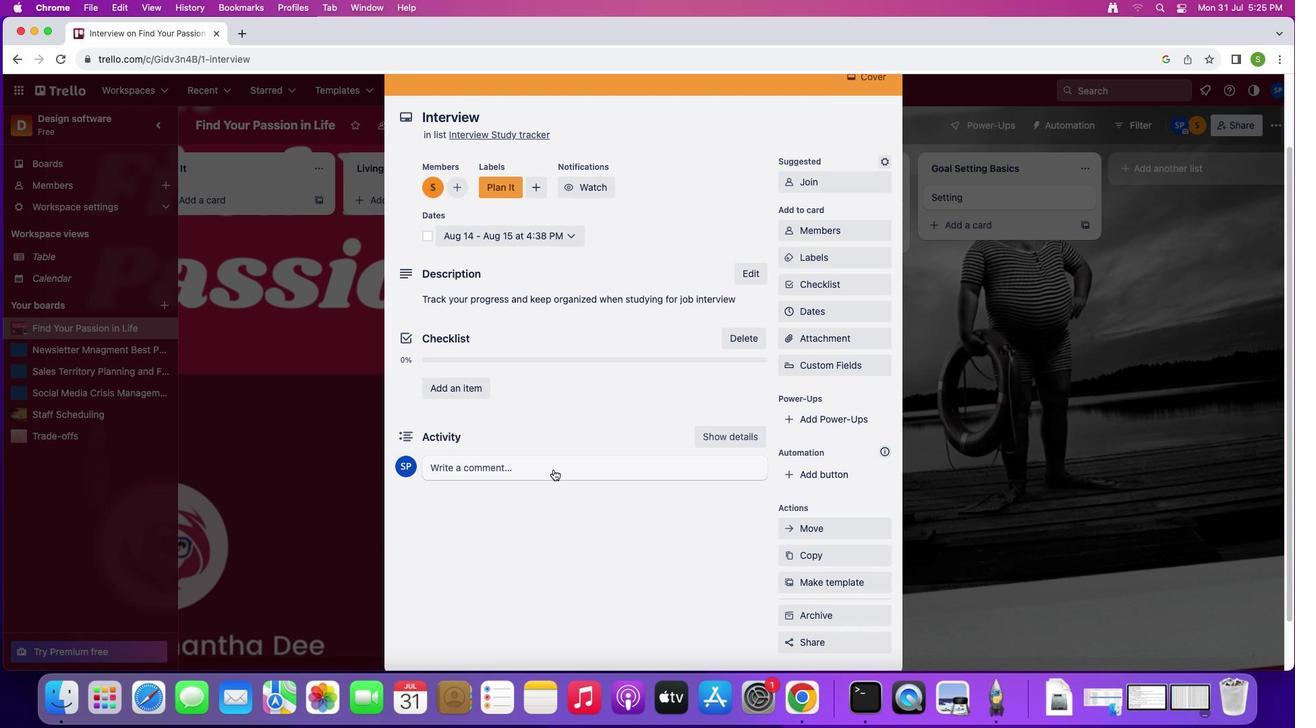 
Action: Mouse pressed left at (553, 470)
Screenshot: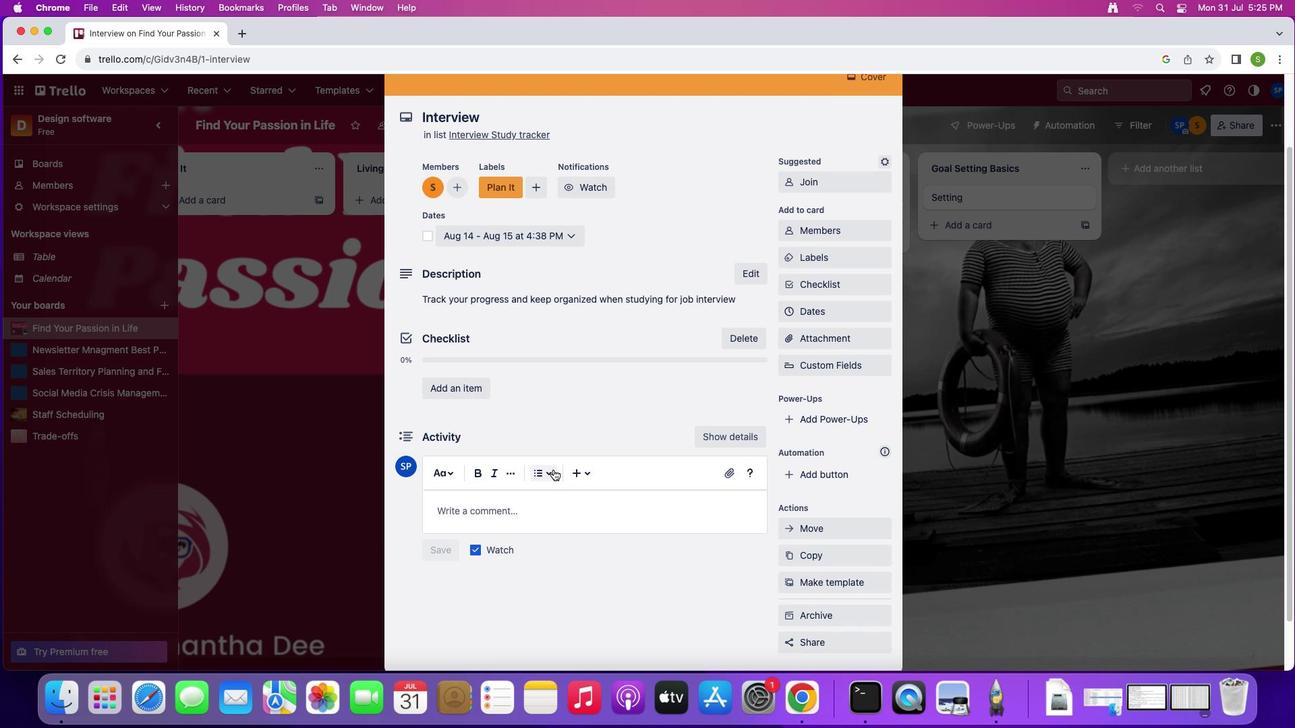 
Action: Mouse moved to (508, 501)
Screenshot: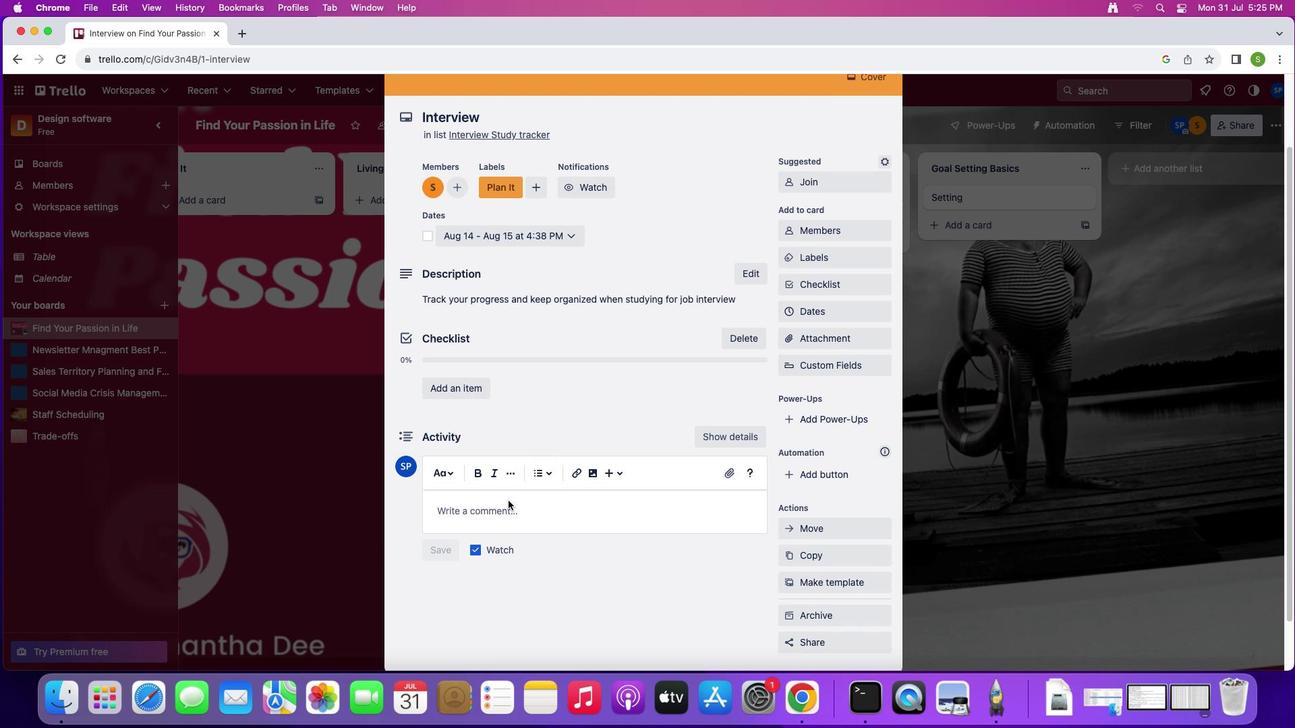 
Action: Mouse pressed left at (508, 501)
Screenshot: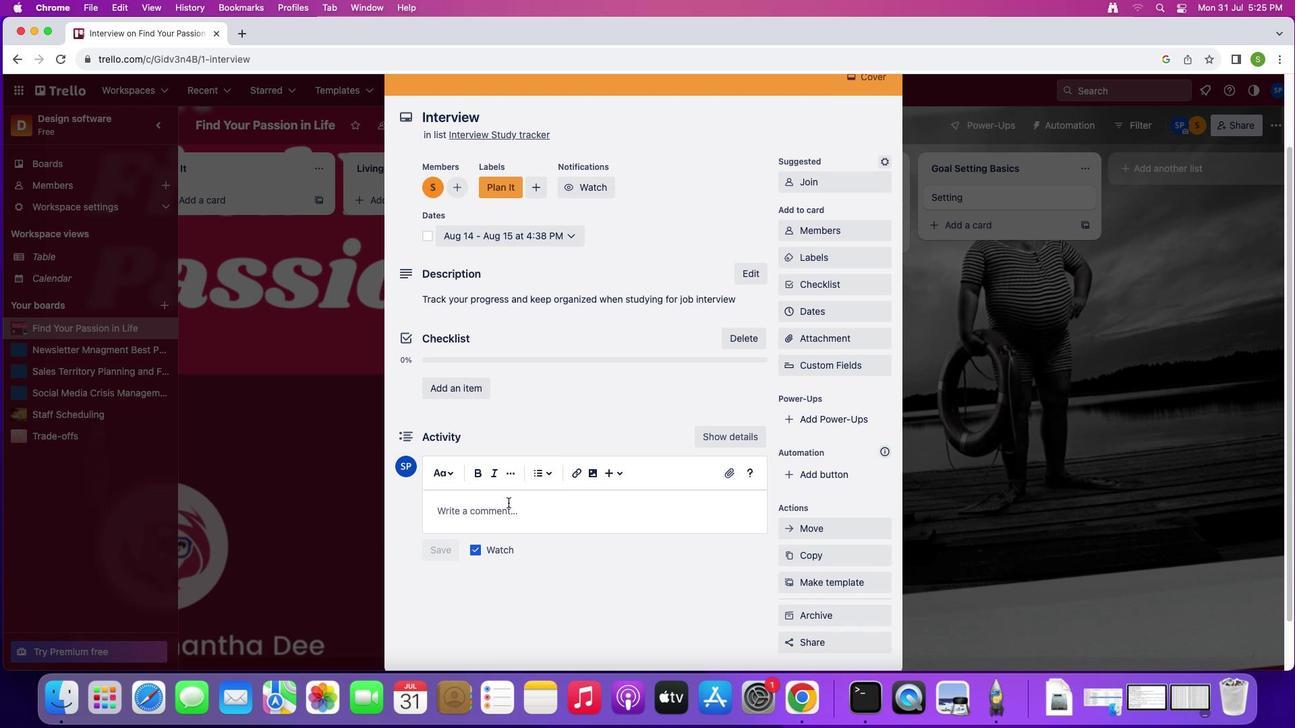 
Action: Mouse moved to (508, 502)
Screenshot: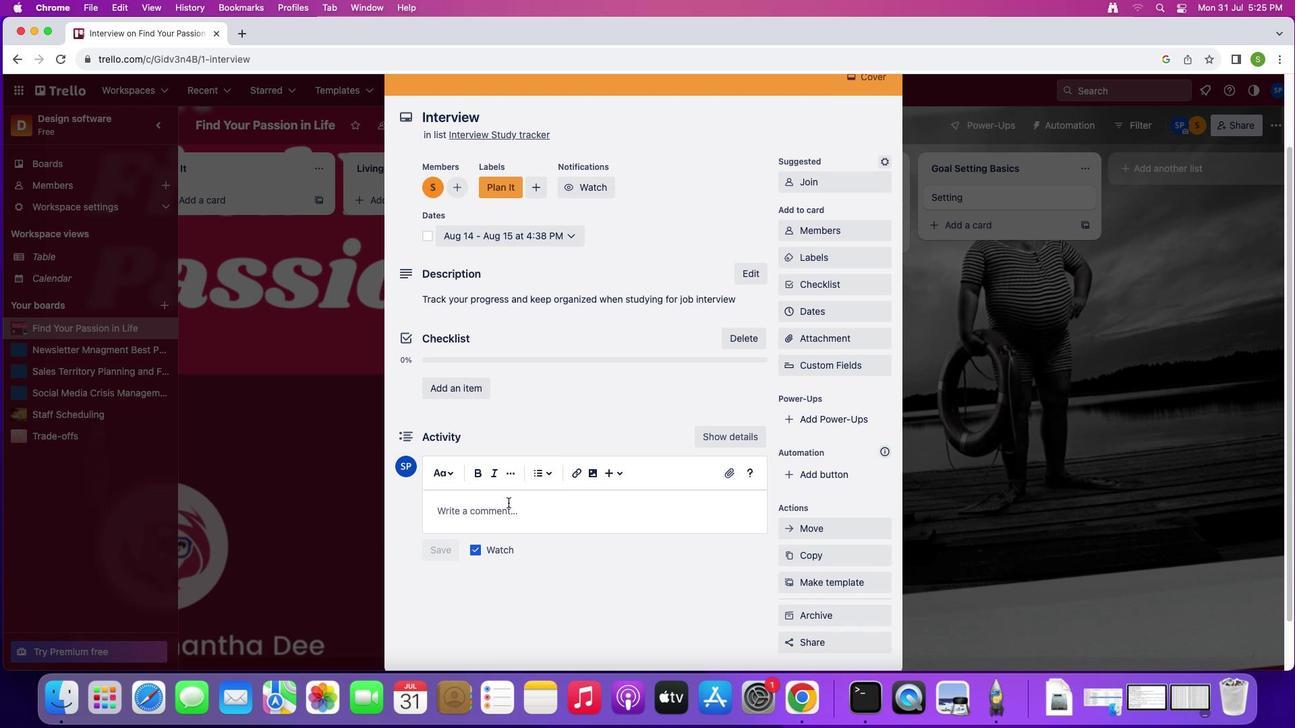 
Action: Key pressed Key.shift'I''n''t''e''r''v''i''e''w'
Screenshot: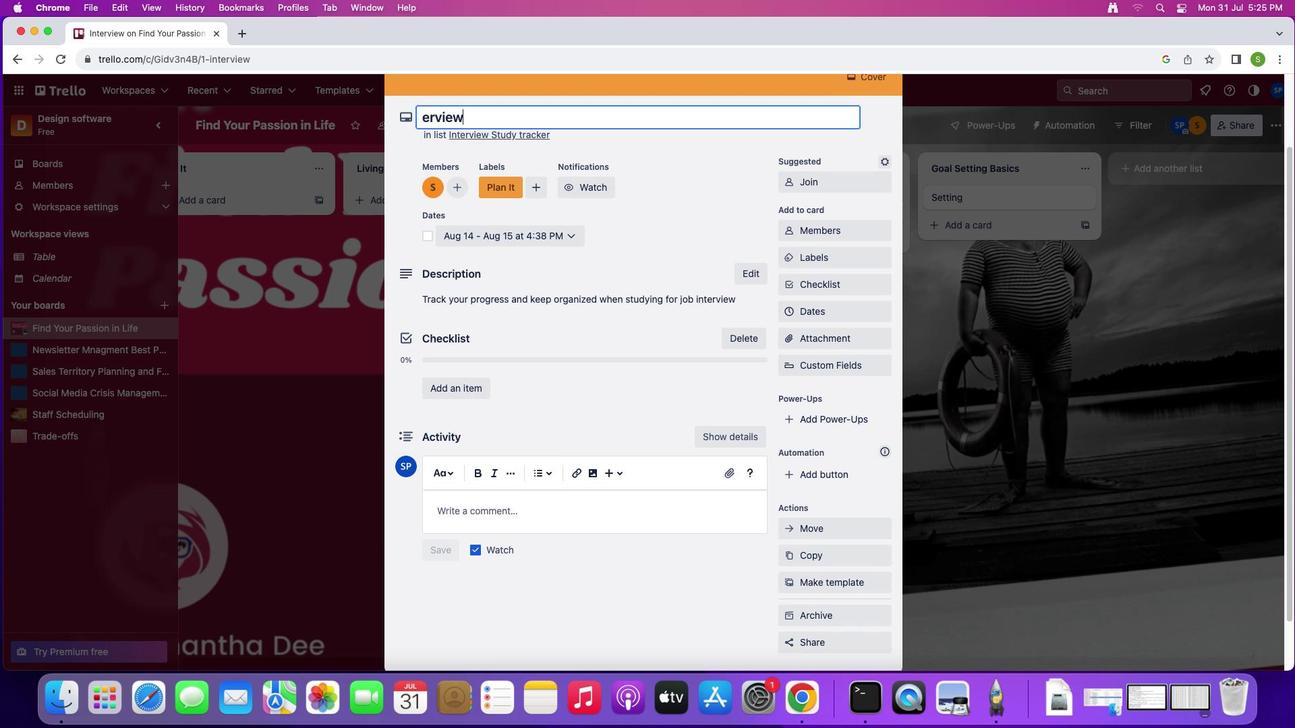 
Action: Mouse moved to (510, 516)
Screenshot: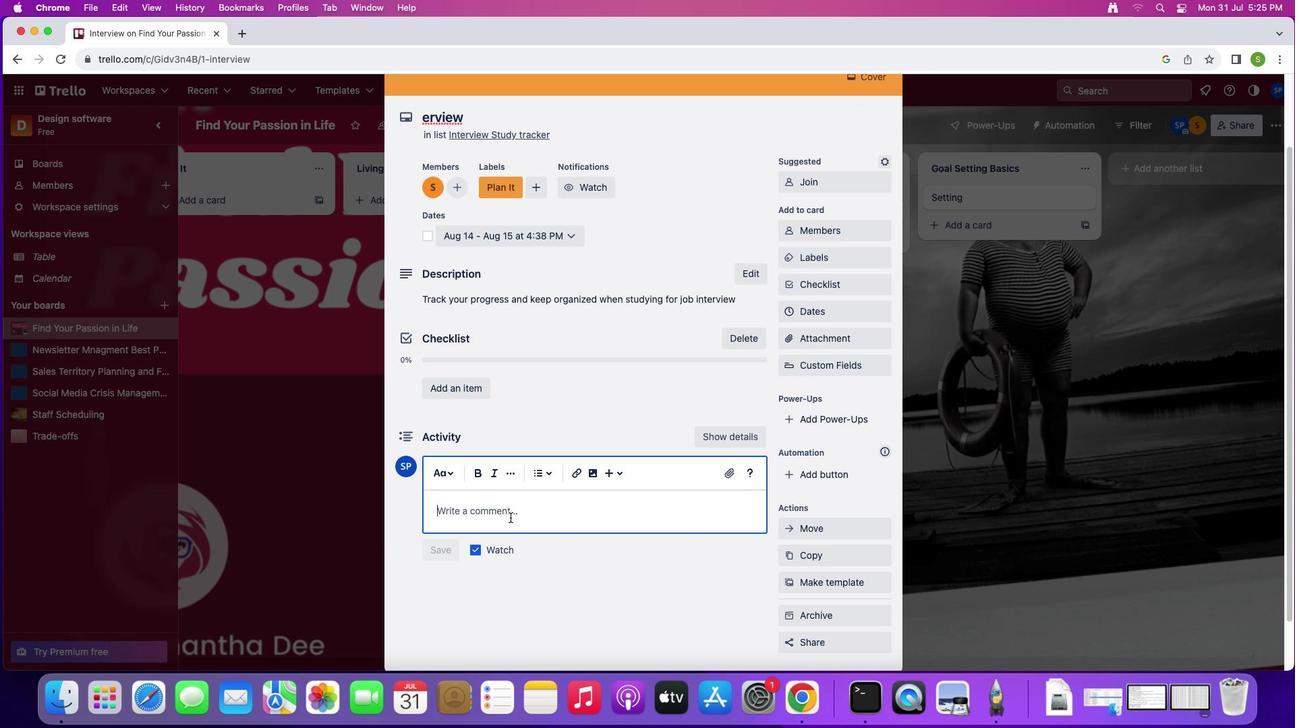 
Action: Mouse pressed left at (510, 516)
Screenshot: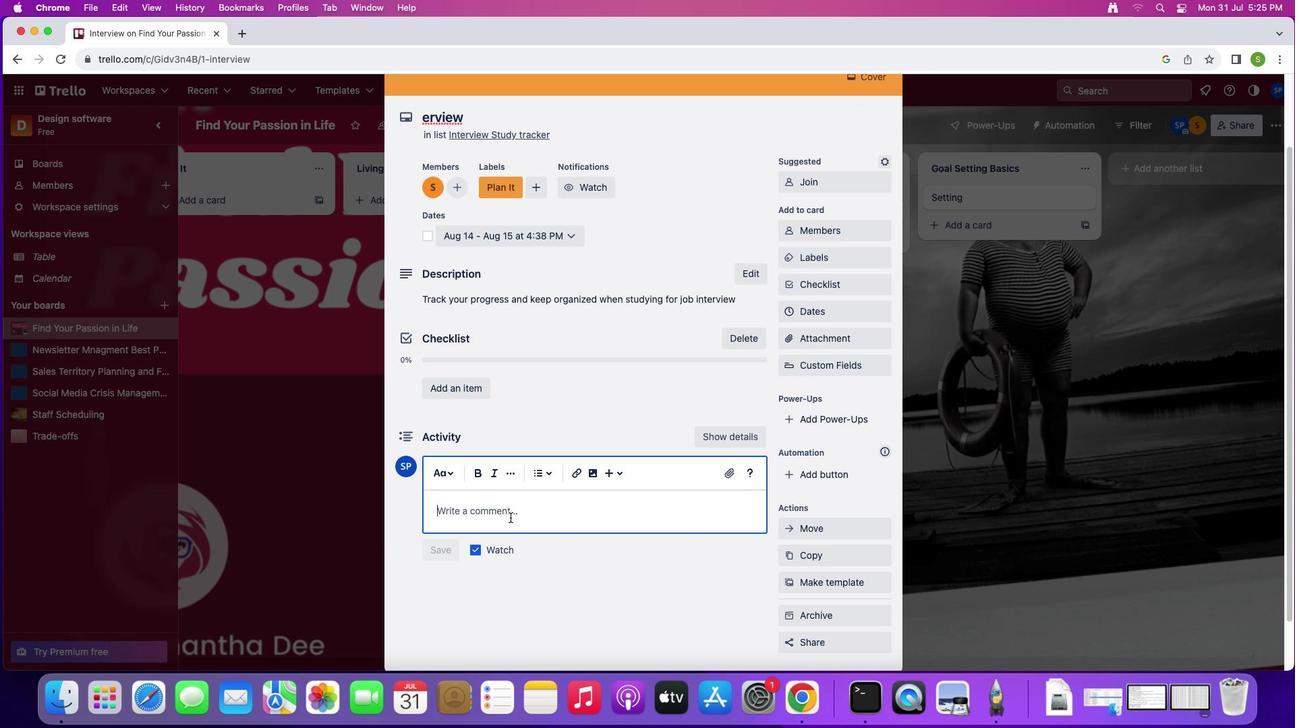 
Action: Mouse moved to (510, 517)
Screenshot: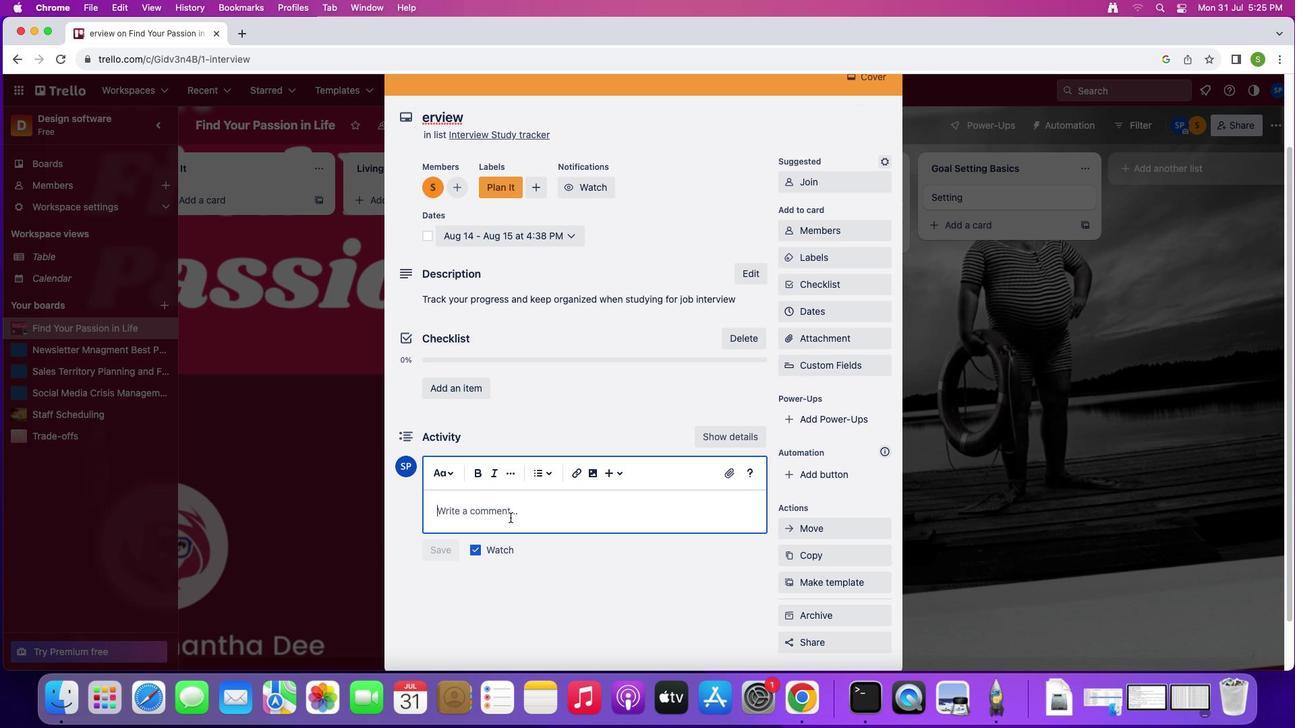 
Action: Key pressed 'i''n''t''e''r''v''i''e''w'
Screenshot: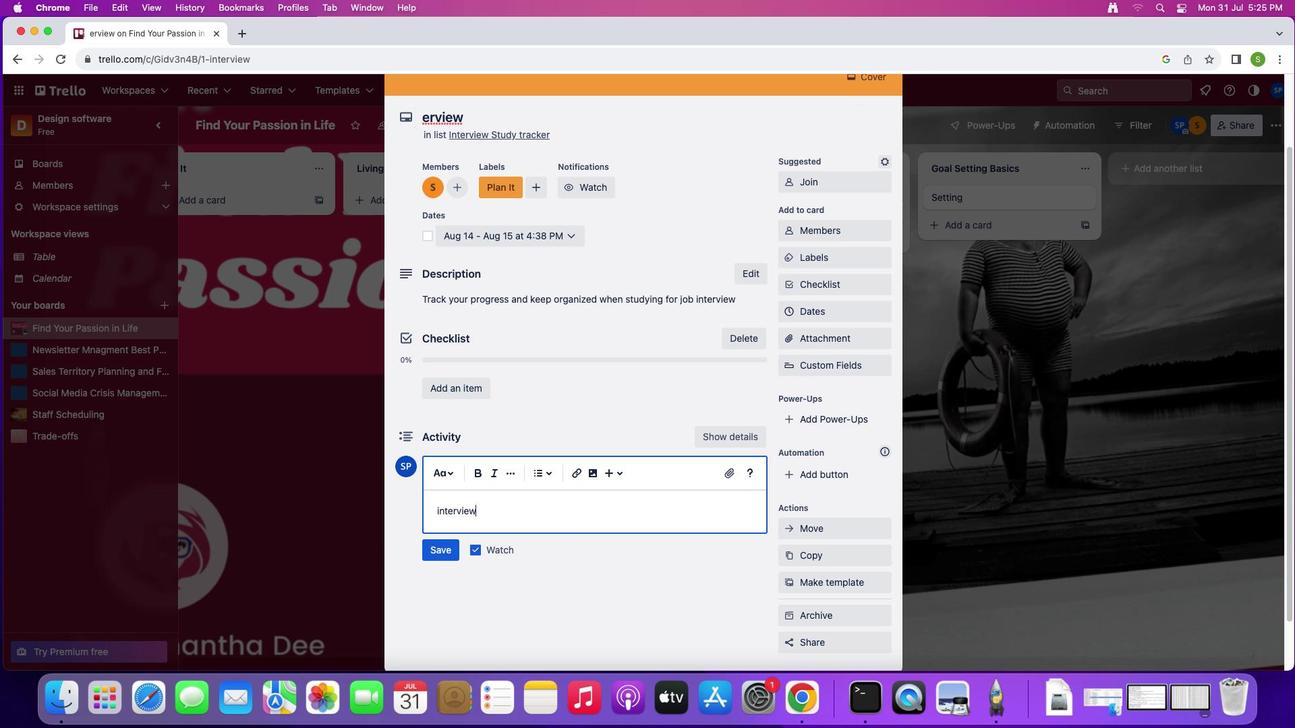 
Action: Mouse moved to (439, 559)
Screenshot: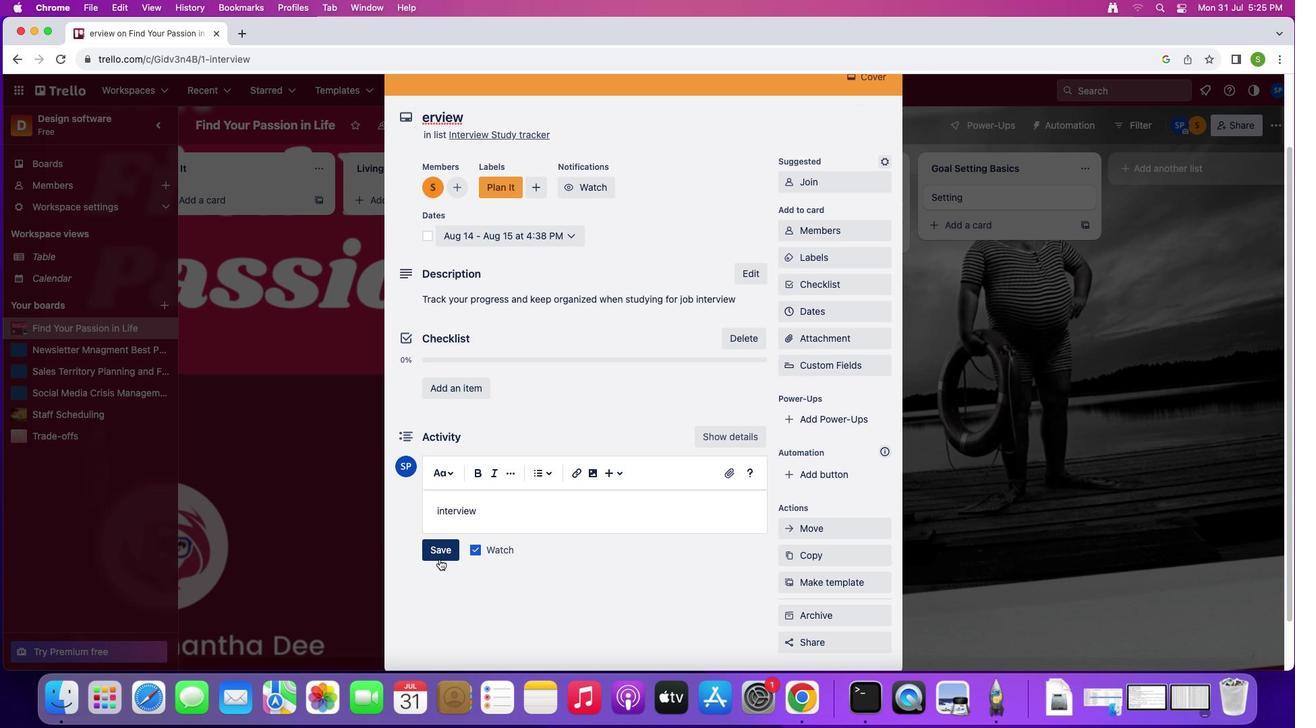 
Action: Mouse pressed left at (439, 559)
Screenshot: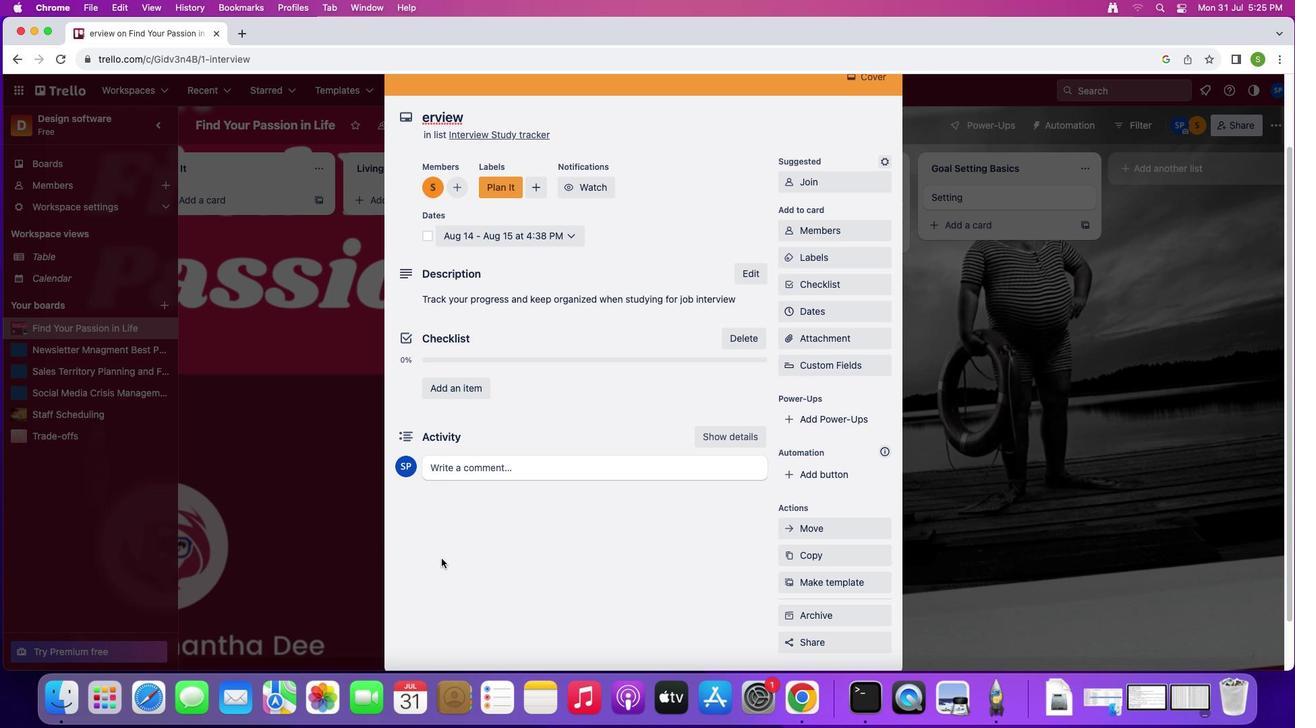 
Action: Mouse moved to (763, 277)
Screenshot: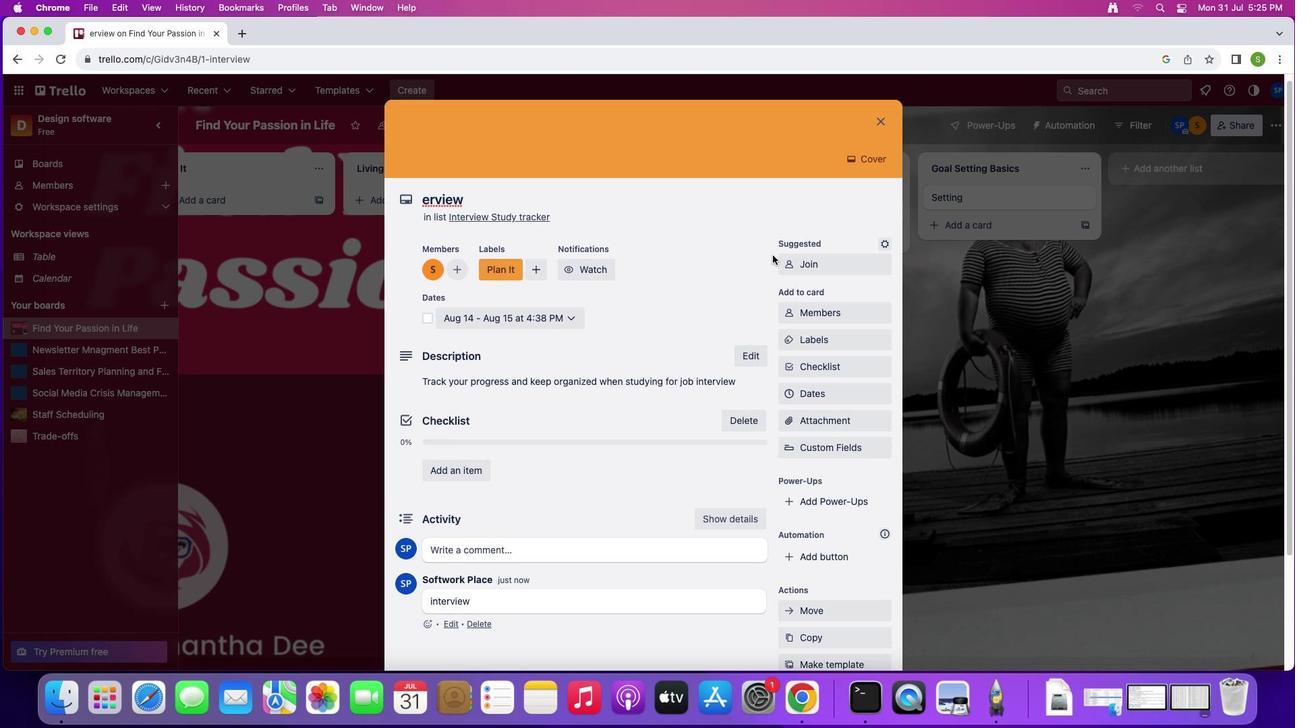 
Action: Mouse scrolled (763, 277) with delta (0, 0)
Screenshot: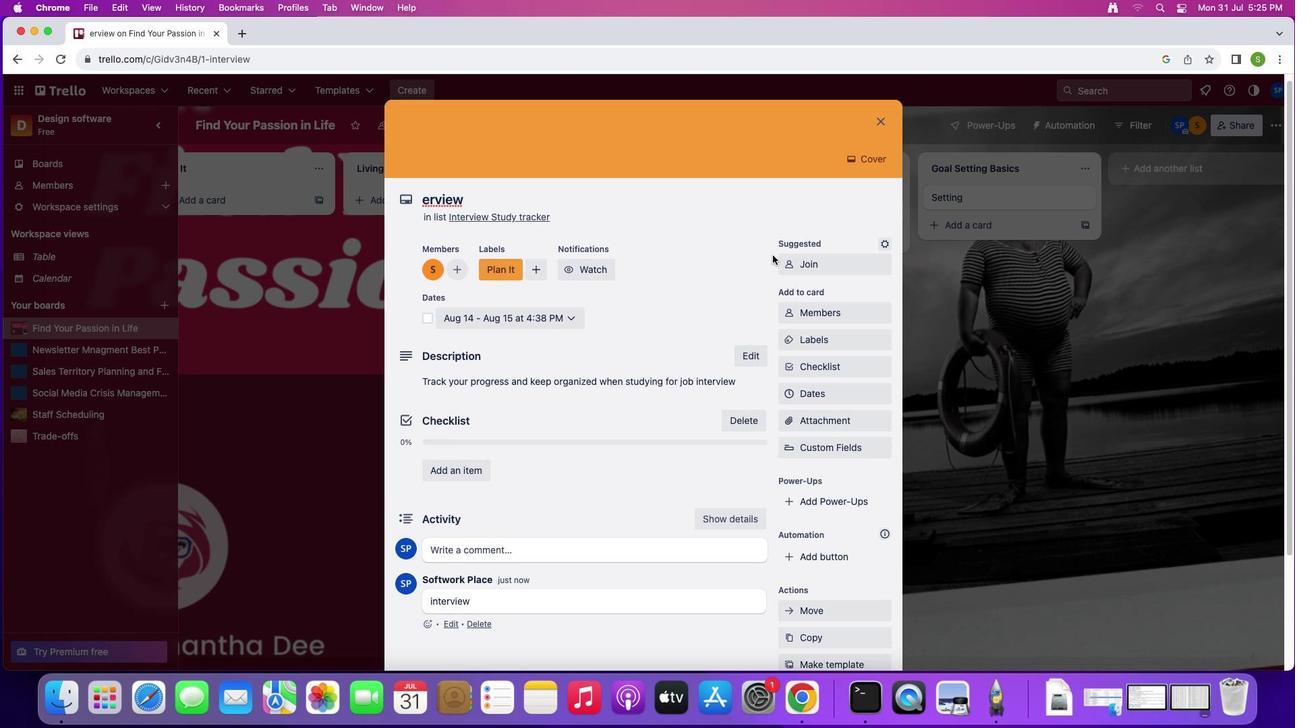 
Action: Mouse moved to (763, 278)
Screenshot: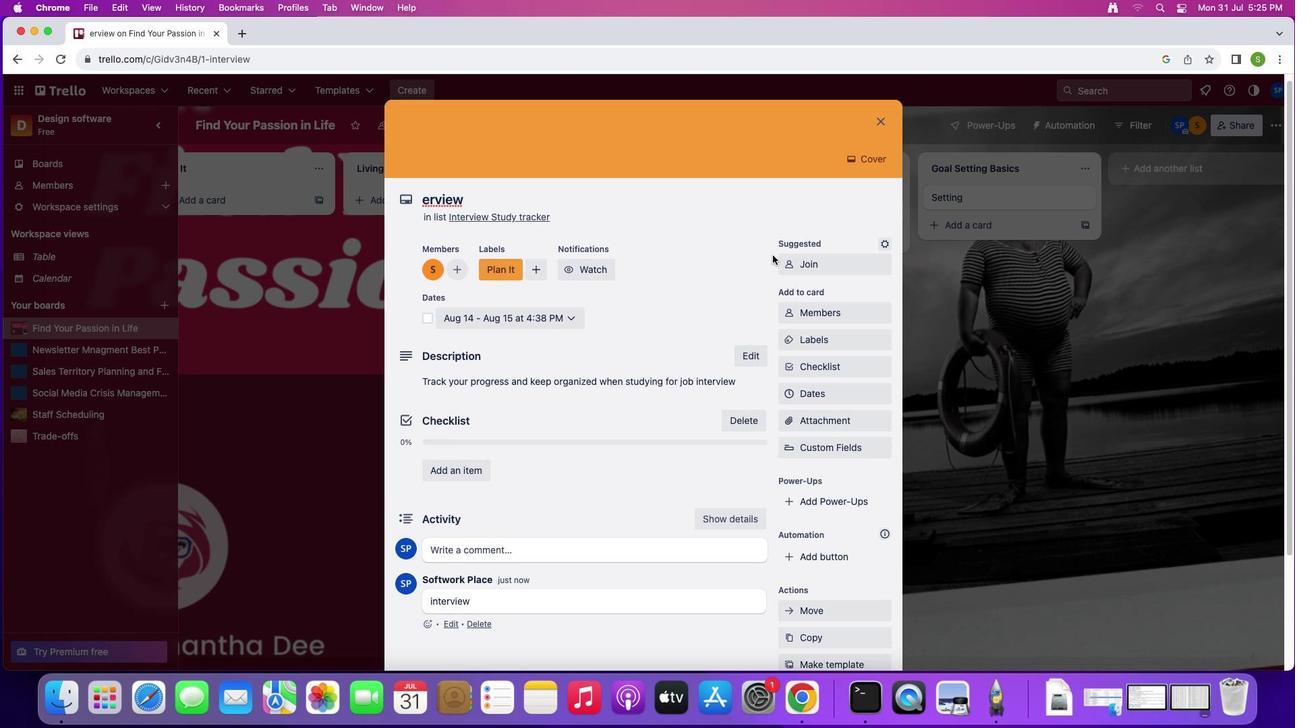 
Action: Mouse scrolled (763, 278) with delta (0, 0)
Screenshot: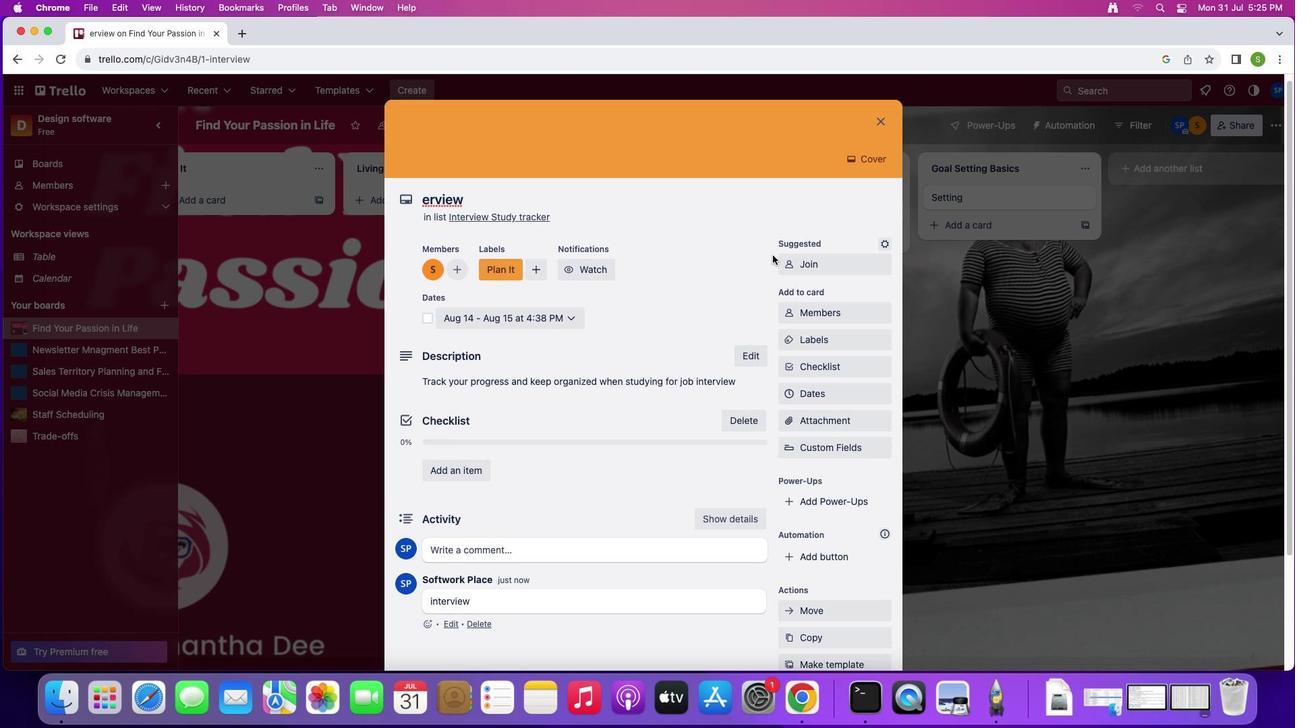
Action: Mouse moved to (763, 278)
Screenshot: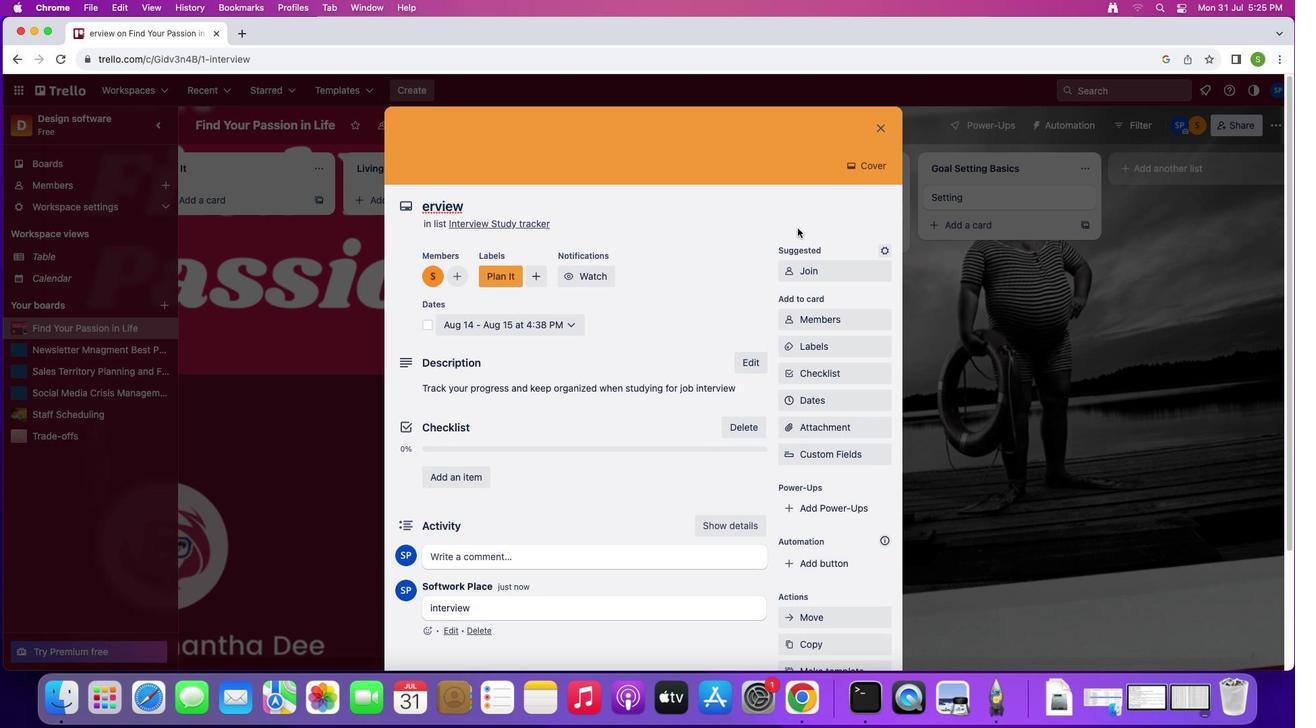 
Action: Mouse scrolled (763, 278) with delta (0, 2)
Screenshot: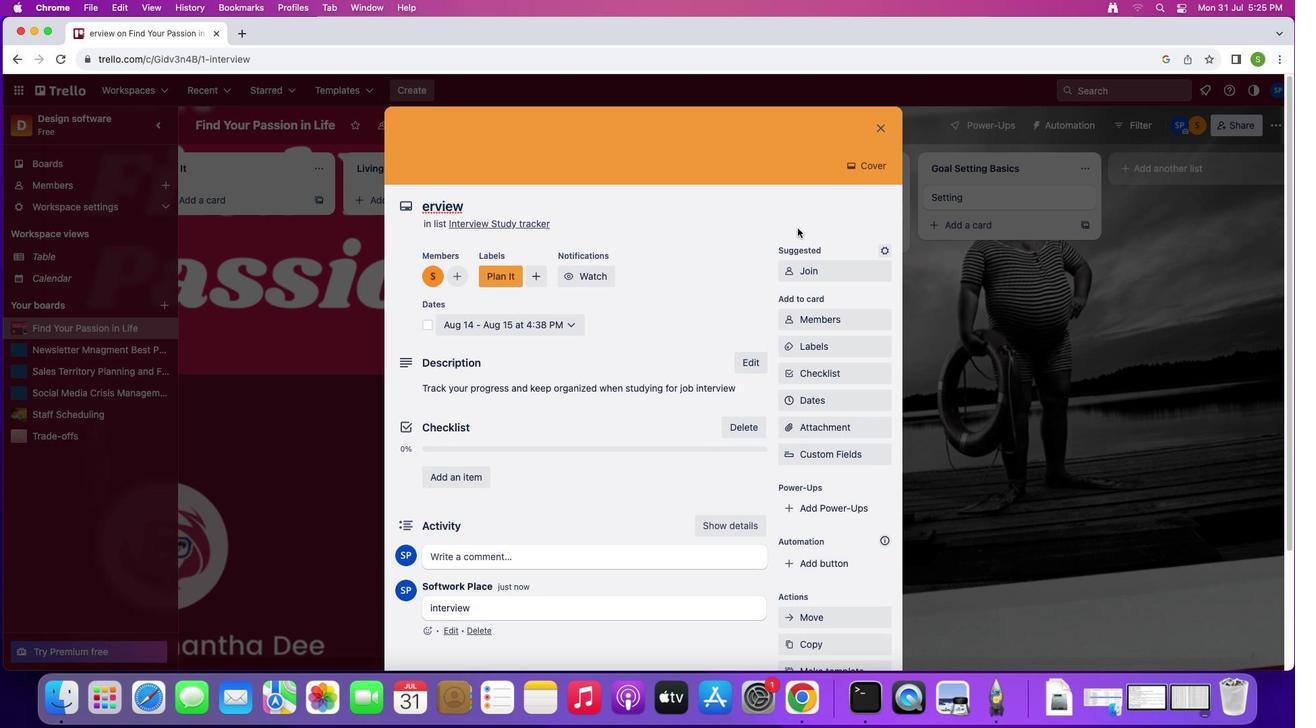 
Action: Mouse moved to (763, 279)
Screenshot: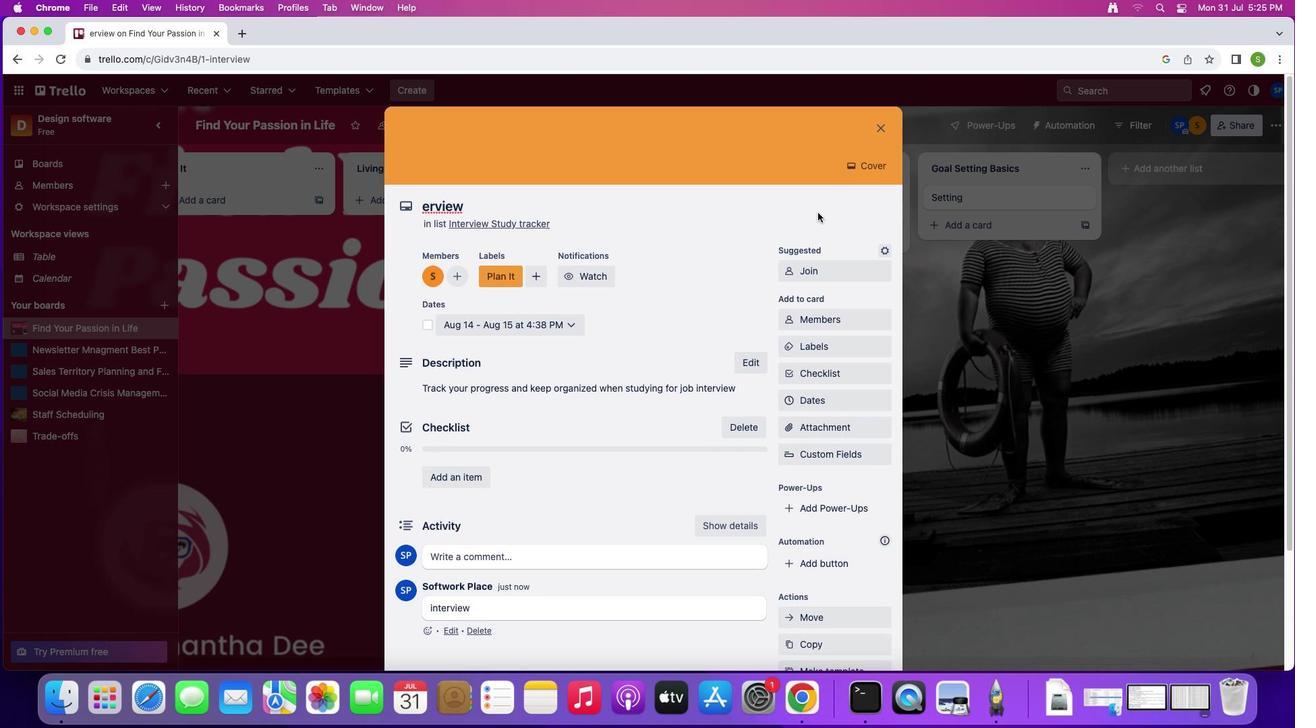 
Action: Mouse scrolled (763, 279) with delta (0, 3)
Screenshot: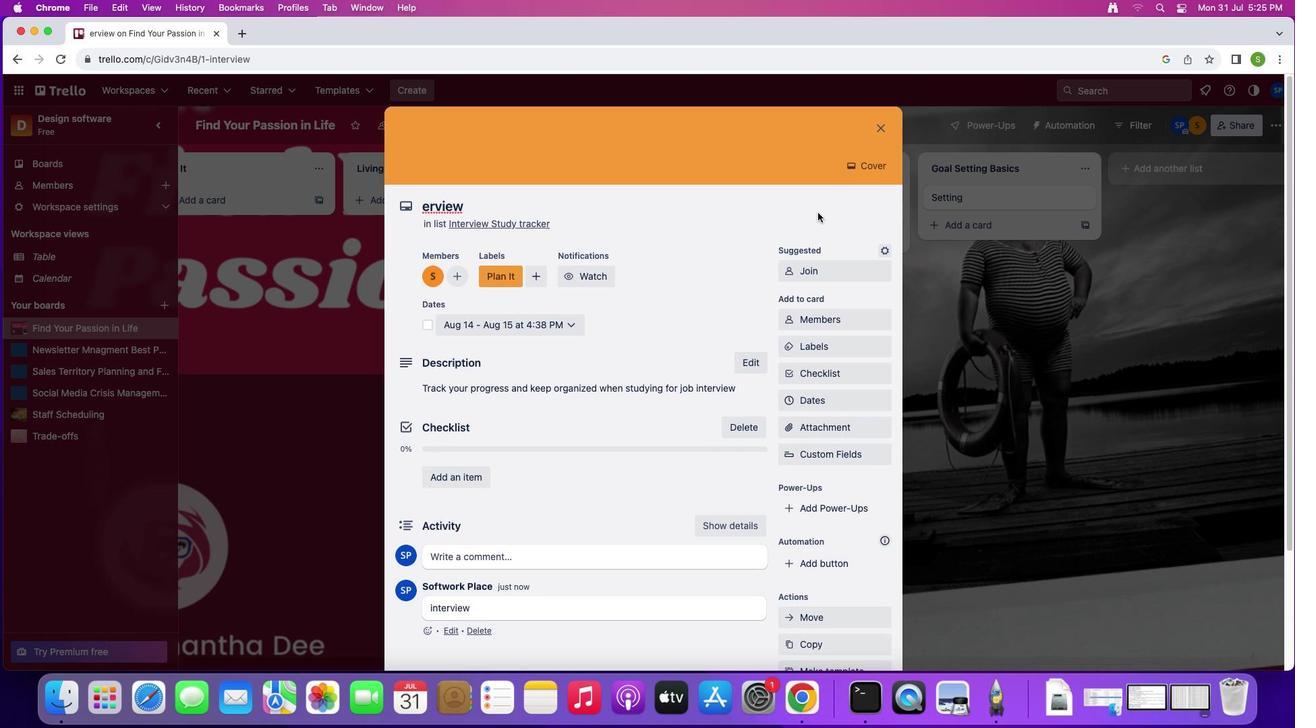
Action: Mouse moved to (880, 125)
Screenshot: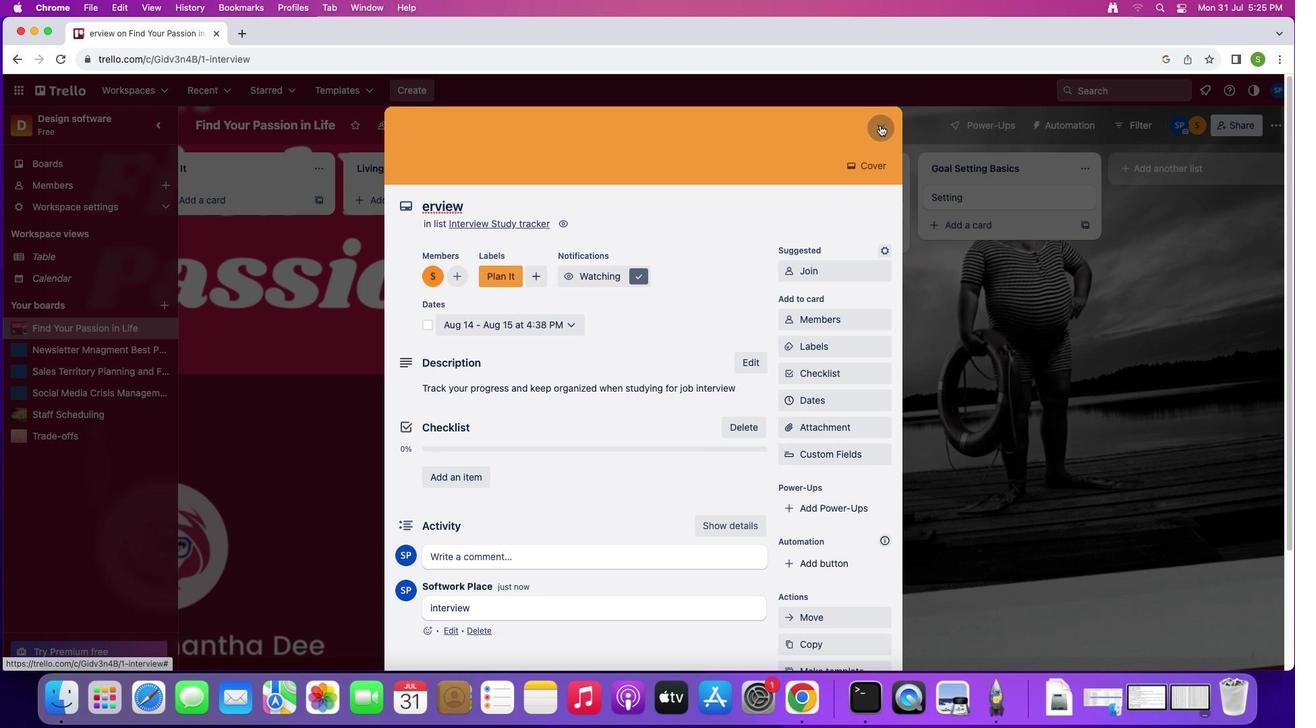 
Action: Mouse pressed left at (880, 125)
Screenshot: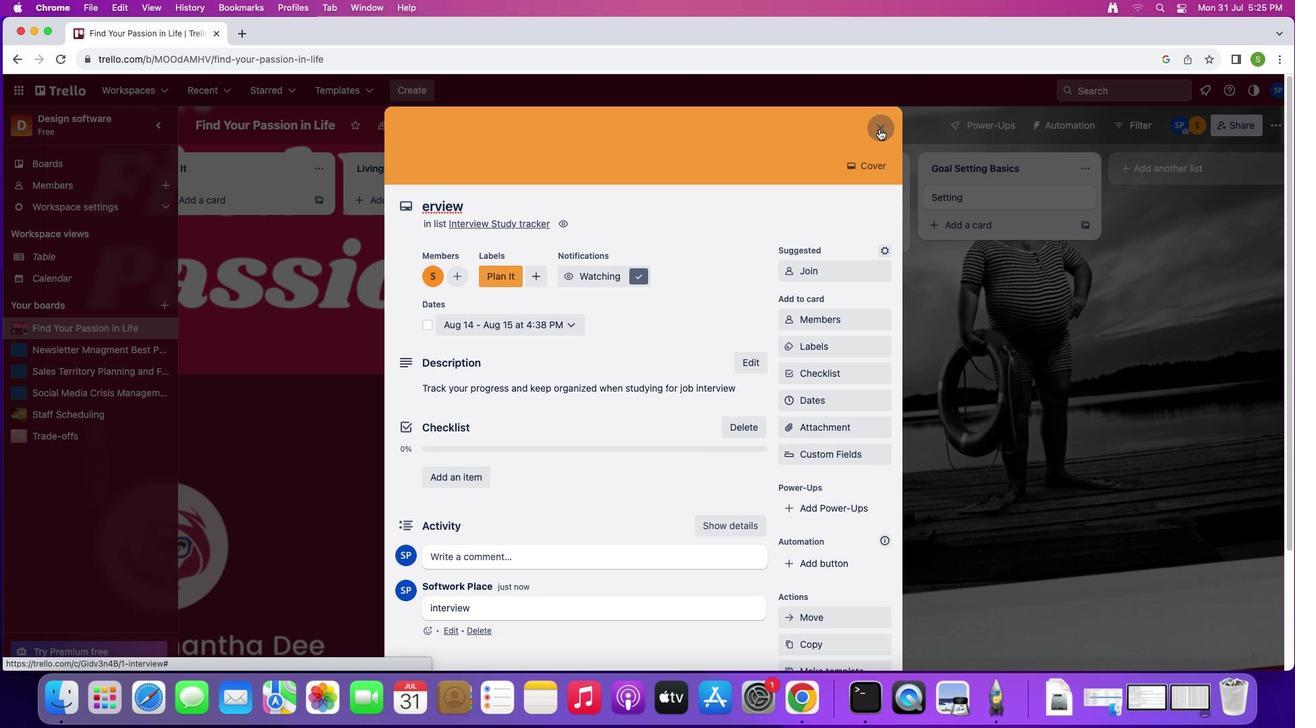 
Action: Mouse moved to (786, 217)
Screenshot: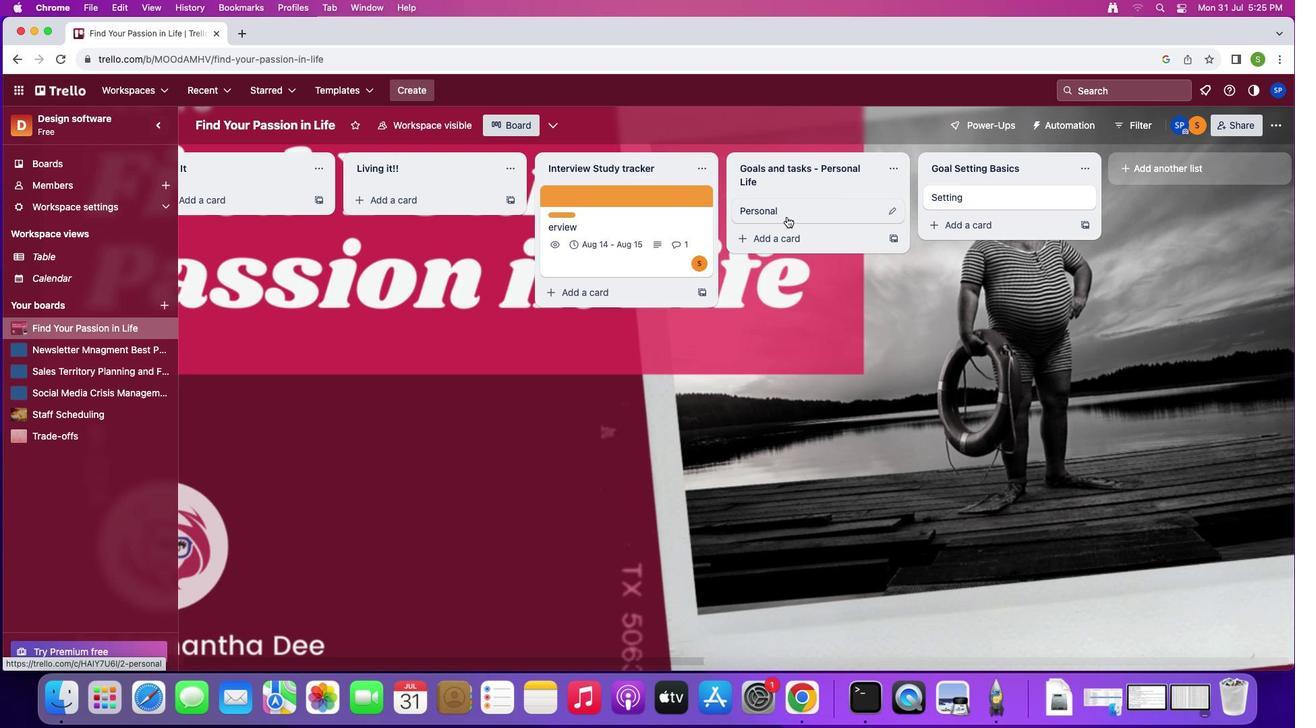 
Action: Mouse pressed left at (786, 217)
Screenshot: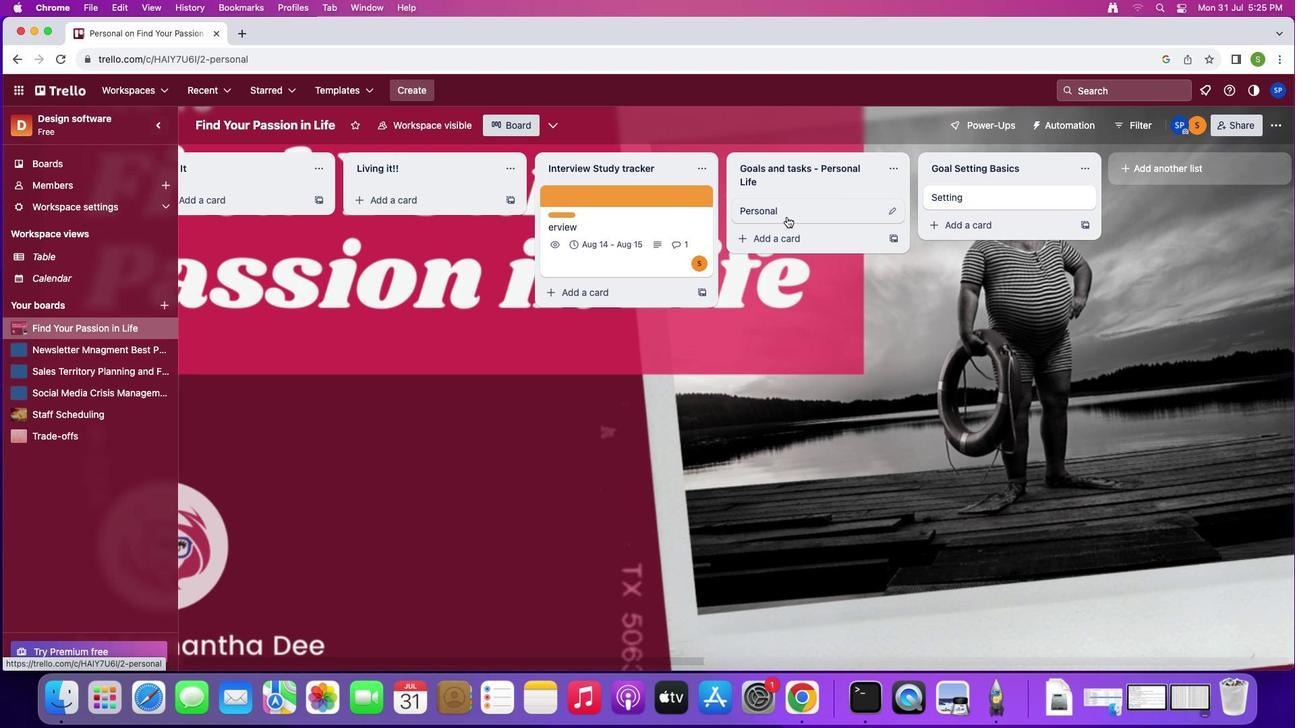 
Action: Mouse moved to (808, 240)
Screenshot: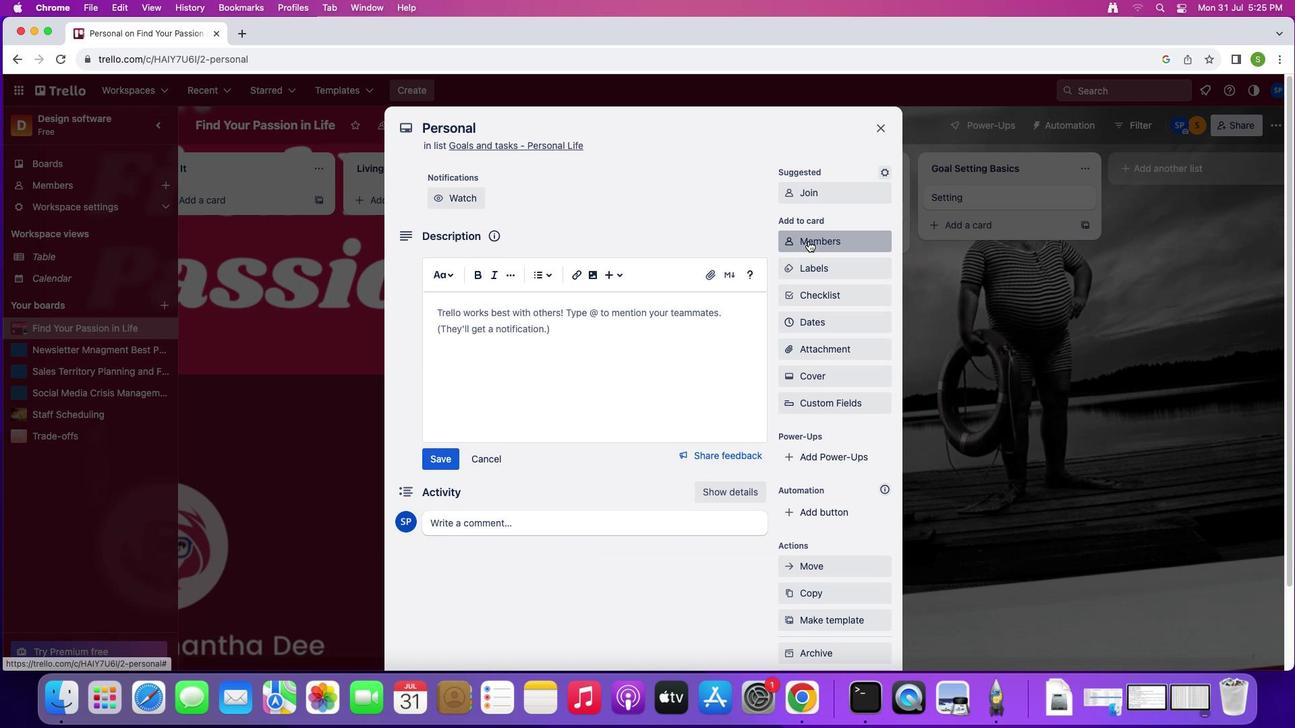 
Action: Mouse pressed left at (808, 240)
Screenshot: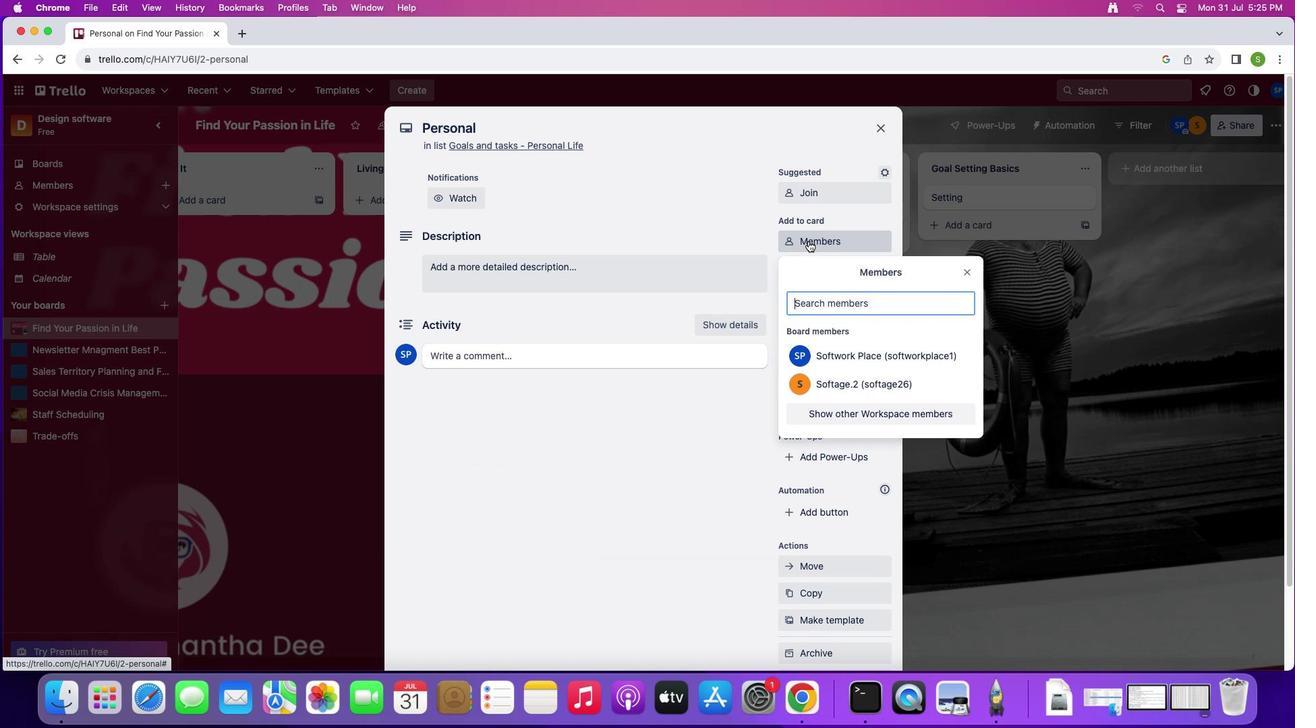 
Action: Mouse moved to (810, 299)
Screenshot: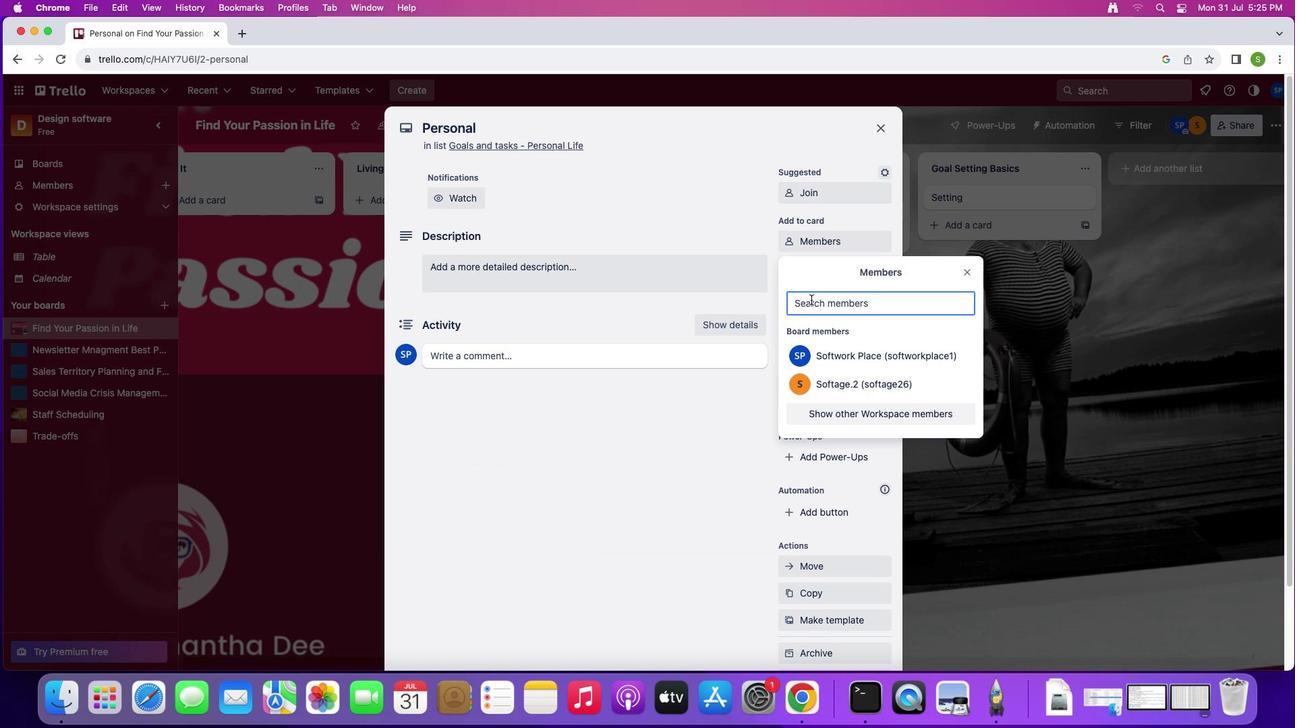 
Action: Mouse pressed left at (810, 299)
Screenshot: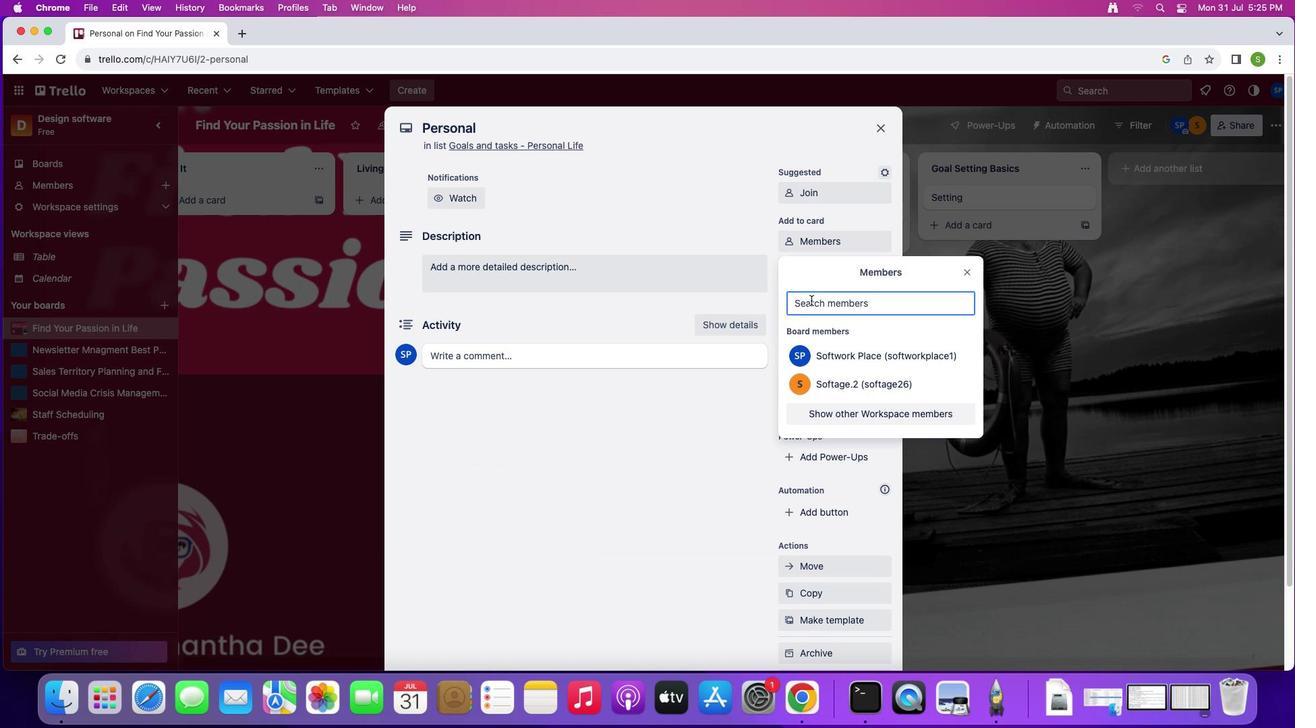 
Action: Mouse moved to (814, 299)
Screenshot: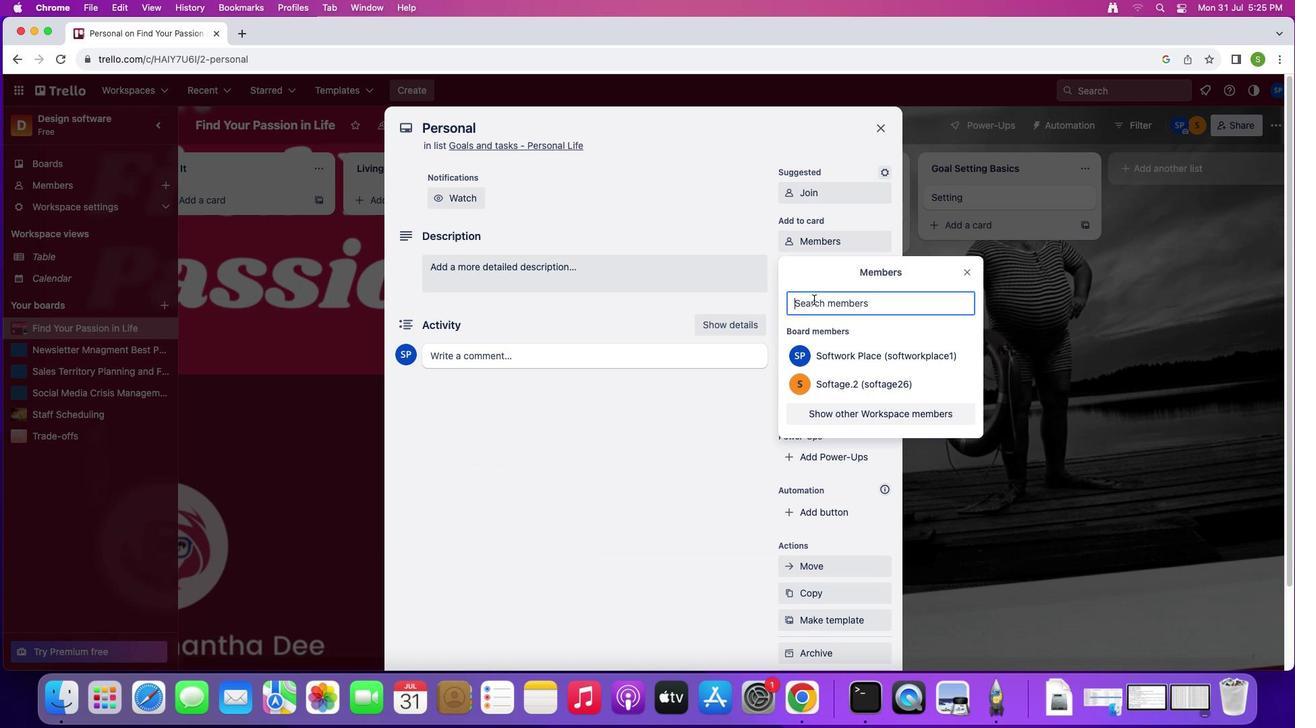 
Action: Key pressed 's''o''f''t''a''g''e''.''5'Key.shift'@''s''o''f''t''a''g''e''.''n''e''t'Key.enter
Screenshot: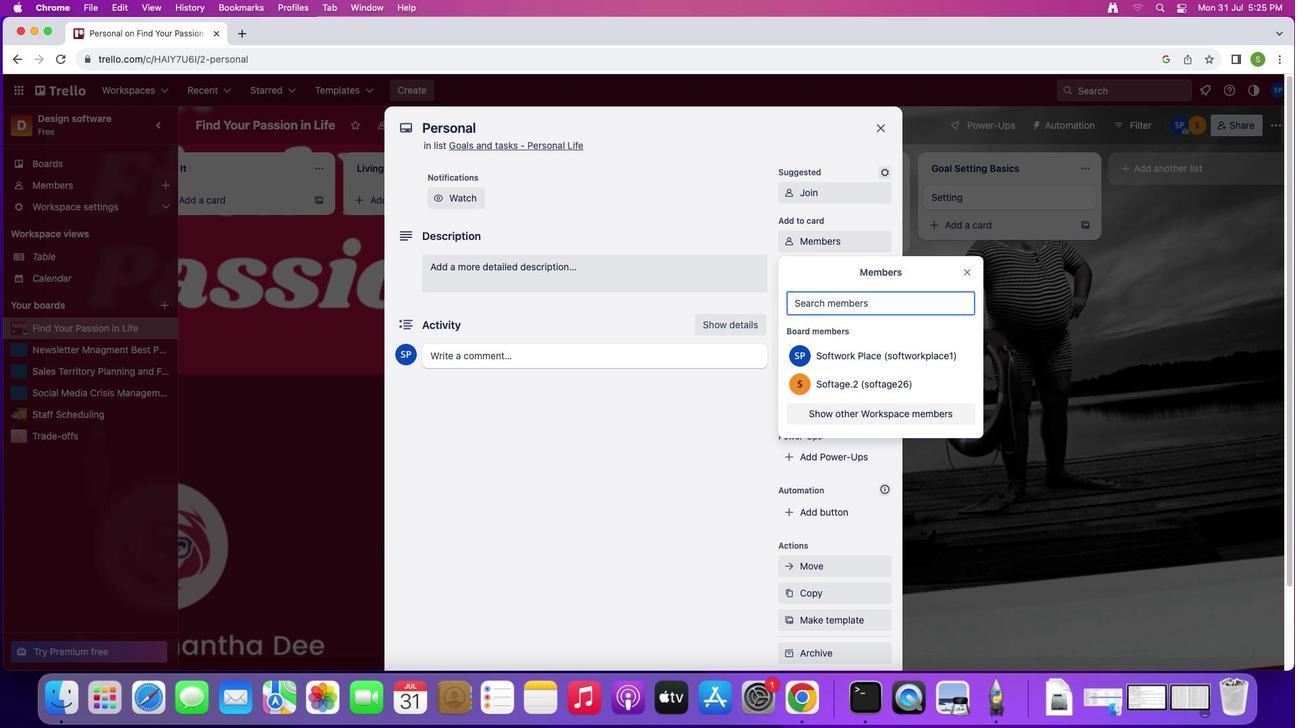 
Action: Mouse moved to (875, 304)
Screenshot: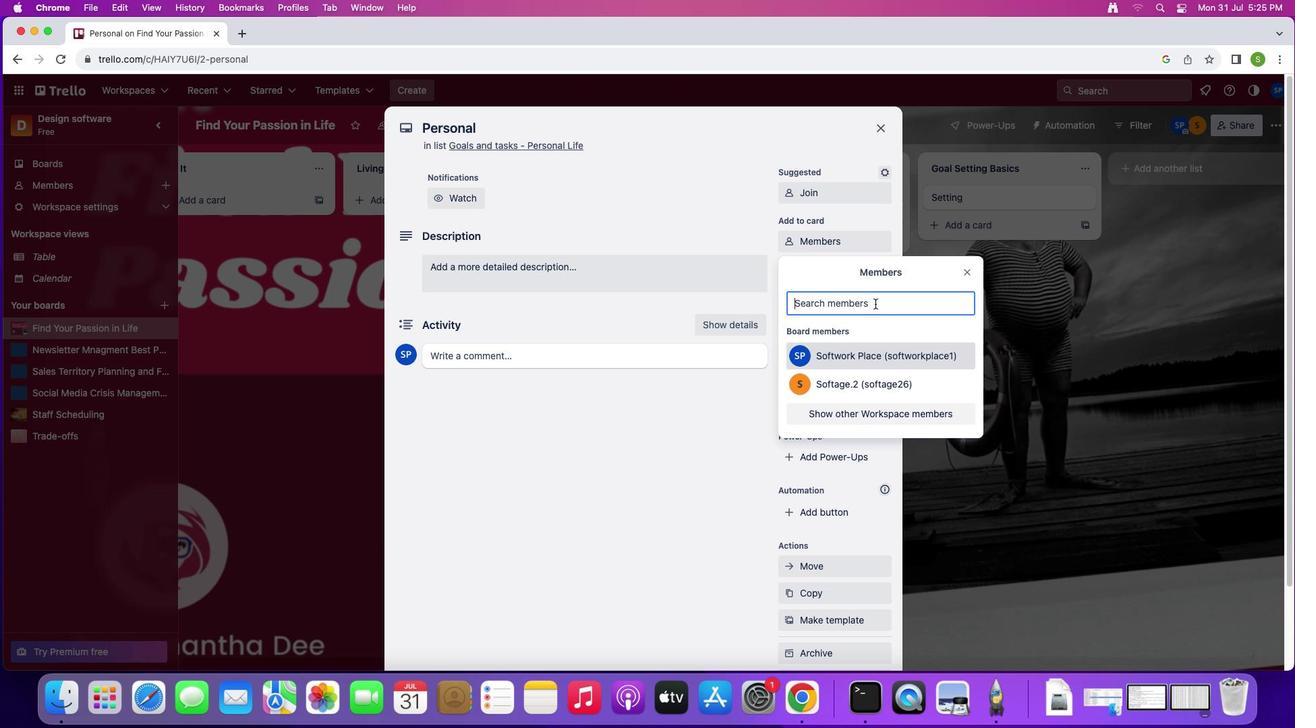 
Action: Mouse pressed left at (875, 304)
Screenshot: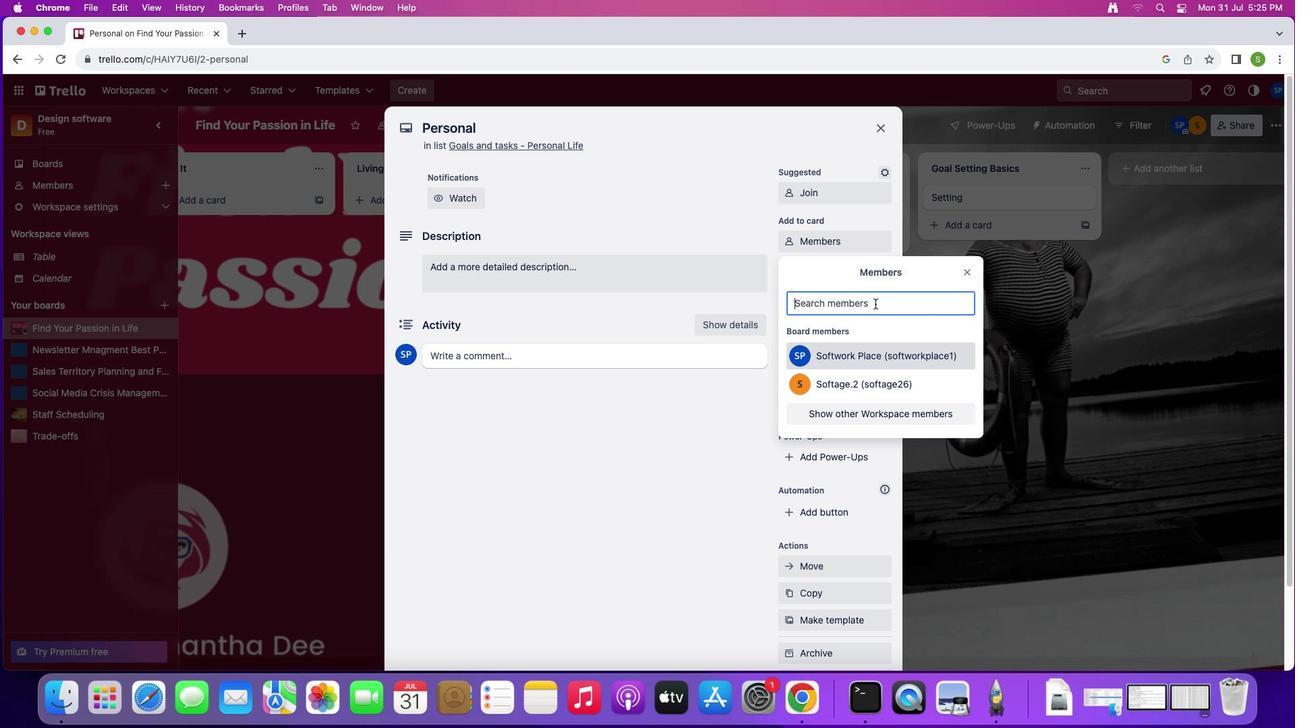 
Action: Mouse moved to (876, 303)
Screenshot: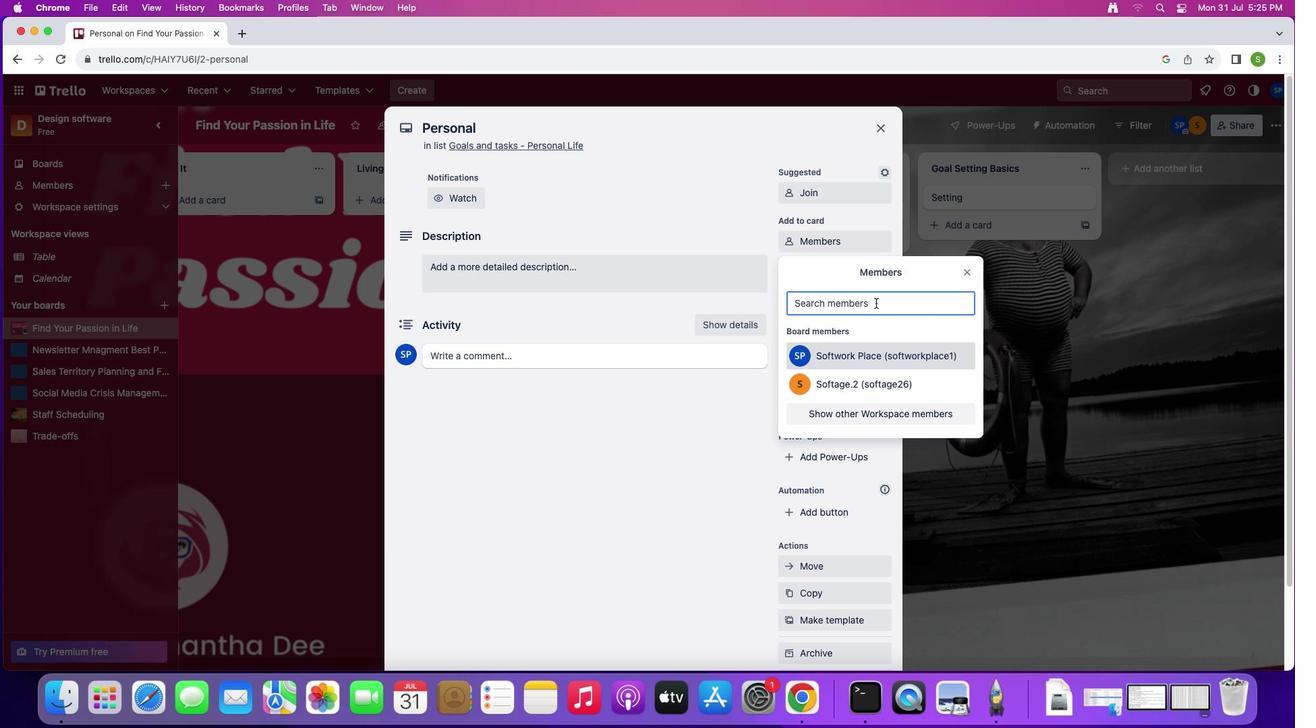 
Action: Key pressed 's''o''f''t''a''g''e''.''4'Key.shift'@''s''o''f''t''a''g''e''.''n''e''t'
Screenshot: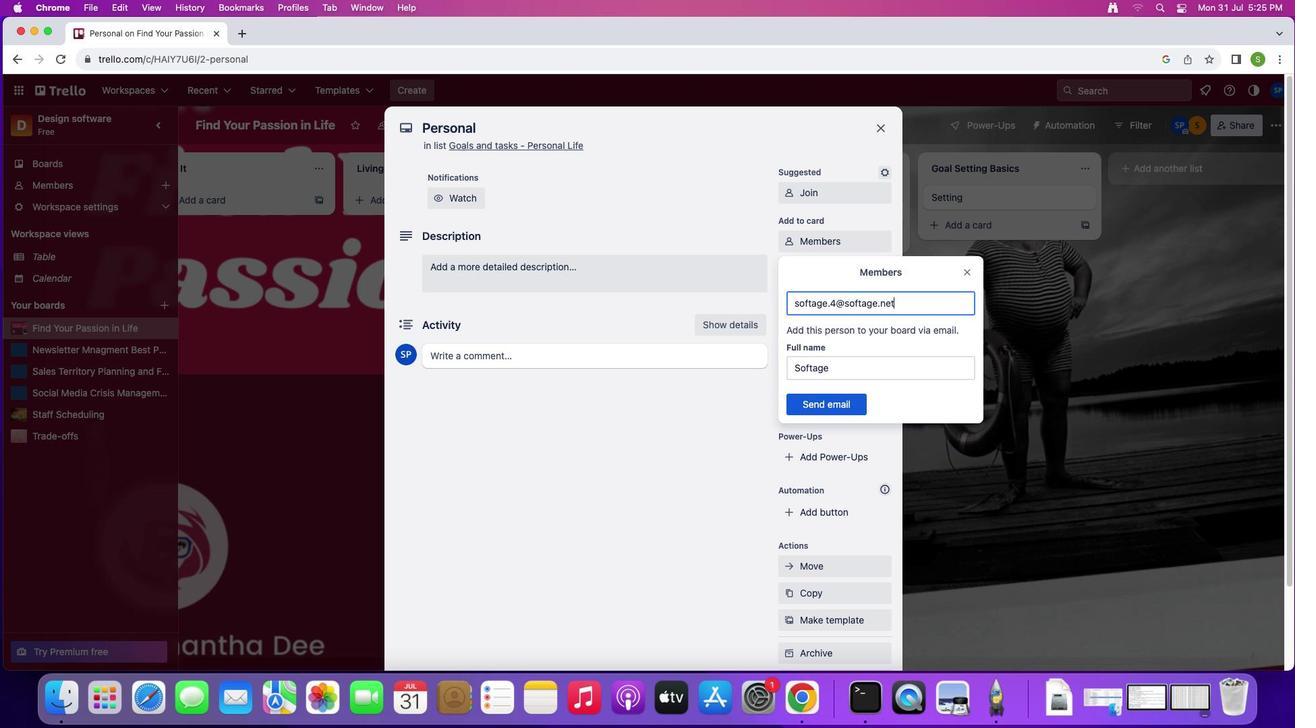 
Action: Mouse moved to (819, 400)
Screenshot: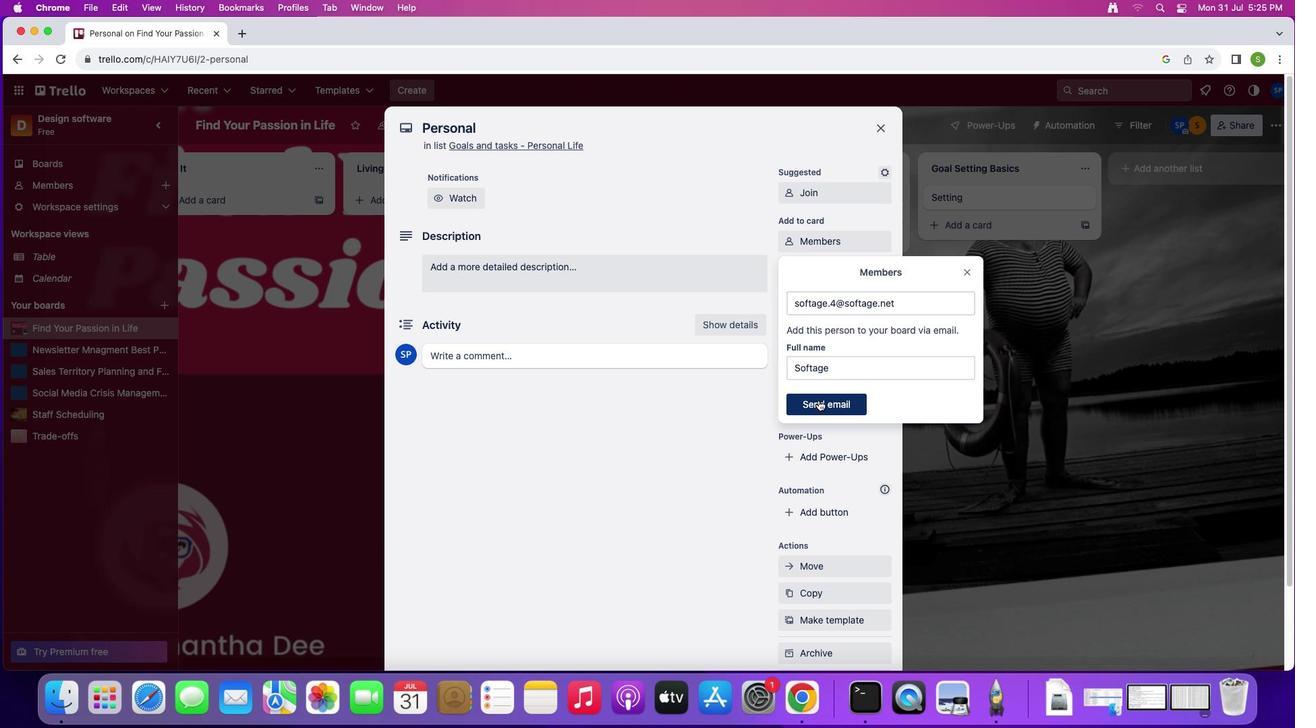 
Action: Mouse pressed left at (819, 400)
Screenshot: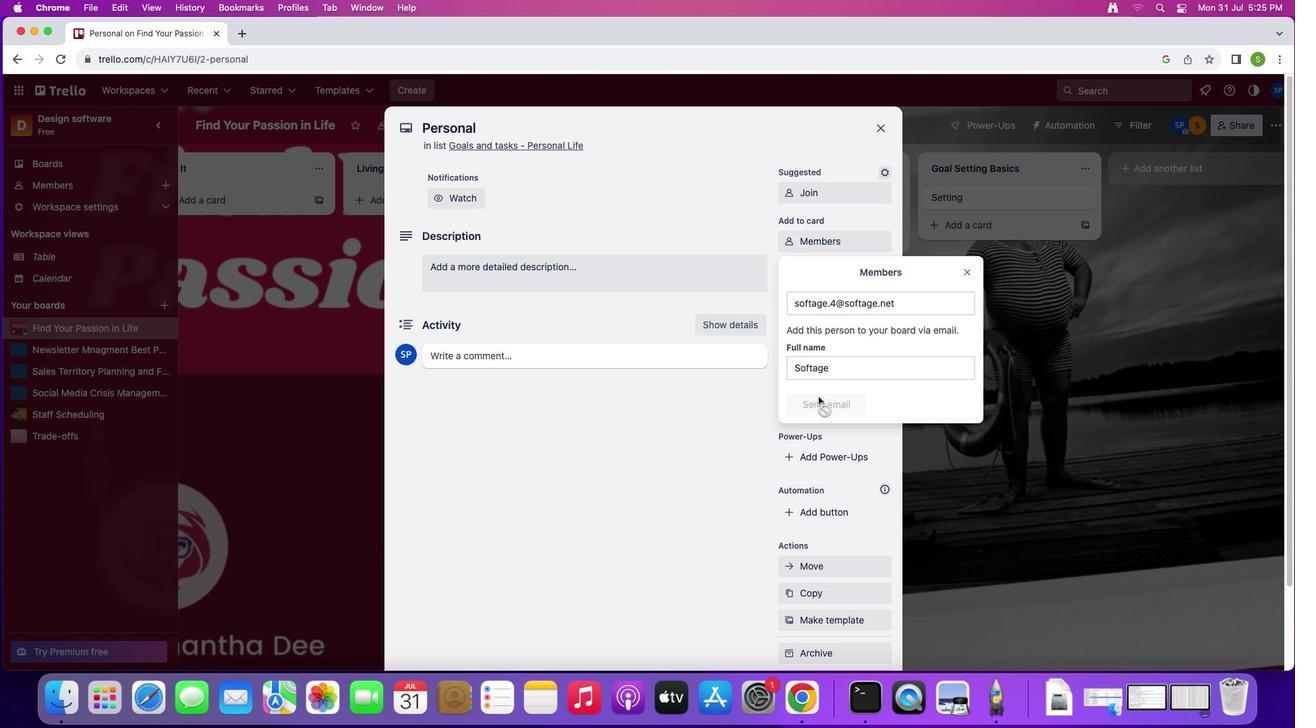 
Action: Mouse moved to (826, 266)
Screenshot: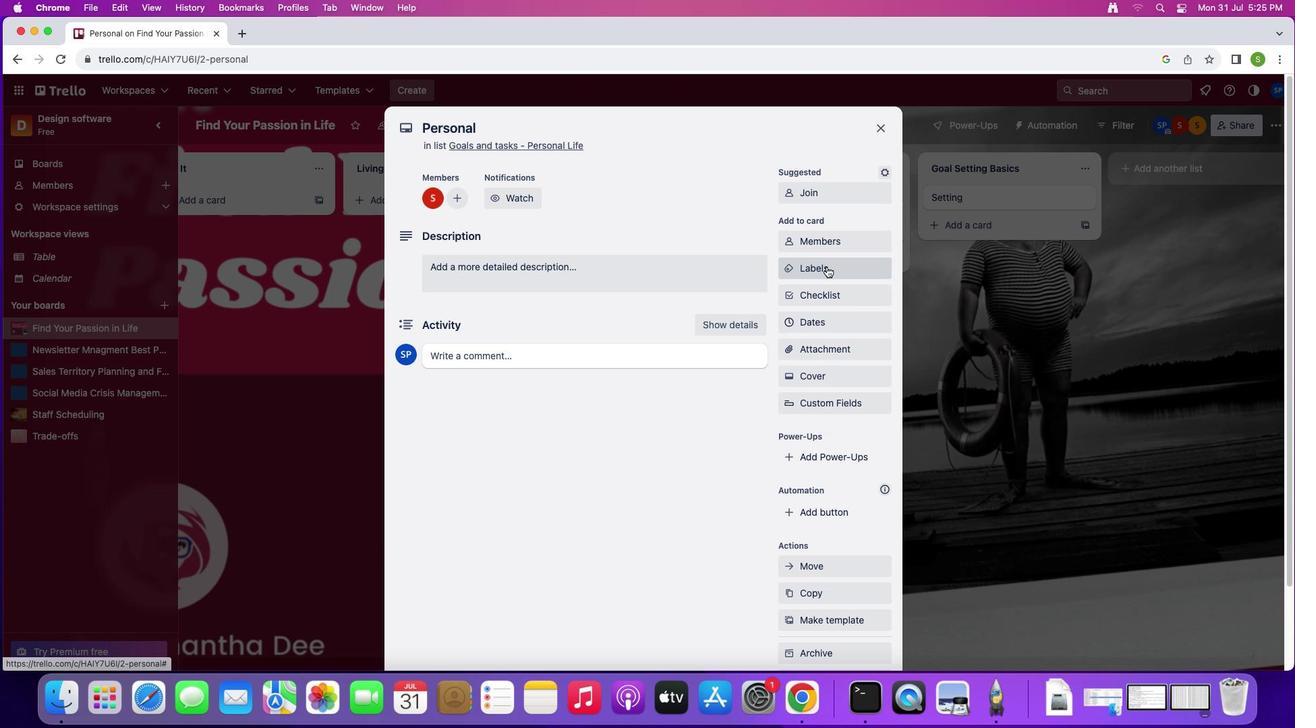 
Action: Mouse pressed left at (826, 266)
Screenshot: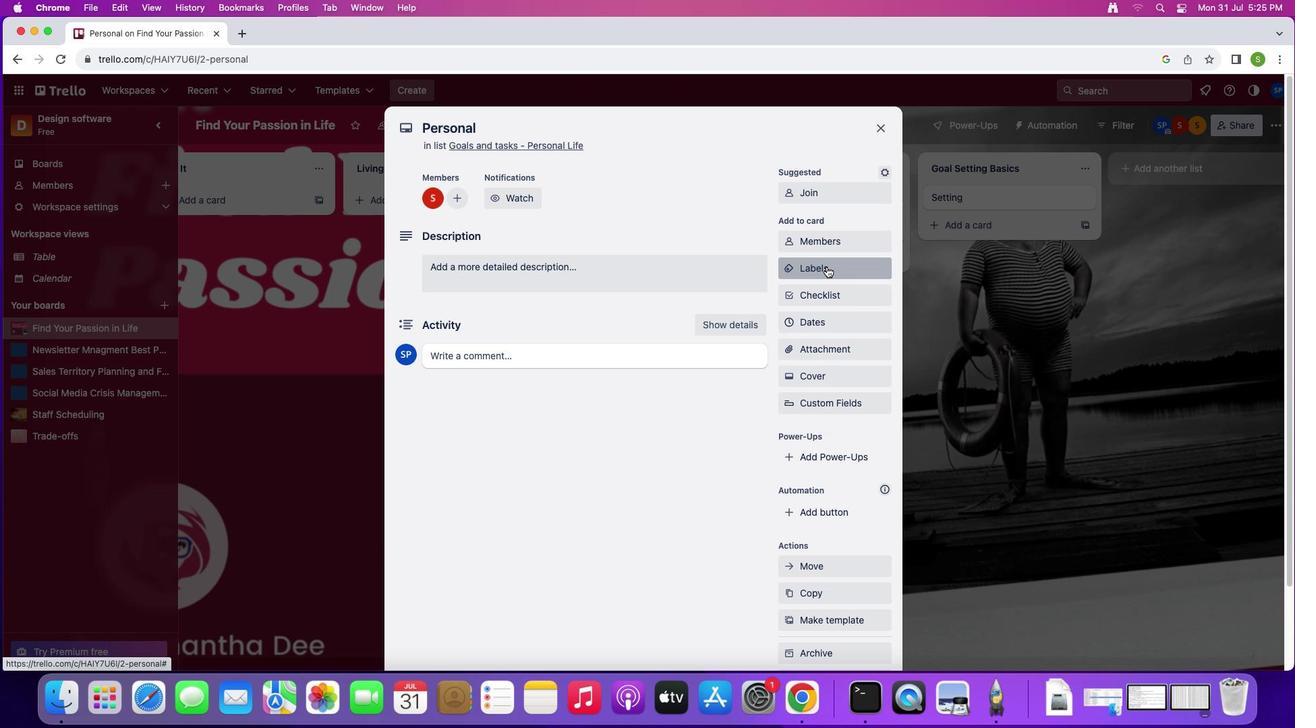 
Action: Mouse moved to (852, 431)
Screenshot: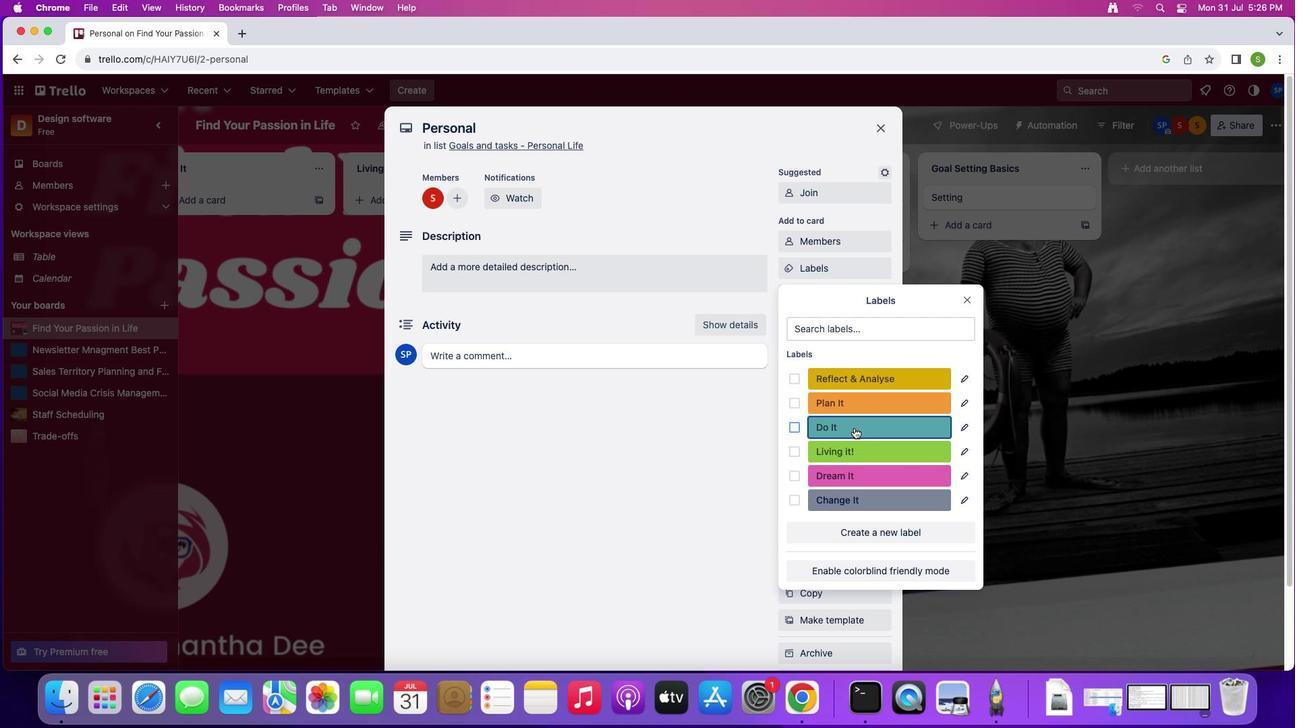 
Action: Mouse pressed left at (852, 431)
Screenshot: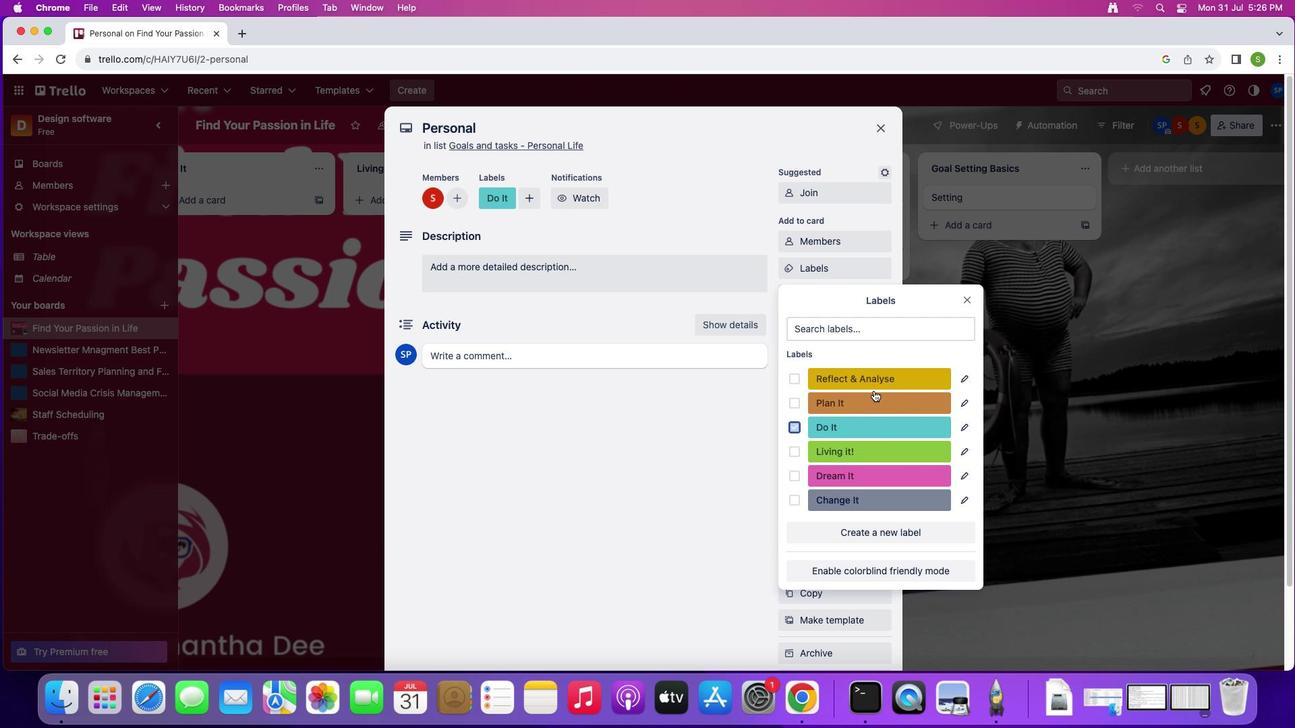 
Action: Mouse moved to (964, 300)
Screenshot: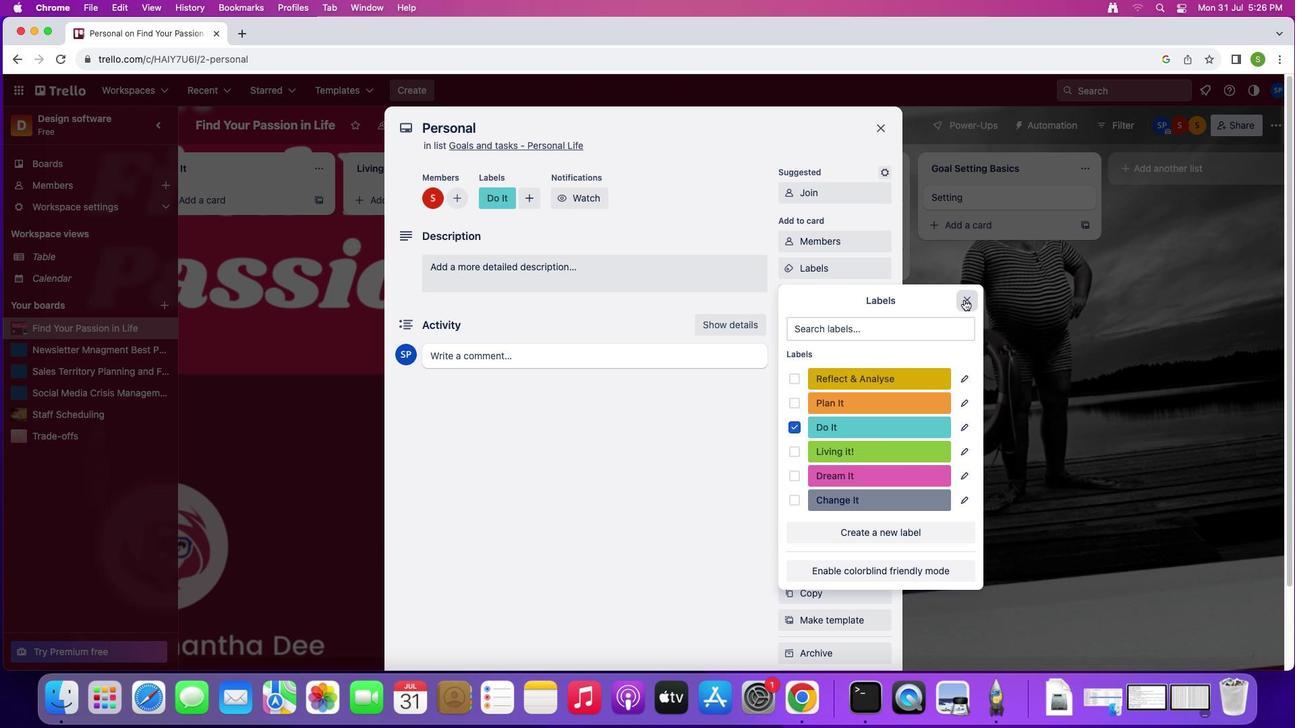 
Action: Mouse pressed left at (964, 300)
Screenshot: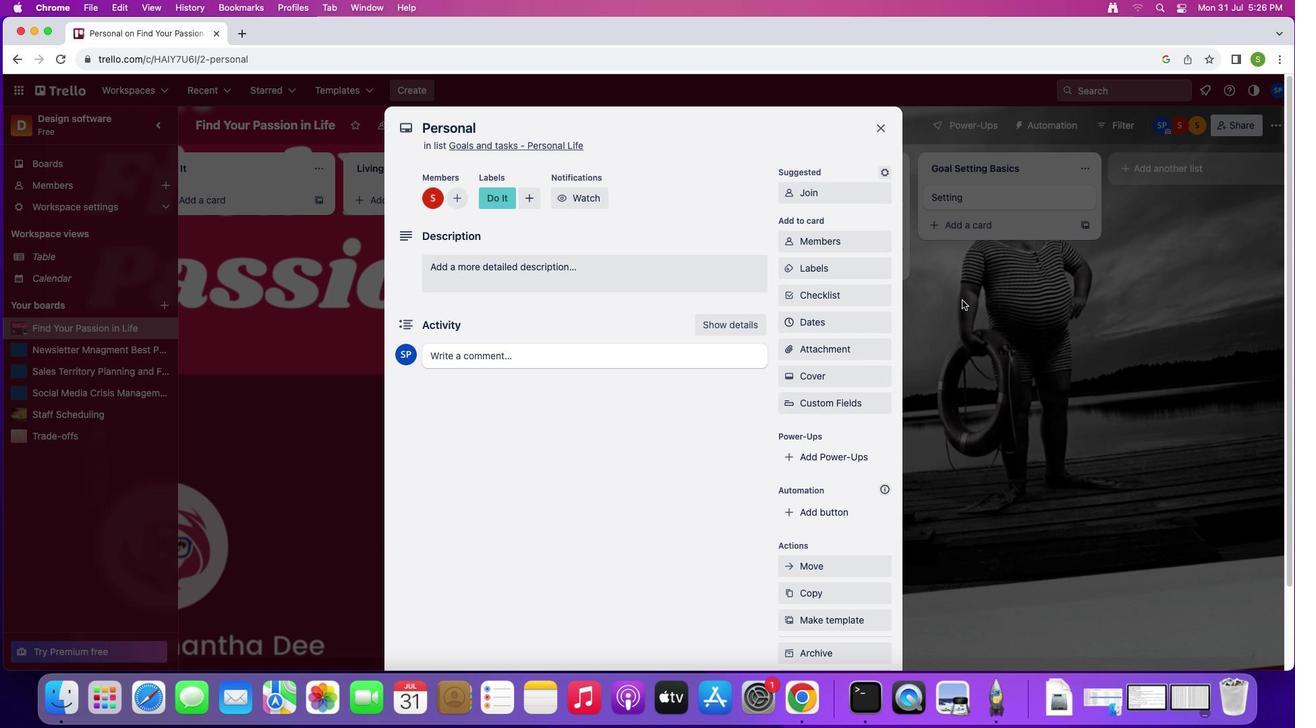 
Action: Mouse moved to (823, 298)
Screenshot: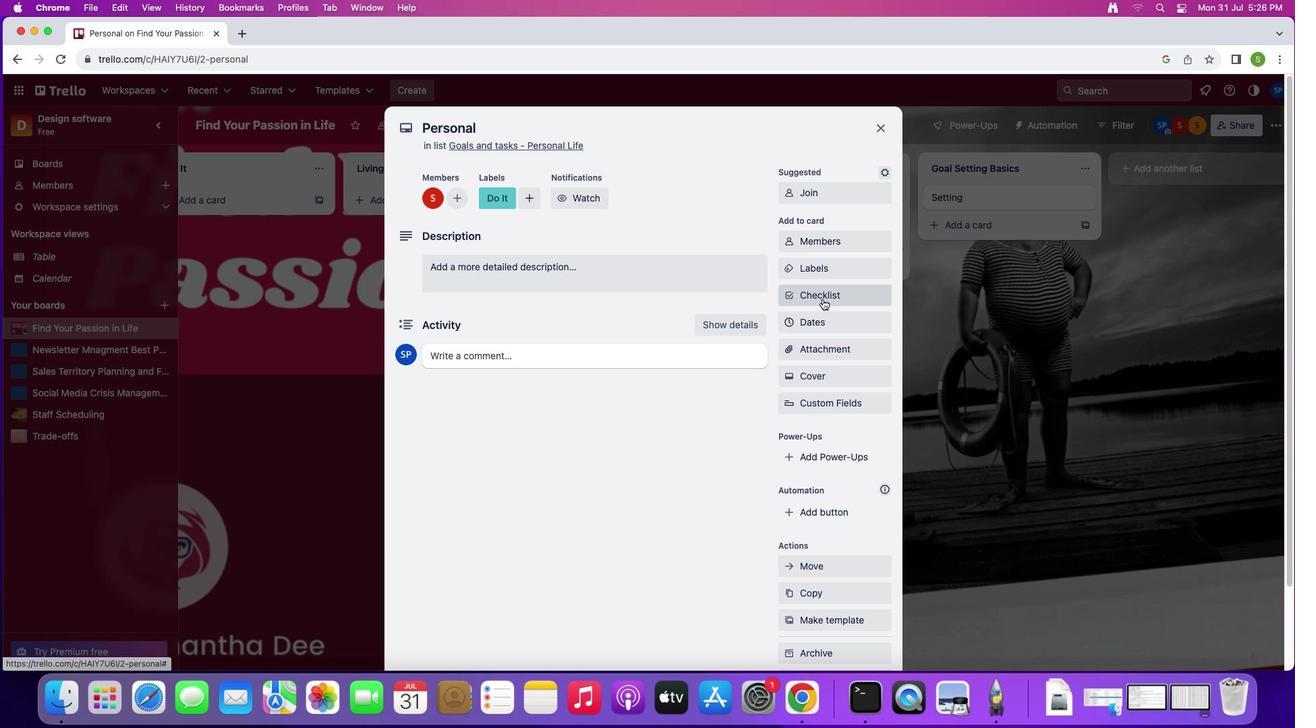 
Action: Mouse pressed left at (823, 298)
Screenshot: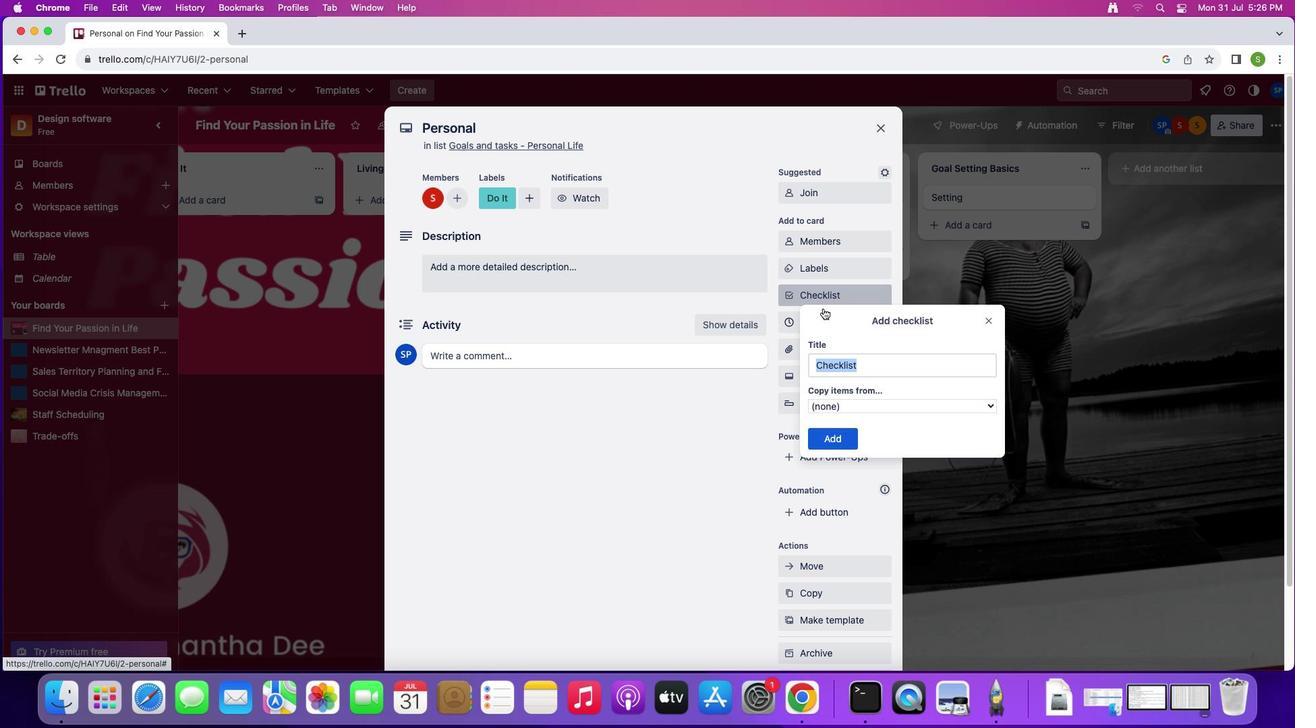 
Action: Mouse moved to (816, 437)
Screenshot: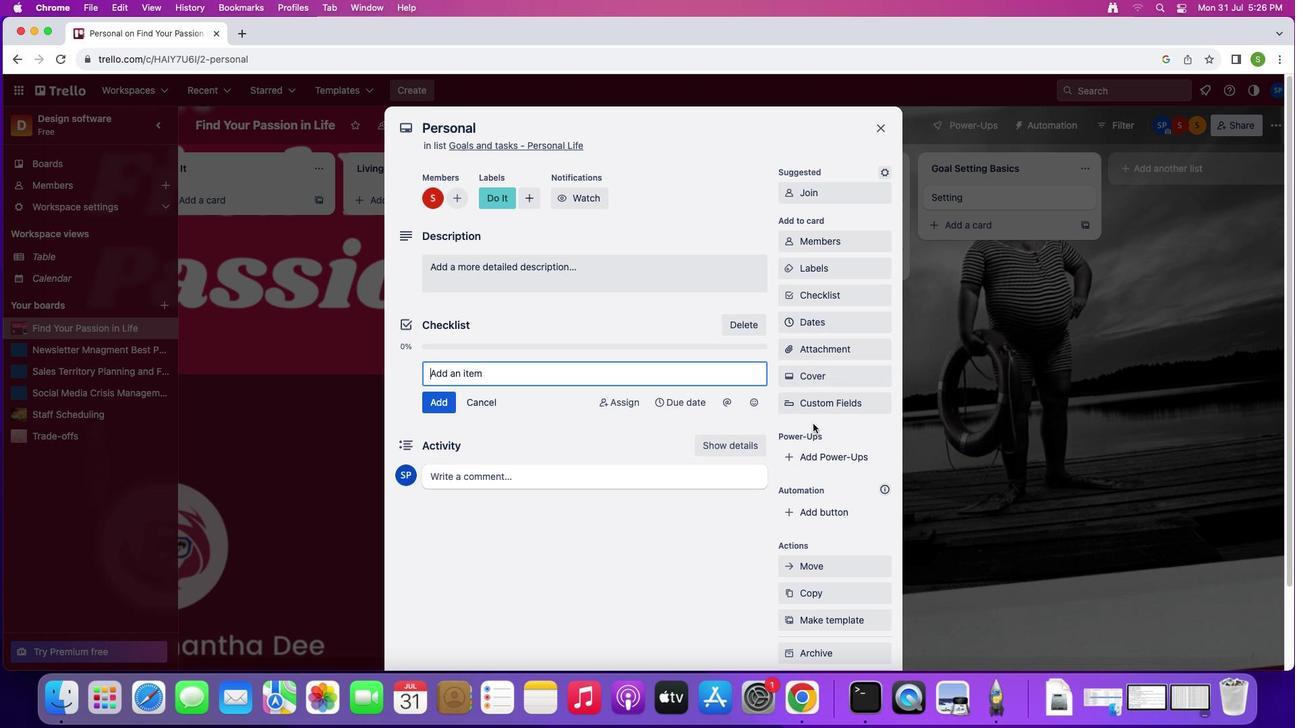 
Action: Mouse pressed left at (816, 437)
Screenshot: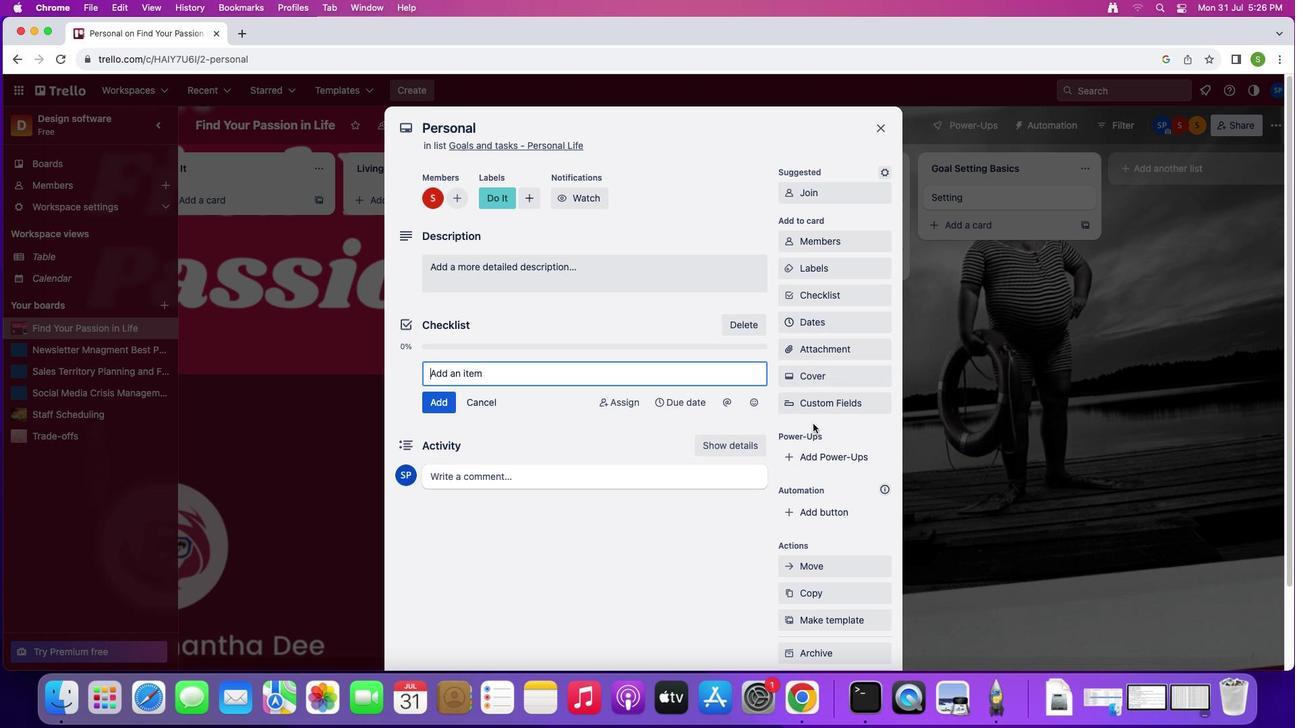
Action: Mouse moved to (800, 313)
Screenshot: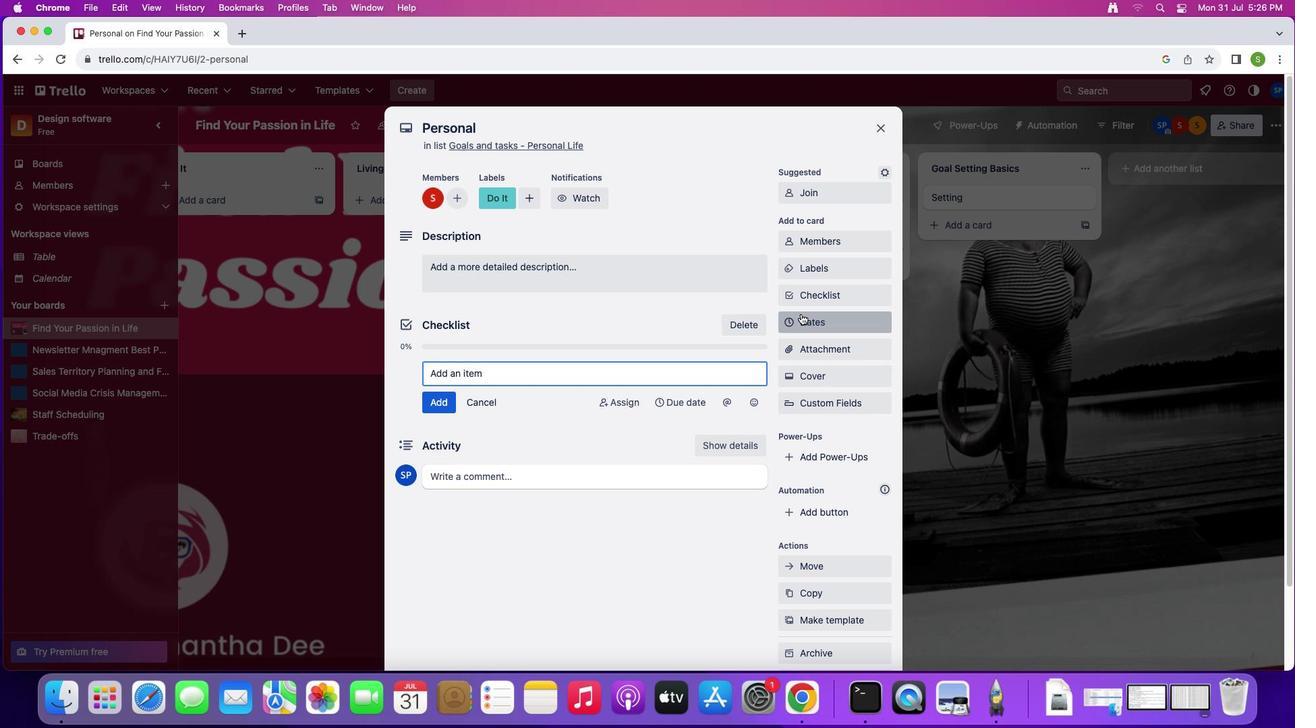 
Action: Mouse pressed left at (800, 313)
Screenshot: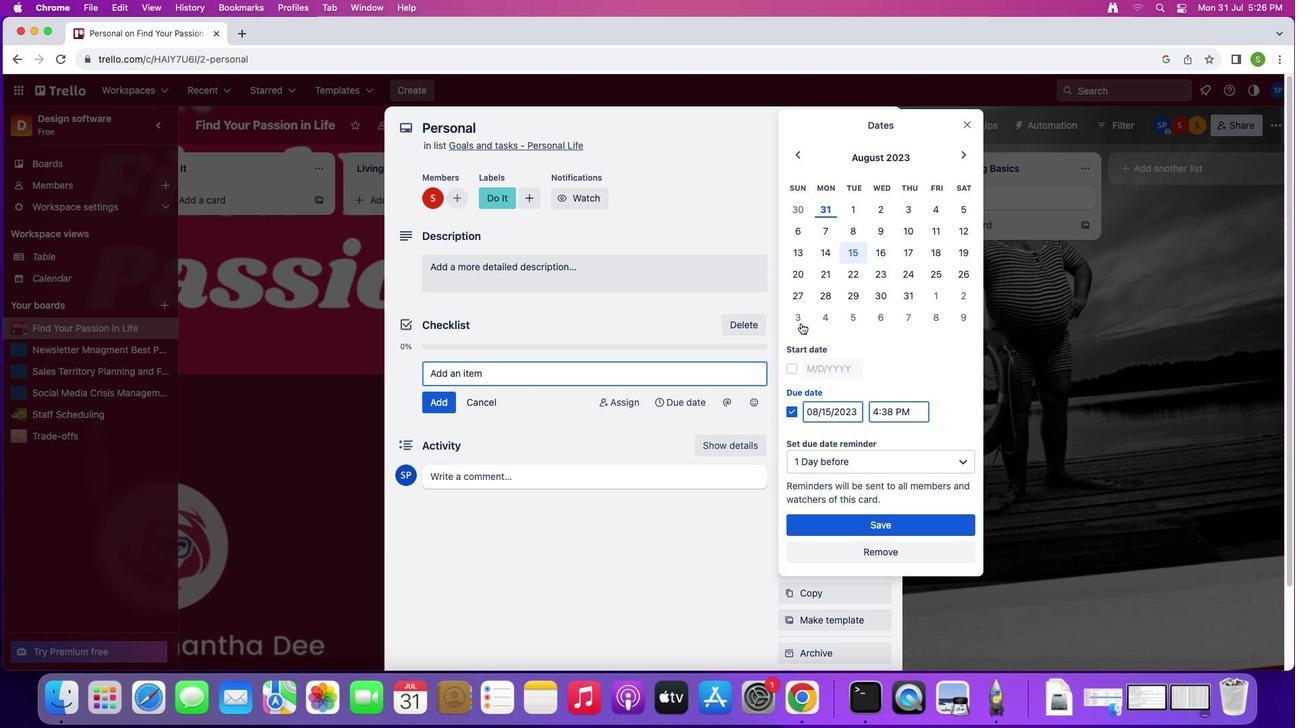 
Action: Mouse moved to (939, 257)
Screenshot: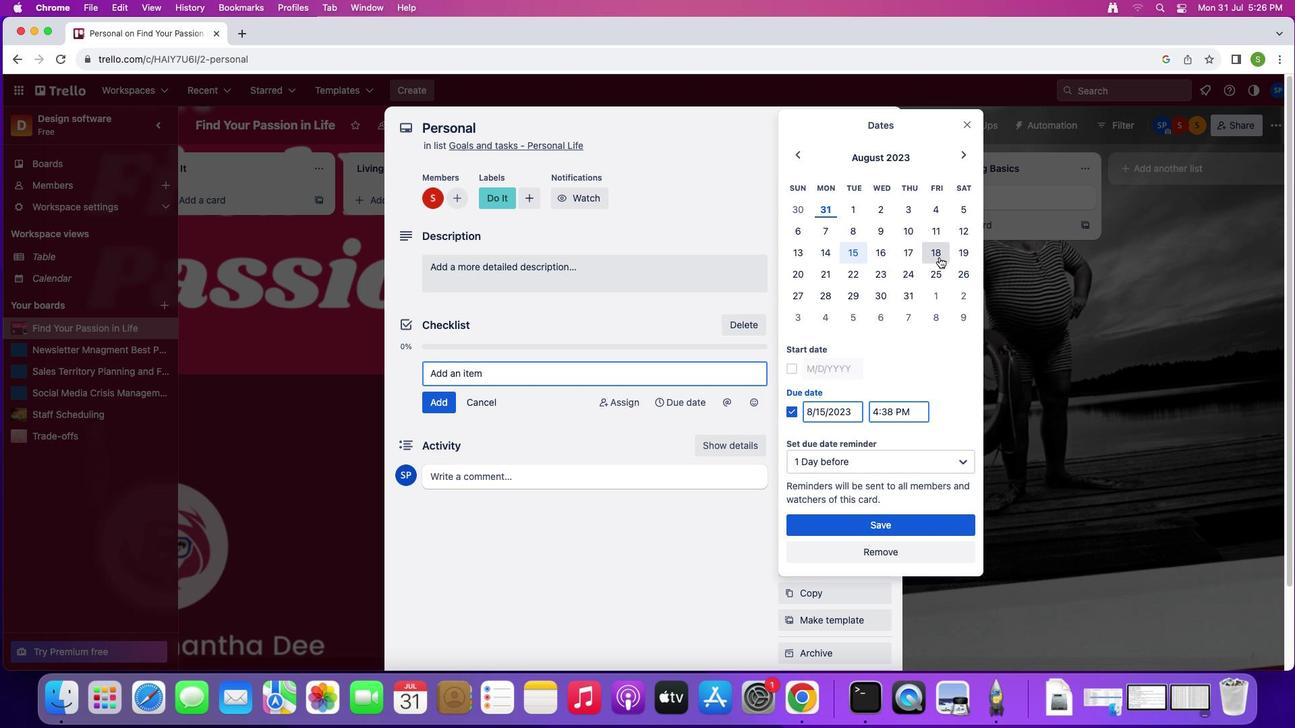 
Action: Mouse pressed left at (939, 257)
Screenshot: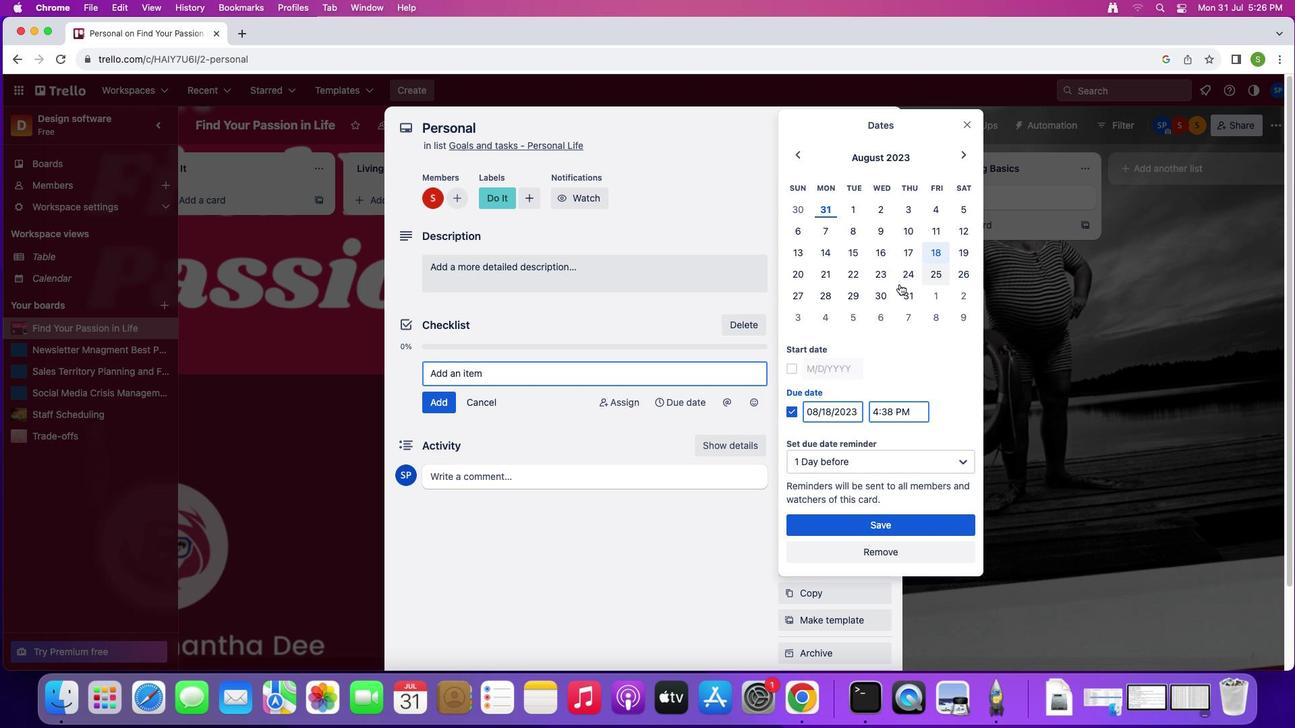 
Action: Mouse moved to (790, 367)
Screenshot: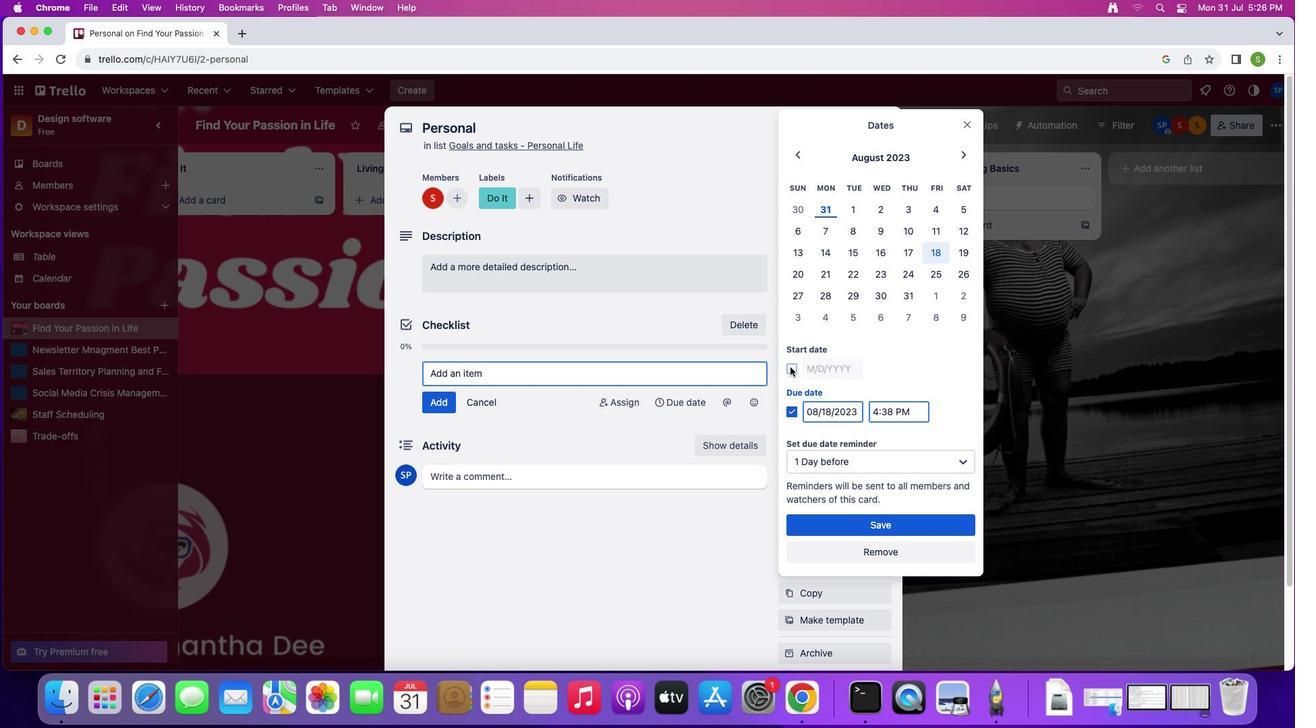 
Action: Mouse pressed left at (790, 367)
Screenshot: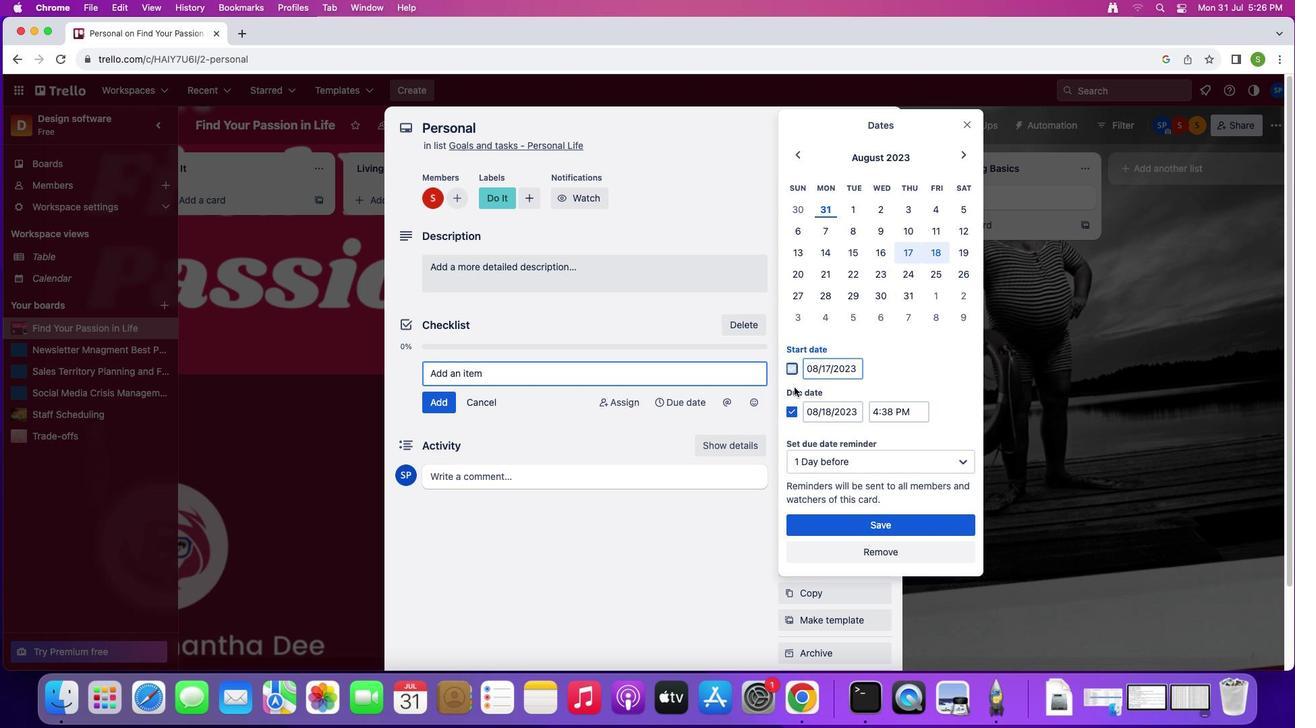 
Action: Mouse moved to (860, 522)
Screenshot: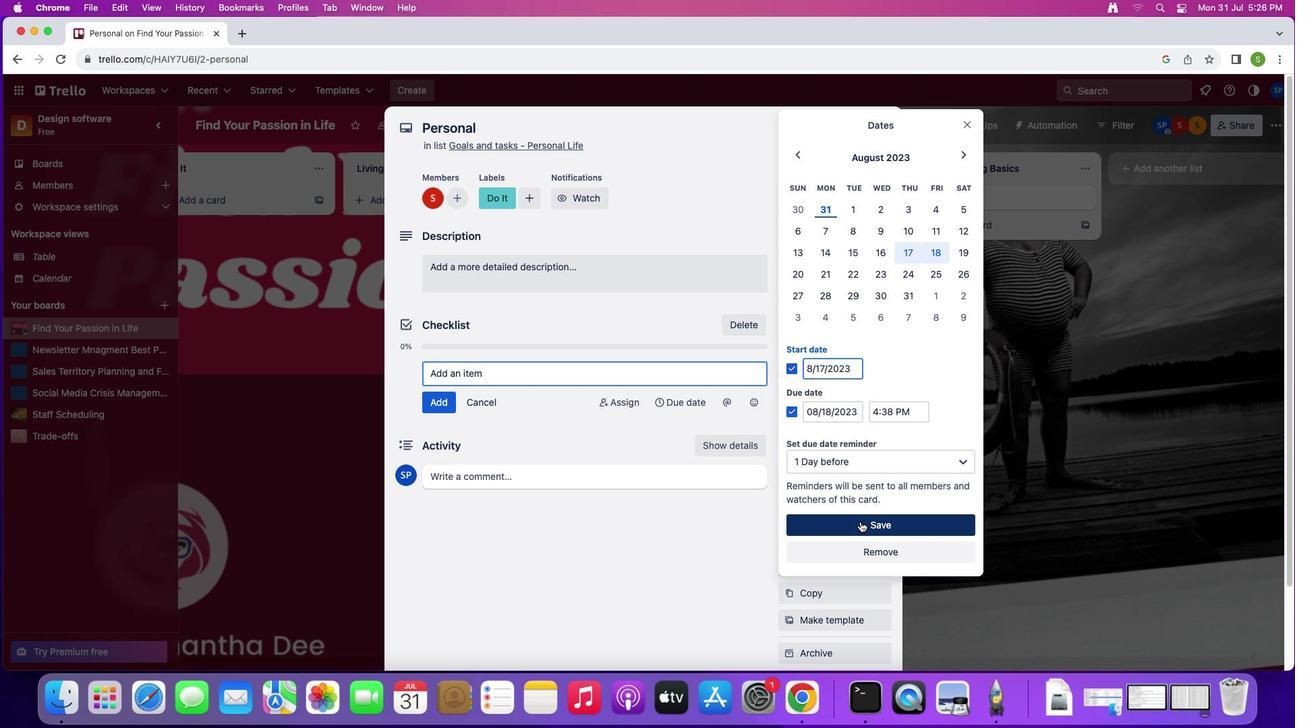 
Action: Mouse pressed left at (860, 522)
Screenshot: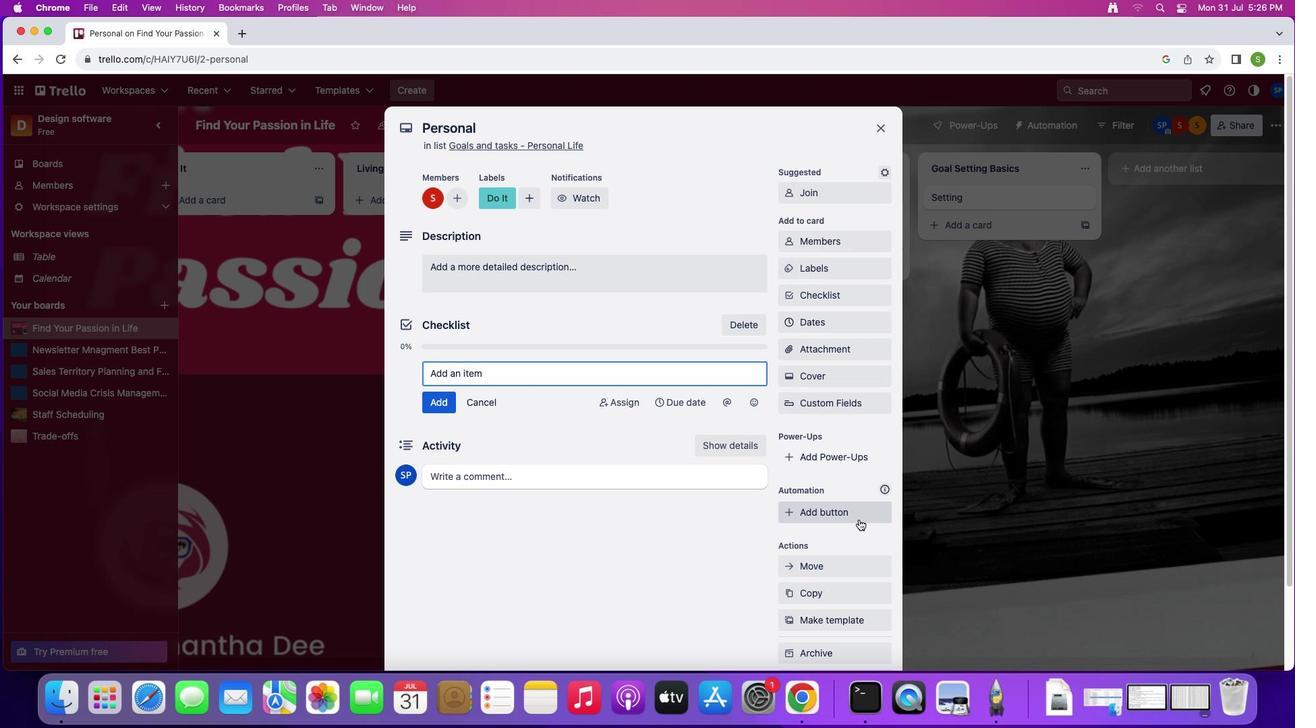 
Action: Mouse moved to (827, 373)
Screenshot: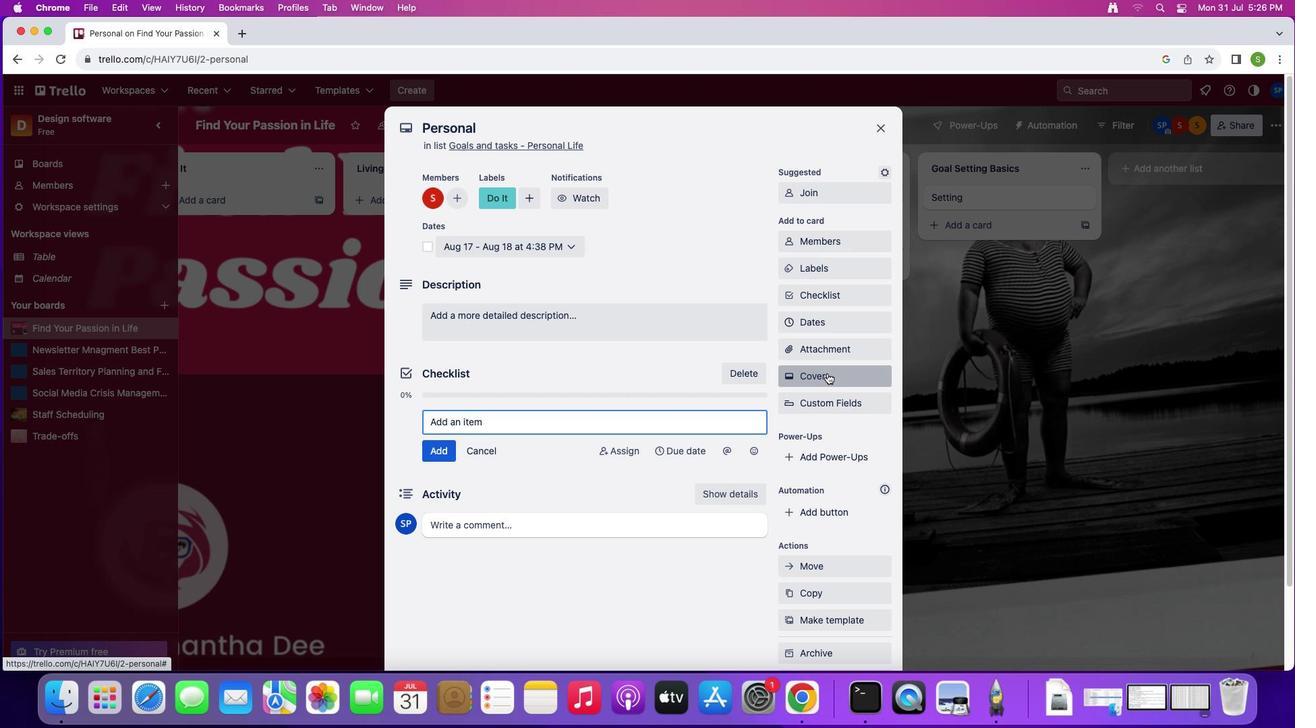 
Action: Mouse pressed left at (827, 373)
Screenshot: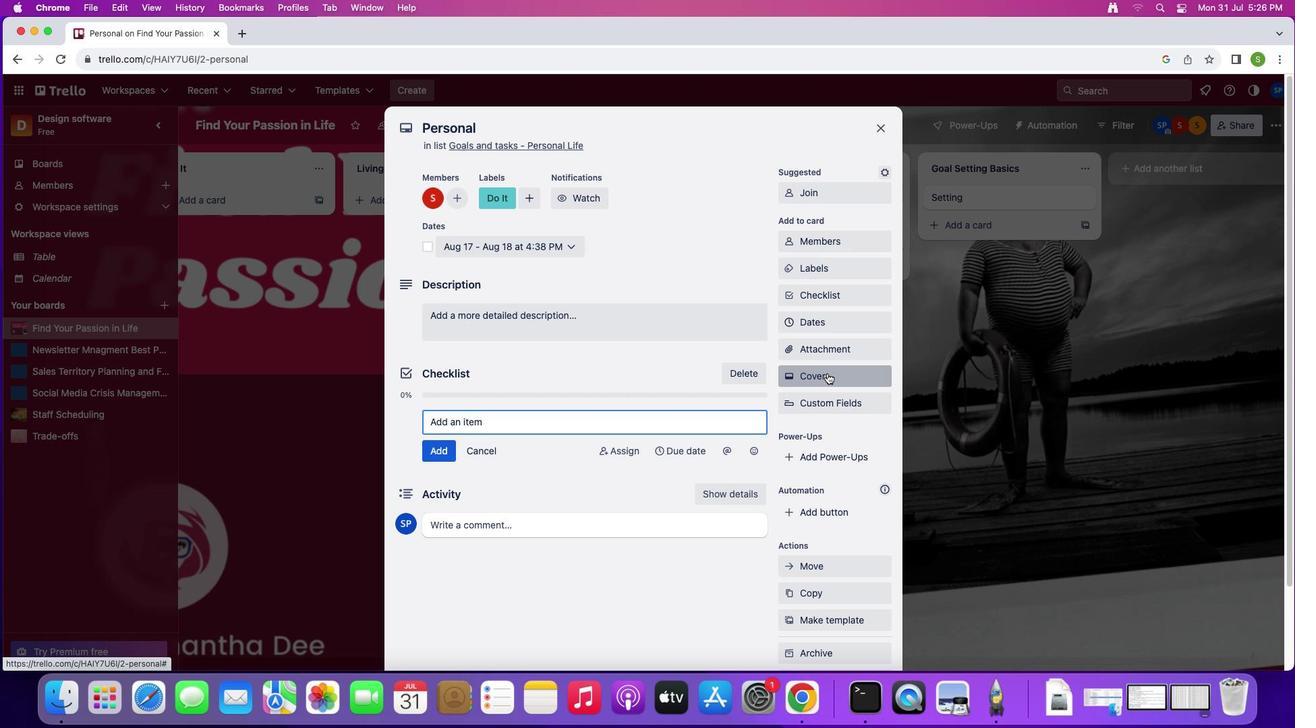 
Action: Mouse moved to (915, 406)
Screenshot: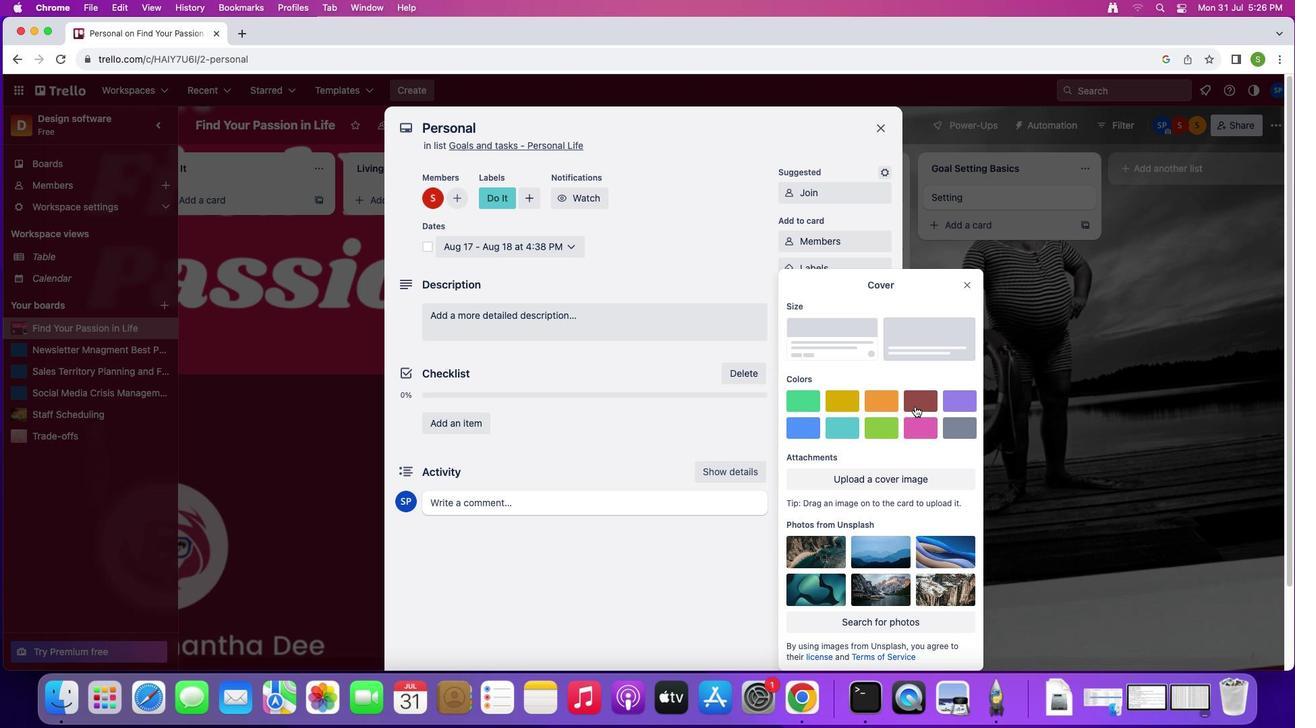 
Action: Mouse pressed left at (915, 406)
Screenshot: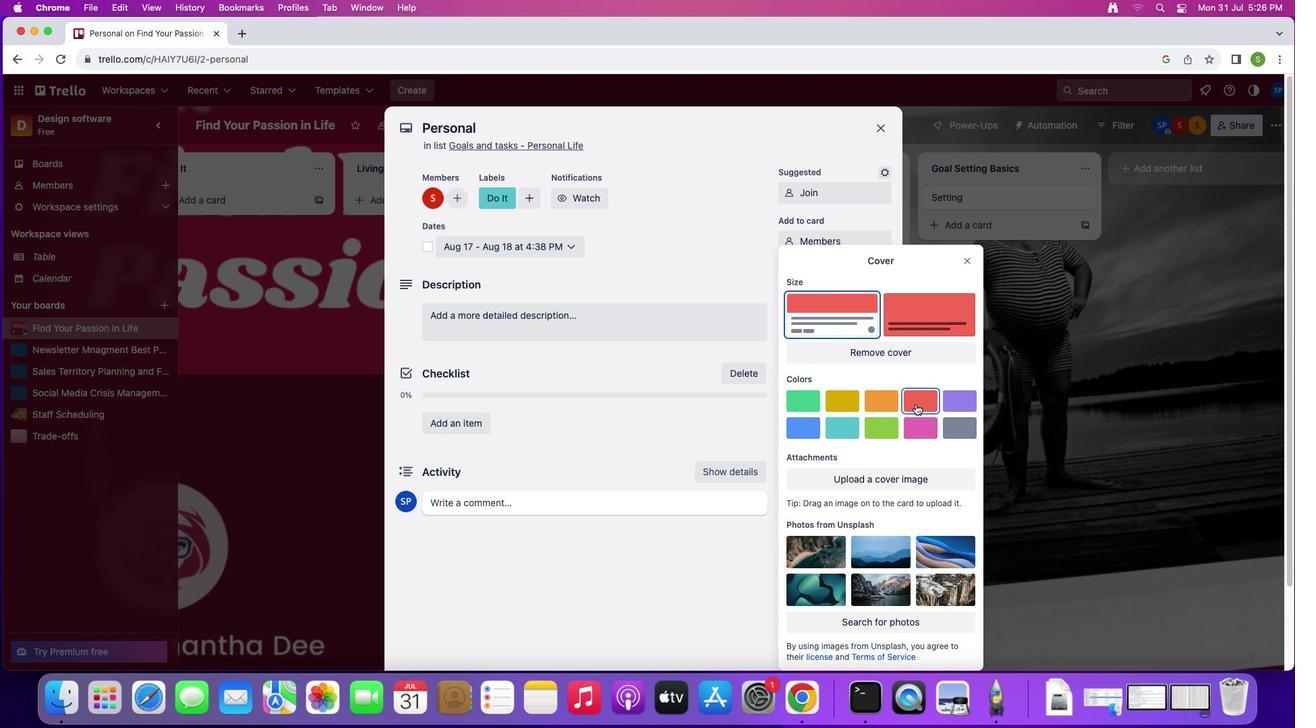 
Action: Mouse moved to (964, 261)
Screenshot: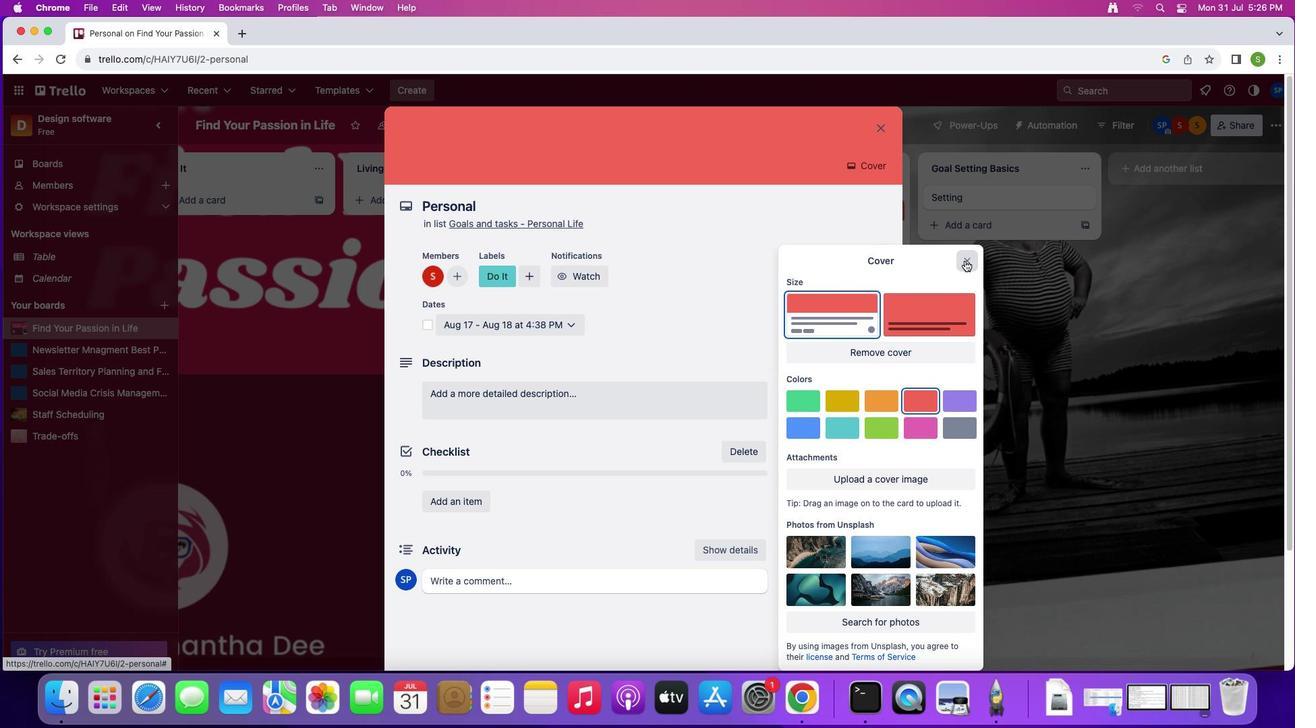 
Action: Mouse pressed left at (964, 261)
Screenshot: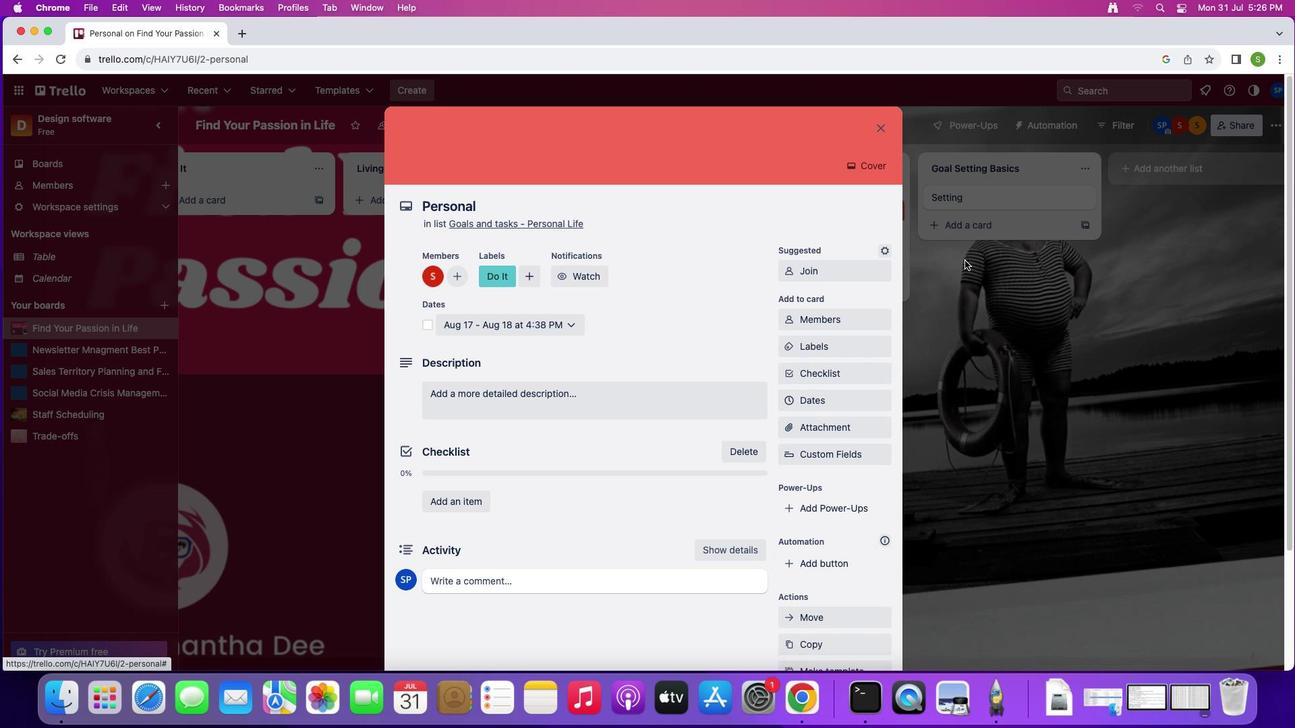 
Action: Mouse moved to (606, 394)
Screenshot: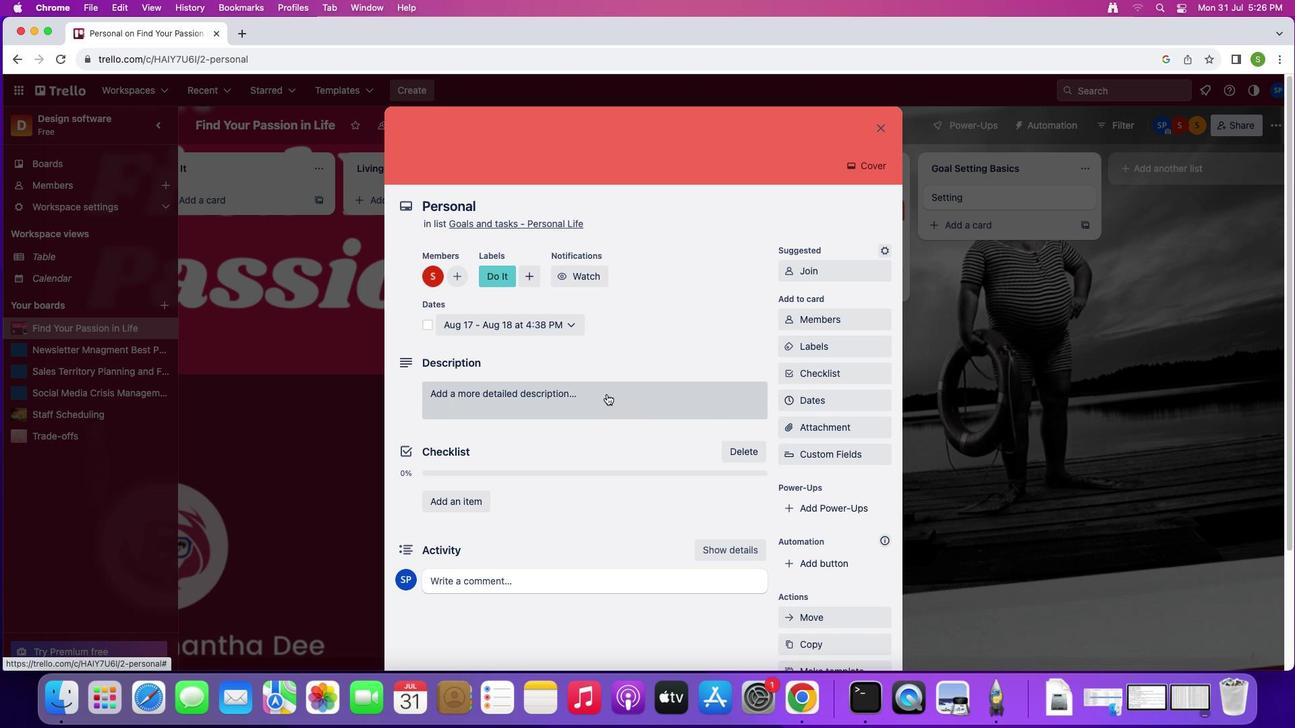 
Action: Mouse pressed left at (606, 394)
Screenshot: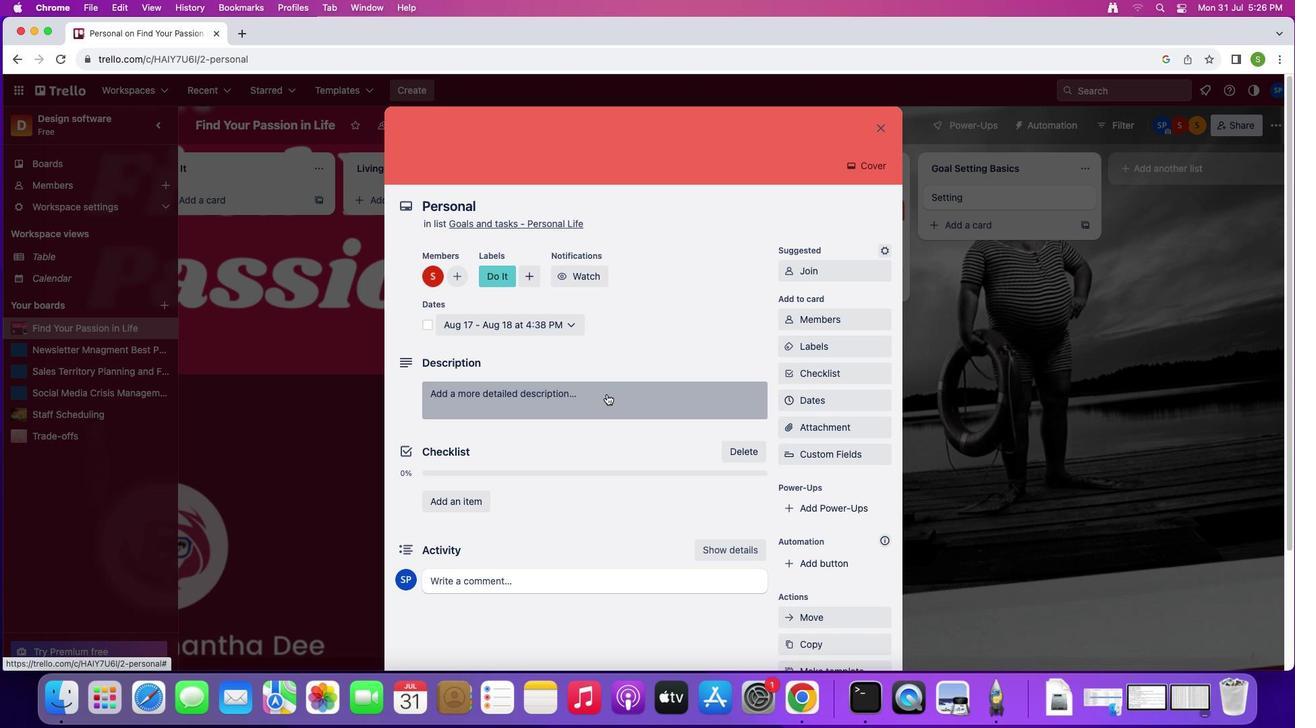 
Action: Mouse moved to (611, 393)
Screenshot: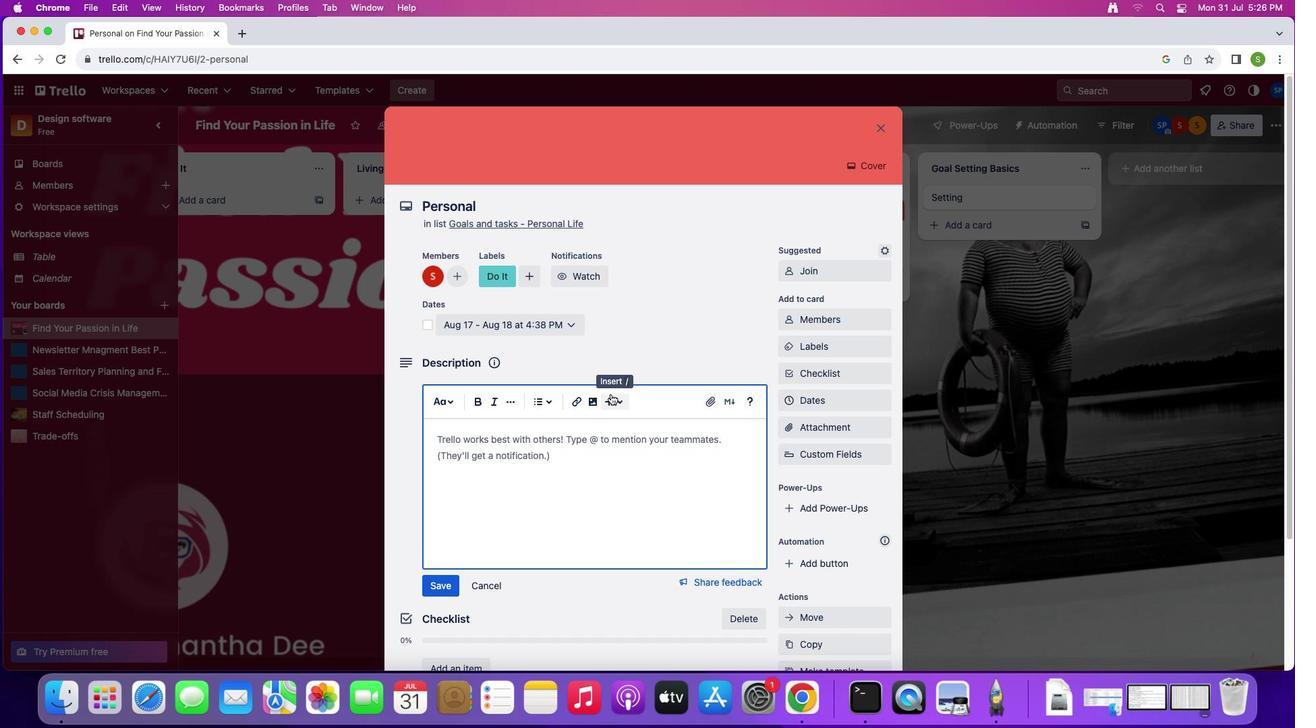 
Action: Key pressed Key.shift'A''t''t''r''a''c''t''i''b'Key.backspace'v''e'
Screenshot: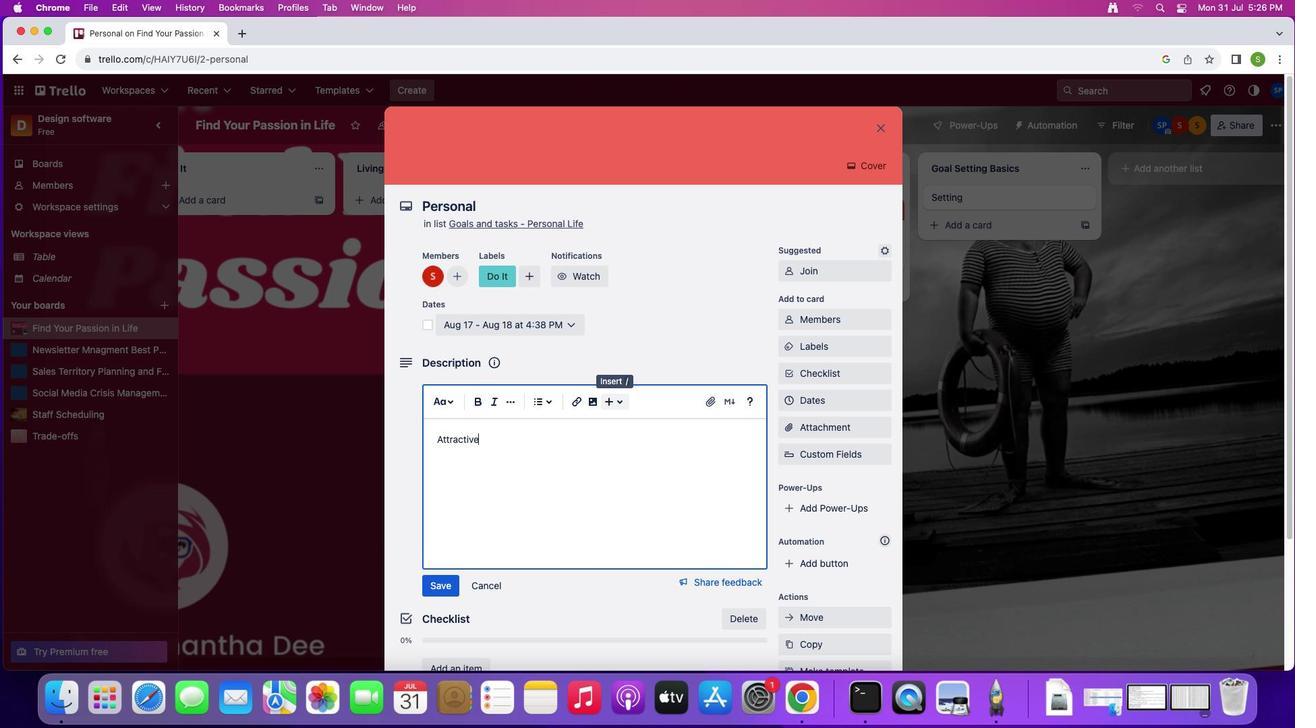 
Action: Mouse moved to (667, 400)
Screenshot: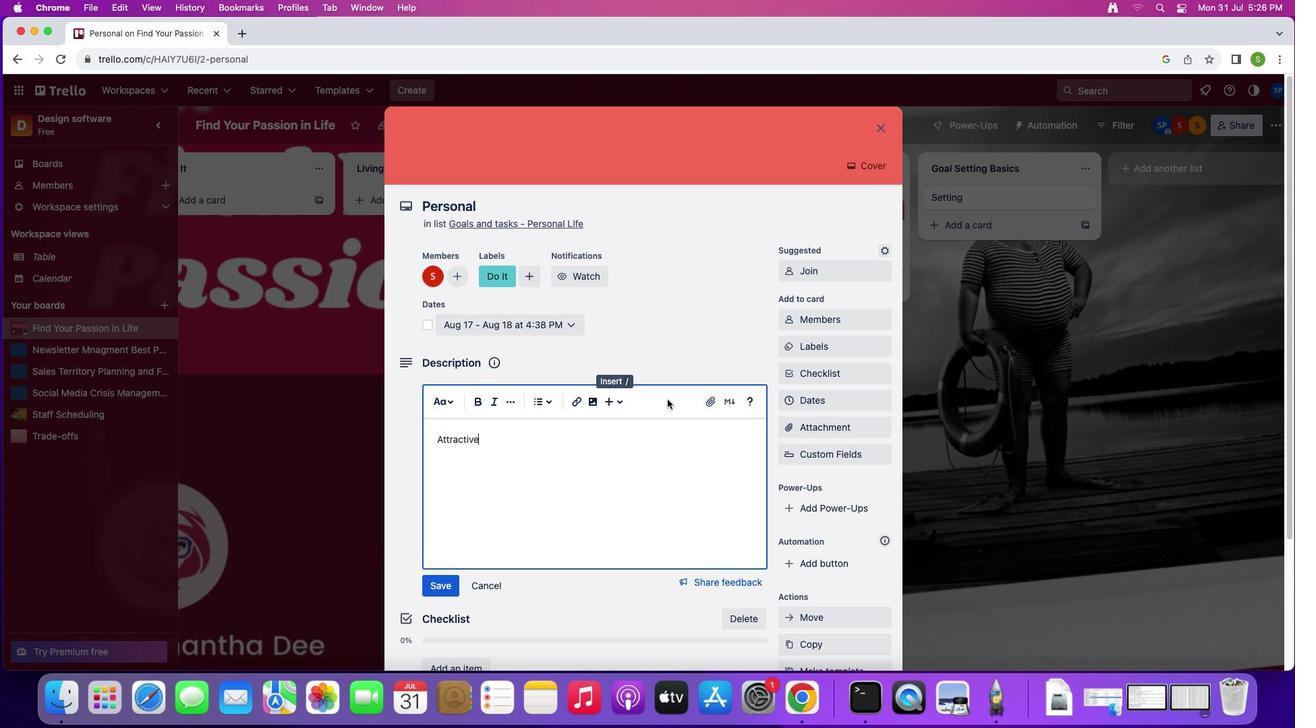 
Action: Key pressed ','Key.space's''i''m''p''l''e'Key.space'b''o''a''r''d'Key.space'f''o''r'Key.space't''e''r''a''c''k''i''n''g'Key.space'g''o''a''l''s'','Key.space't''a''s''k''s'
Screenshot: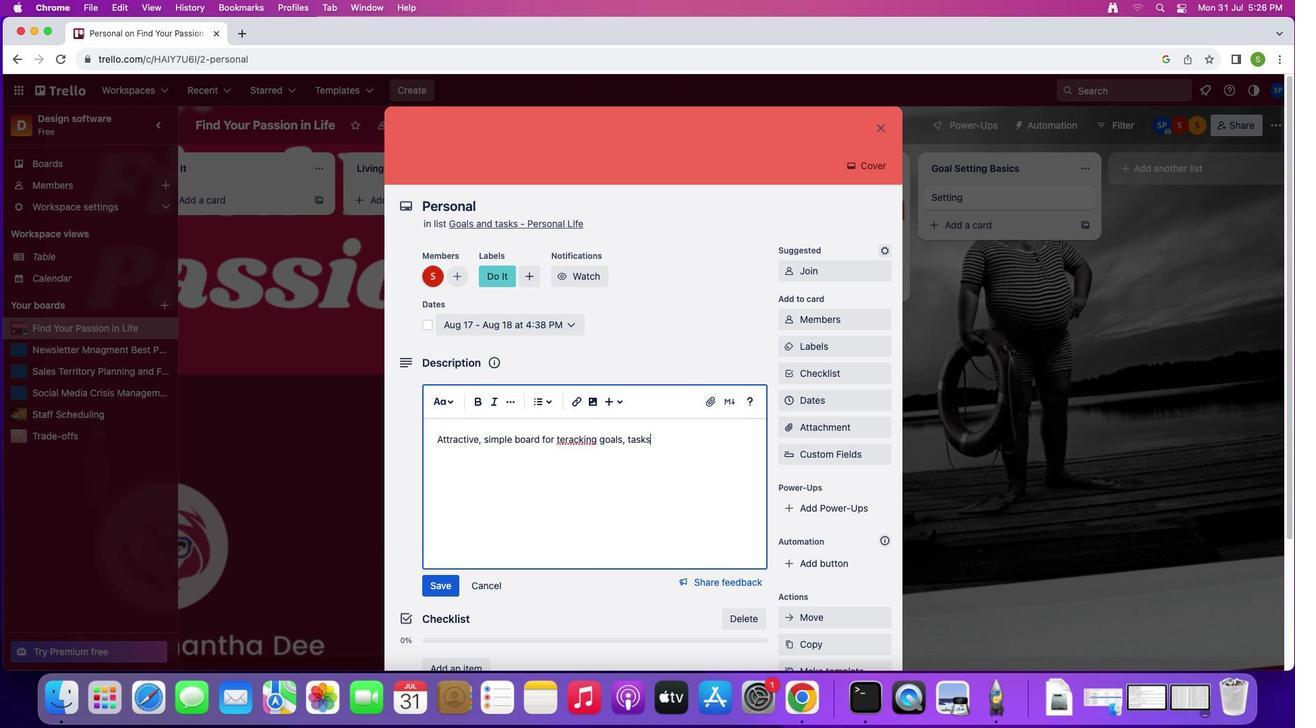 
Action: Mouse moved to (566, 443)
Screenshot: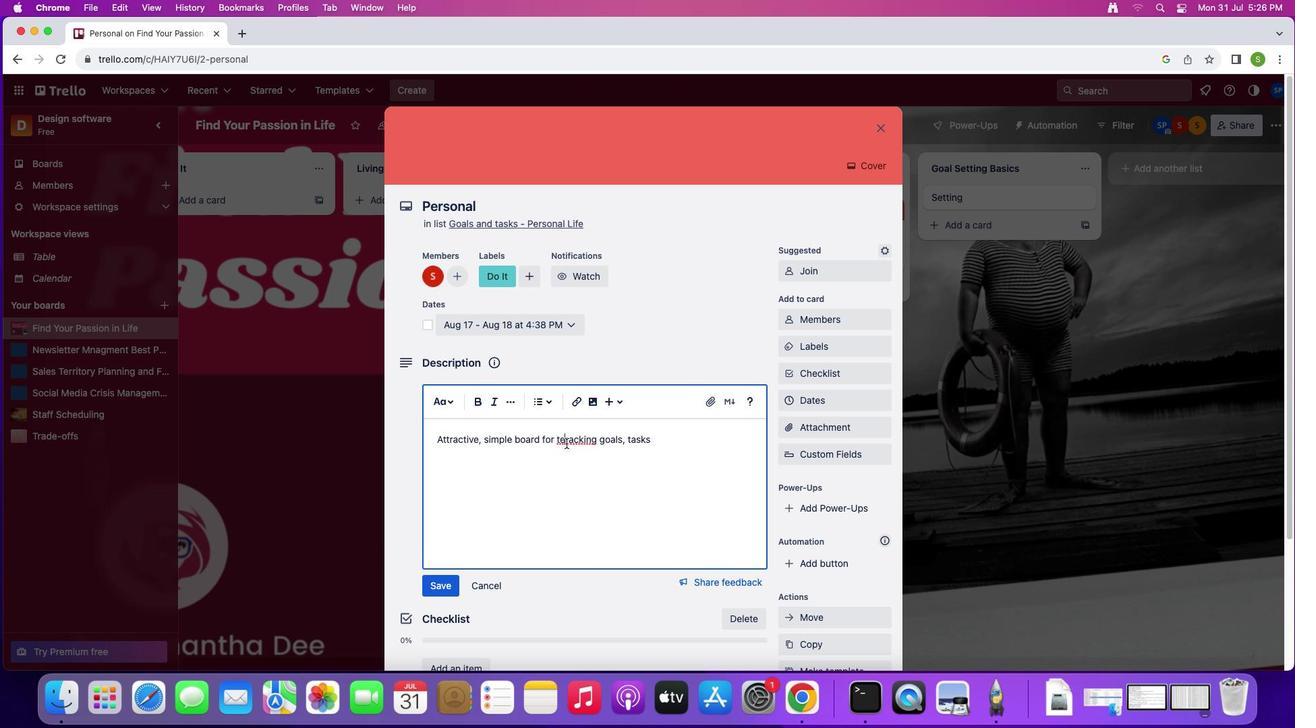 
Action: Mouse pressed left at (566, 443)
Screenshot: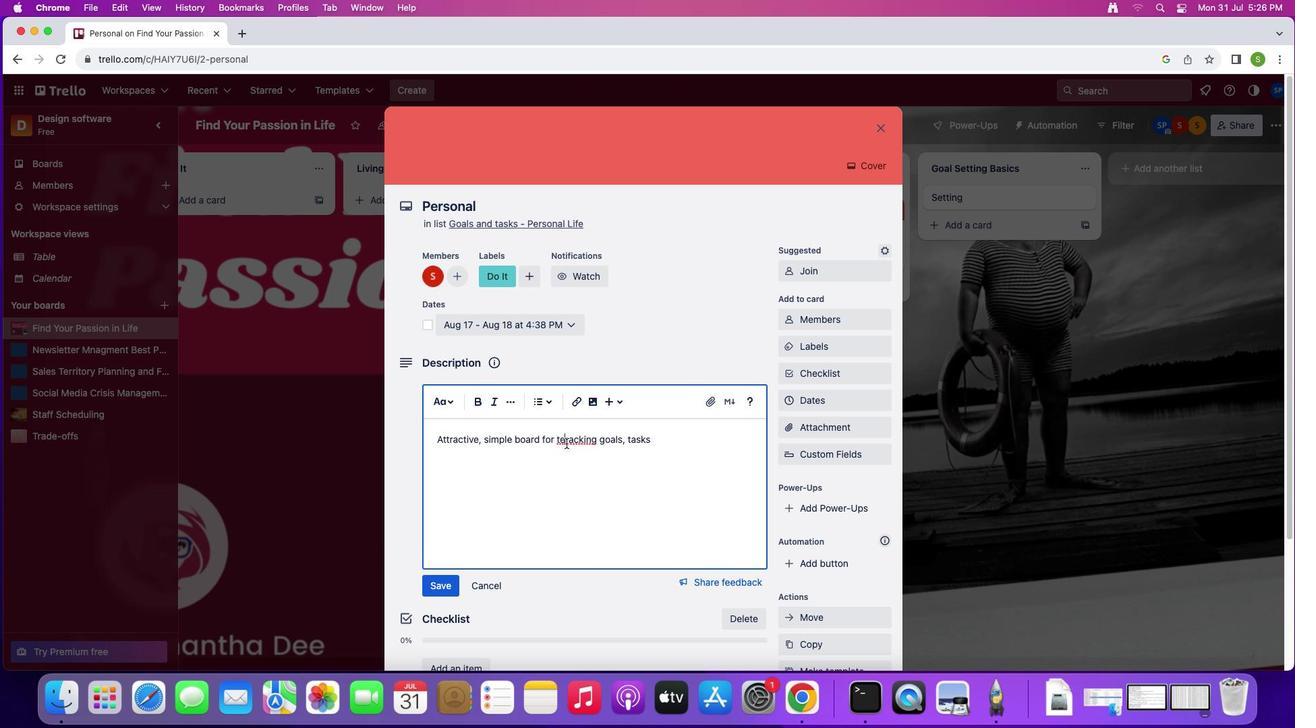 
Action: Mouse moved to (619, 447)
Screenshot: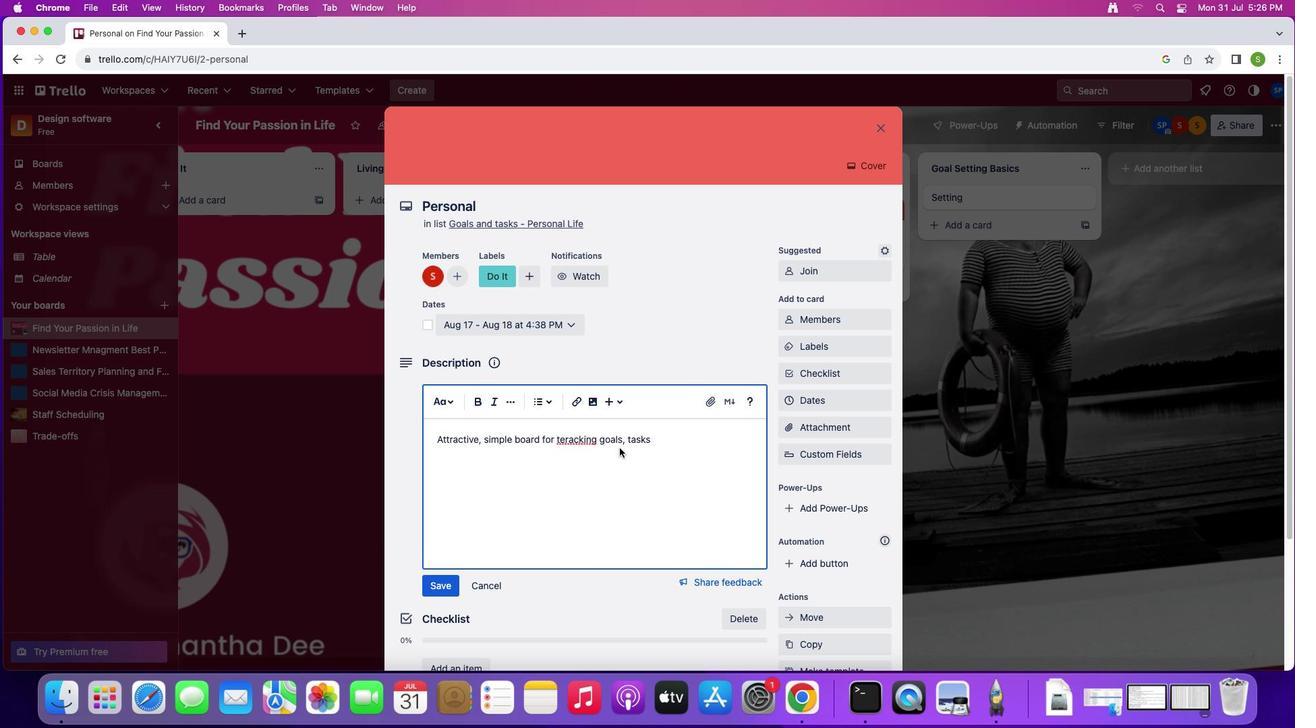 
Action: Key pressed Key.backspace
Screenshot: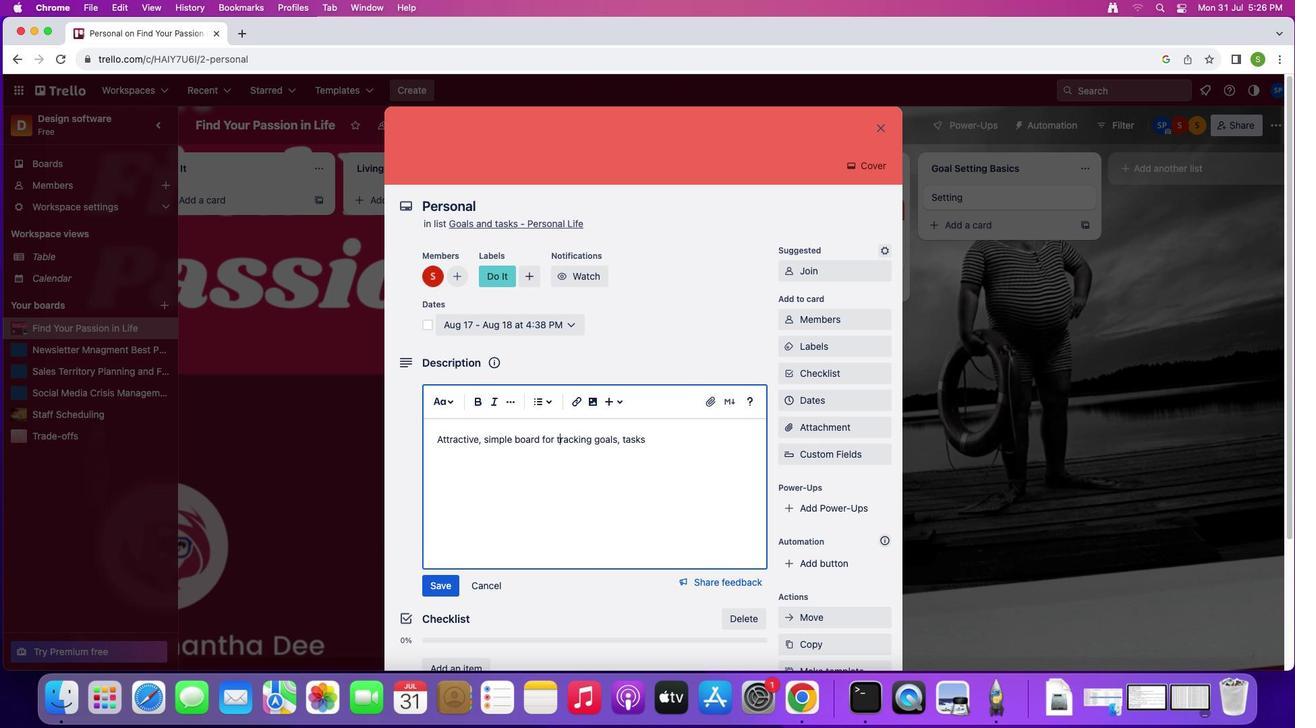 
Action: Mouse moved to (660, 435)
Screenshot: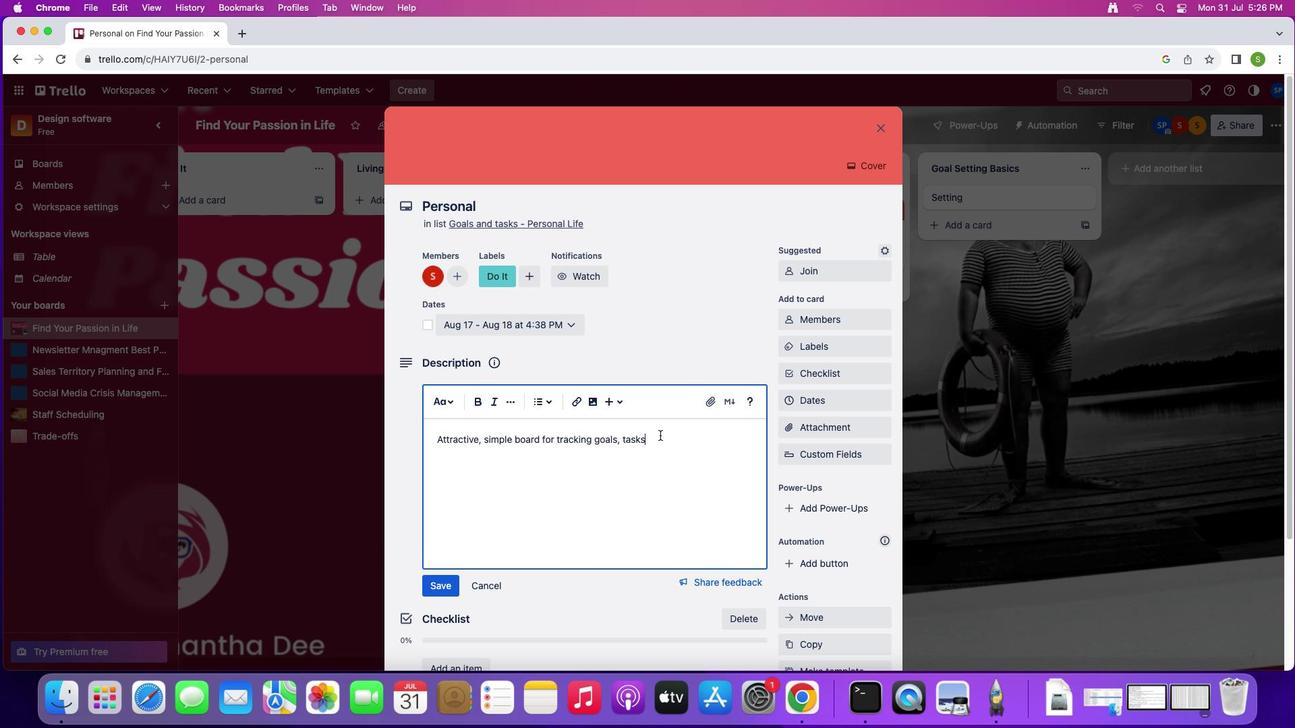 
Action: Mouse pressed left at (660, 435)
Screenshot: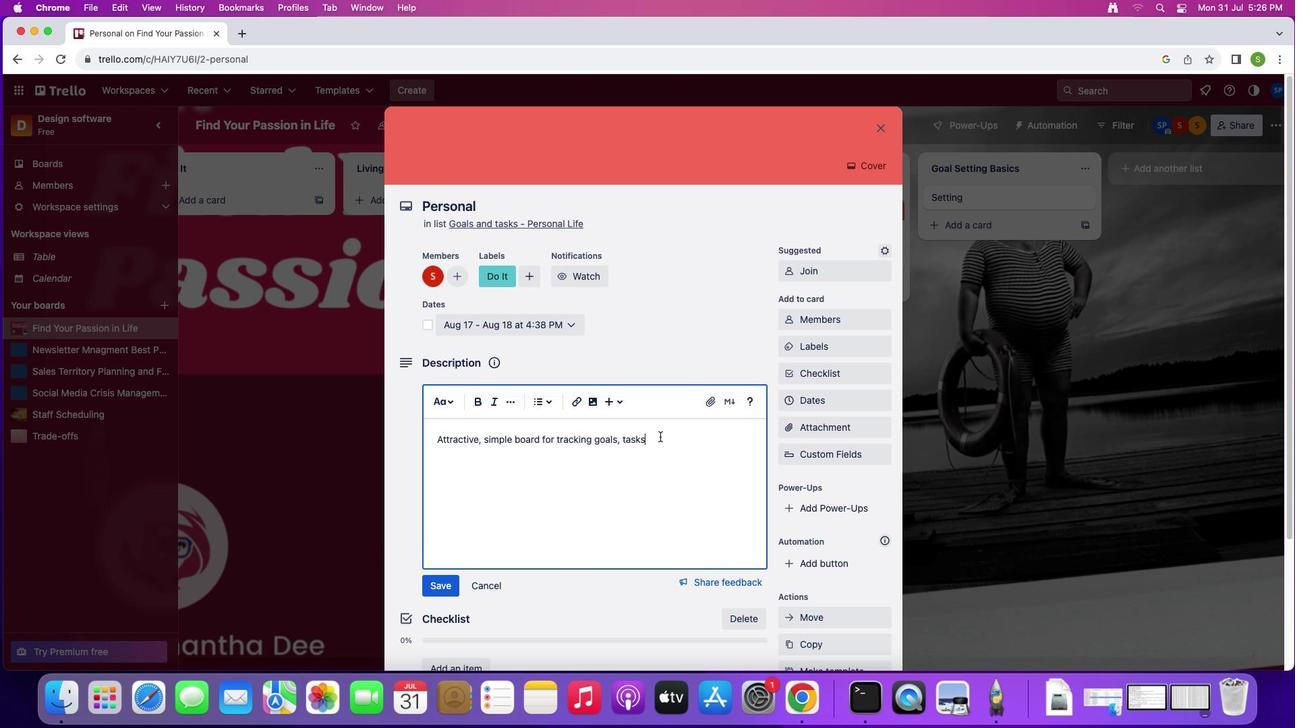 
Action: Mouse moved to (680, 445)
Screenshot: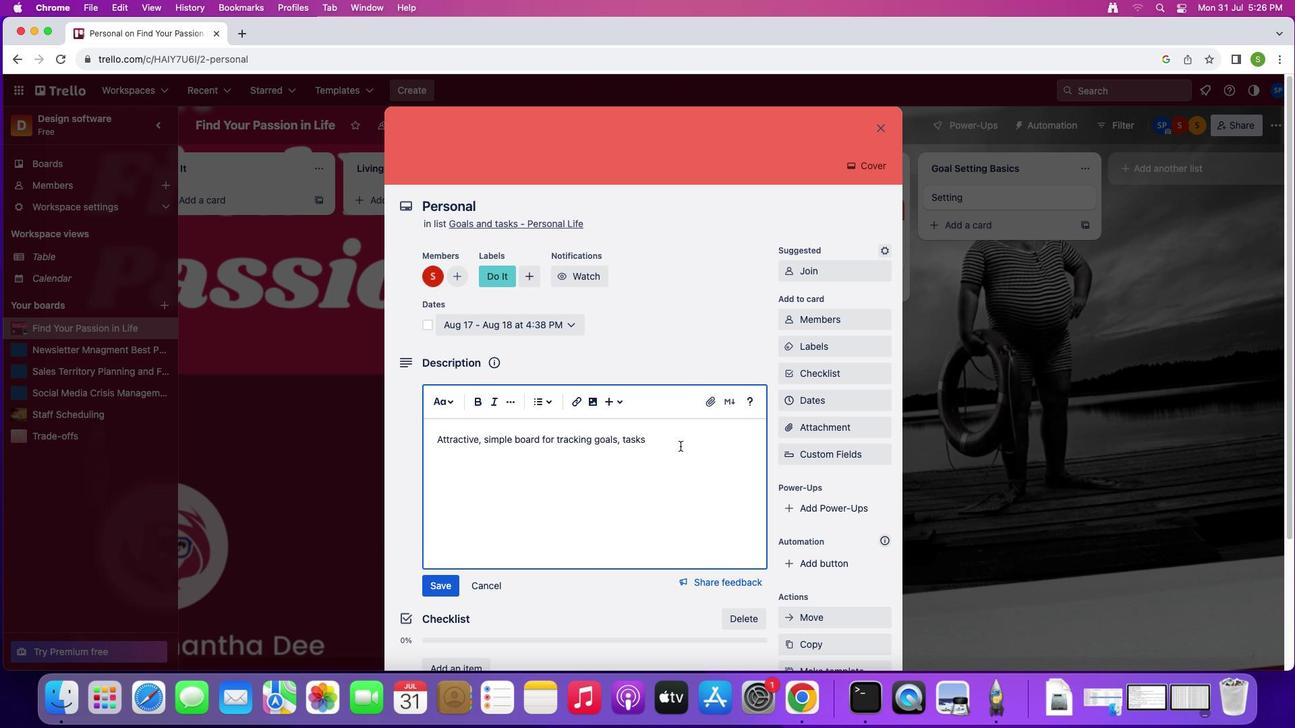 
Action: Key pressed ','Key.space'l''o''n''g''e''r'Key.space't''e''r''m'Key.space'p''r''o''j''e''c''t''s'','Key.space'a''n''d'Key.space'i'Key.backspace'o''t''h''e''r'Key.space'l''o''o''s''e'Key.space'e''n''d''s'Key.space'a''c''r''o''s''s'Key.space'y''o''u''r'Key.space'p''e''r''s''o''n''a''l'Key.space'l''i''f''e''.'
Screenshot: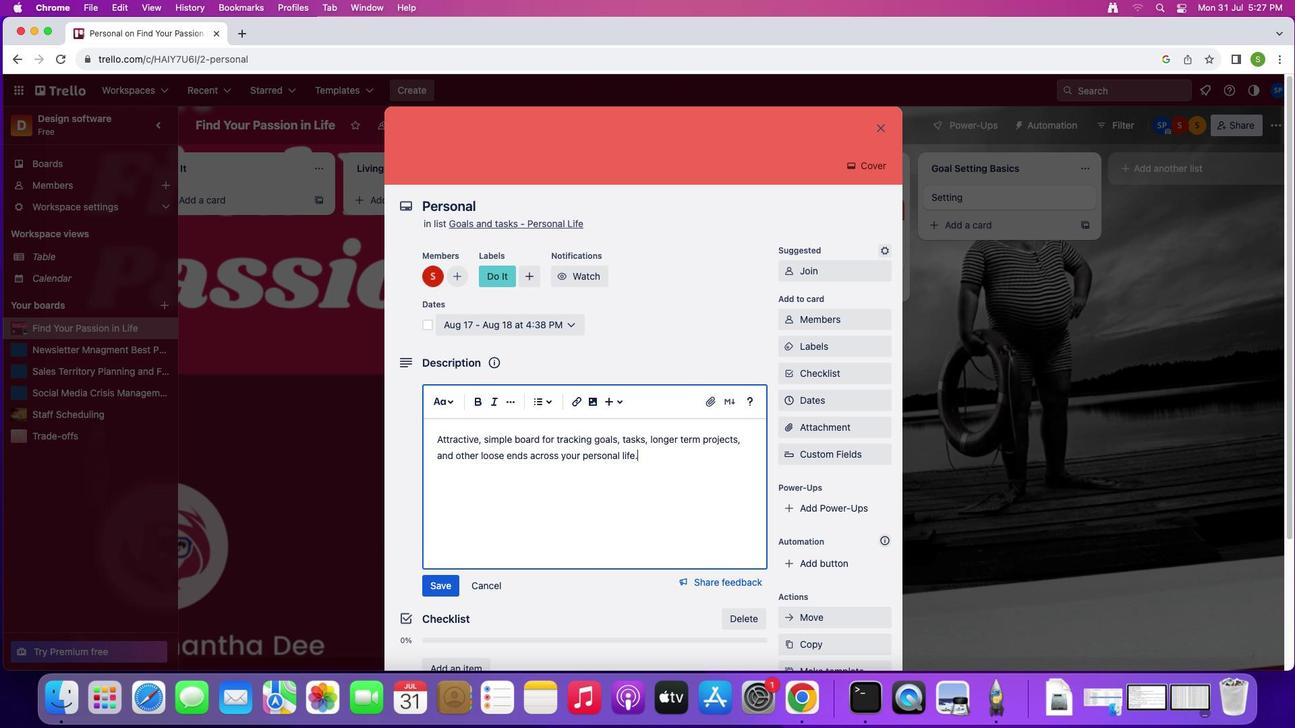 
Action: Mouse moved to (456, 584)
Screenshot: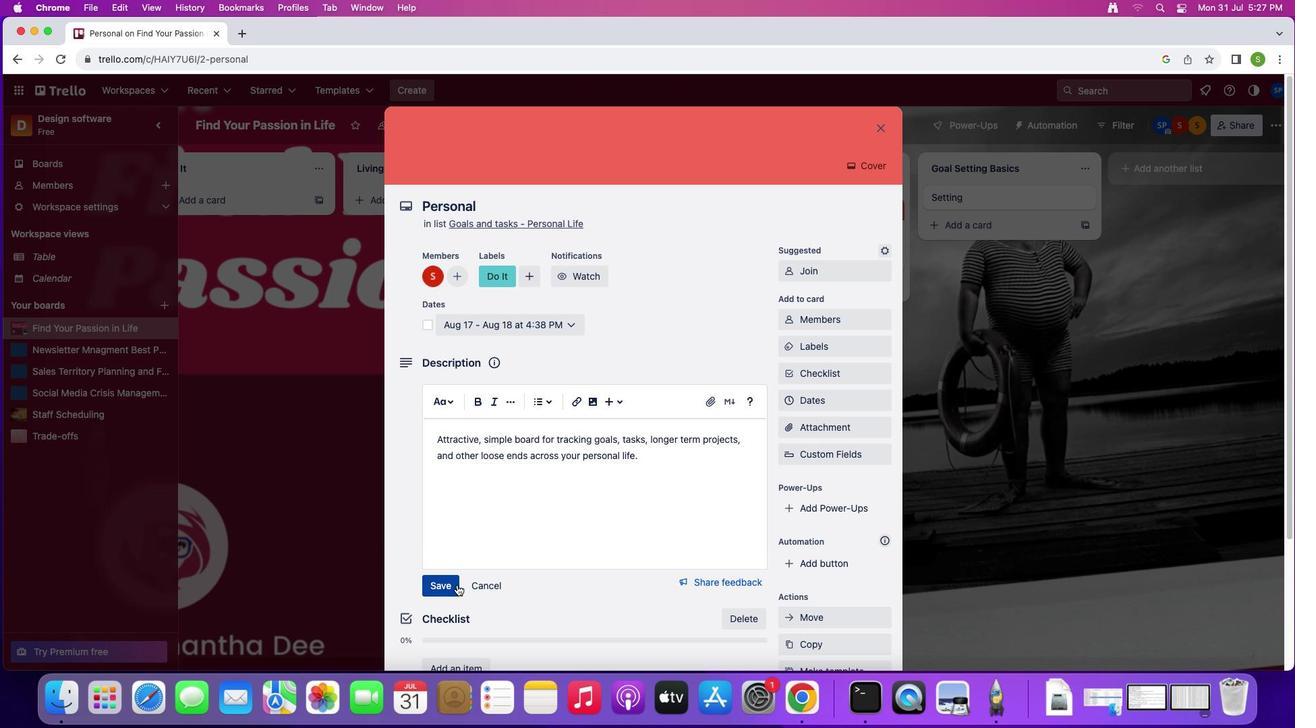 
Action: Mouse pressed left at (456, 584)
Screenshot: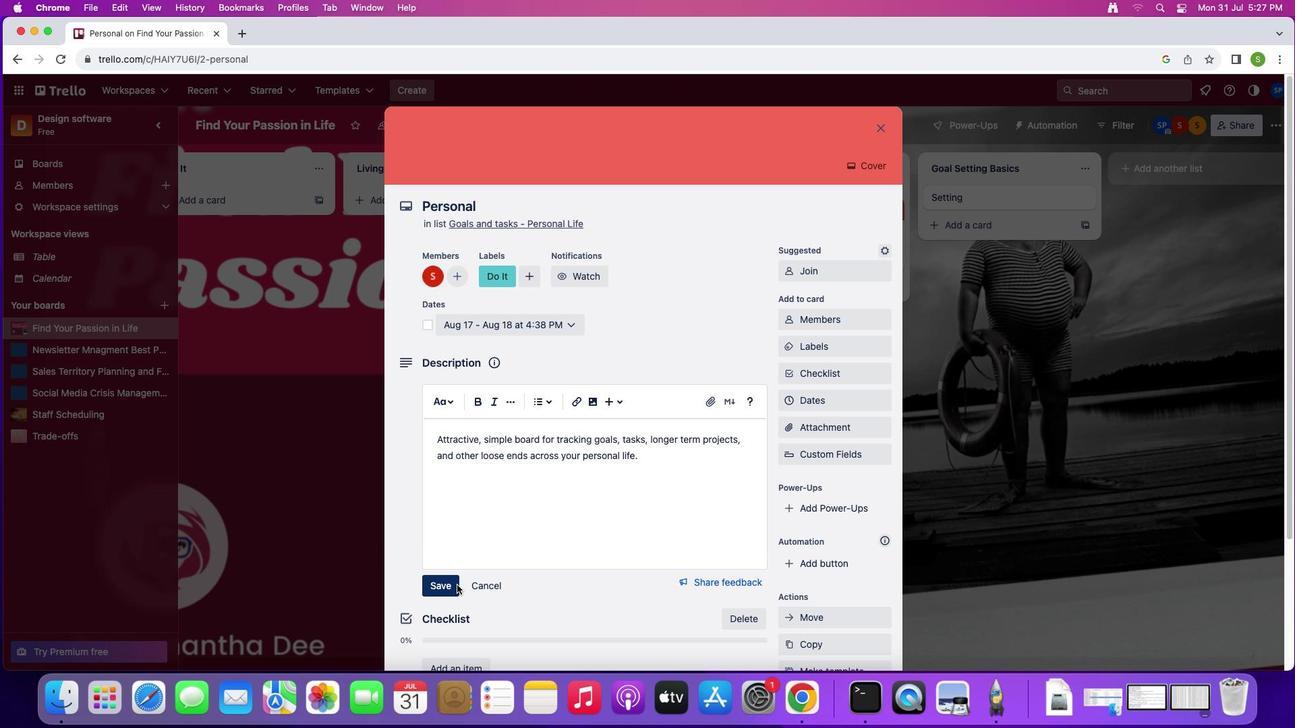 
Action: Mouse moved to (520, 570)
Screenshot: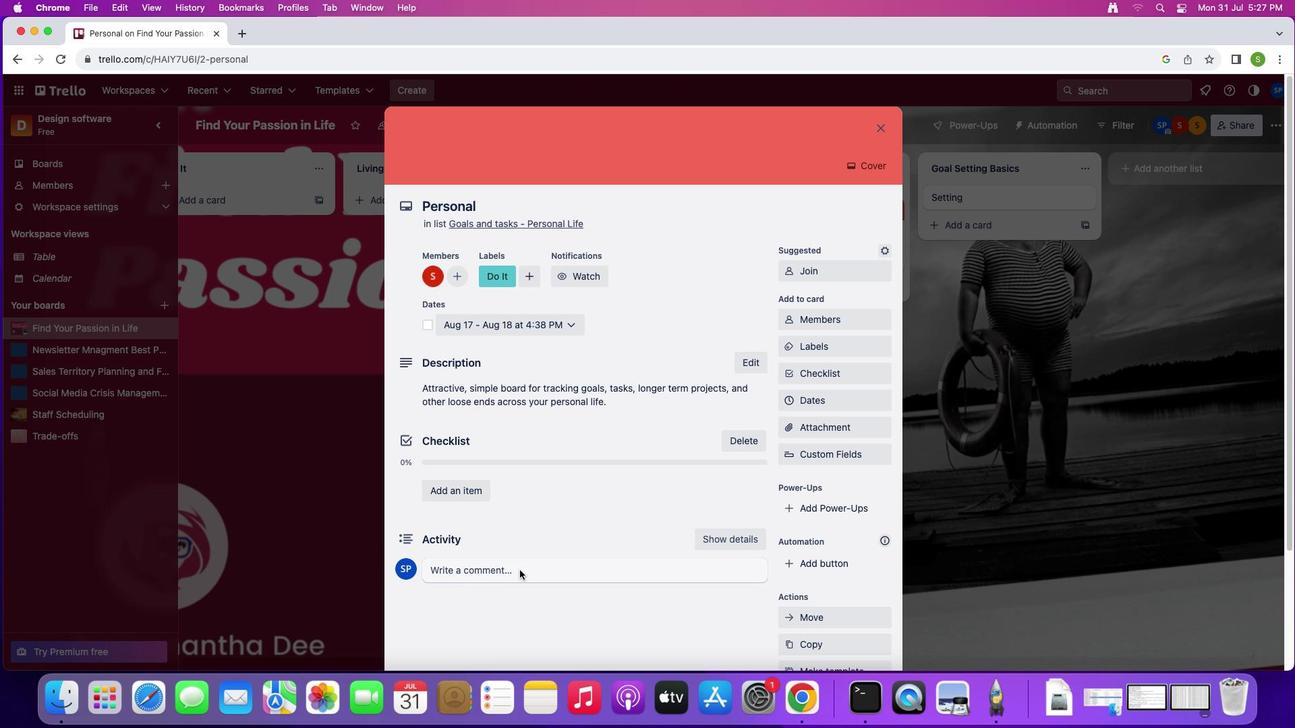 
Action: Mouse pressed left at (520, 570)
Screenshot: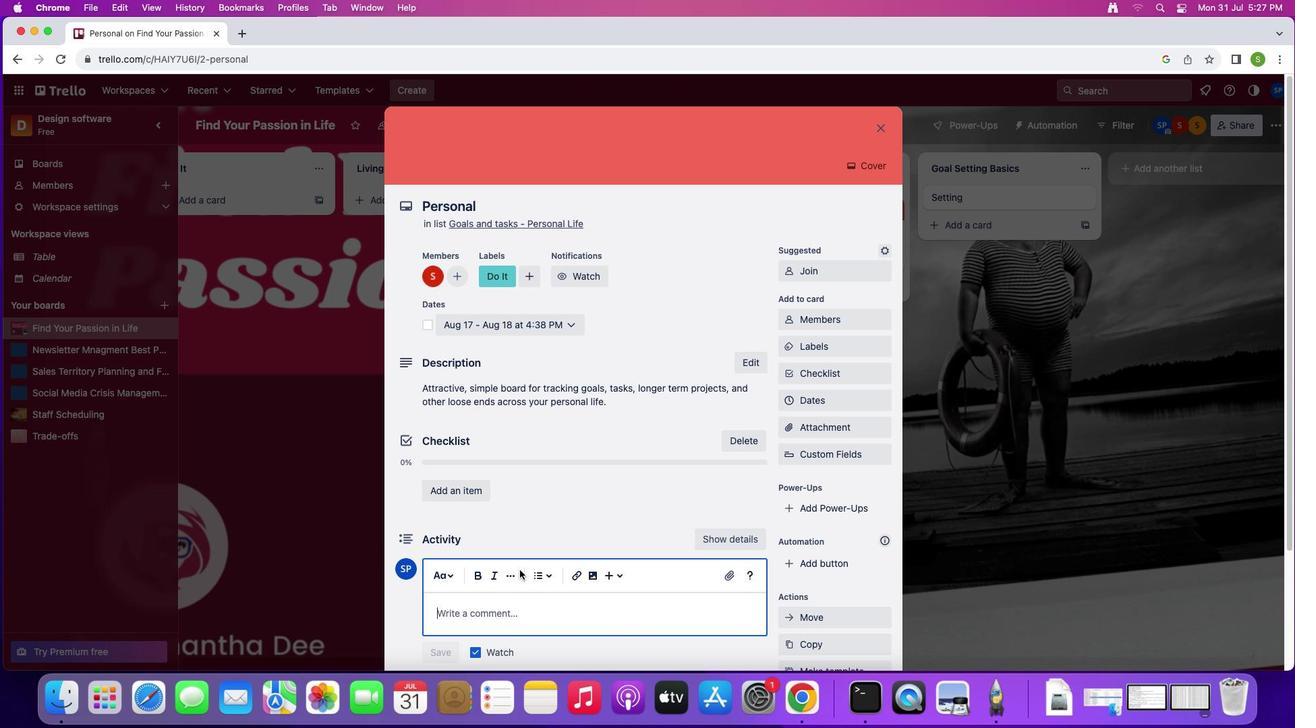 
Action: Mouse moved to (504, 610)
Screenshot: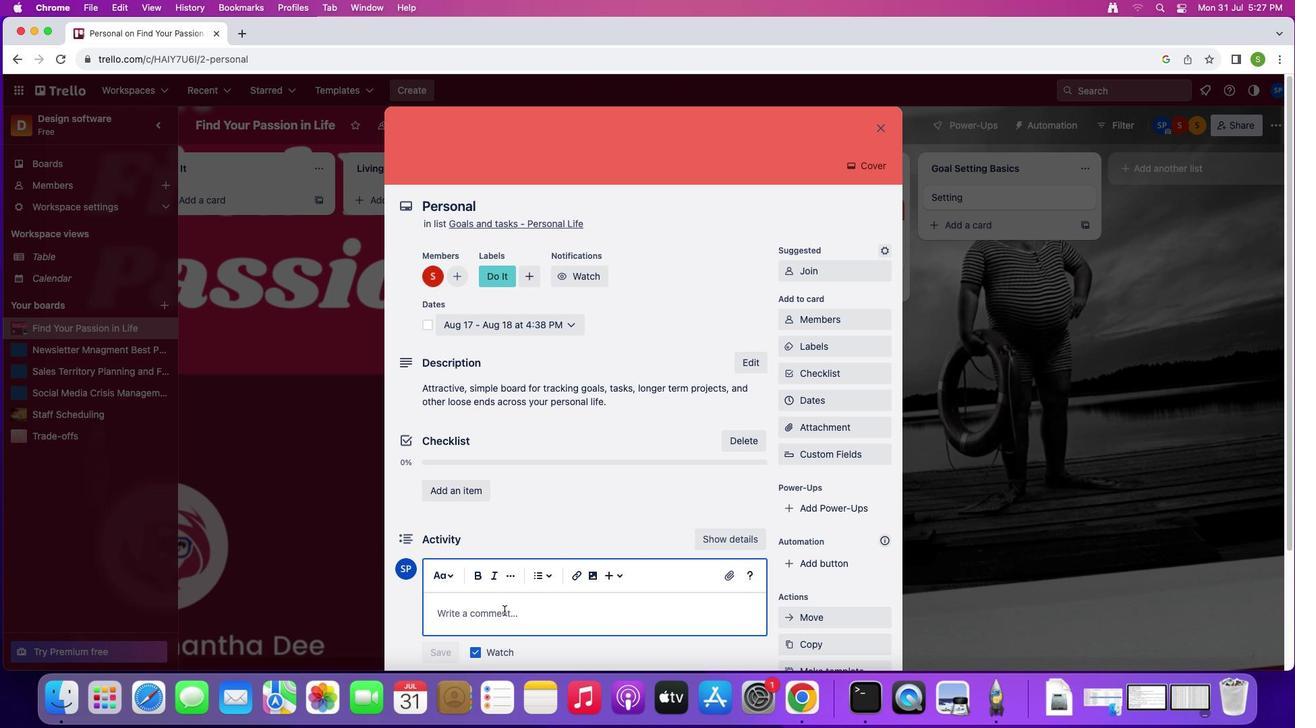 
Action: Mouse pressed left at (504, 610)
Screenshot: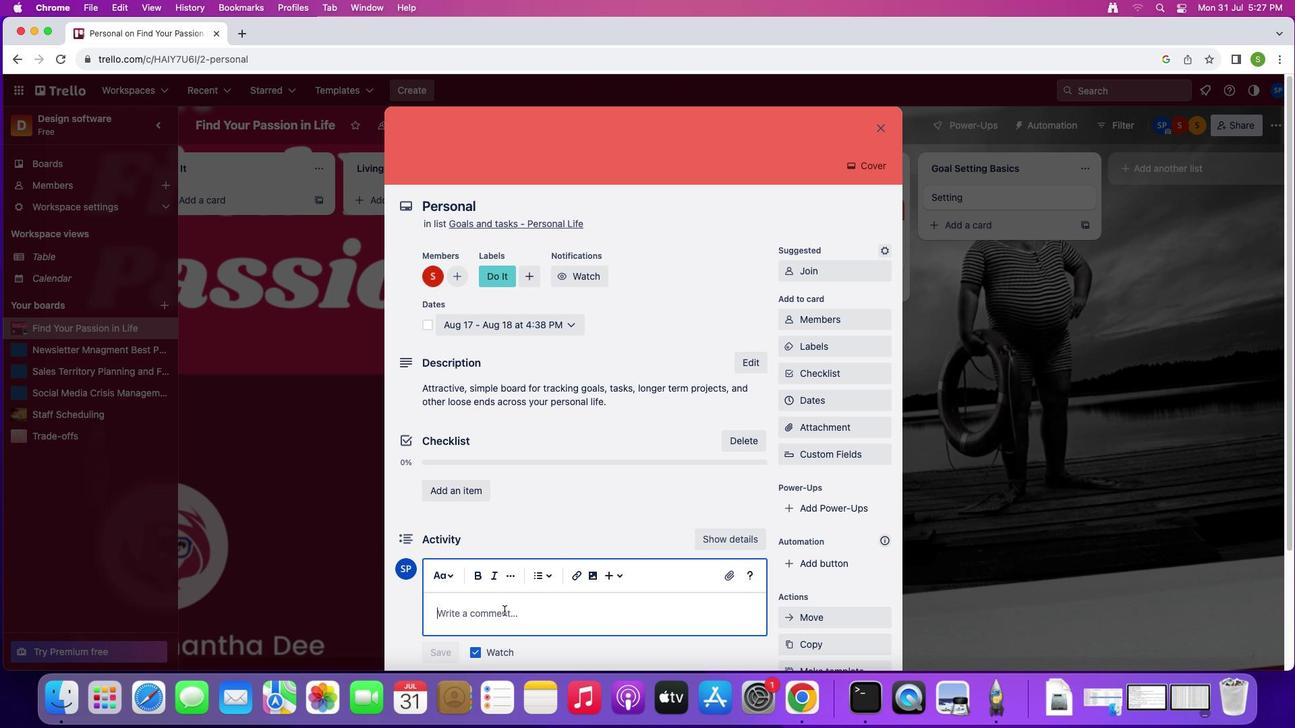 
Action: Mouse moved to (507, 609)
Screenshot: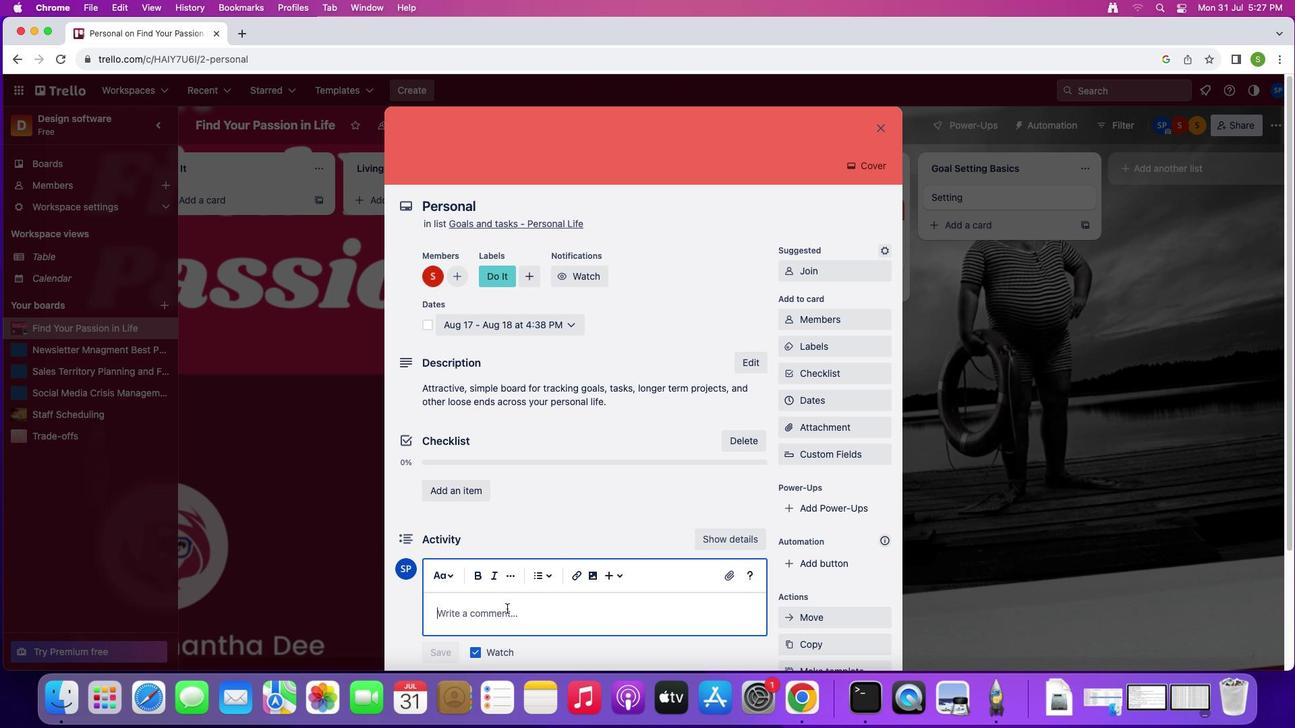 
Action: Key pressed Key.shift'G''o''a''l''s'
Screenshot: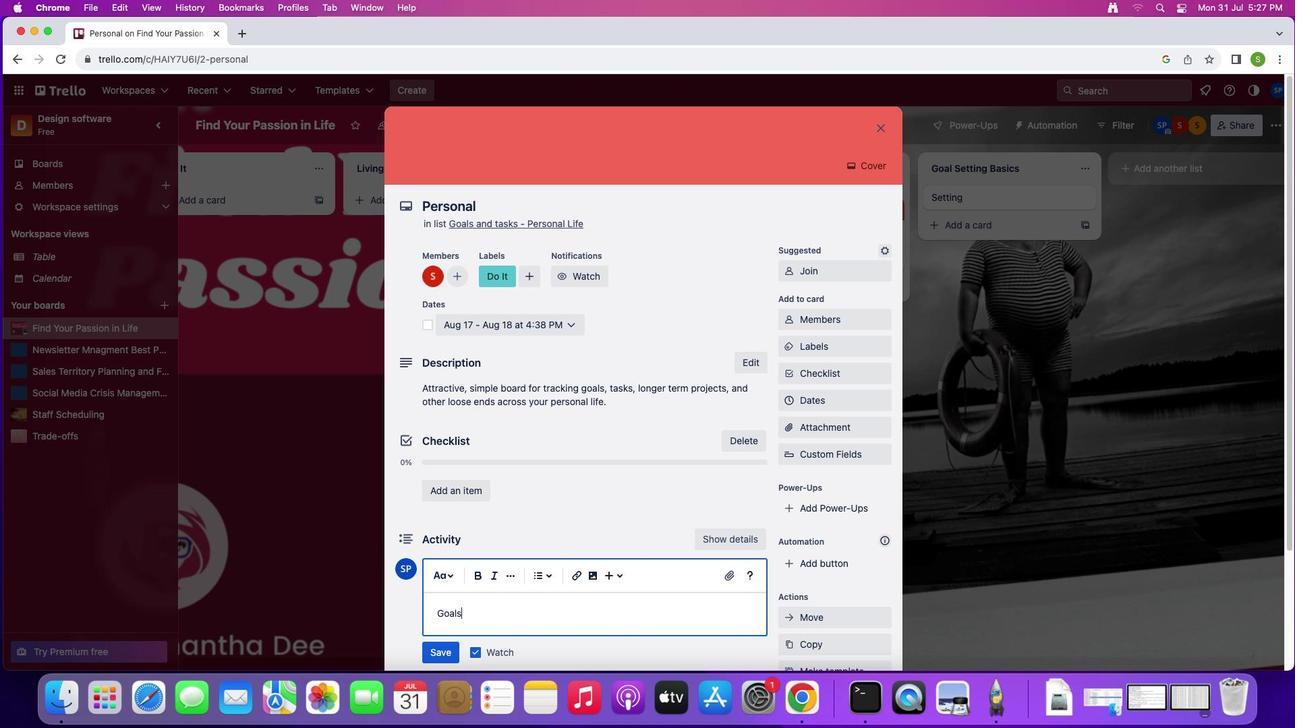 
Action: Mouse moved to (454, 659)
Screenshot: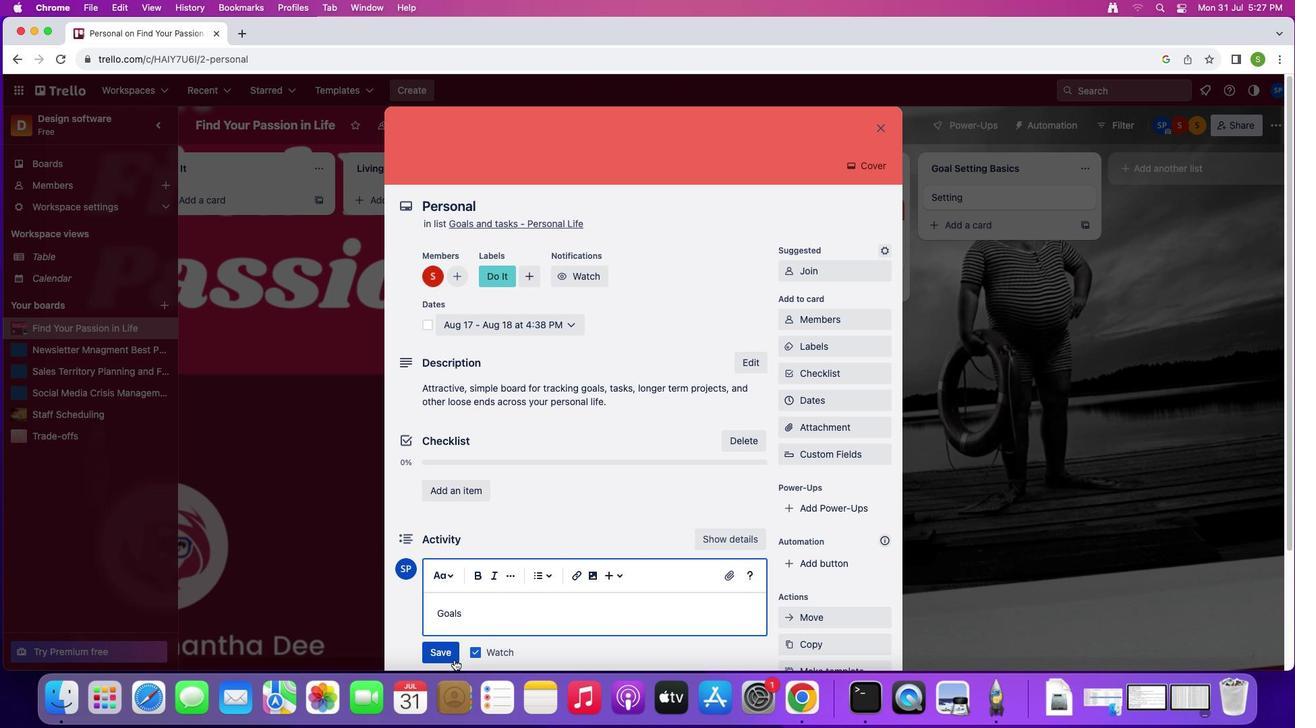 
Action: Mouse pressed left at (454, 659)
Screenshot: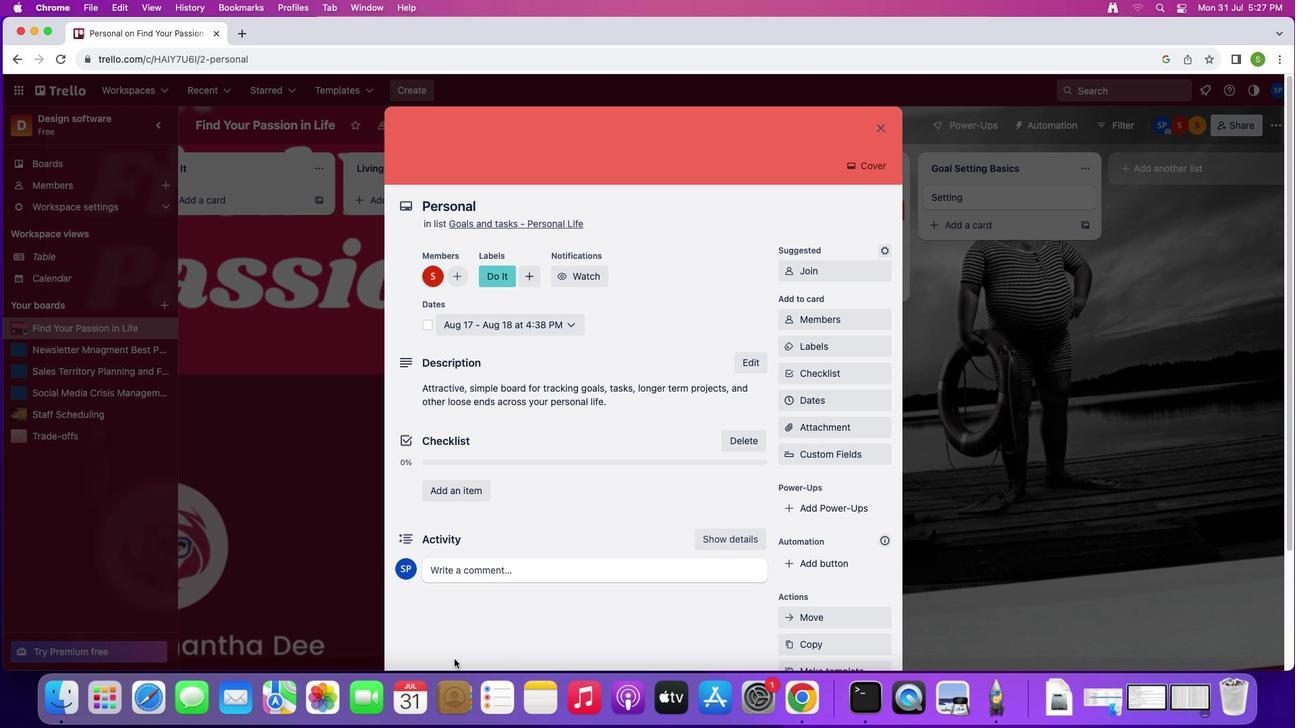 
Action: Mouse moved to (878, 126)
Screenshot: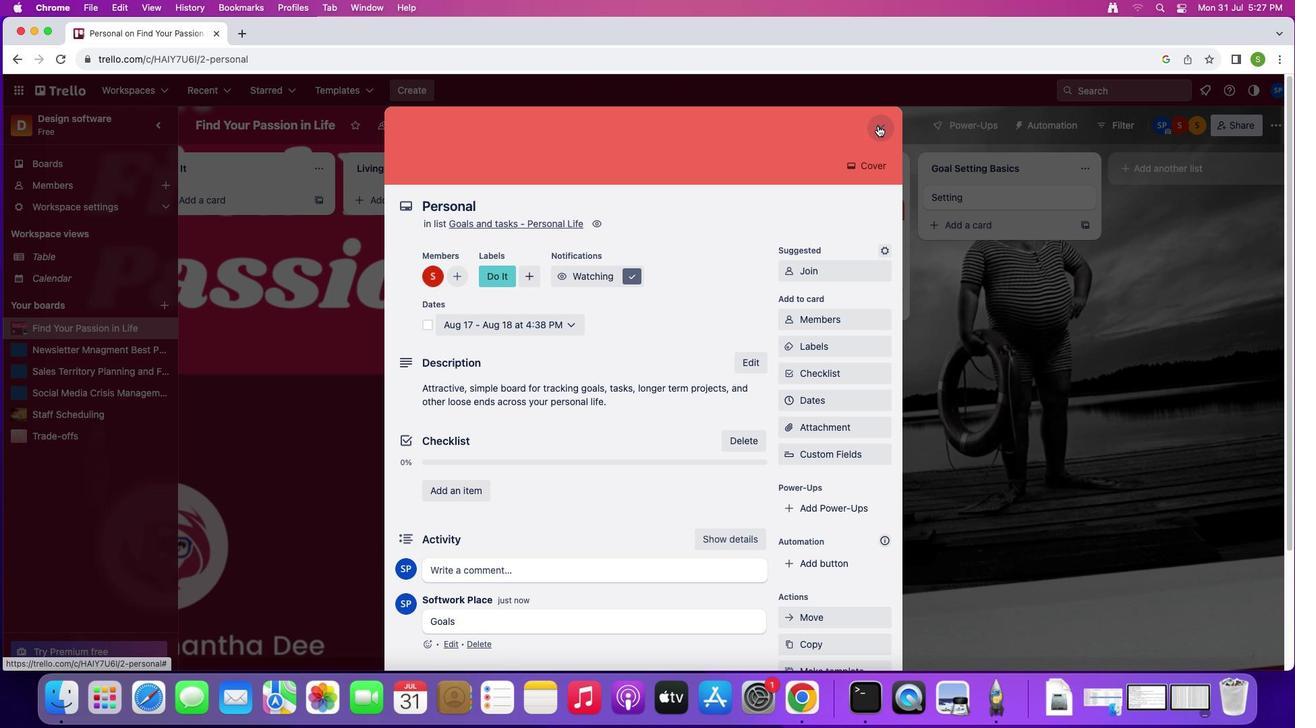 
Action: Mouse pressed left at (878, 126)
Screenshot: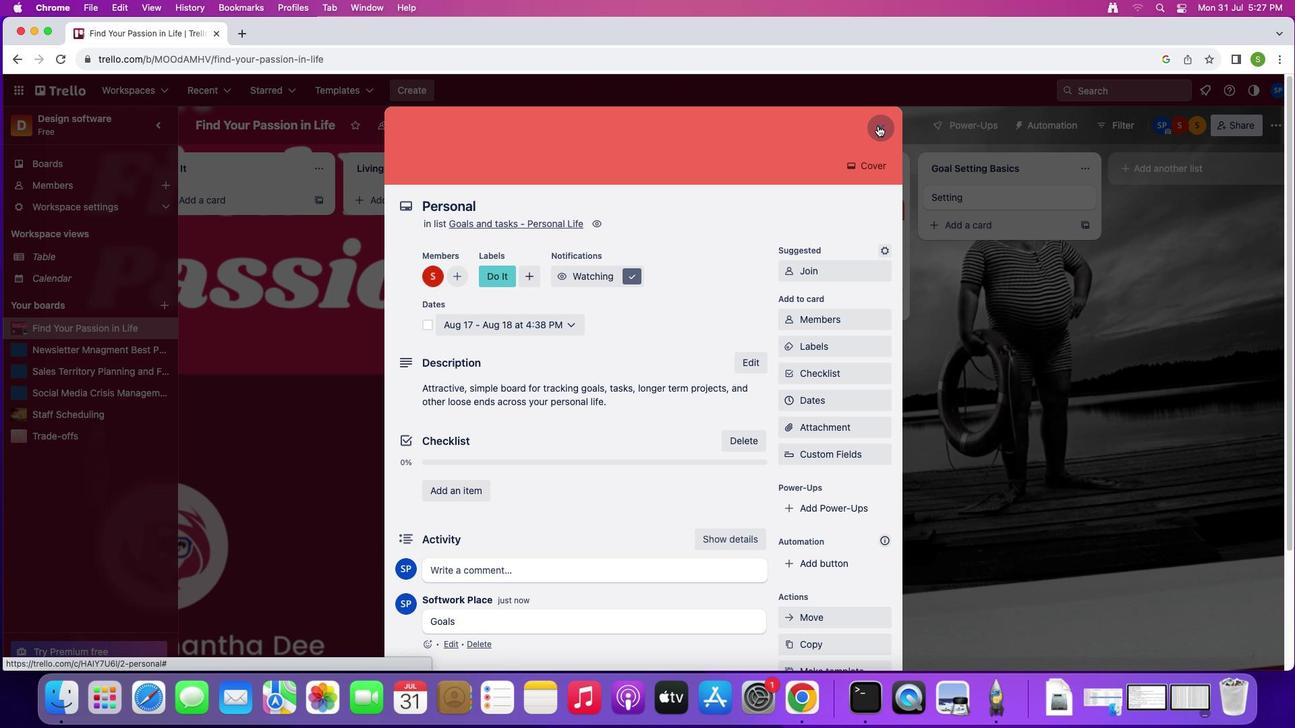 
Action: Mouse moved to (1003, 198)
Screenshot: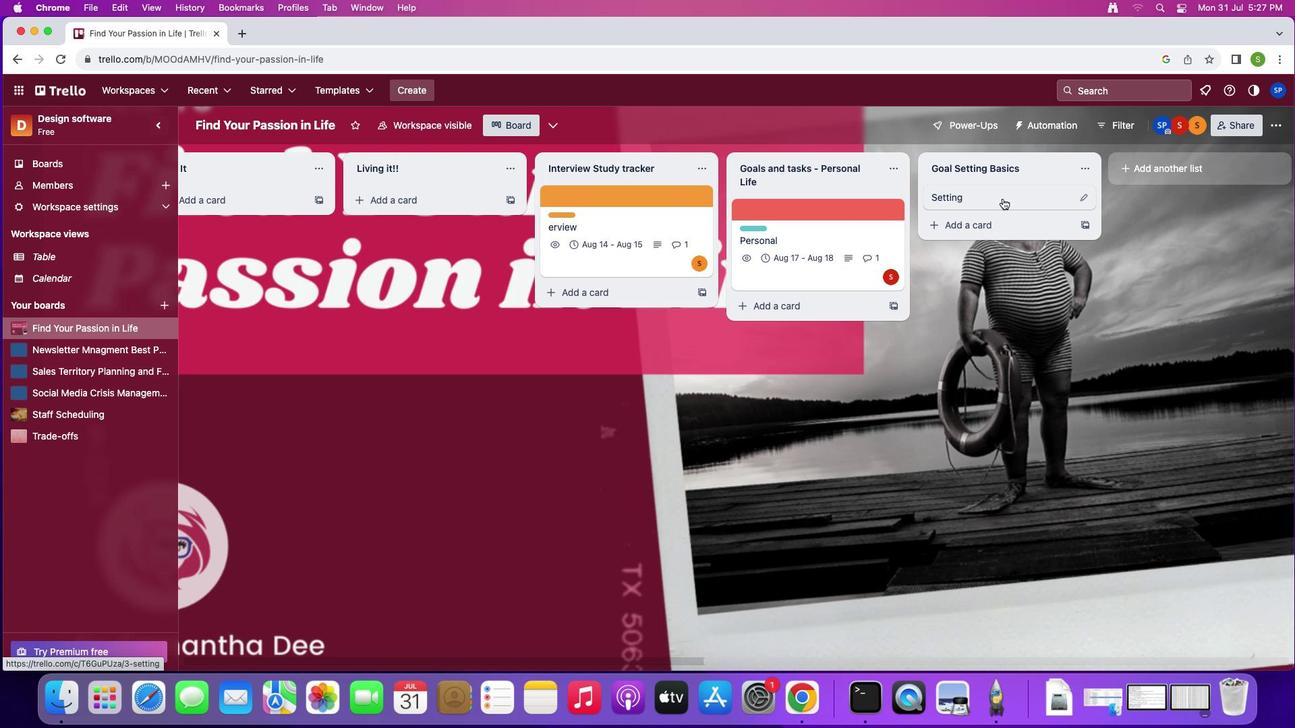 
Action: Mouse pressed left at (1003, 198)
Screenshot: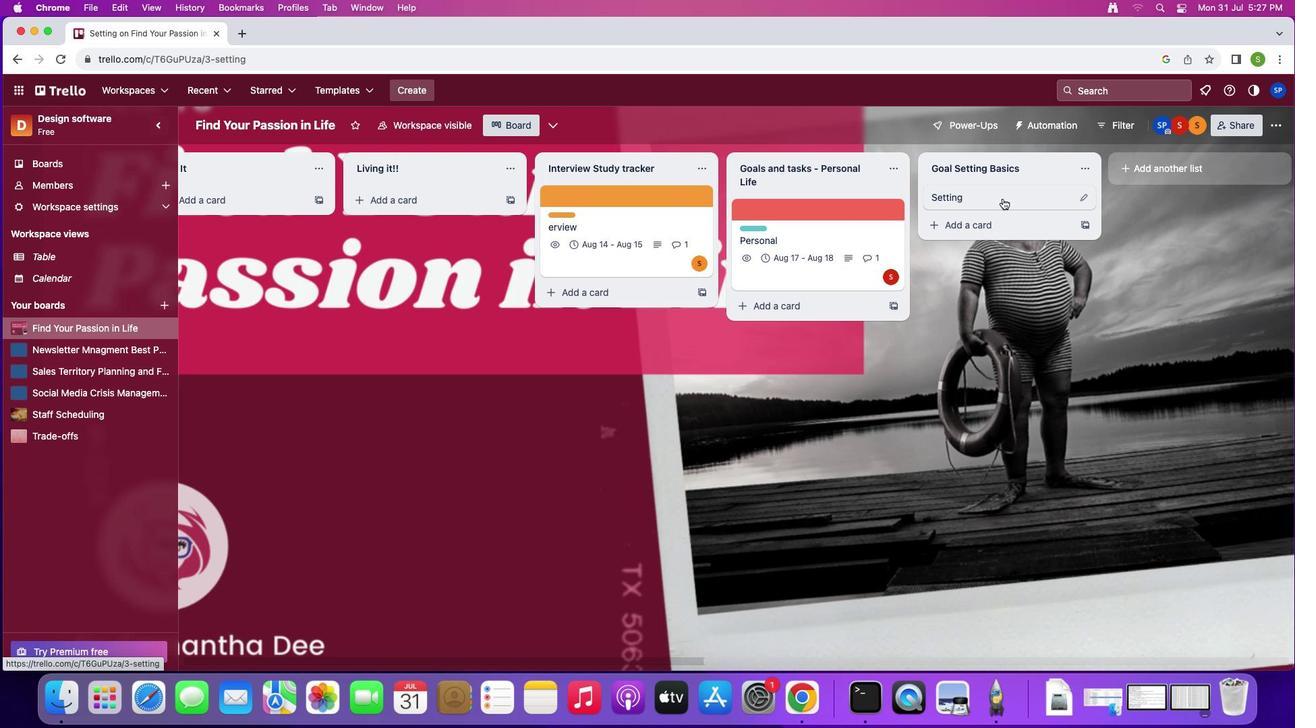 
Action: Mouse moved to (816, 243)
Screenshot: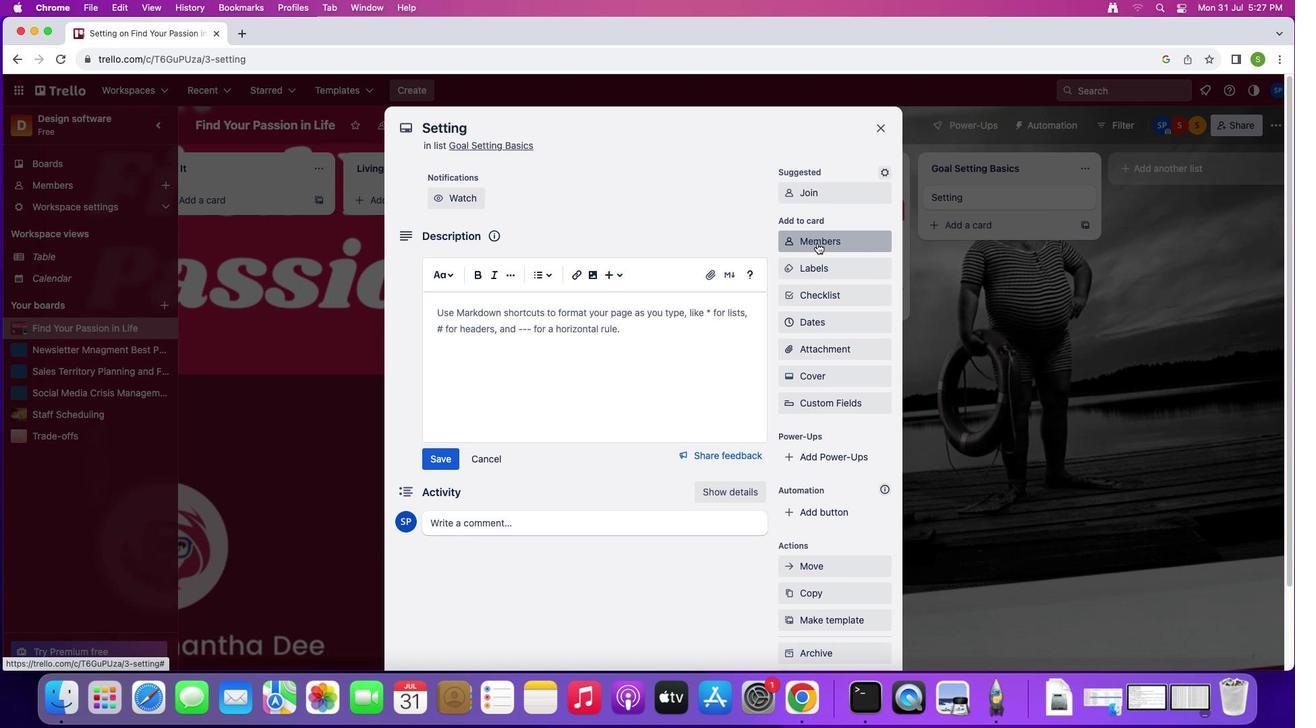 
Action: Mouse pressed left at (816, 243)
Screenshot: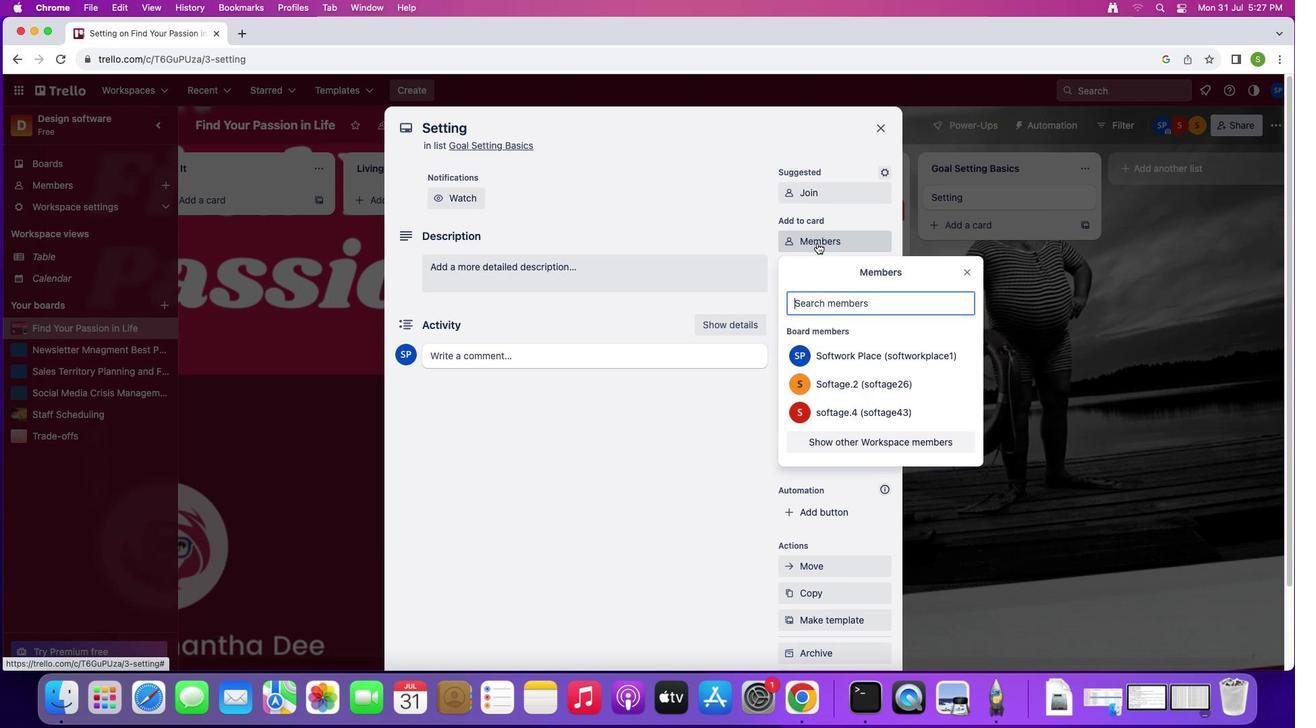 
Action: Mouse moved to (825, 295)
Screenshot: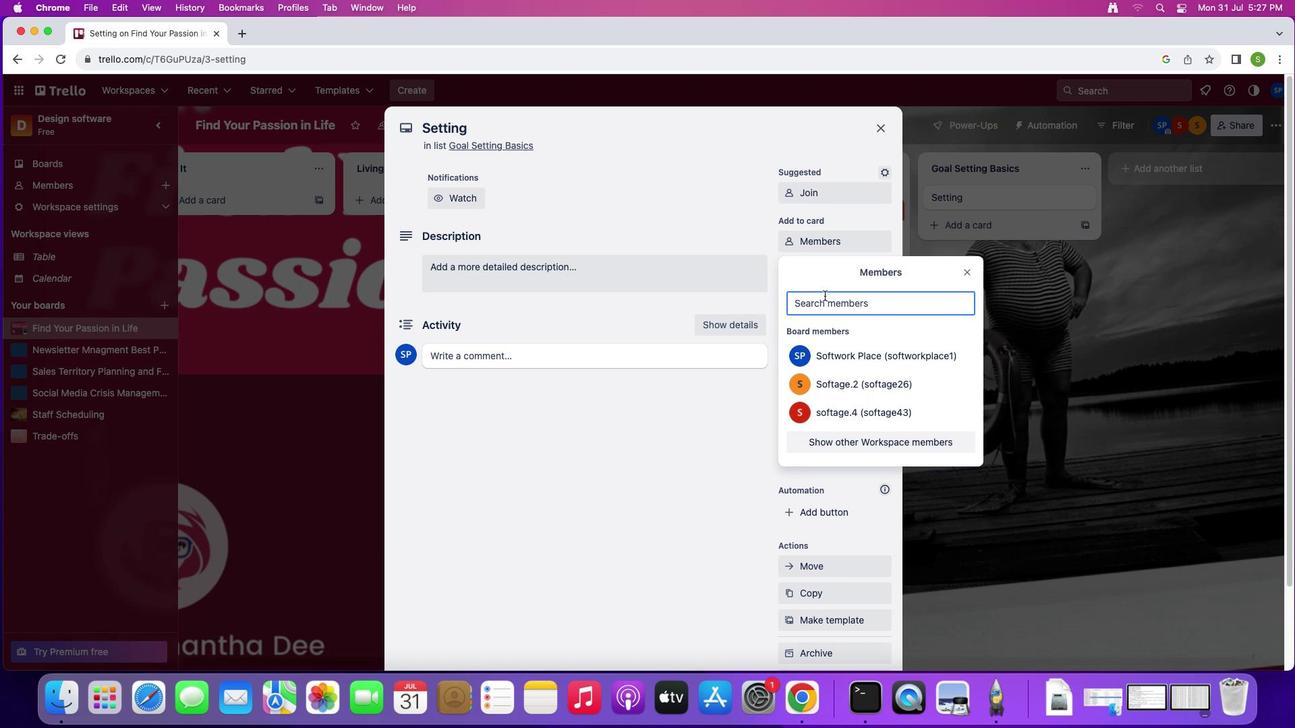 
Action: Mouse pressed left at (825, 295)
Screenshot: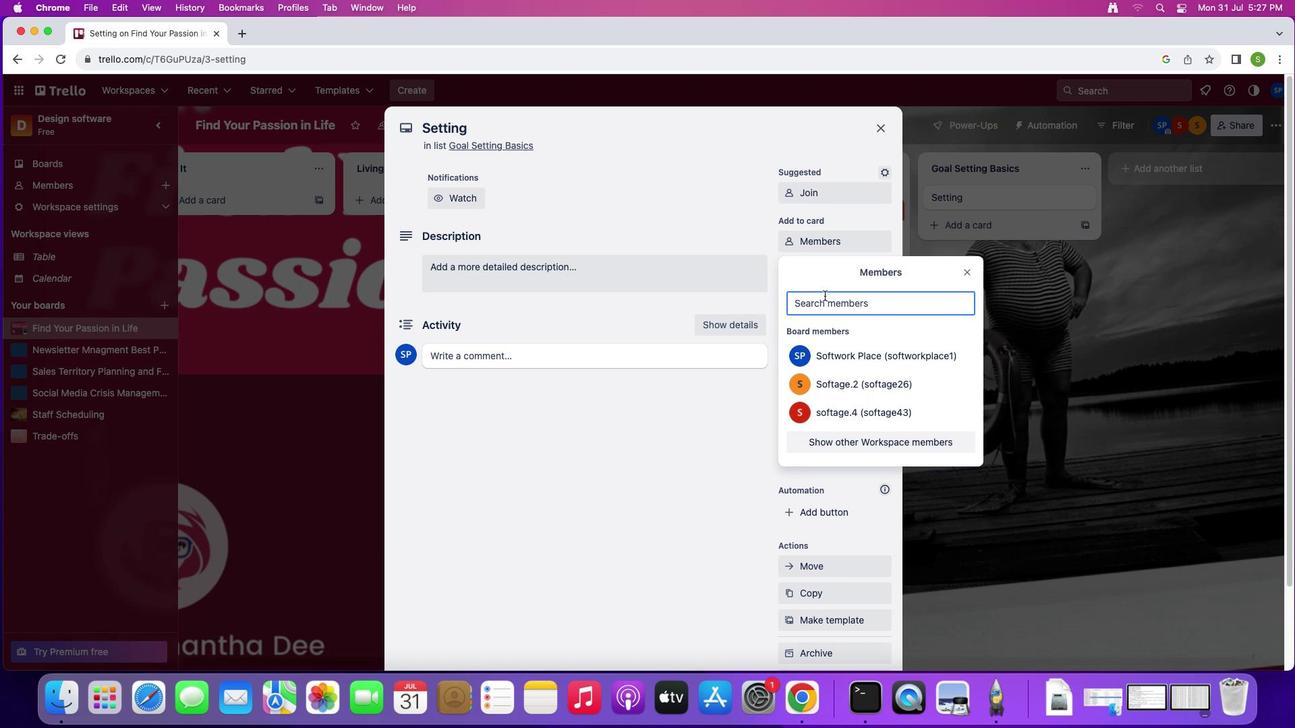 
Action: Key pressed 's''o''f''t''a''g''e''.''4'Key.shift'@''s''o''f''t''a''g''e''.''n''e''t'
Screenshot: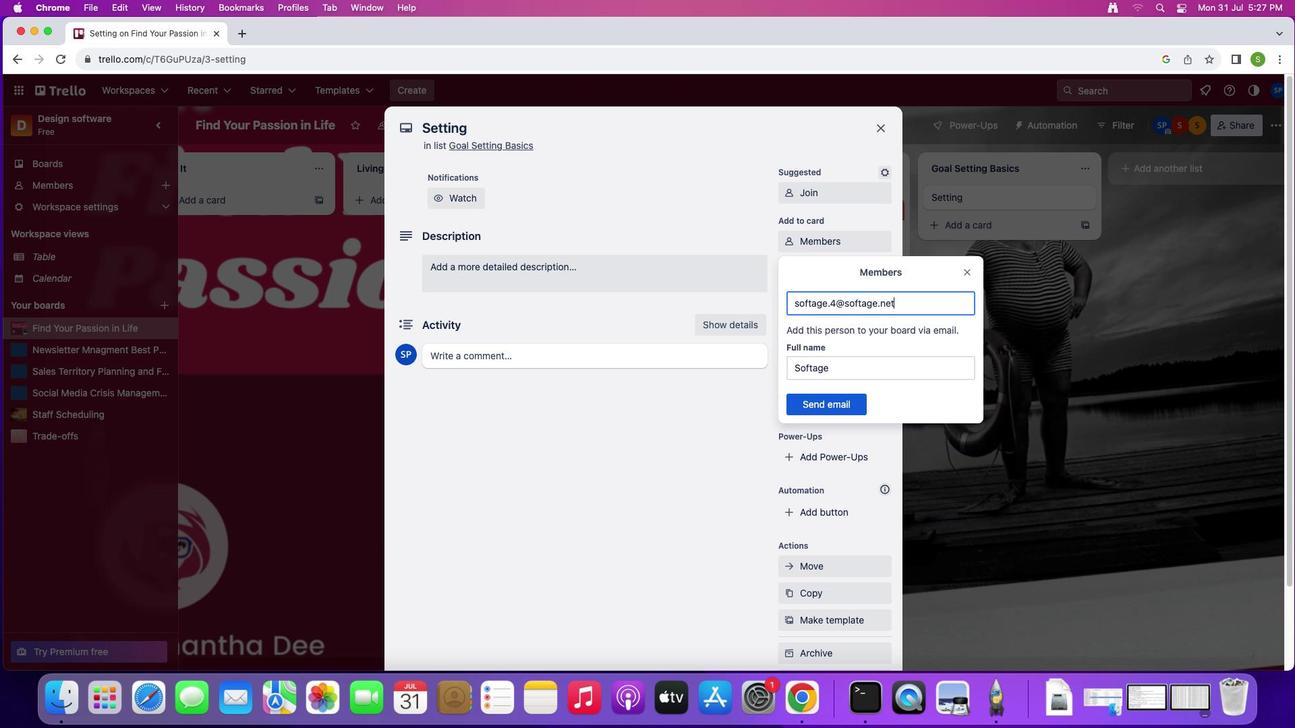 
Action: Mouse moved to (810, 398)
Screenshot: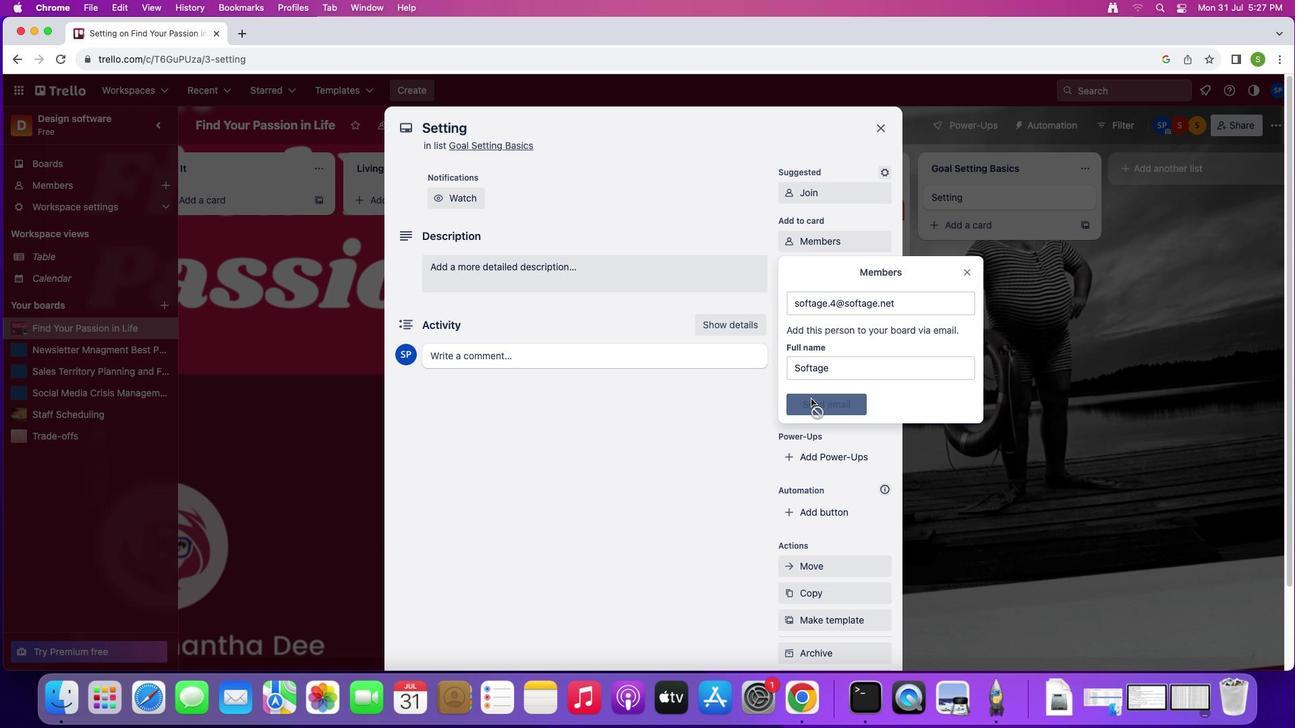 
Action: Mouse pressed left at (810, 398)
Screenshot: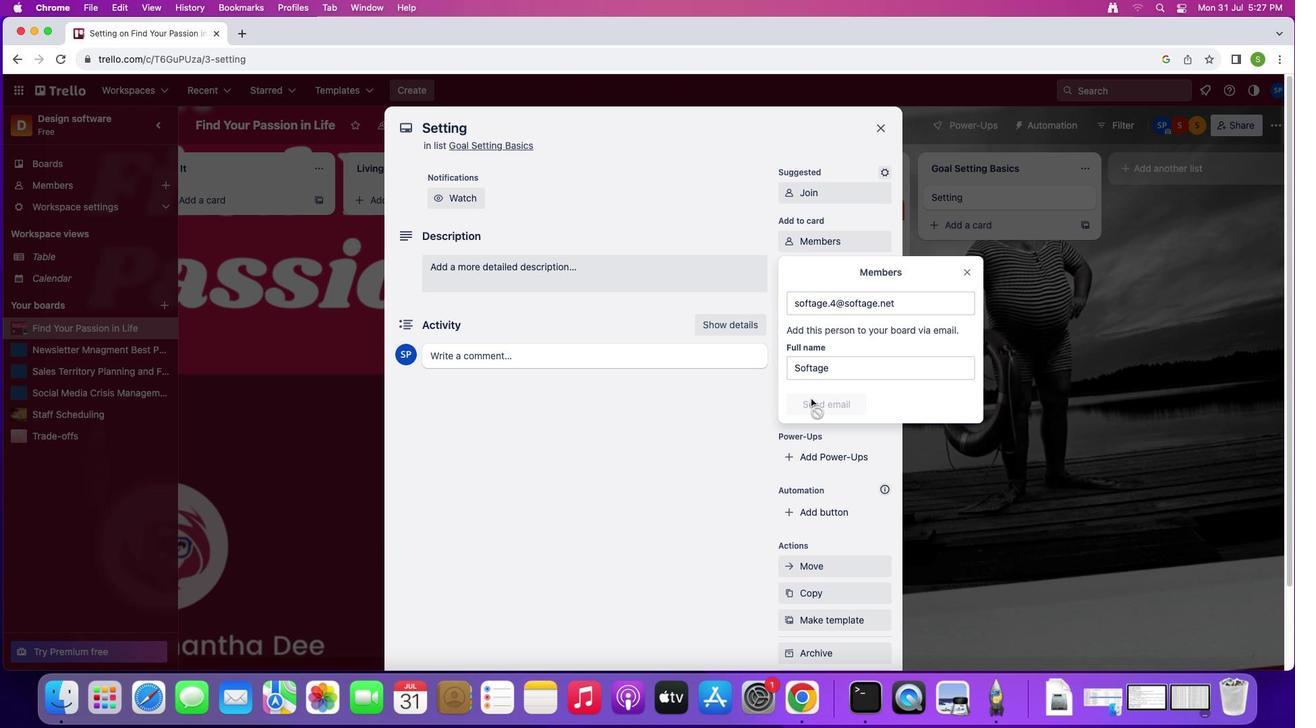
Action: Mouse moved to (832, 267)
Screenshot: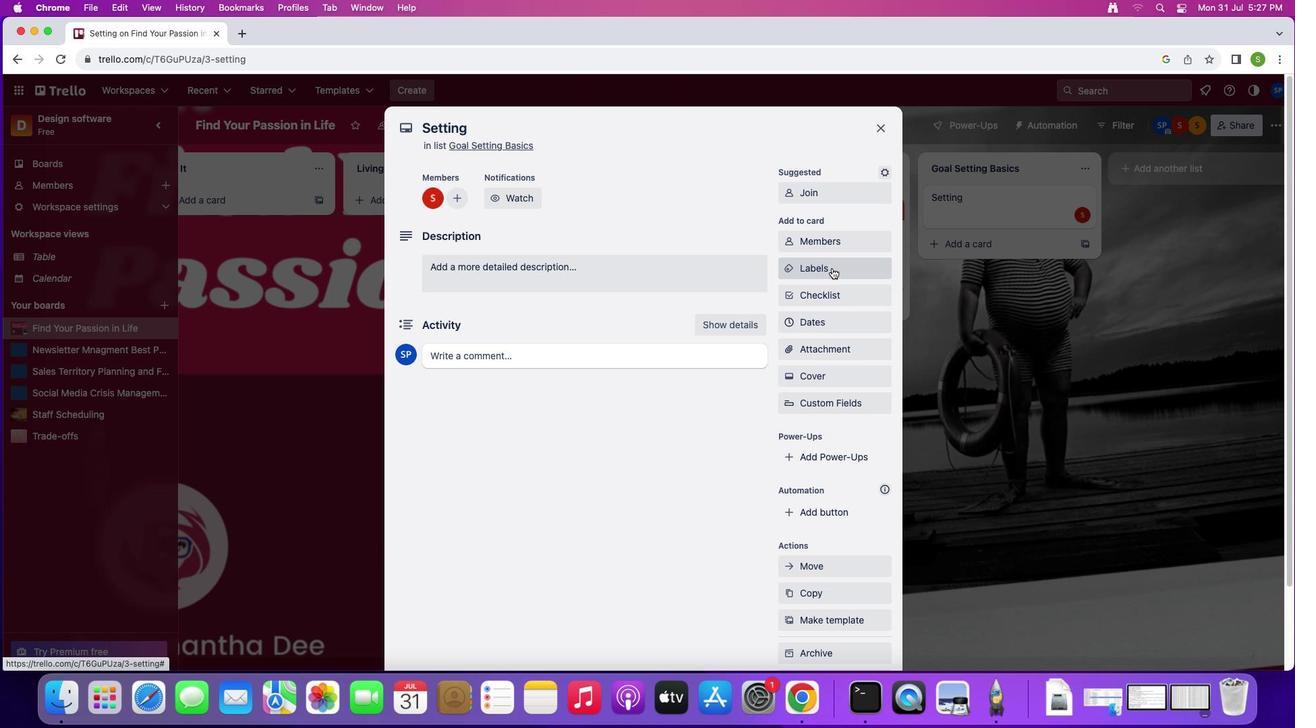 
Action: Mouse pressed left at (832, 267)
Screenshot: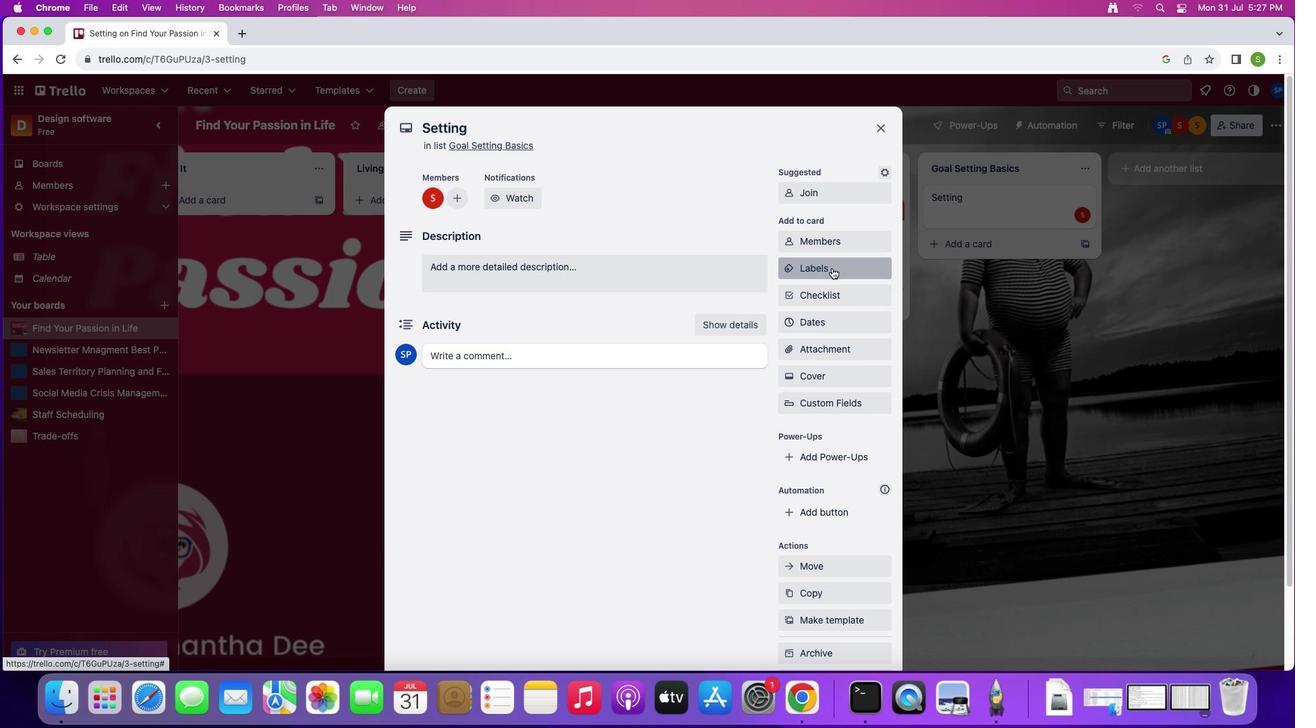 
Action: Mouse moved to (862, 381)
Screenshot: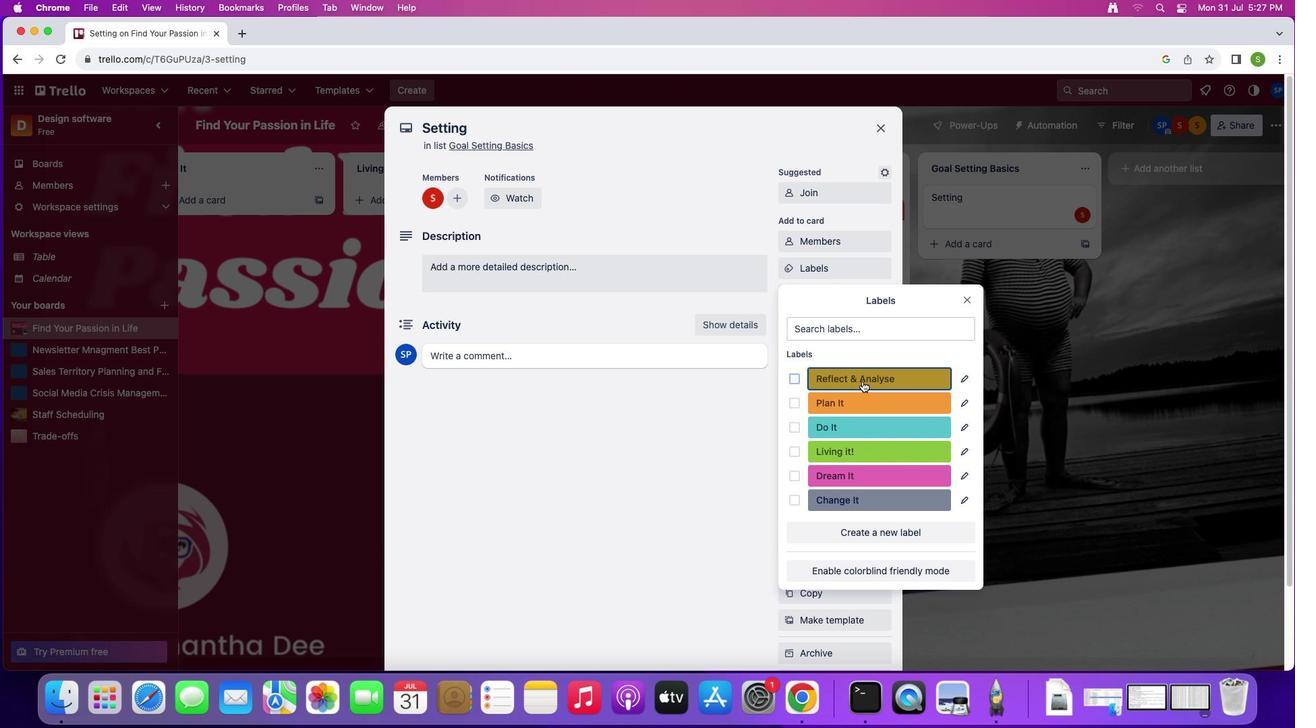 
Action: Mouse pressed left at (862, 381)
Screenshot: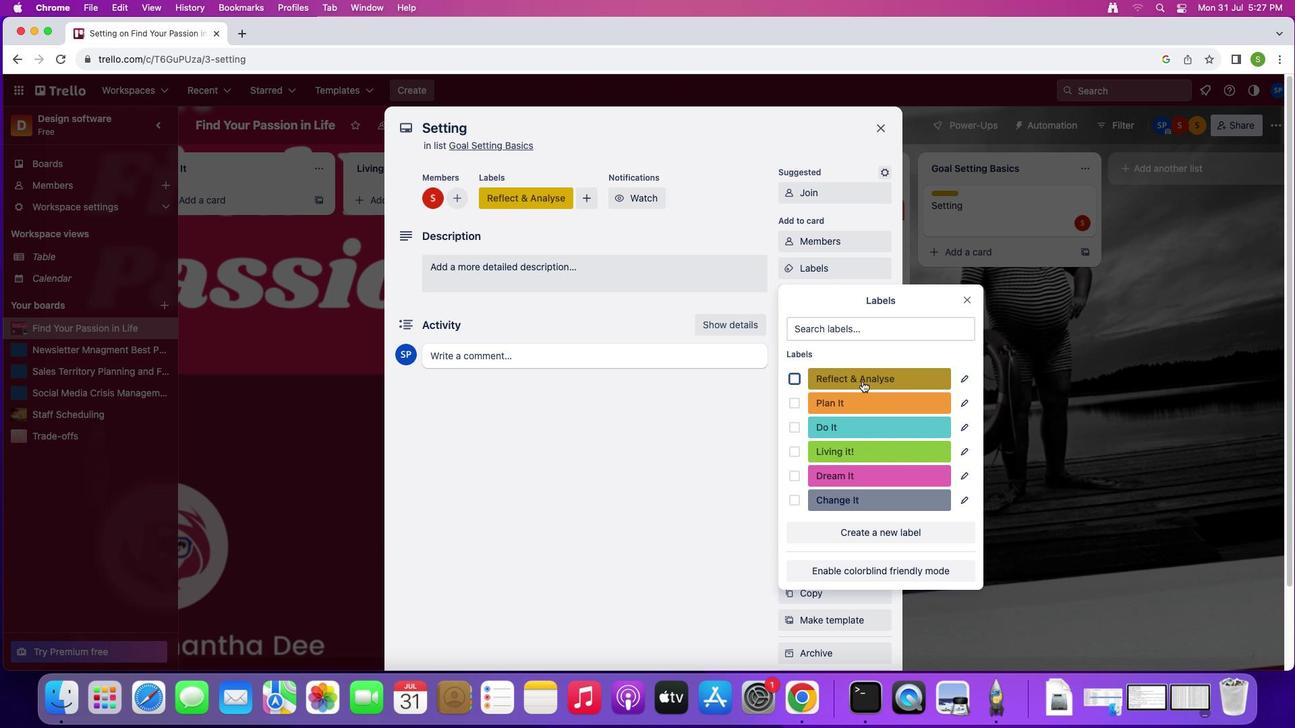 
Action: Mouse moved to (964, 304)
Screenshot: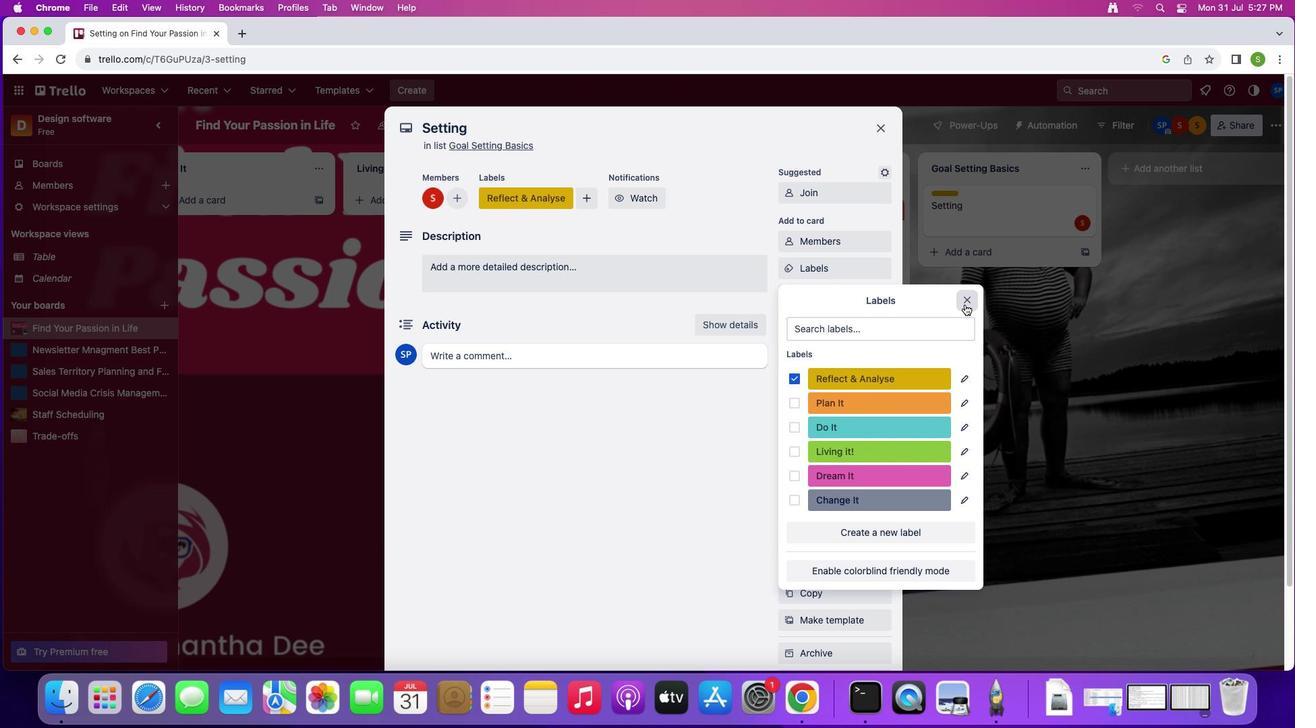 
Action: Mouse pressed left at (964, 304)
Screenshot: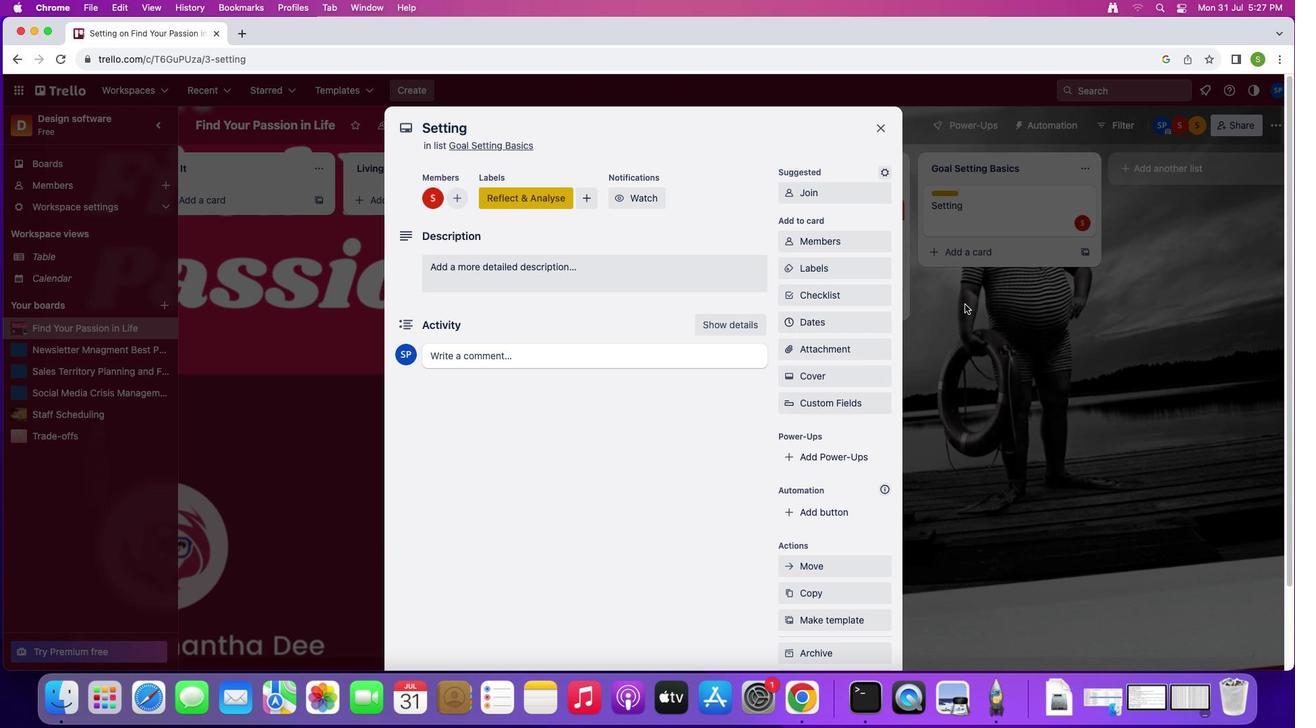 
Action: Mouse moved to (814, 298)
Screenshot: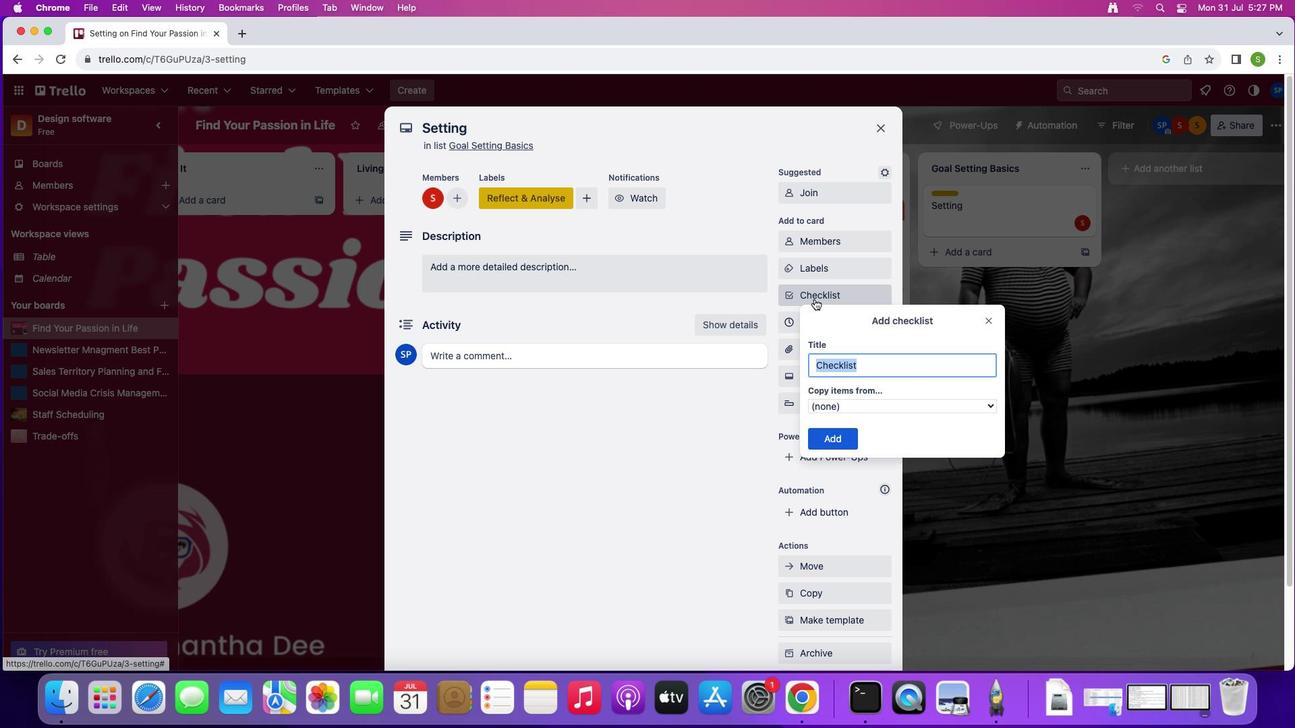 
Action: Mouse pressed left at (814, 298)
